 Task: Explore Airbnb accommodation in Kyonju, South Korea from 7th December, 2023 to 14th December, 2023 for 1 adult. Place can be shared room with 1  bedroom having 1 bed and 1 bathroom. Property type can be hotel. Booking option can be shelf check-in. Look for 3 properties as per requirement.
Action: Mouse moved to (446, 71)
Screenshot: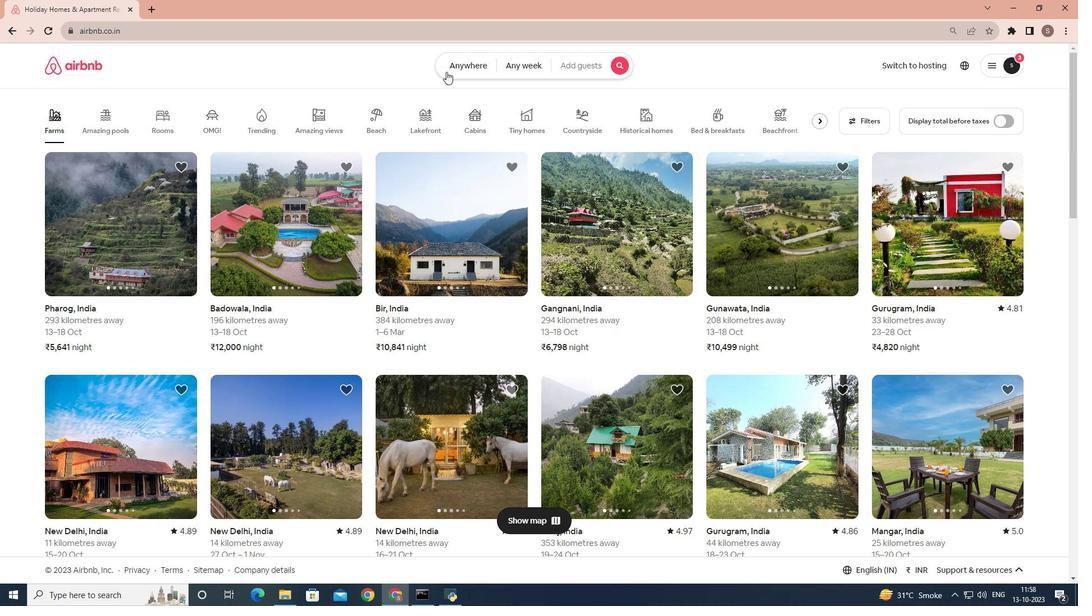 
Action: Mouse pressed left at (446, 71)
Screenshot: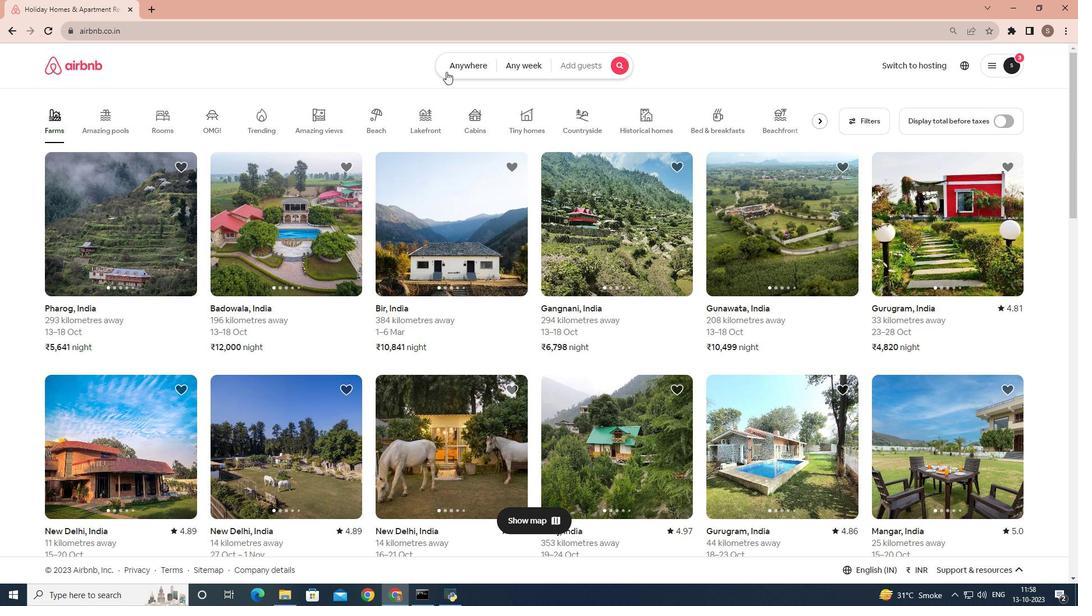 
Action: Mouse moved to (374, 115)
Screenshot: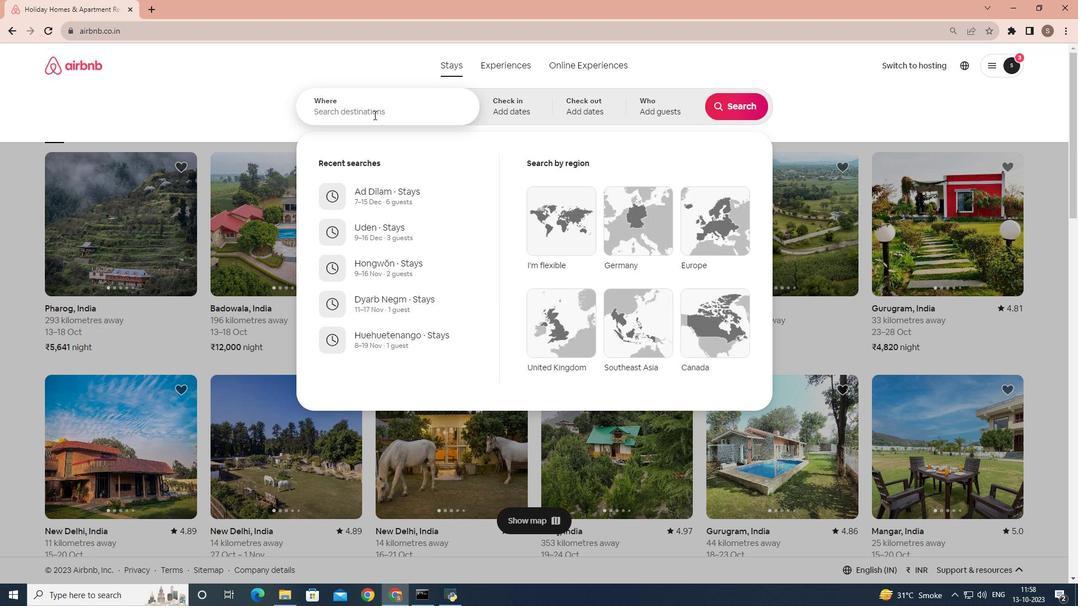 
Action: Mouse pressed left at (374, 115)
Screenshot: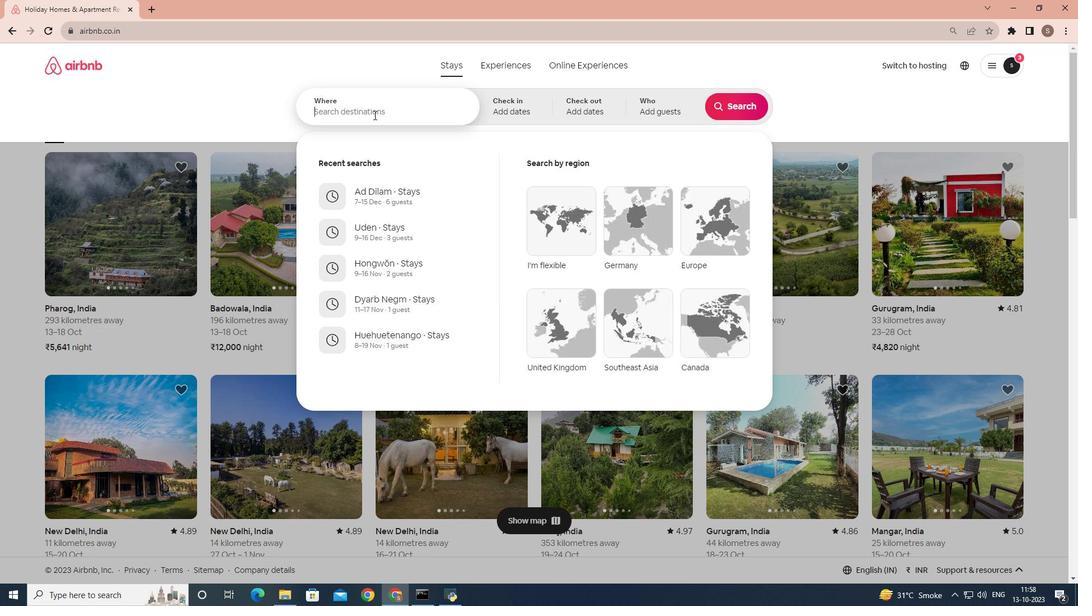 
Action: Key pressed <Key.shift>Kyonju,<Key.space><Key.shift>South<Key.space><Key.shift>Korea
Screenshot: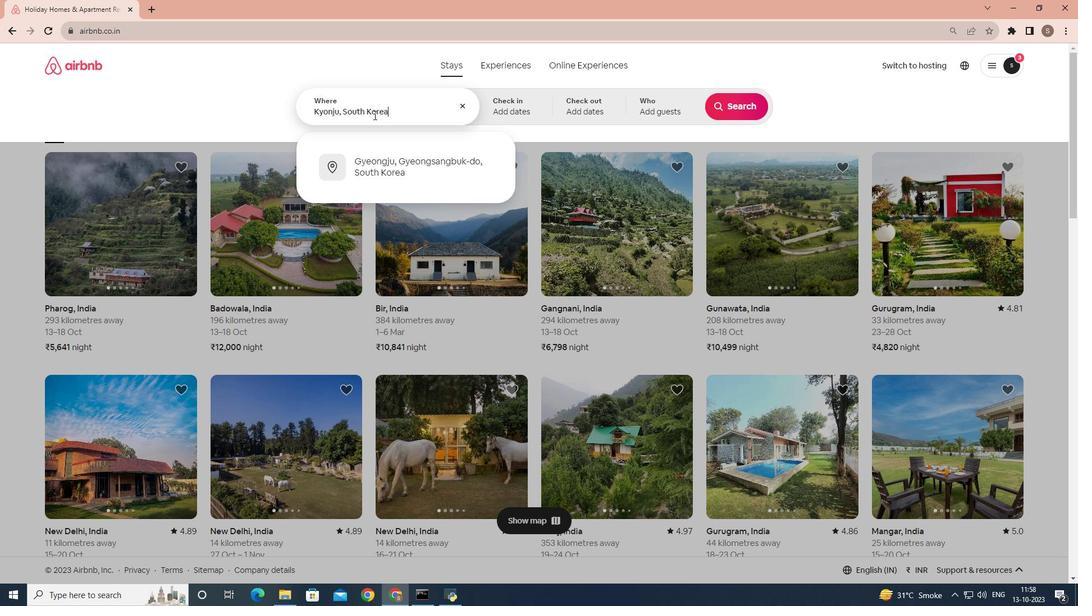 
Action: Mouse moved to (502, 108)
Screenshot: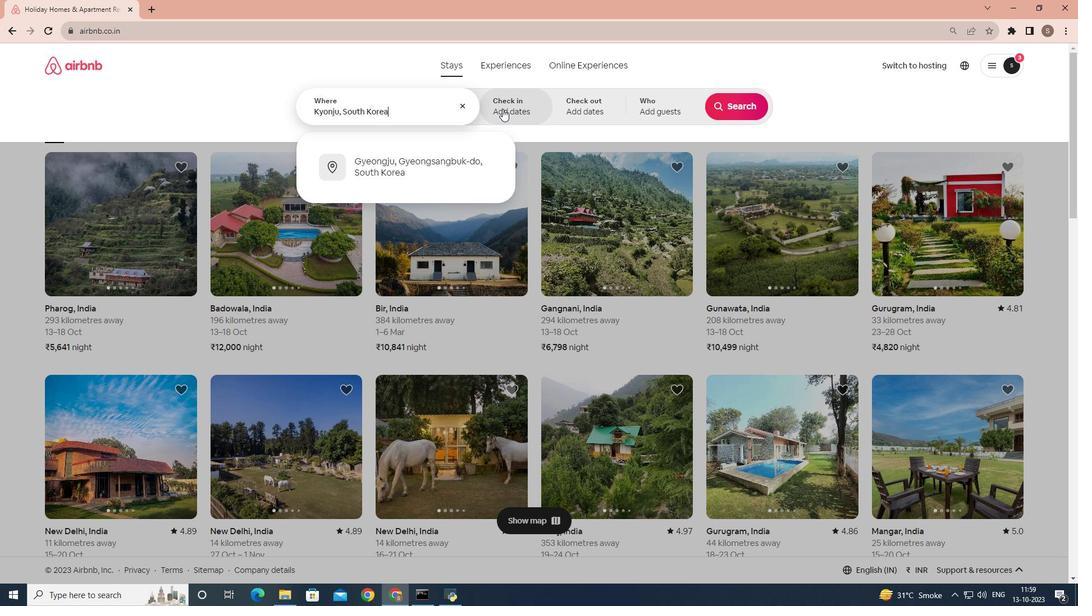 
Action: Mouse pressed left at (502, 108)
Screenshot: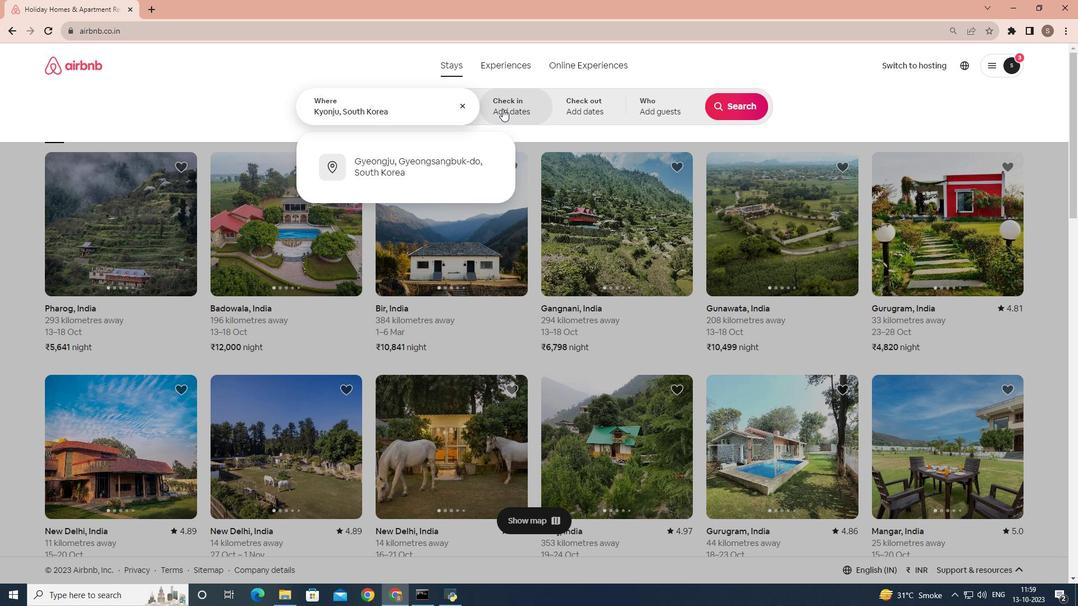 
Action: Mouse moved to (736, 194)
Screenshot: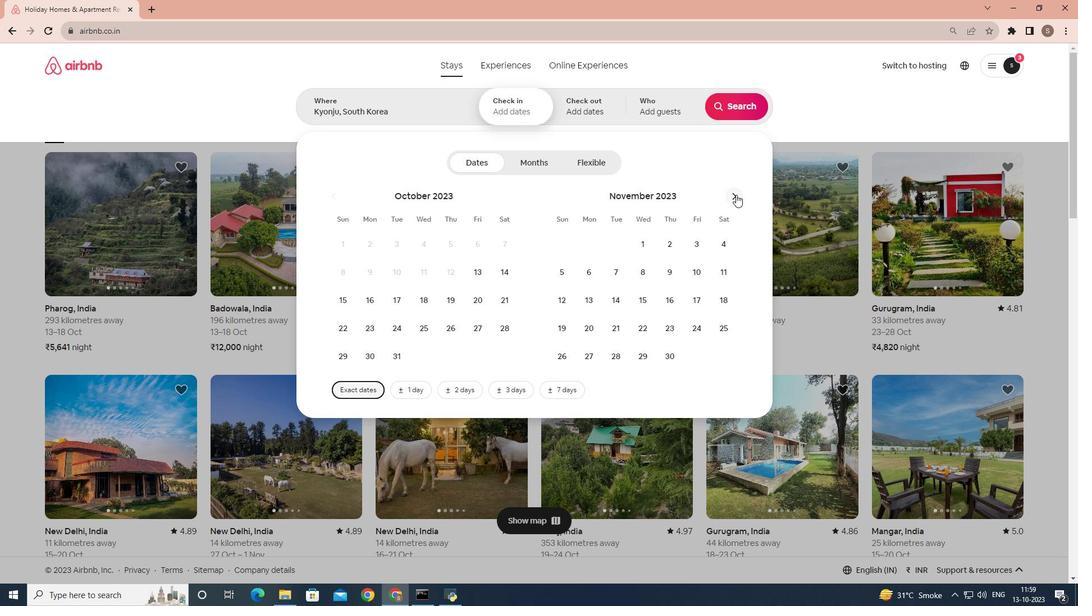 
Action: Mouse pressed left at (736, 194)
Screenshot: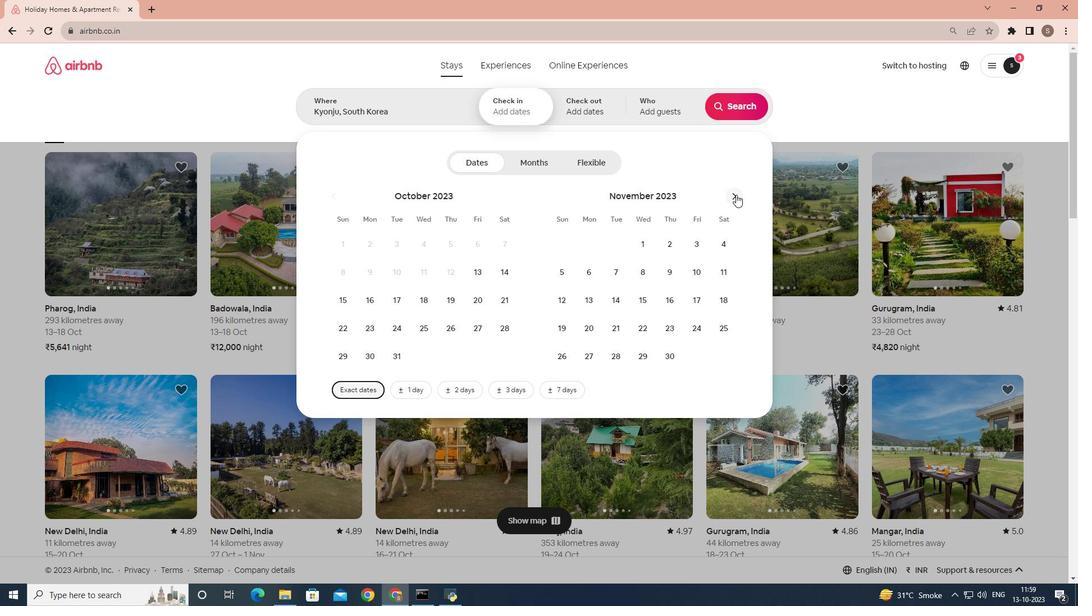 
Action: Mouse moved to (680, 274)
Screenshot: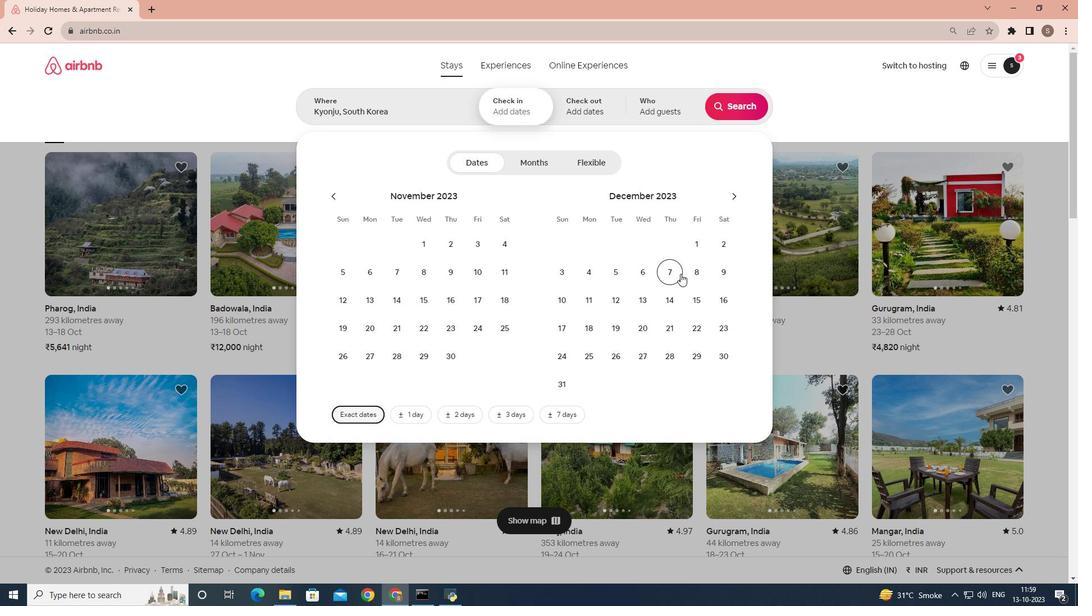 
Action: Mouse pressed left at (680, 274)
Screenshot: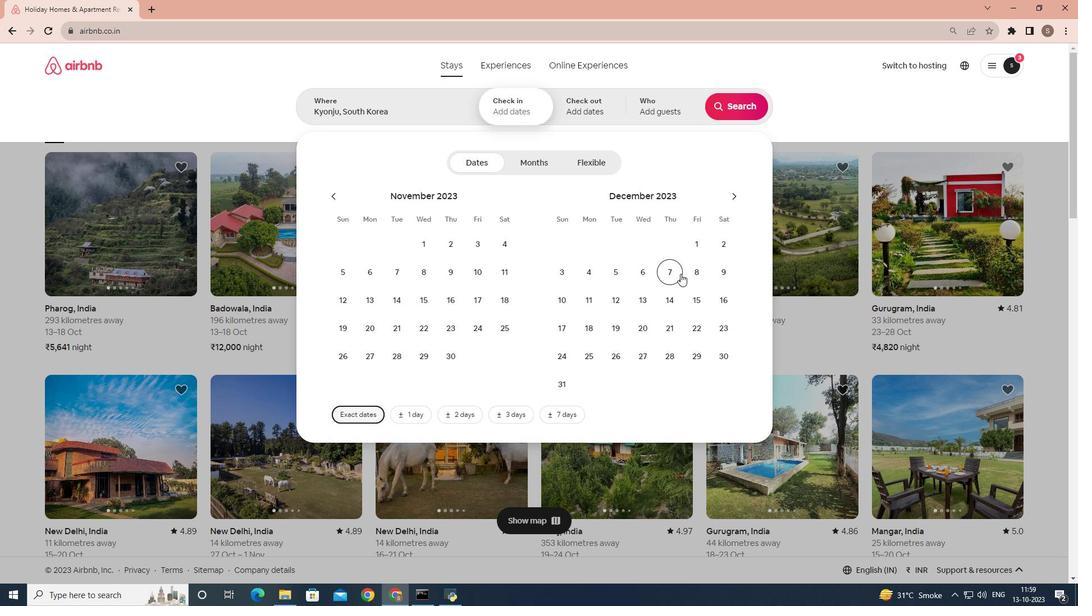 
Action: Mouse moved to (669, 308)
Screenshot: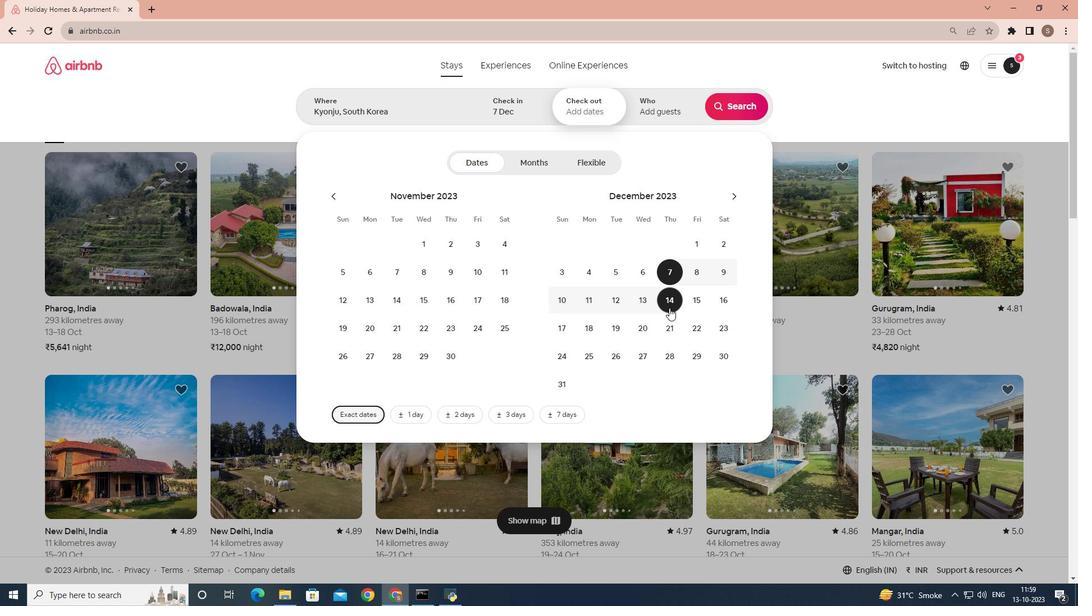
Action: Mouse pressed left at (669, 308)
Screenshot: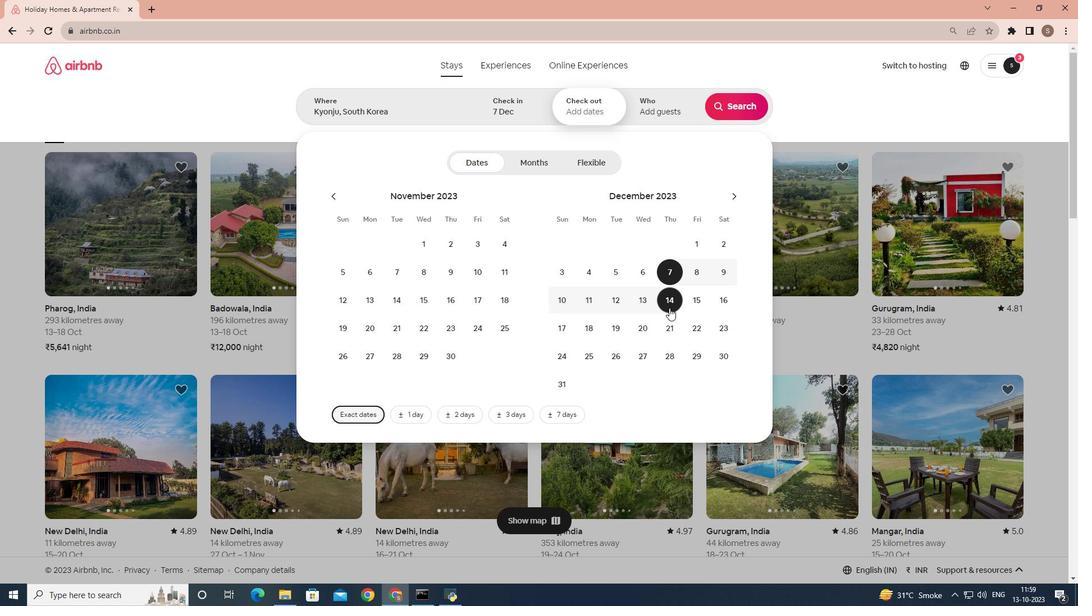 
Action: Mouse moved to (654, 109)
Screenshot: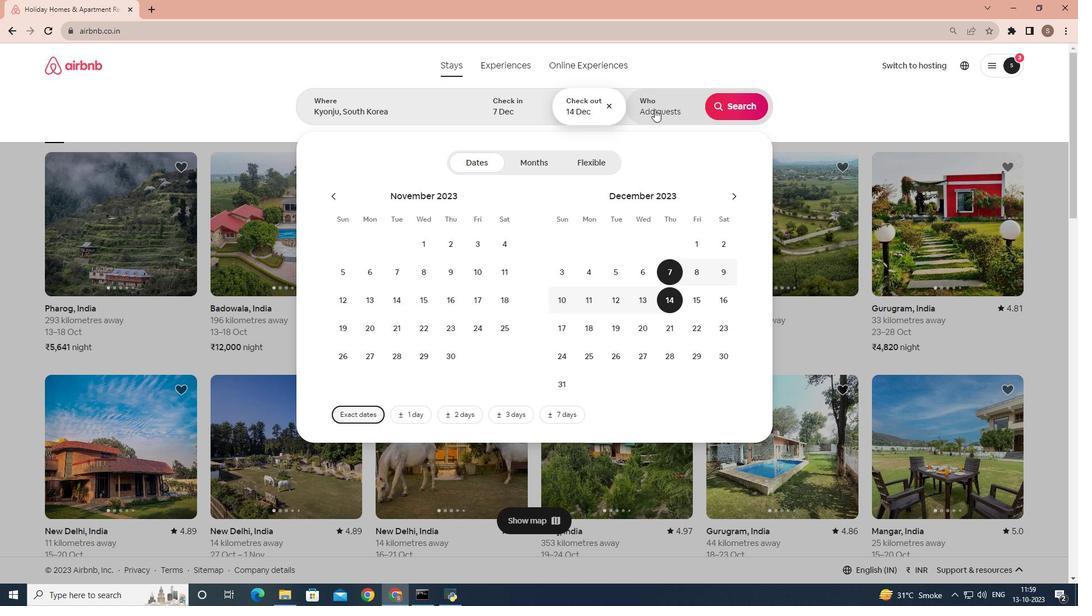 
Action: Mouse pressed left at (654, 109)
Screenshot: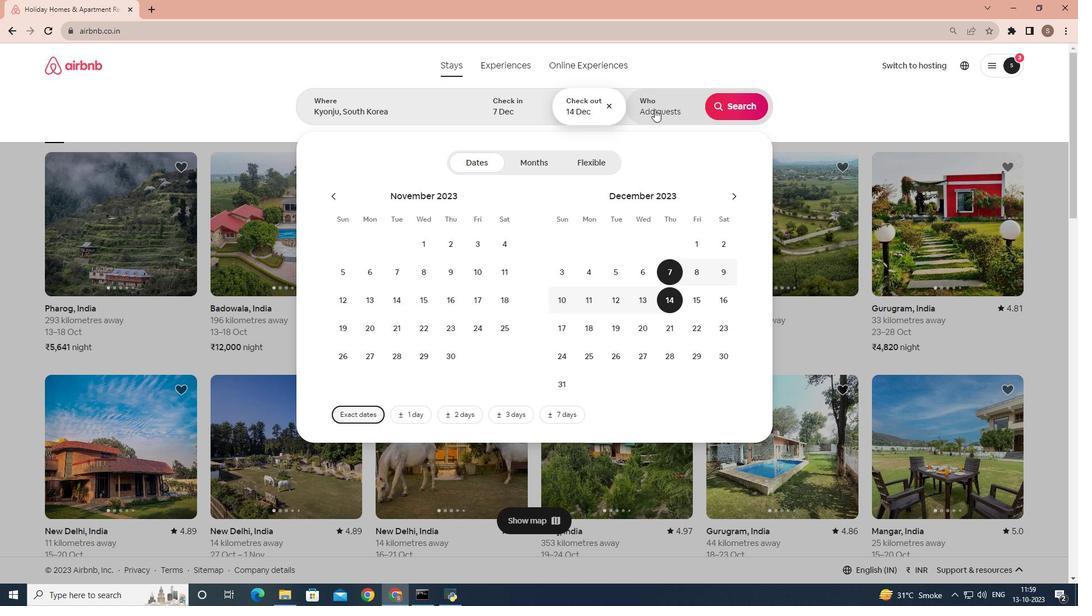
Action: Mouse moved to (735, 165)
Screenshot: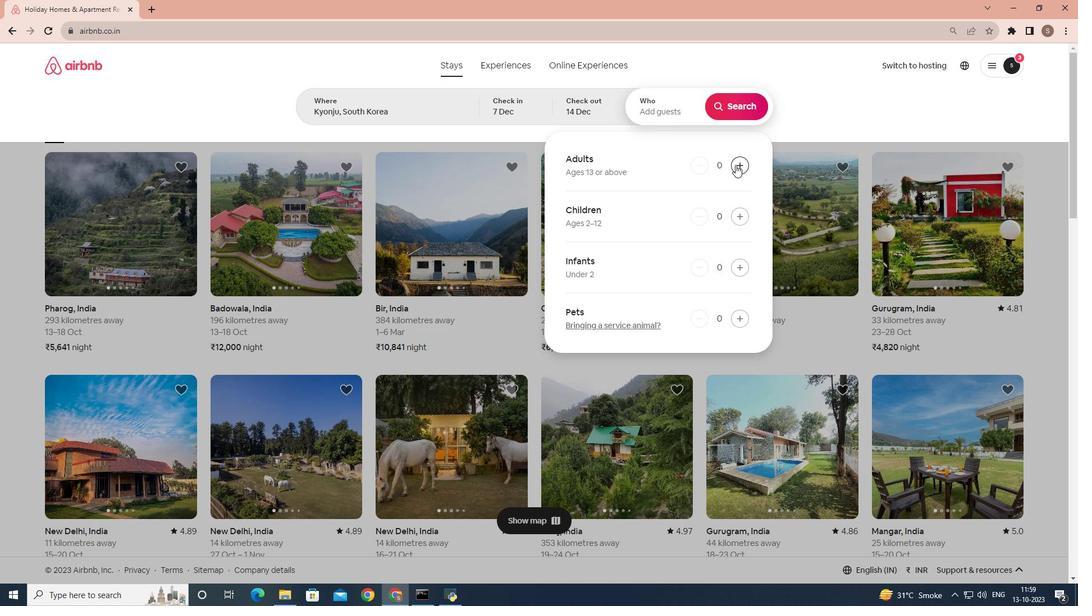 
Action: Mouse pressed left at (735, 165)
Screenshot: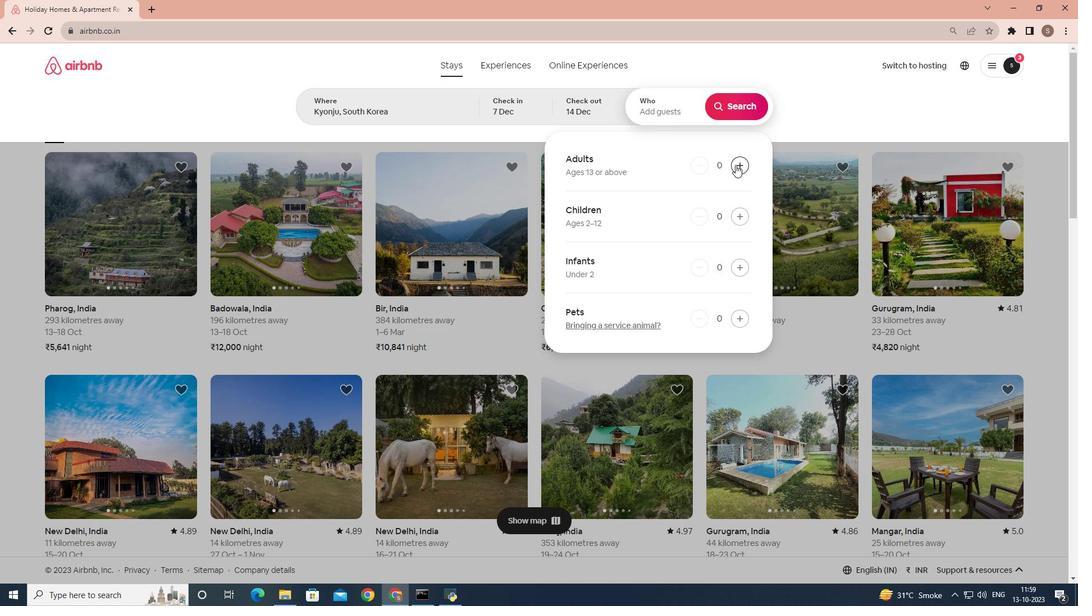 
Action: Mouse moved to (731, 108)
Screenshot: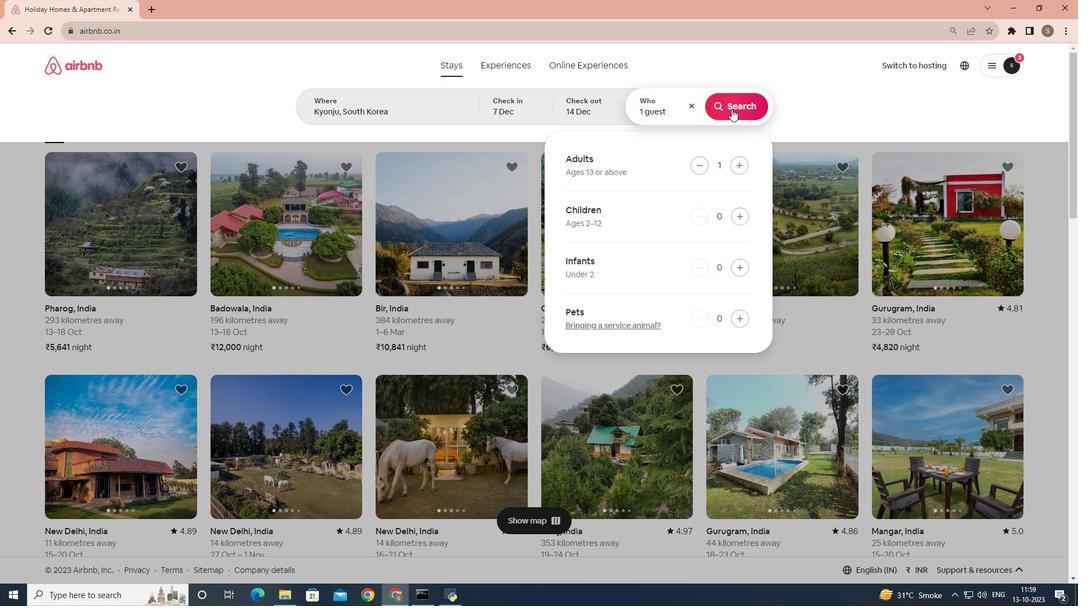 
Action: Mouse pressed left at (731, 108)
Screenshot: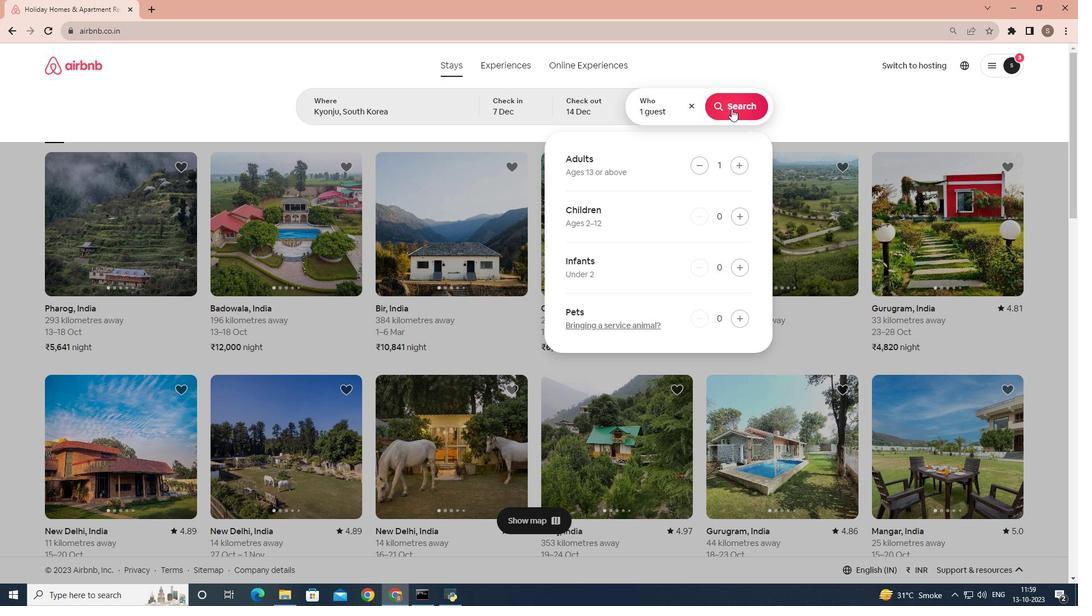 
Action: Mouse moved to (889, 101)
Screenshot: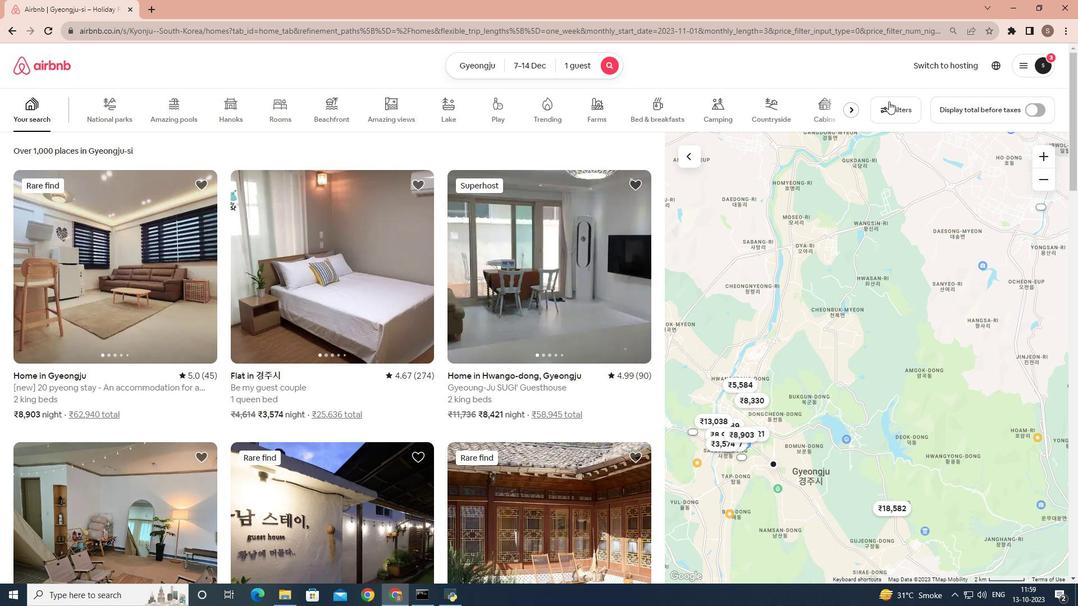 
Action: Mouse pressed left at (889, 101)
Screenshot: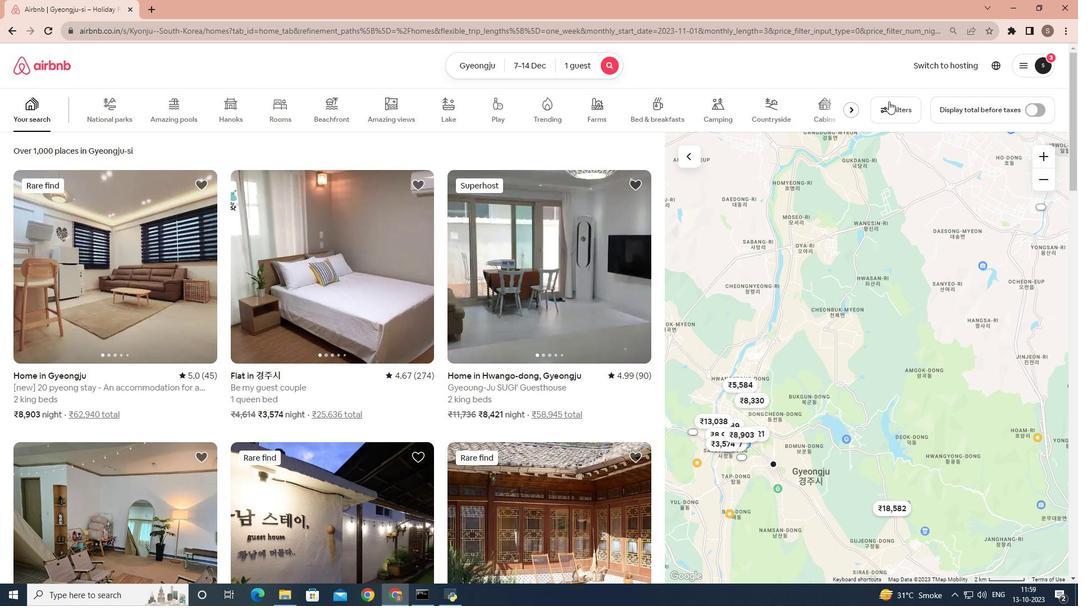 
Action: Mouse moved to (522, 299)
Screenshot: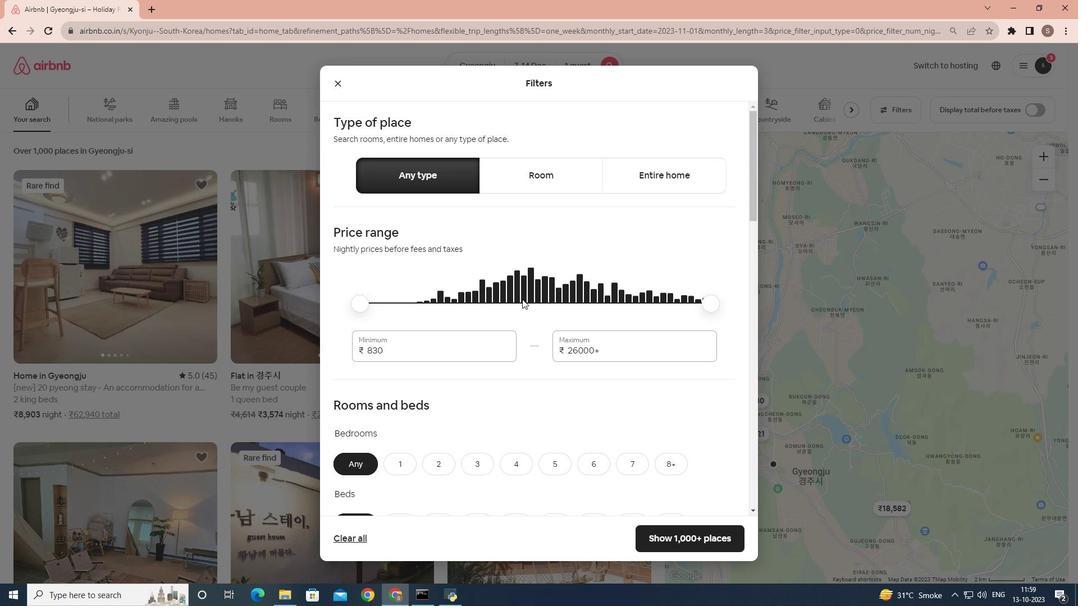 
Action: Mouse scrolled (522, 298) with delta (0, 0)
Screenshot: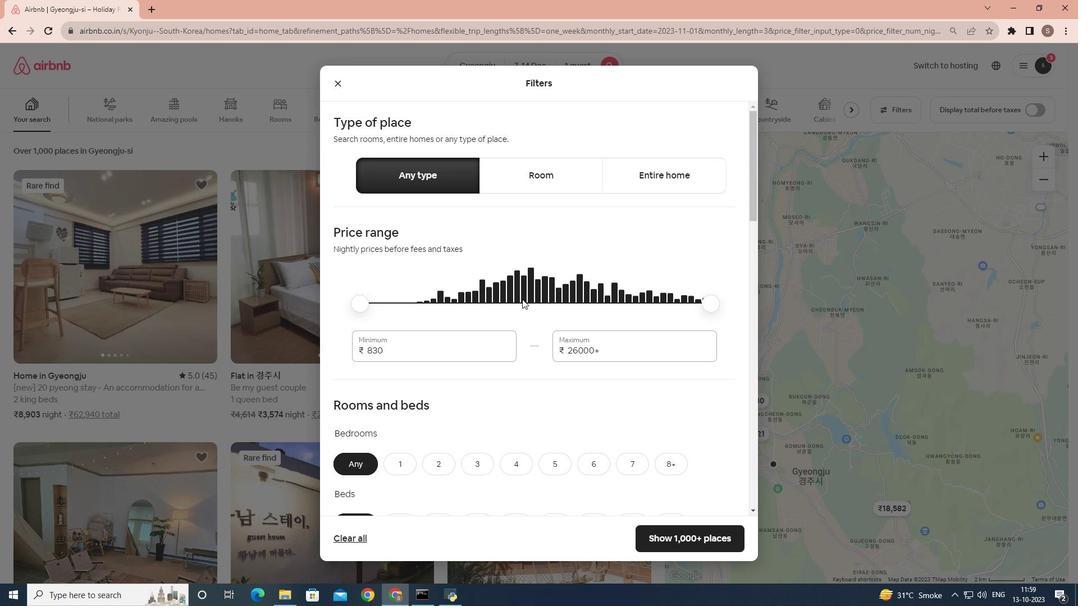 
Action: Mouse moved to (410, 401)
Screenshot: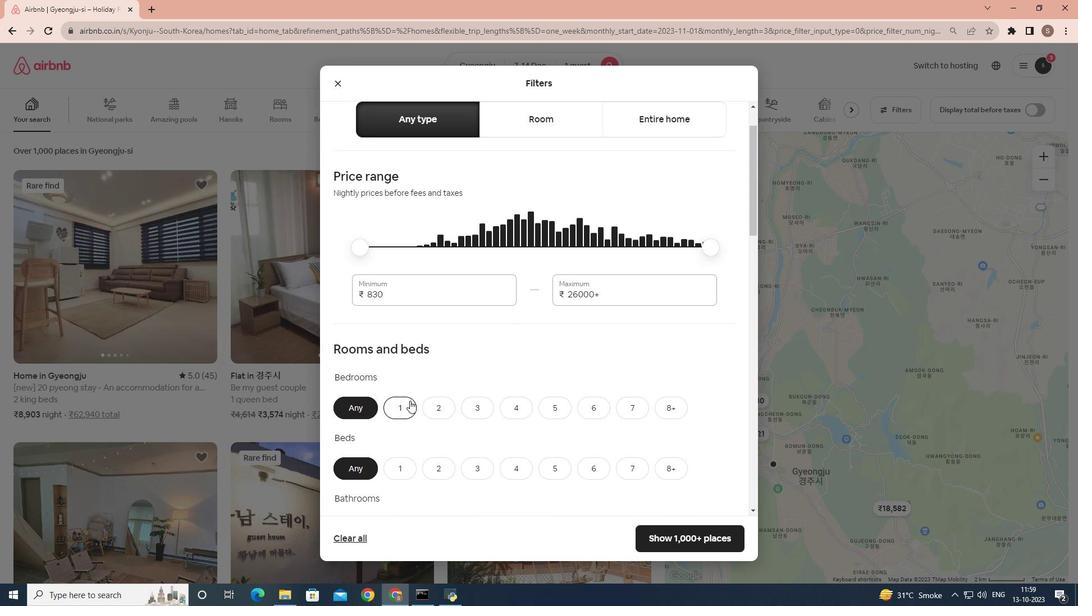 
Action: Mouse pressed left at (410, 401)
Screenshot: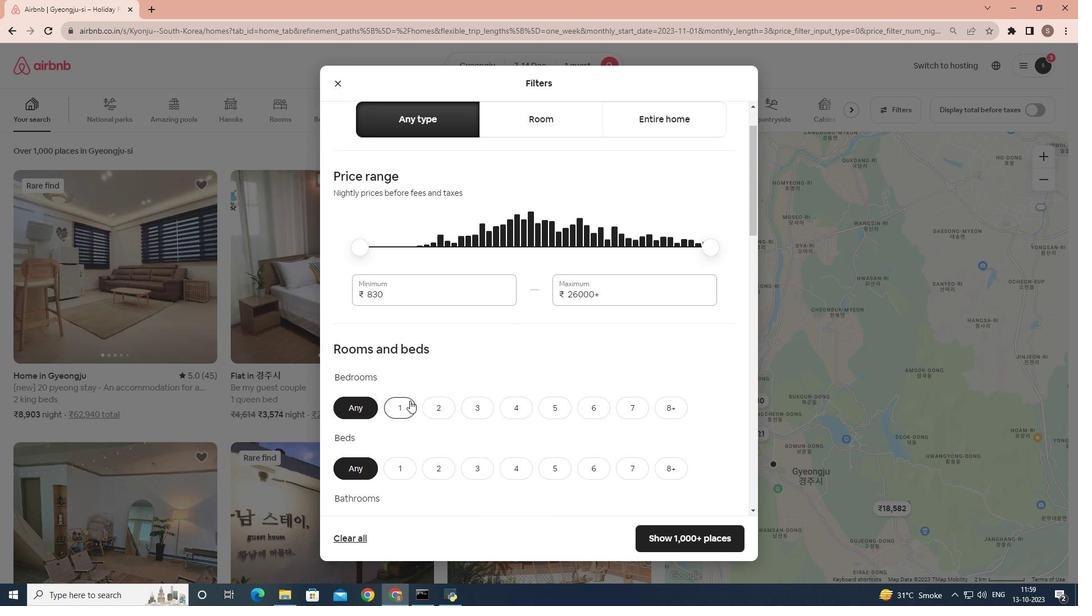 
Action: Mouse moved to (437, 390)
Screenshot: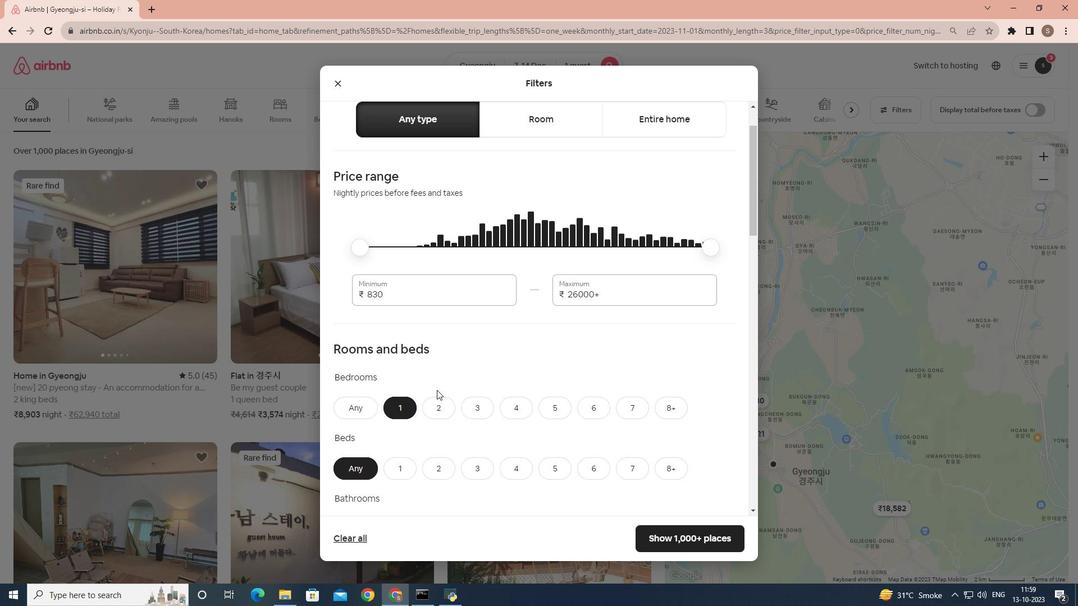 
Action: Mouse scrolled (437, 389) with delta (0, 0)
Screenshot: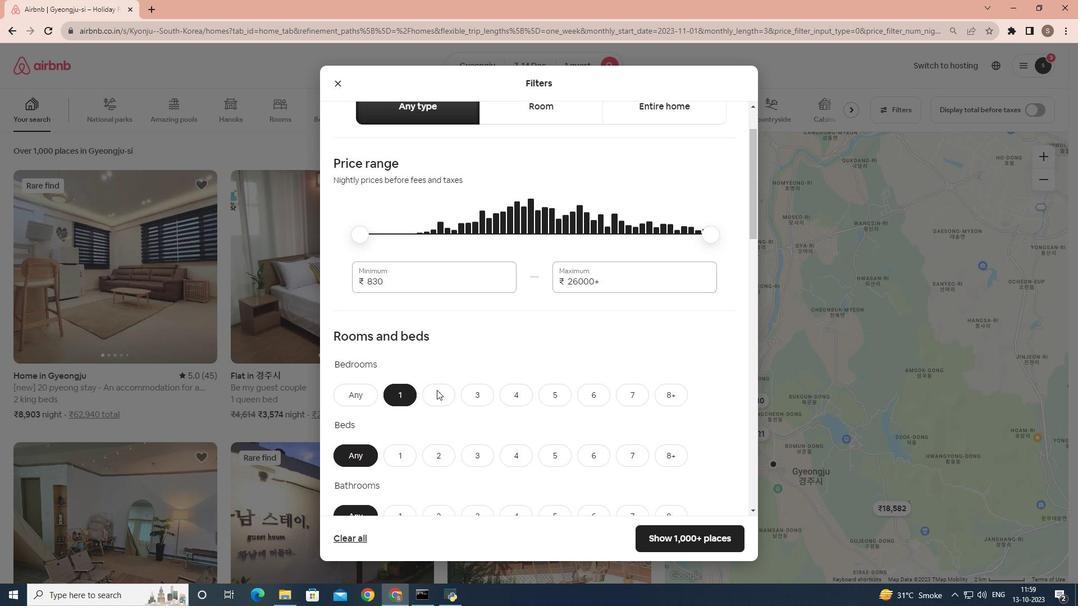 
Action: Mouse scrolled (437, 389) with delta (0, 0)
Screenshot: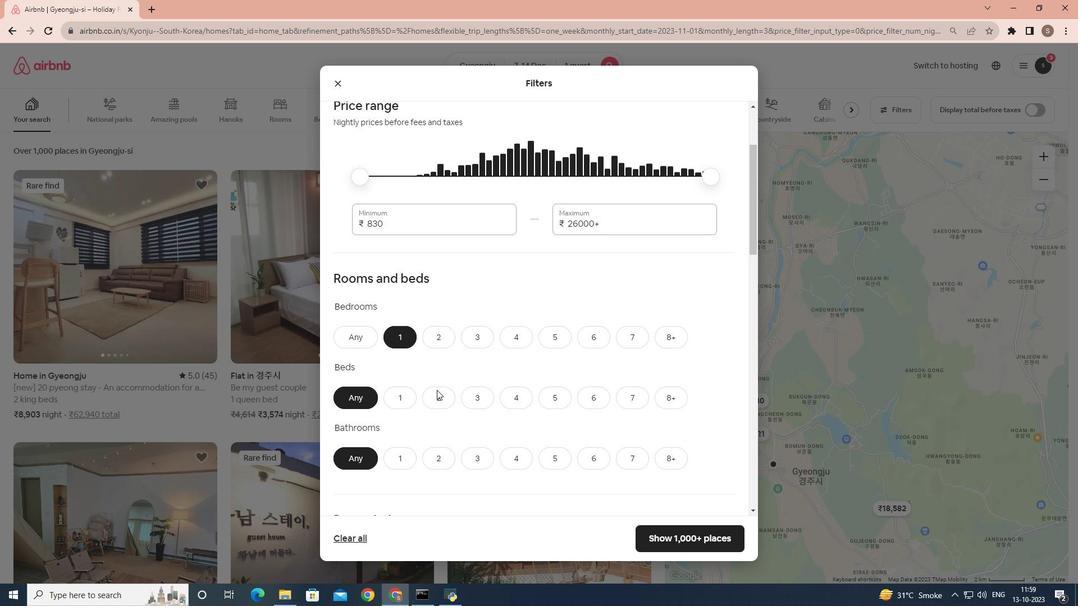 
Action: Mouse scrolled (437, 389) with delta (0, 0)
Screenshot: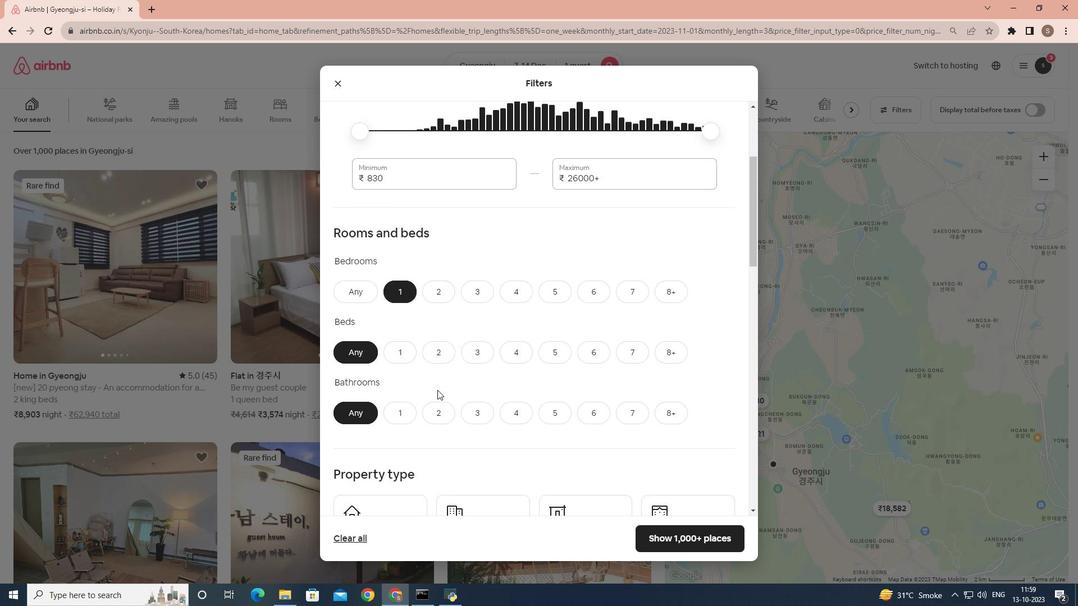 
Action: Mouse moved to (394, 306)
Screenshot: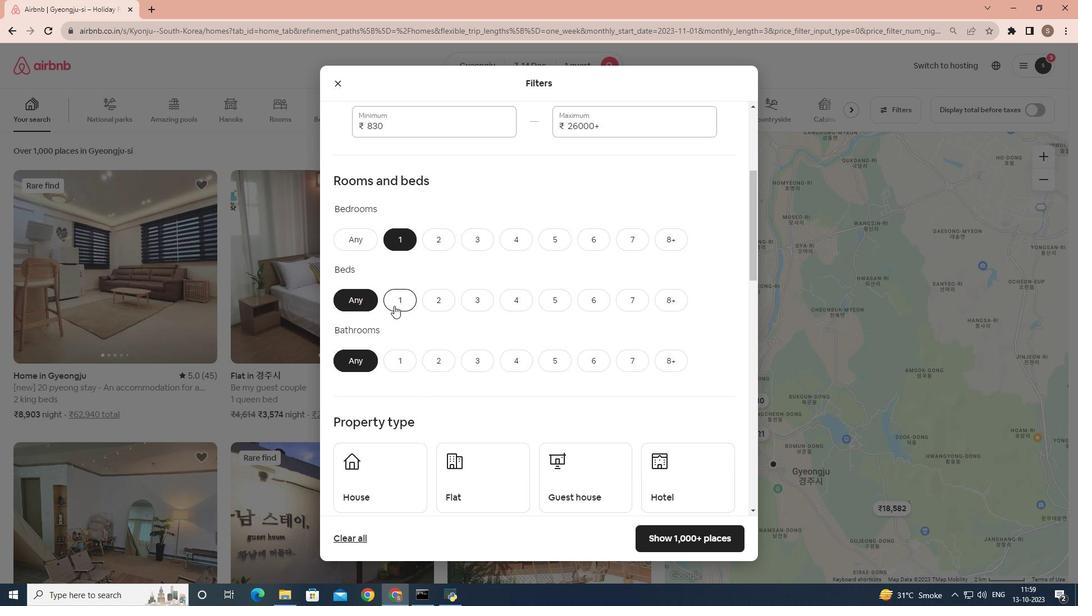 
Action: Mouse pressed left at (394, 306)
Screenshot: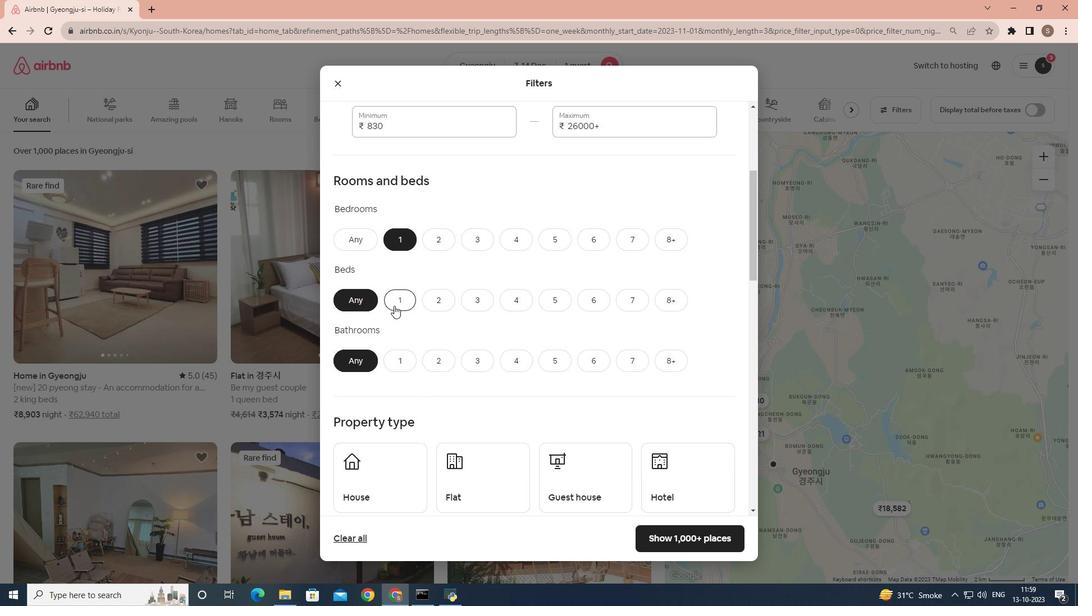 
Action: Mouse scrolled (394, 305) with delta (0, 0)
Screenshot: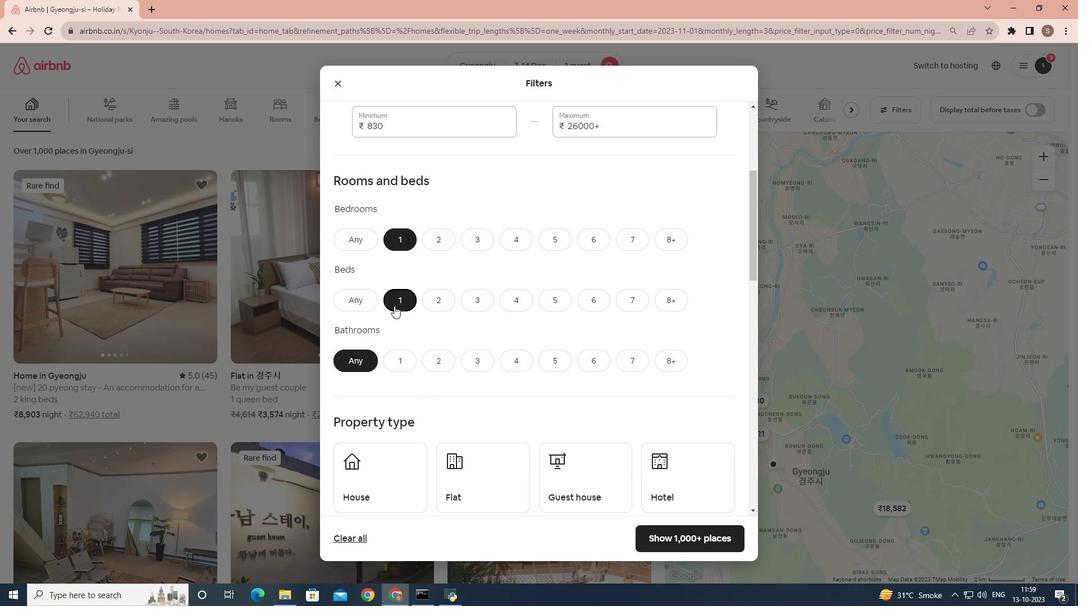 
Action: Mouse moved to (400, 307)
Screenshot: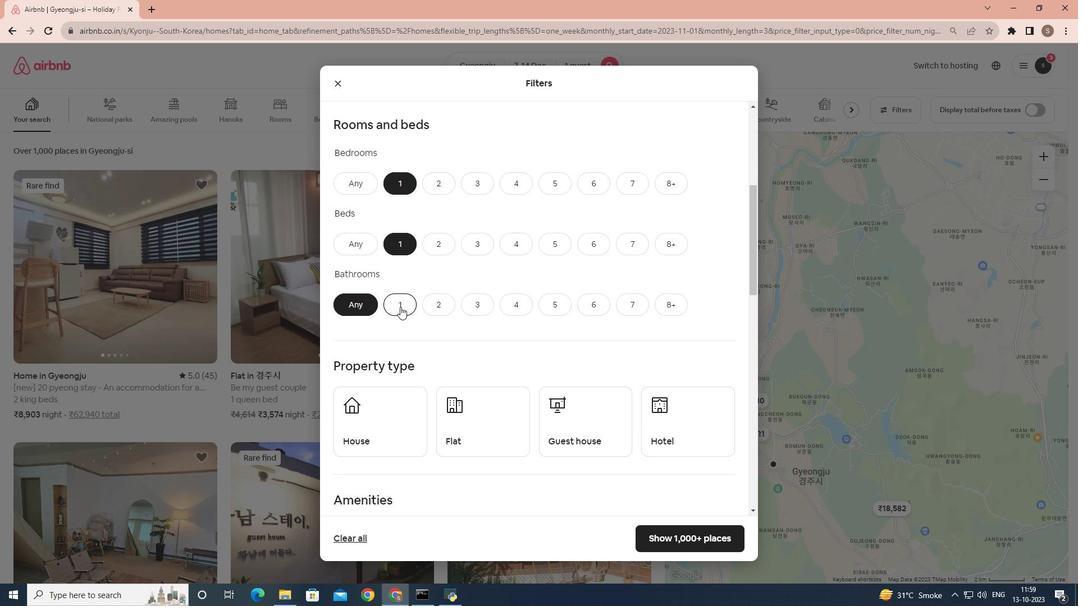 
Action: Mouse pressed left at (400, 307)
Screenshot: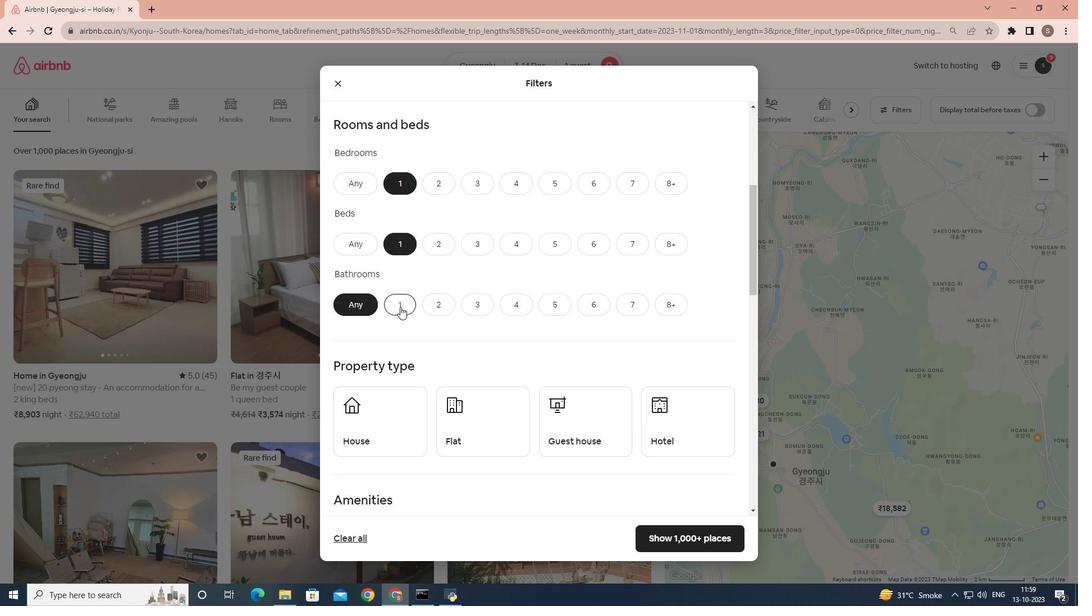 
Action: Mouse moved to (460, 305)
Screenshot: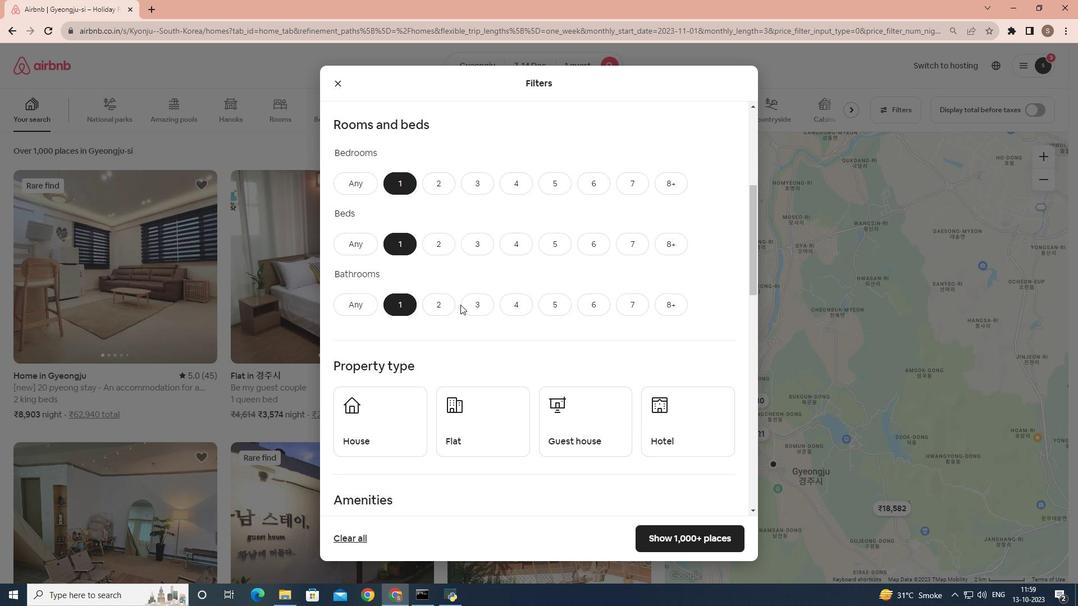 
Action: Mouse scrolled (460, 304) with delta (0, 0)
Screenshot: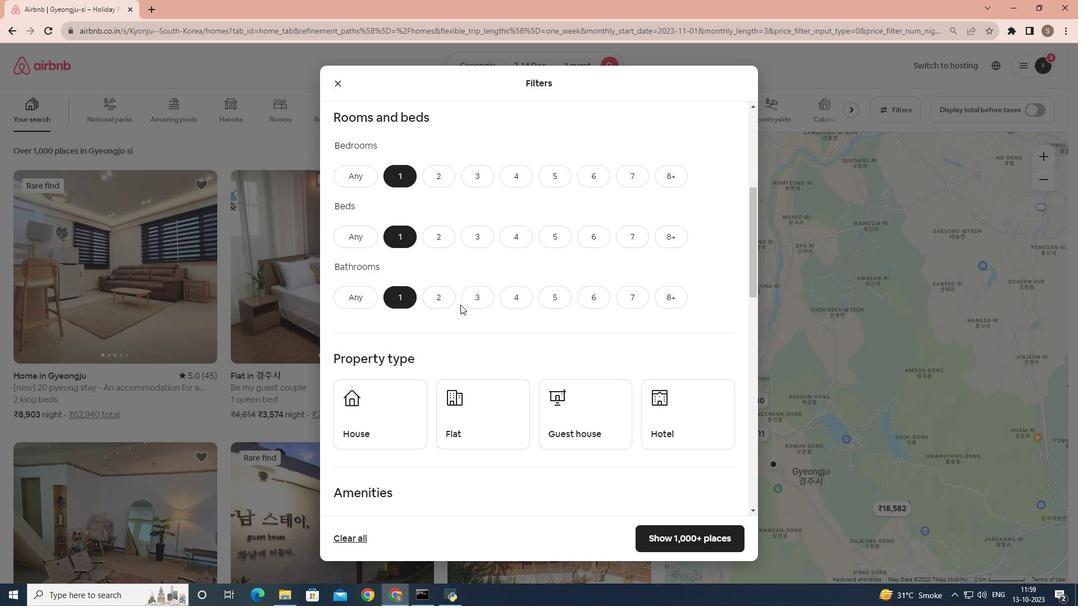 
Action: Mouse moved to (461, 304)
Screenshot: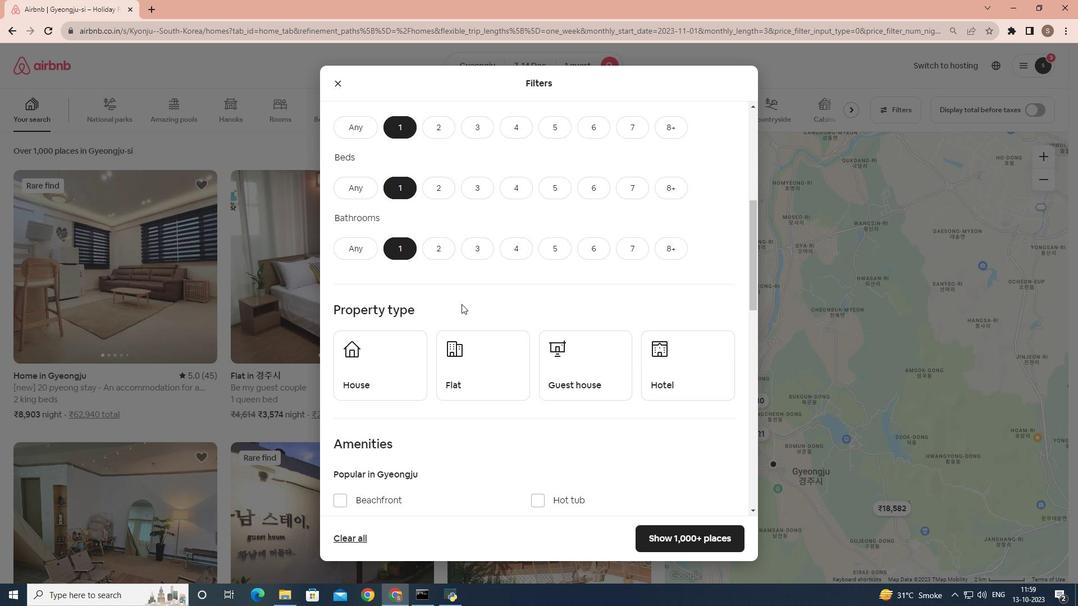 
Action: Mouse scrolled (461, 303) with delta (0, 0)
Screenshot: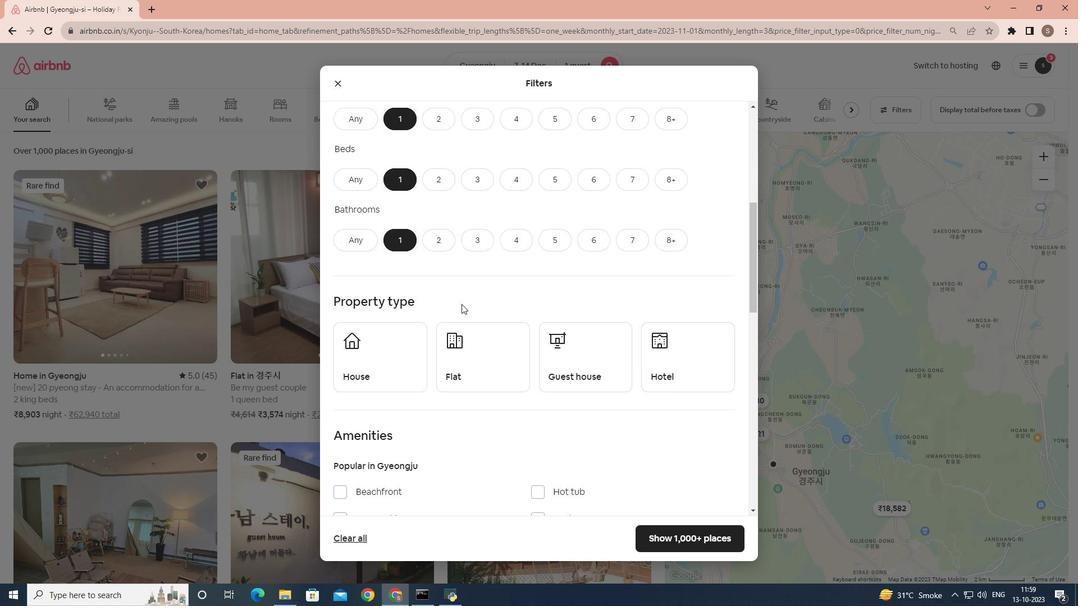 
Action: Mouse moved to (683, 320)
Screenshot: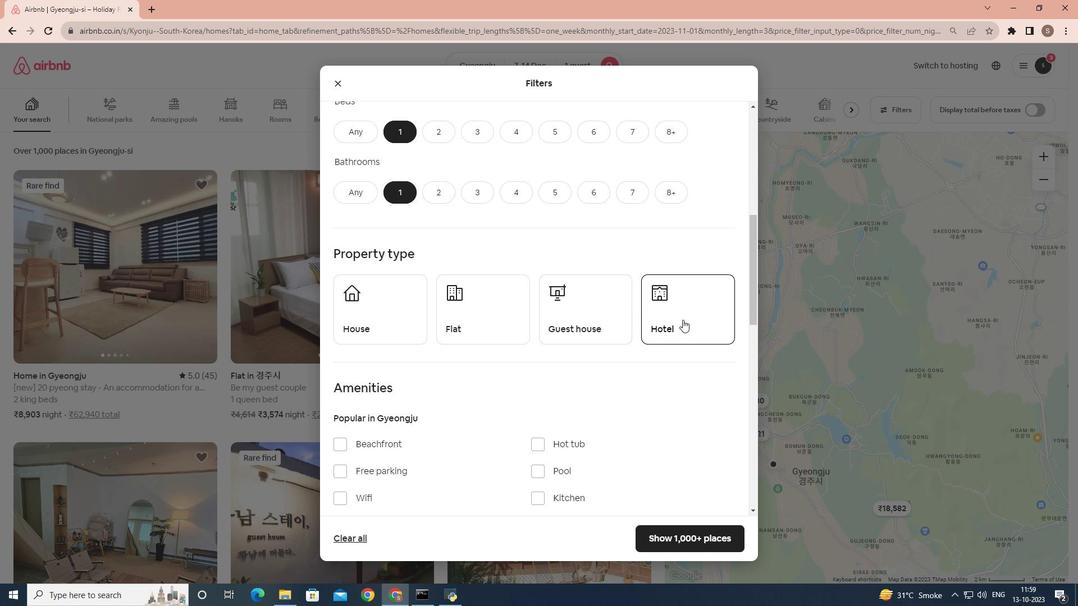 
Action: Mouse pressed left at (683, 320)
Screenshot: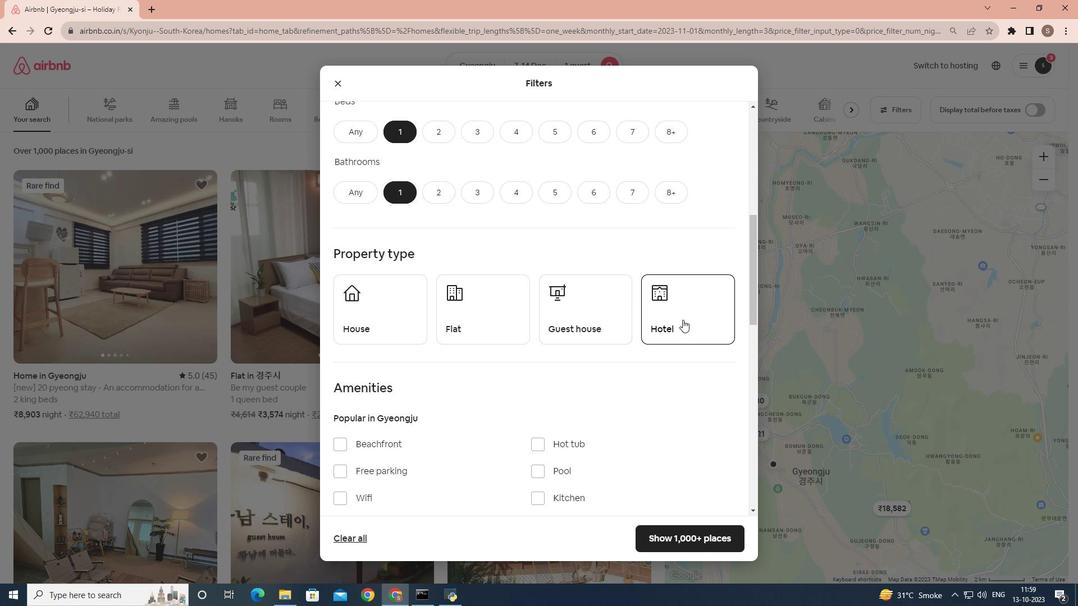 
Action: Mouse moved to (611, 321)
Screenshot: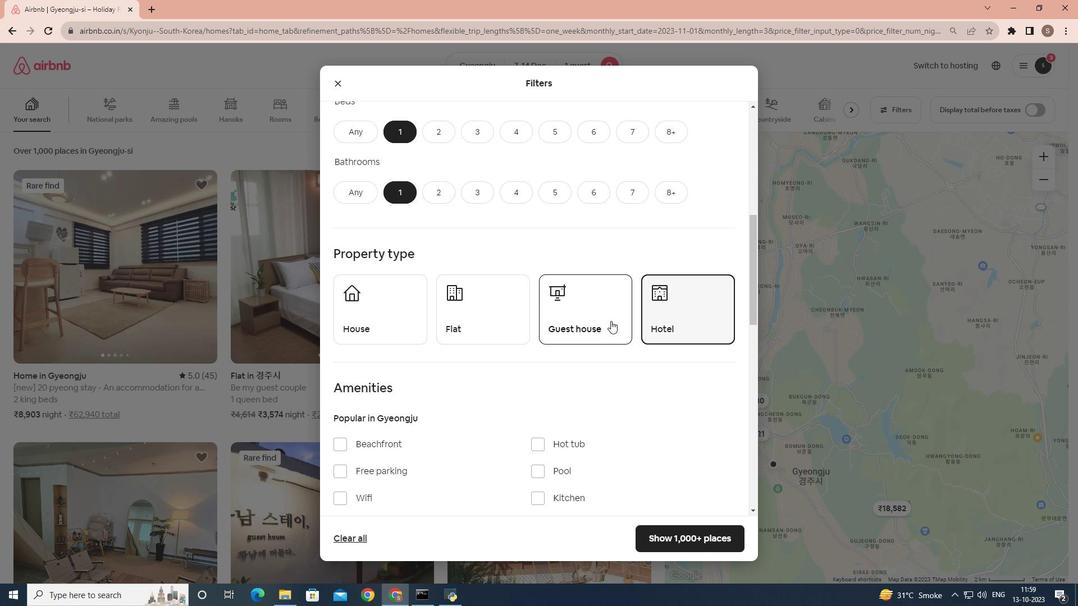 
Action: Mouse scrolled (611, 320) with delta (0, 0)
Screenshot: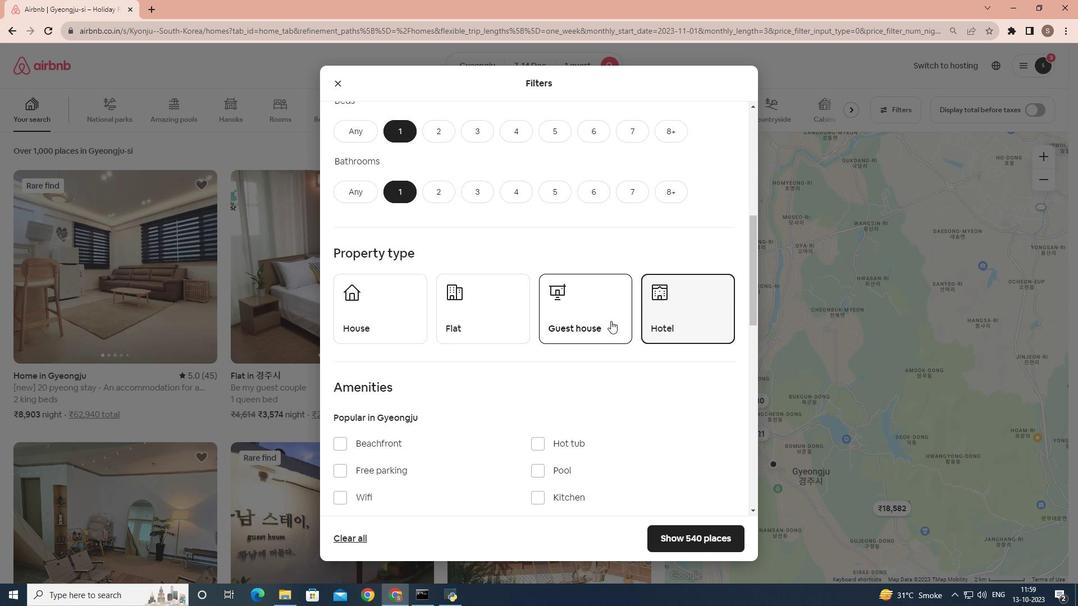 
Action: Mouse scrolled (611, 320) with delta (0, 0)
Screenshot: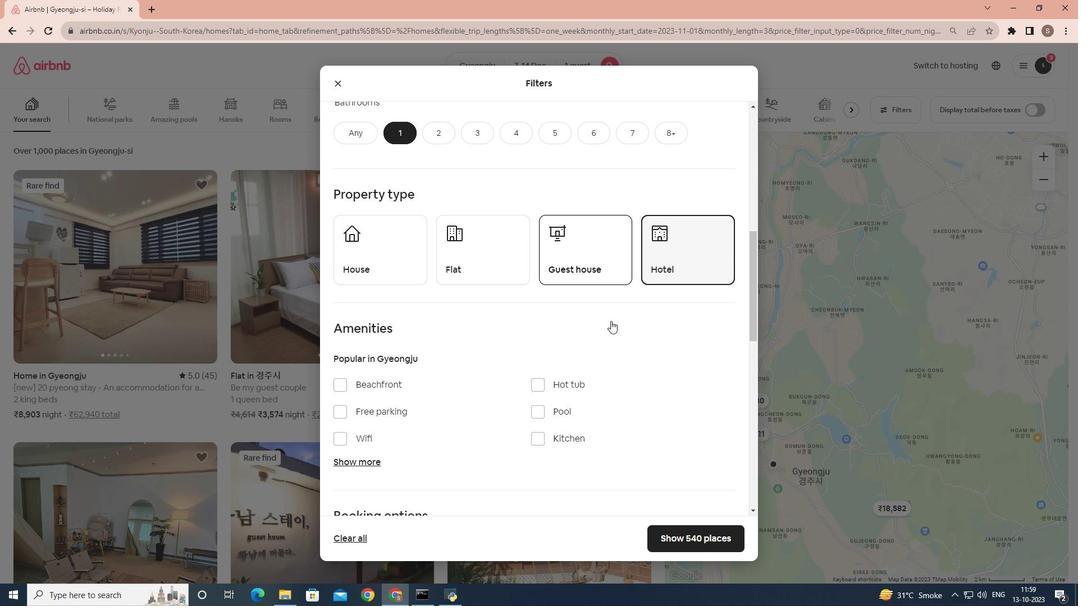 
Action: Mouse scrolled (611, 320) with delta (0, 0)
Screenshot: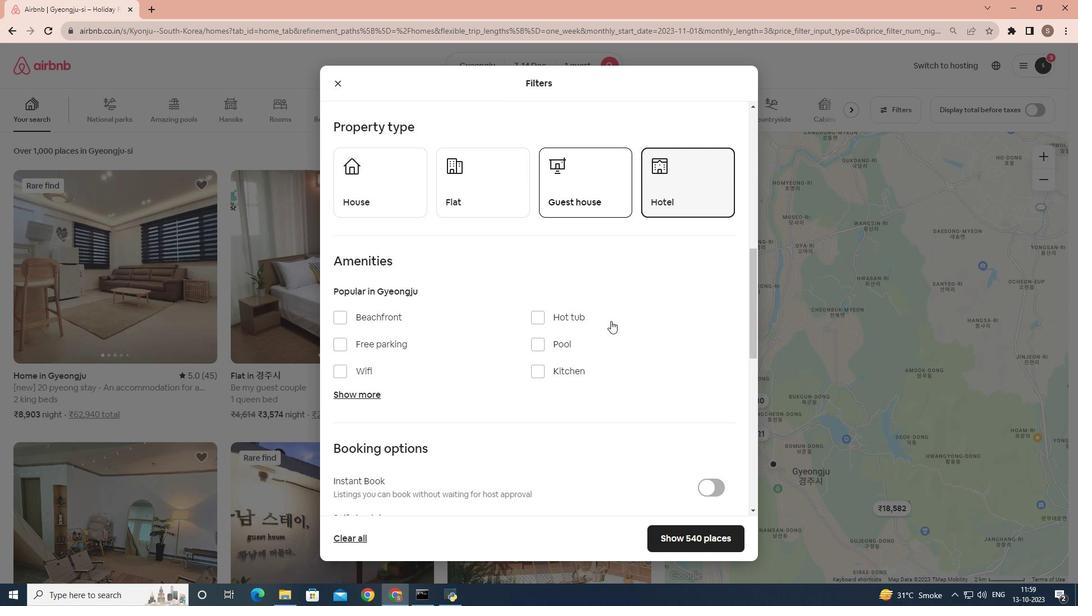 
Action: Mouse moved to (658, 379)
Screenshot: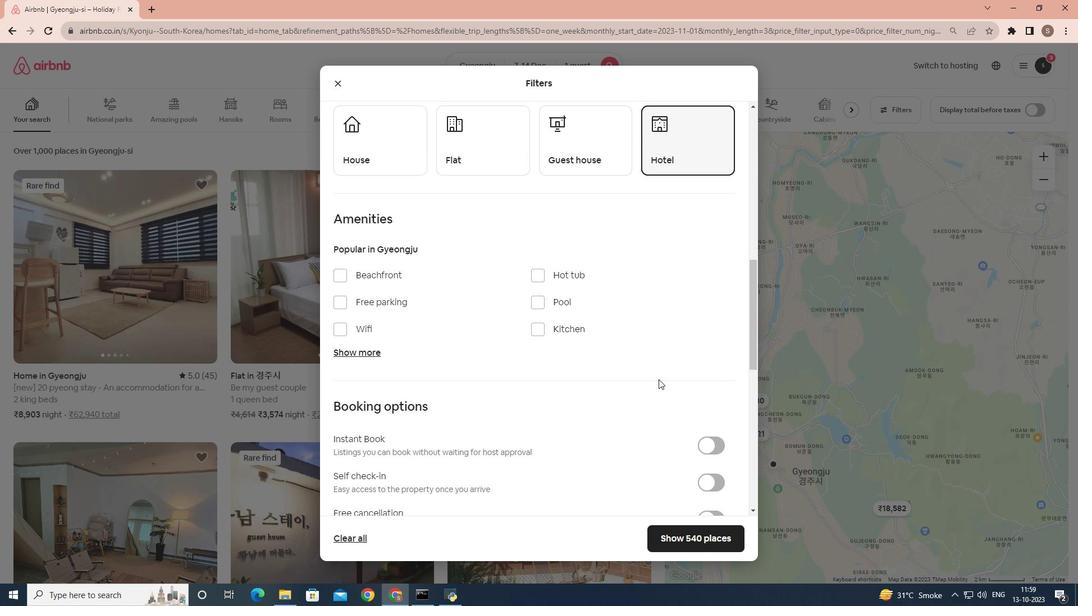
Action: Mouse scrolled (658, 379) with delta (0, 0)
Screenshot: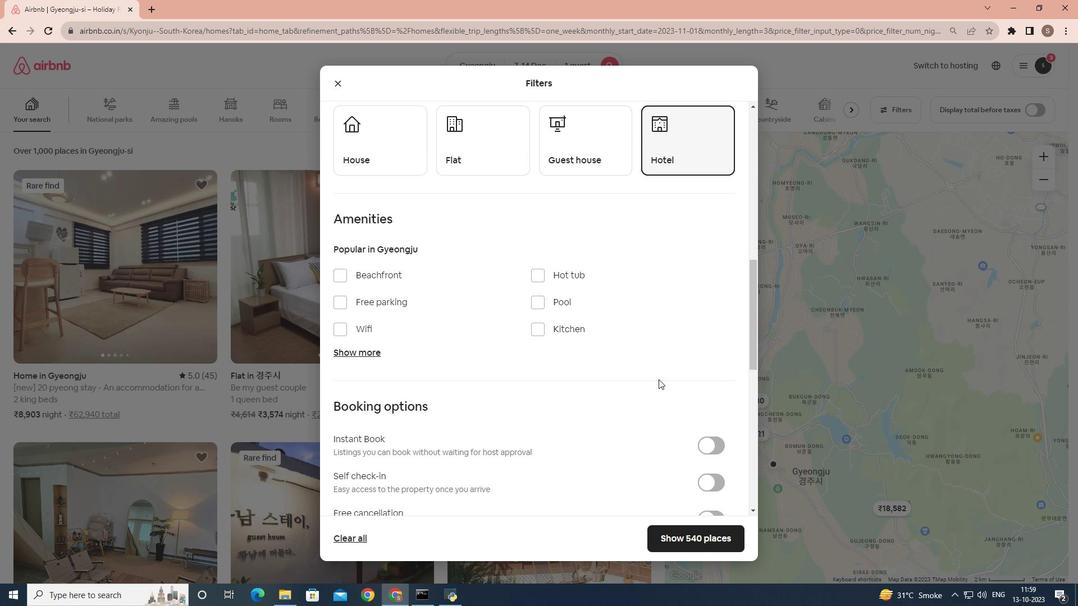 
Action: Mouse moved to (714, 429)
Screenshot: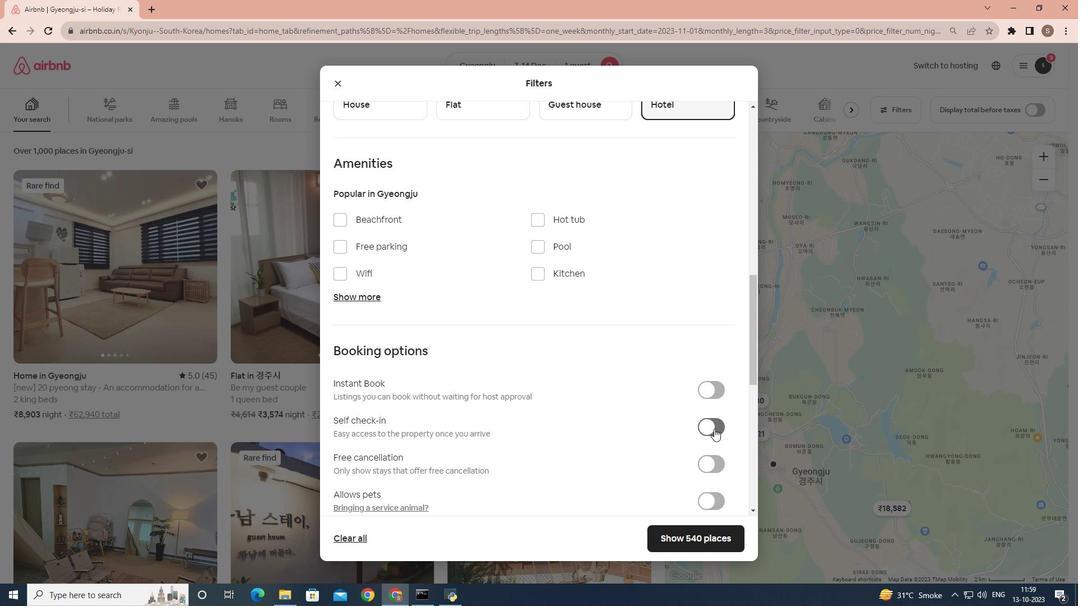 
Action: Mouse pressed left at (714, 429)
Screenshot: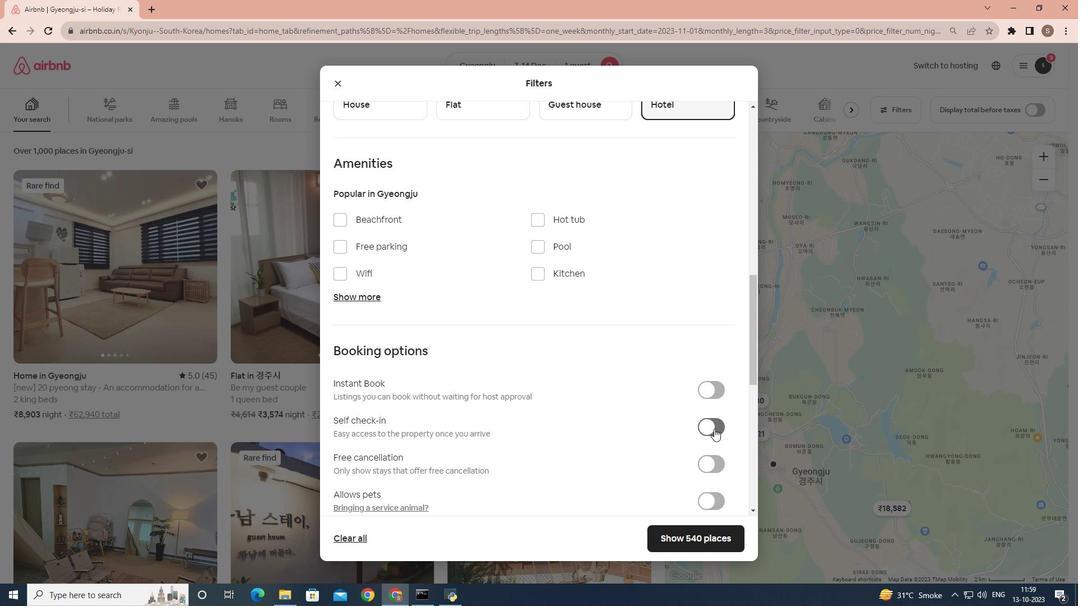 
Action: Mouse moved to (698, 543)
Screenshot: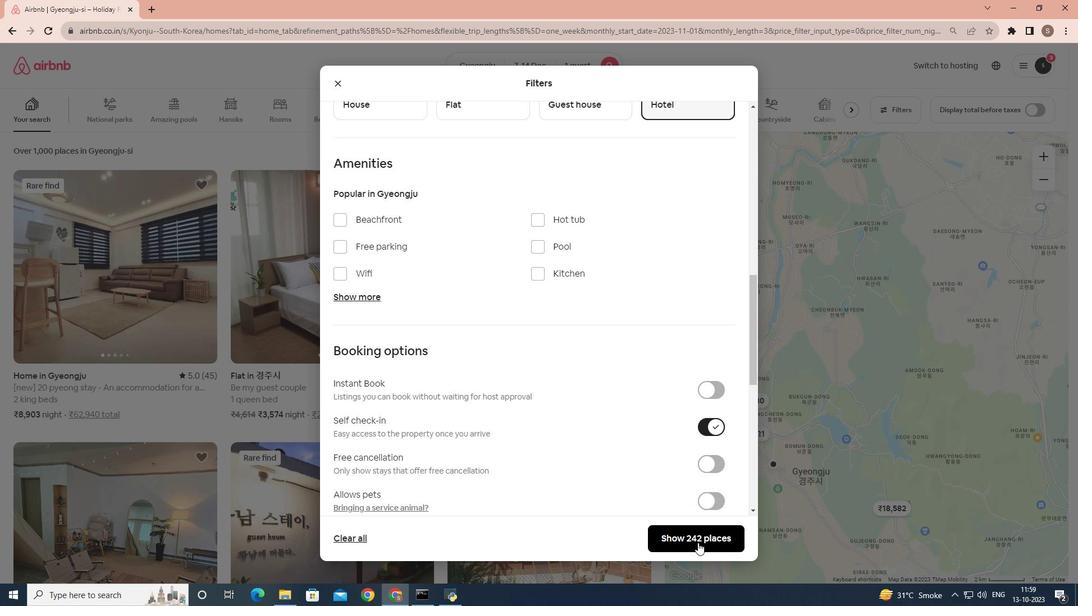 
Action: Mouse pressed left at (698, 543)
Screenshot: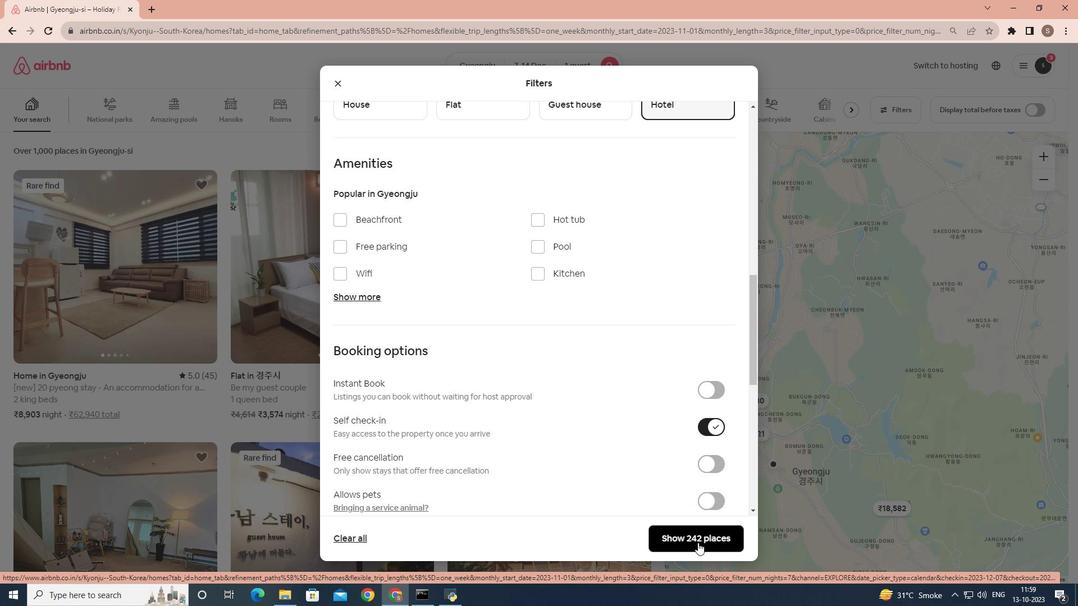 
Action: Mouse moved to (125, 254)
Screenshot: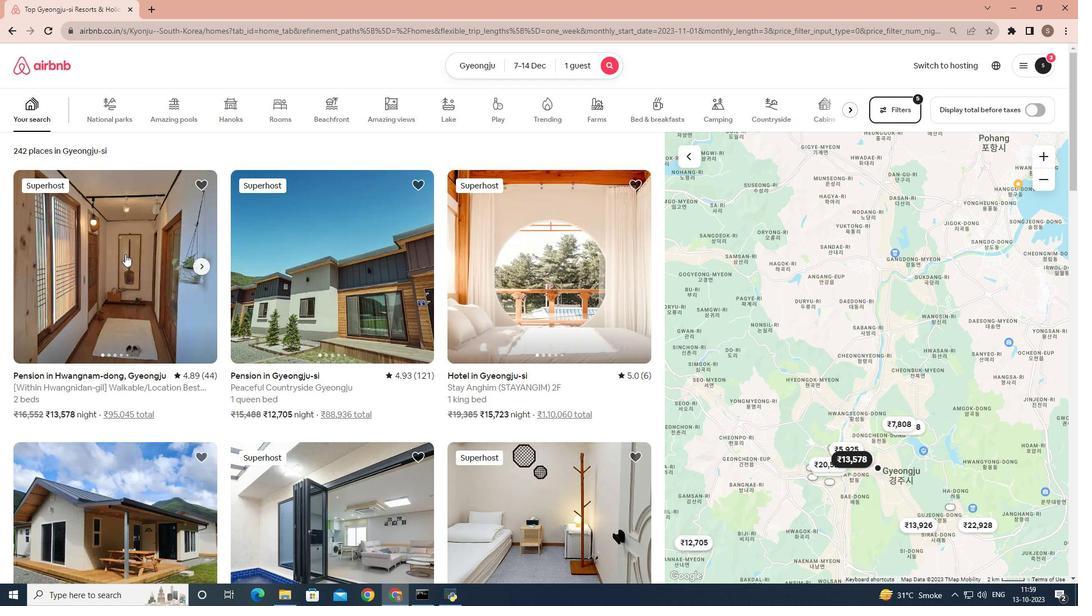 
Action: Mouse pressed left at (125, 254)
Screenshot: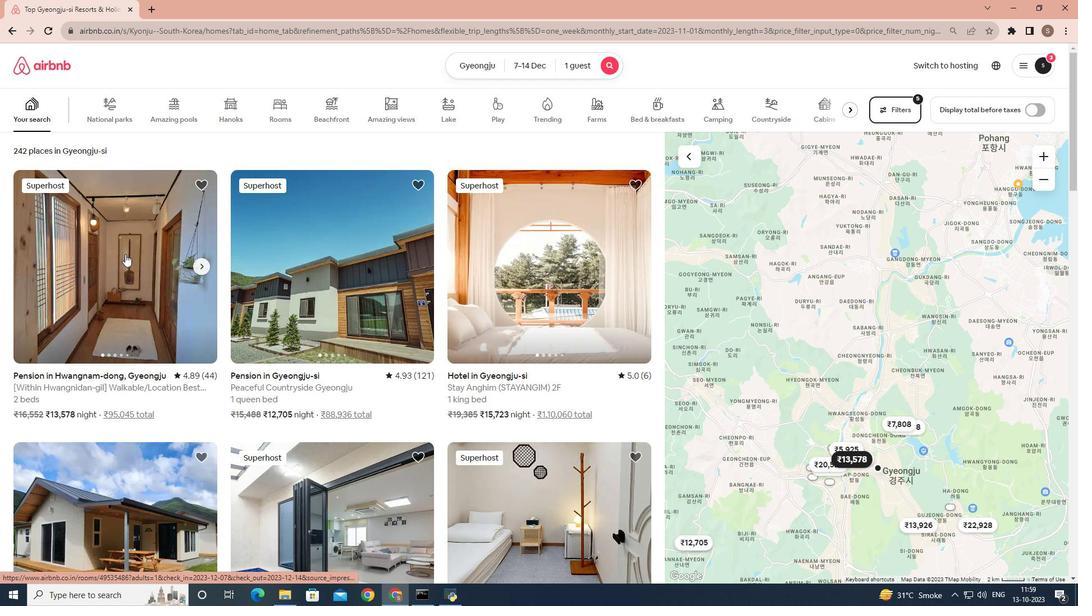 
Action: Mouse moved to (770, 412)
Screenshot: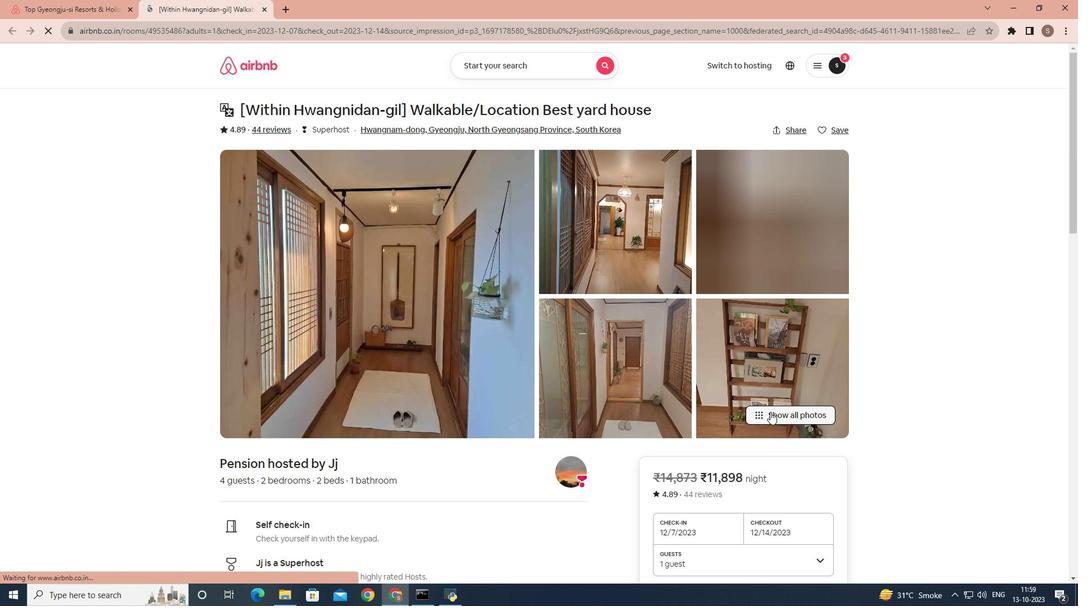 
Action: Mouse pressed left at (770, 412)
Screenshot: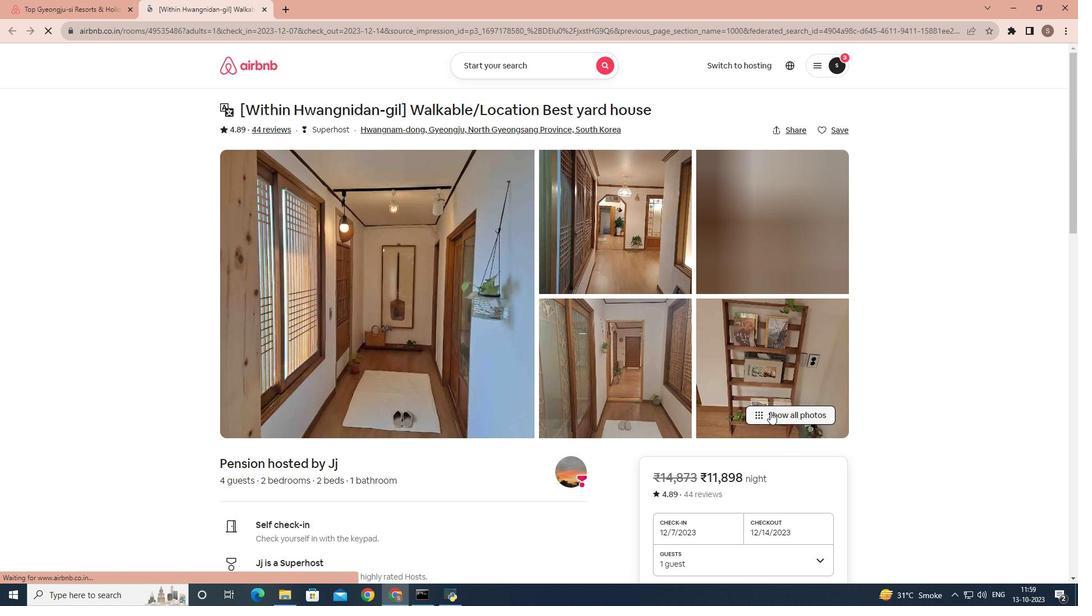 
Action: Mouse moved to (659, 391)
Screenshot: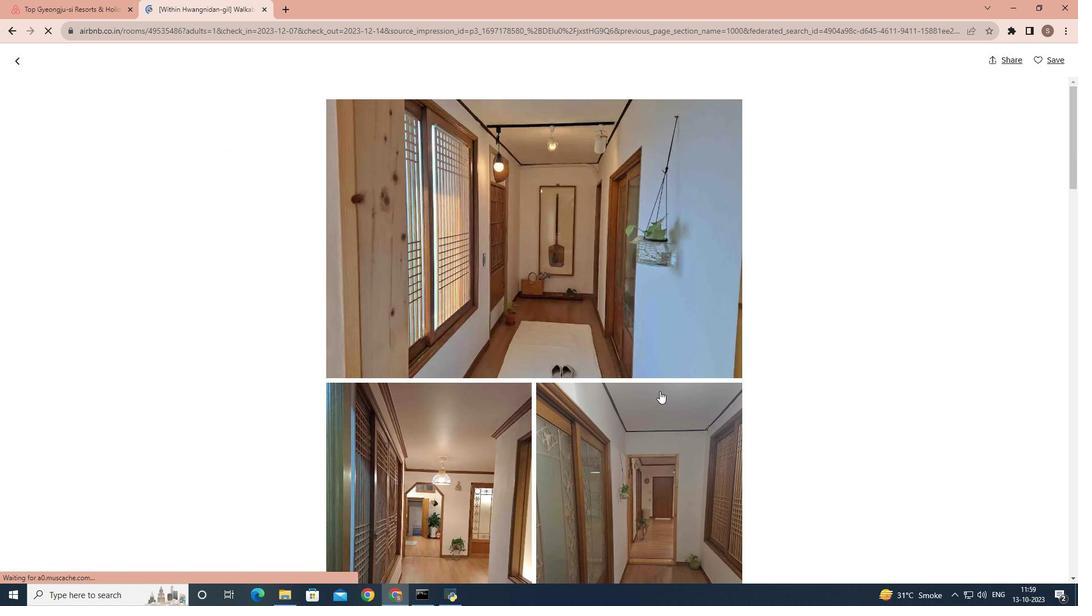 
Action: Mouse scrolled (659, 390) with delta (0, 0)
Screenshot: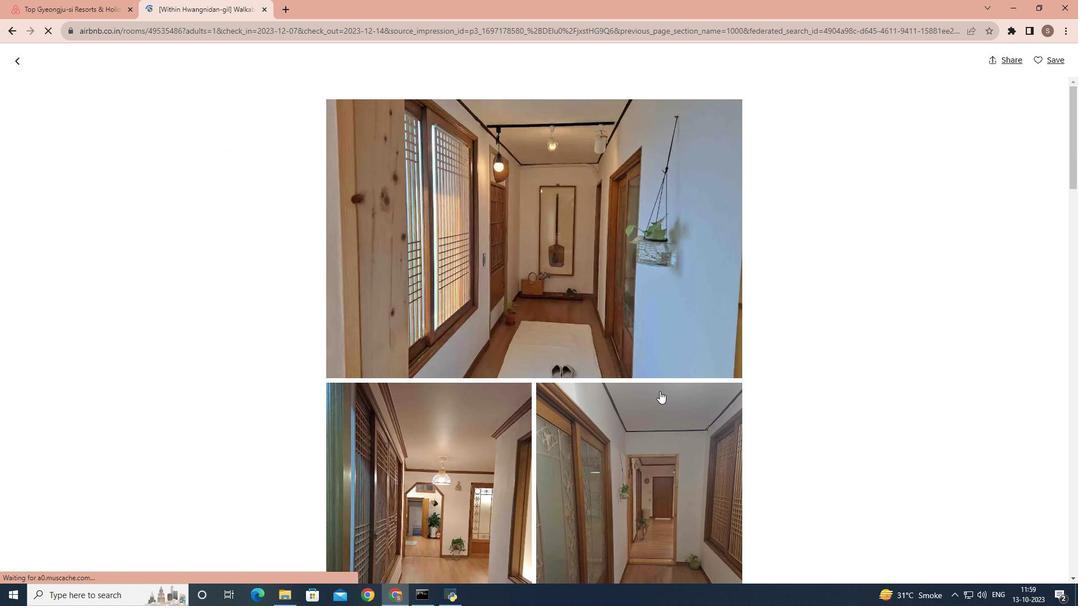 
Action: Mouse scrolled (659, 390) with delta (0, 0)
Screenshot: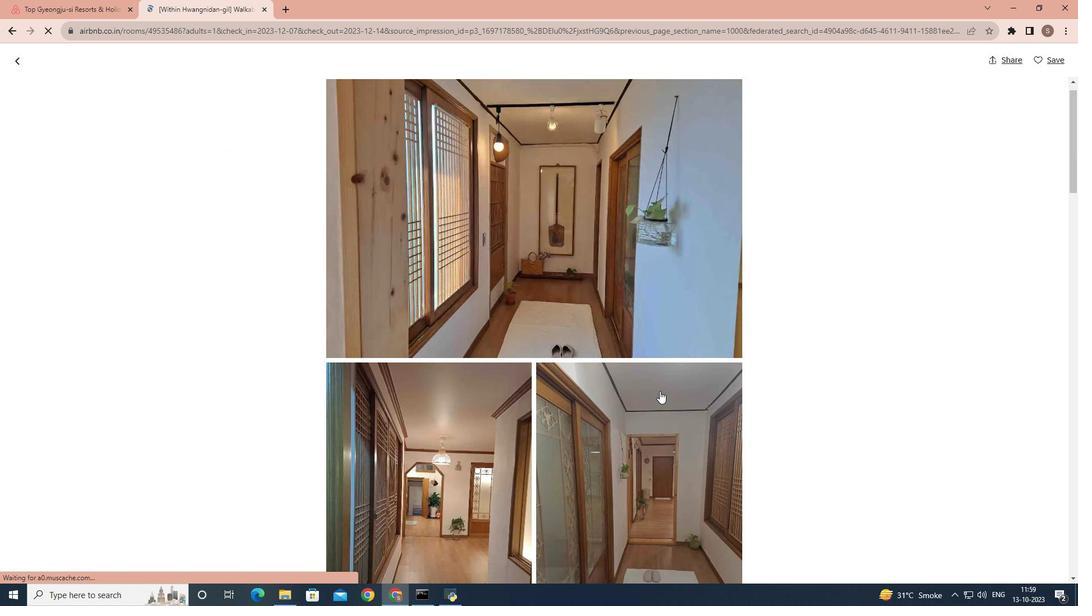 
Action: Mouse scrolled (659, 390) with delta (0, 0)
Screenshot: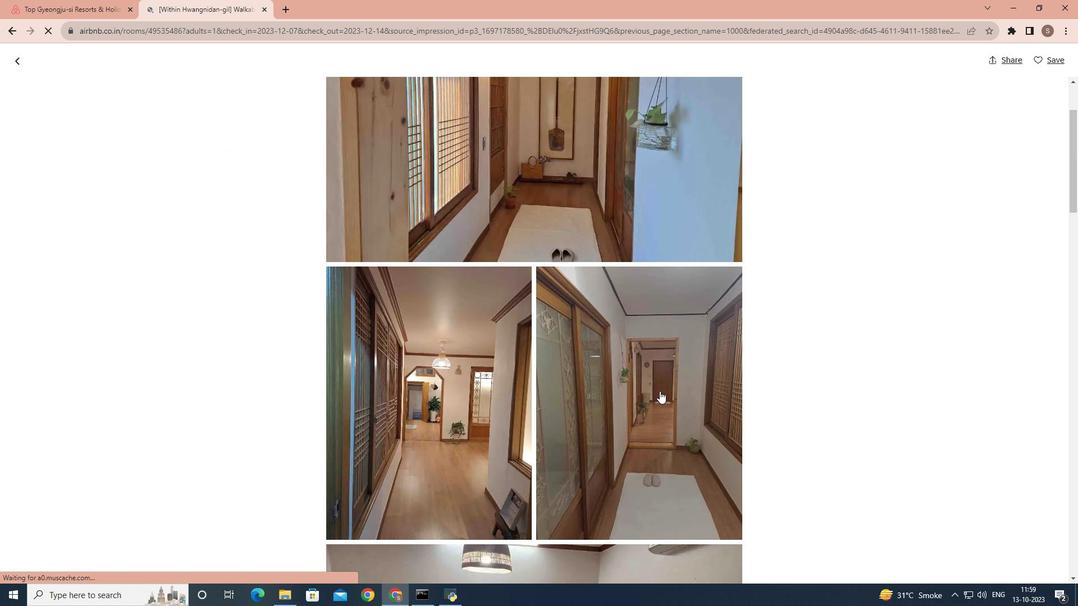 
Action: Mouse scrolled (659, 390) with delta (0, 0)
Screenshot: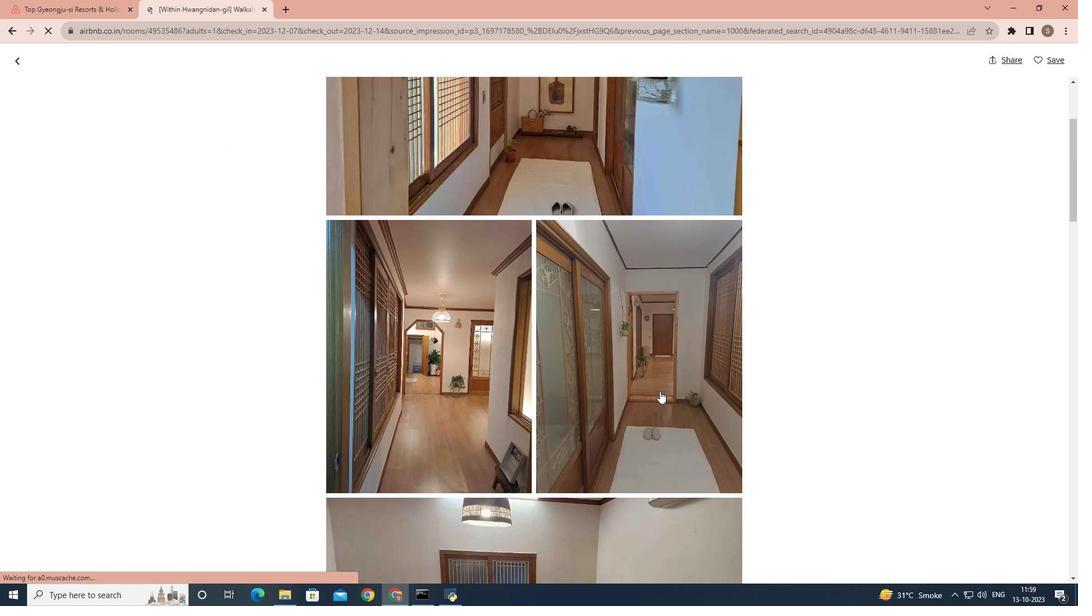 
Action: Mouse scrolled (659, 390) with delta (0, 0)
Screenshot: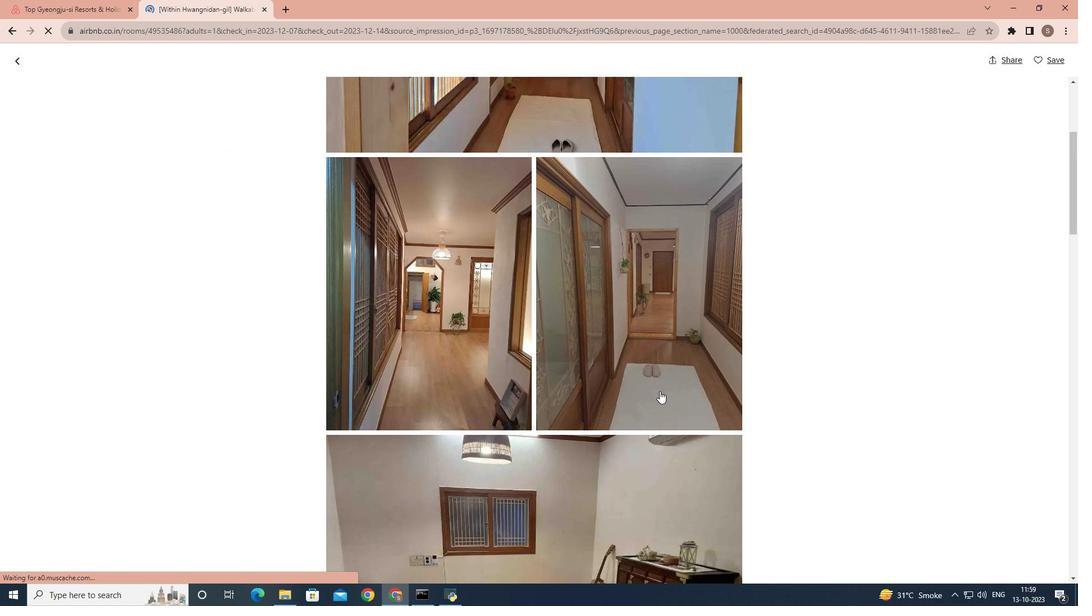 
Action: Mouse scrolled (659, 390) with delta (0, 0)
Screenshot: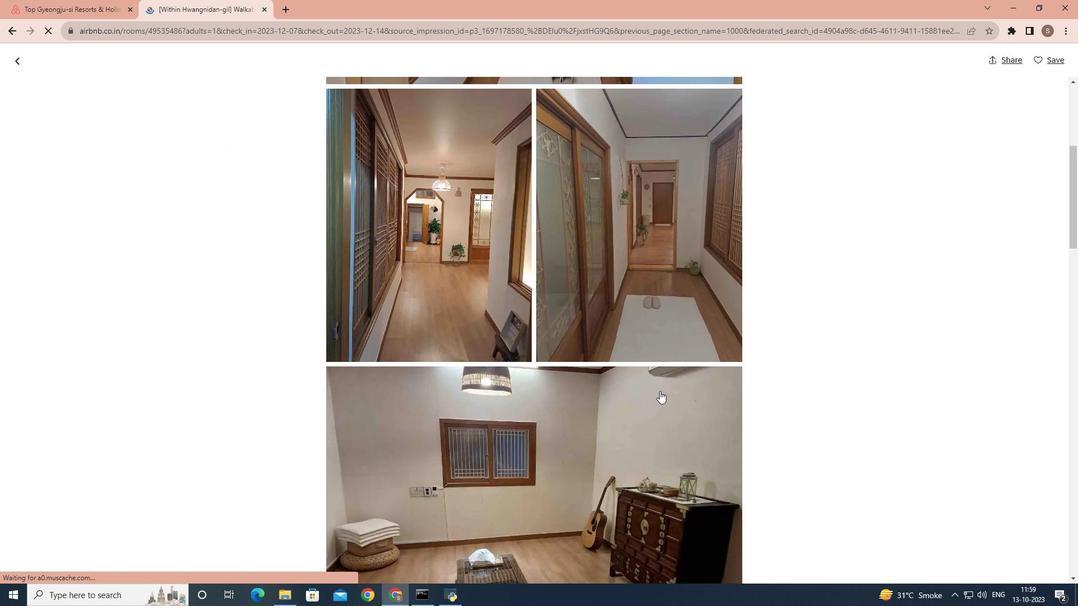 
Action: Mouse scrolled (659, 390) with delta (0, 0)
Screenshot: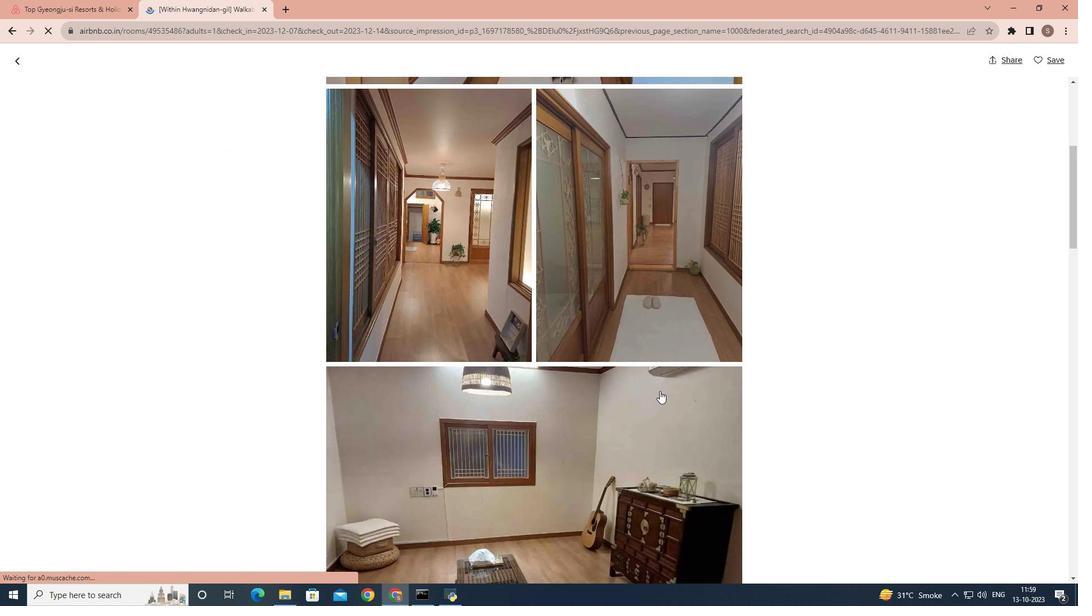 
Action: Mouse scrolled (659, 390) with delta (0, 0)
Screenshot: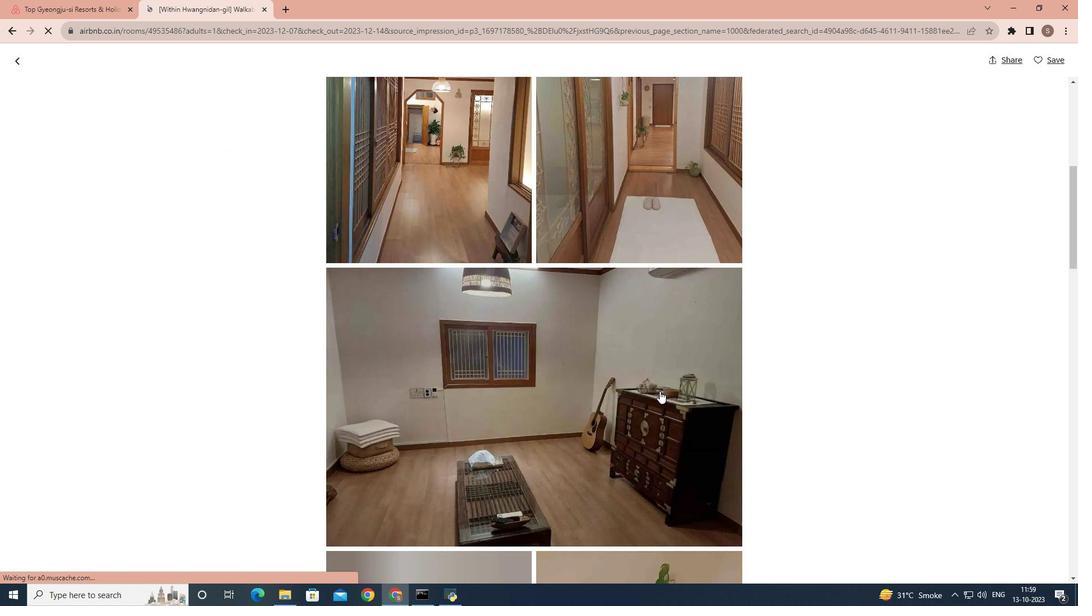 
Action: Mouse scrolled (659, 390) with delta (0, 0)
Screenshot: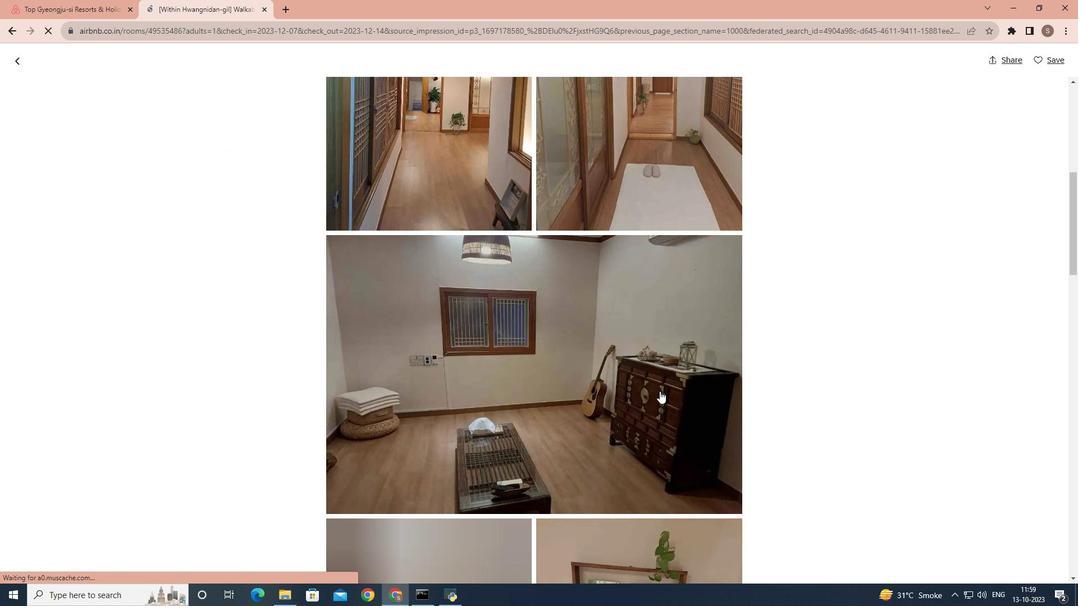 
Action: Mouse scrolled (659, 390) with delta (0, 0)
Screenshot: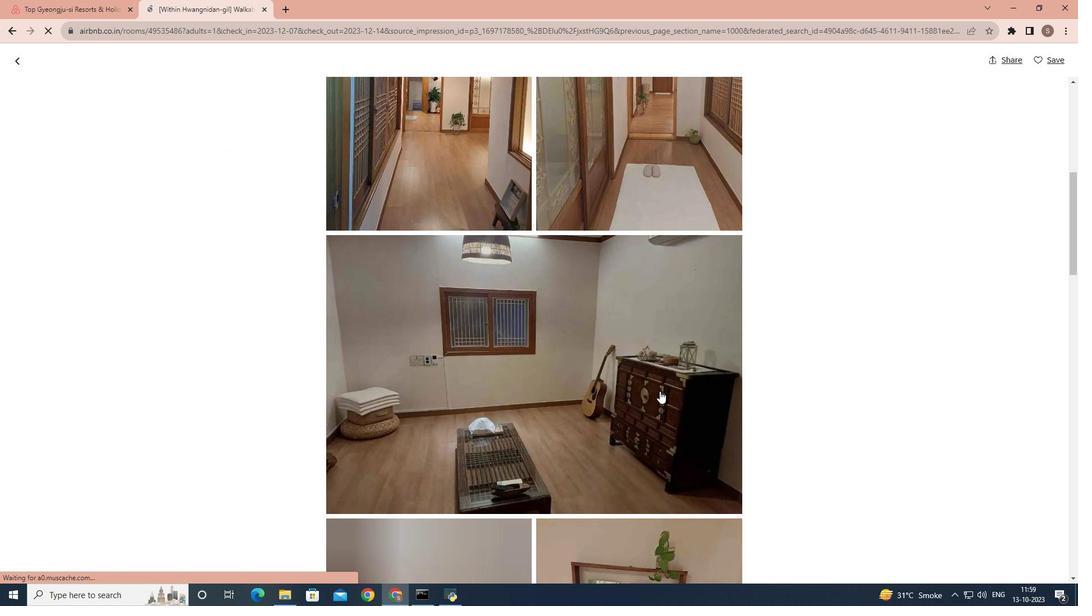 
Action: Mouse scrolled (659, 392) with delta (0, 0)
Screenshot: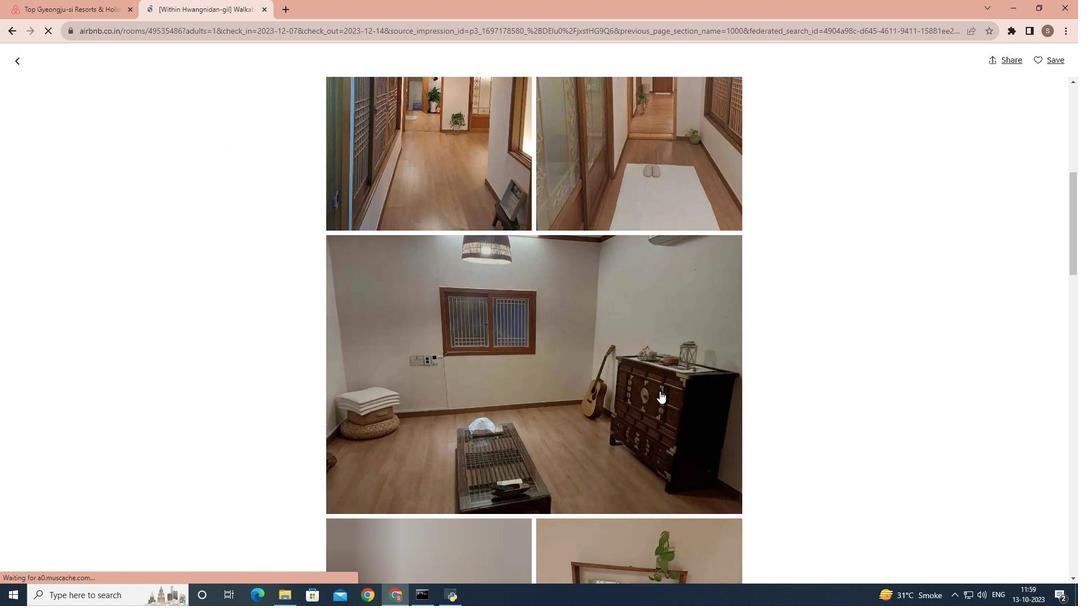 
Action: Mouse scrolled (659, 390) with delta (0, 0)
Screenshot: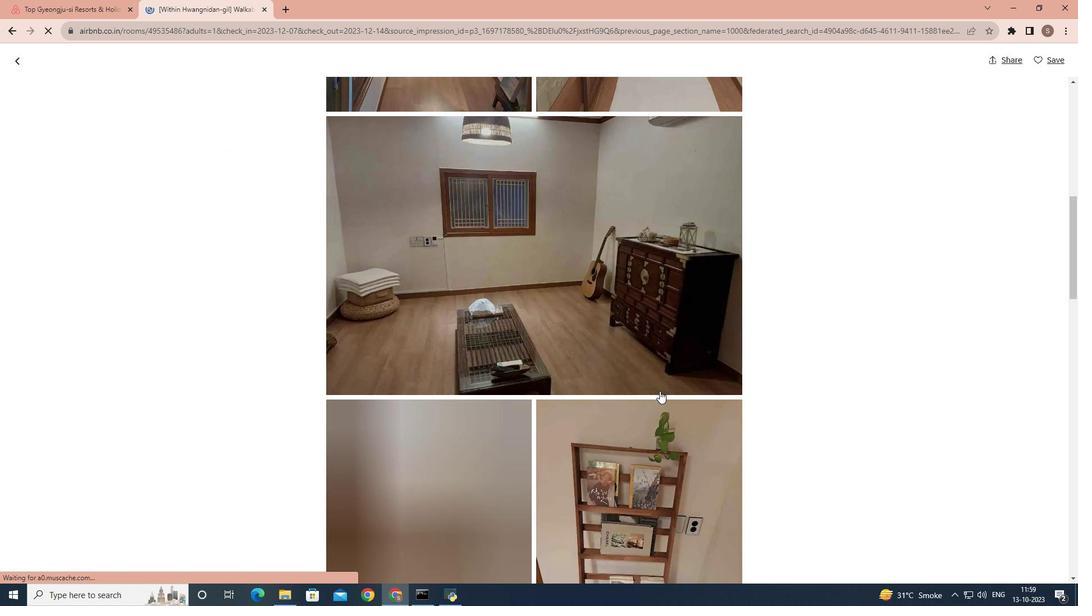 
Action: Mouse scrolled (659, 390) with delta (0, 0)
Screenshot: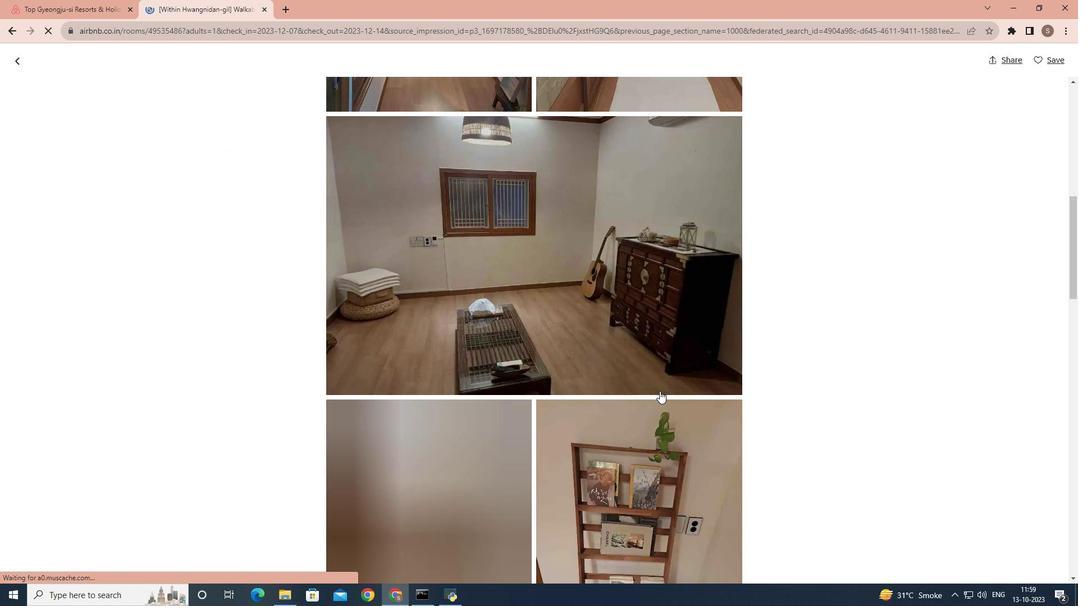 
Action: Mouse scrolled (659, 390) with delta (0, 0)
Screenshot: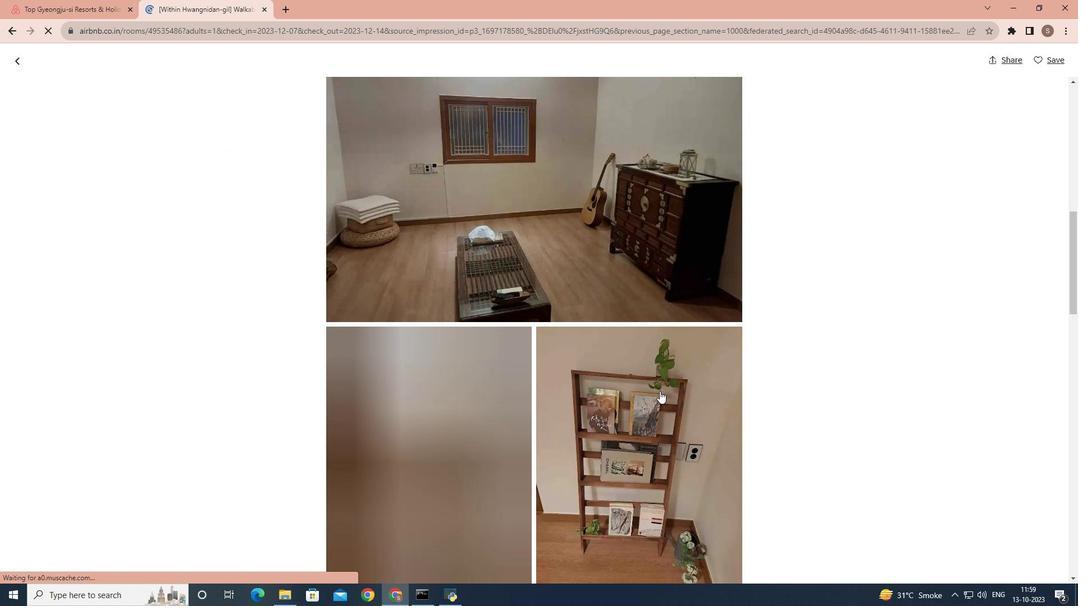 
Action: Mouse scrolled (659, 390) with delta (0, 0)
Screenshot: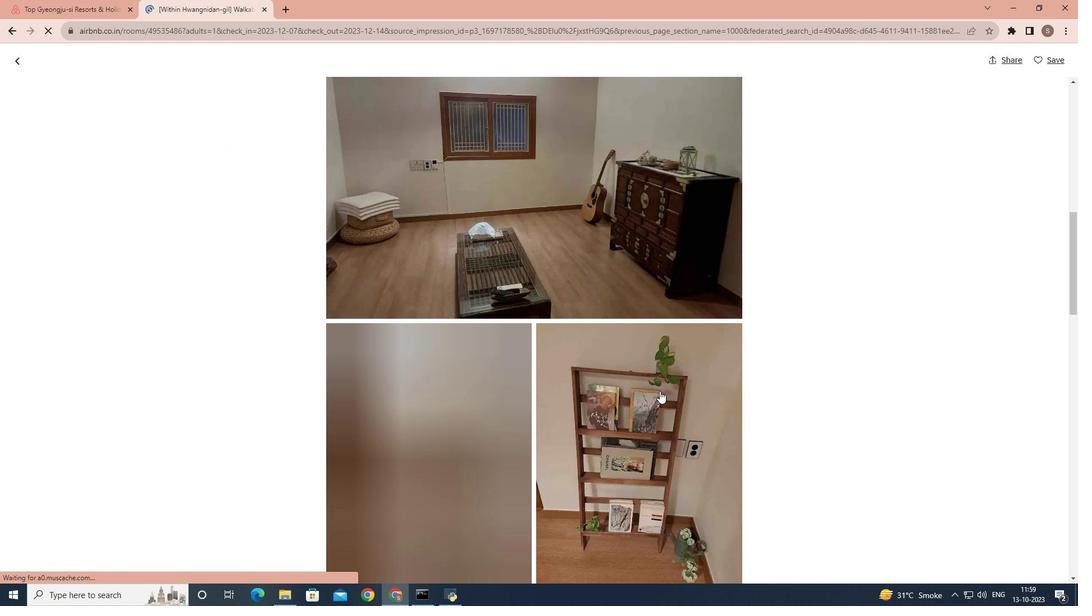 
Action: Mouse scrolled (659, 390) with delta (0, 0)
Screenshot: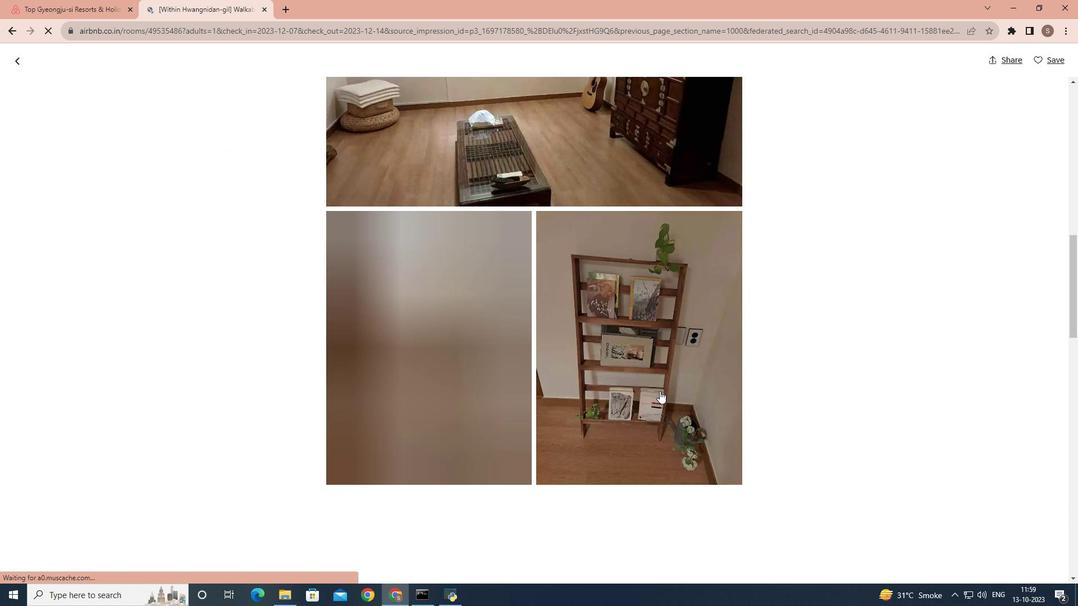 
Action: Mouse scrolled (659, 390) with delta (0, 0)
Screenshot: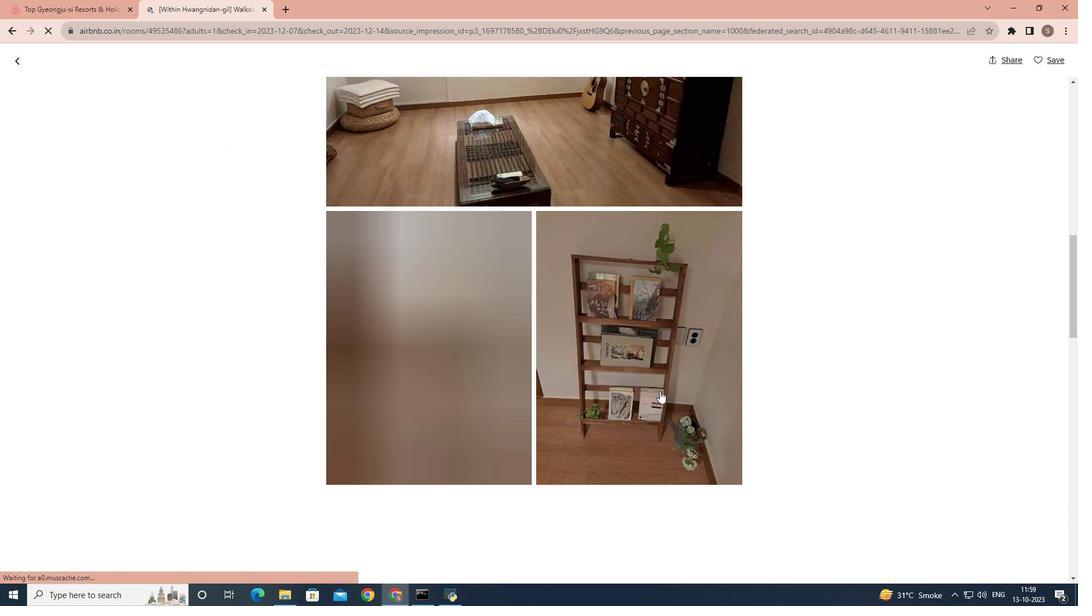 
Action: Mouse scrolled (659, 390) with delta (0, 0)
Screenshot: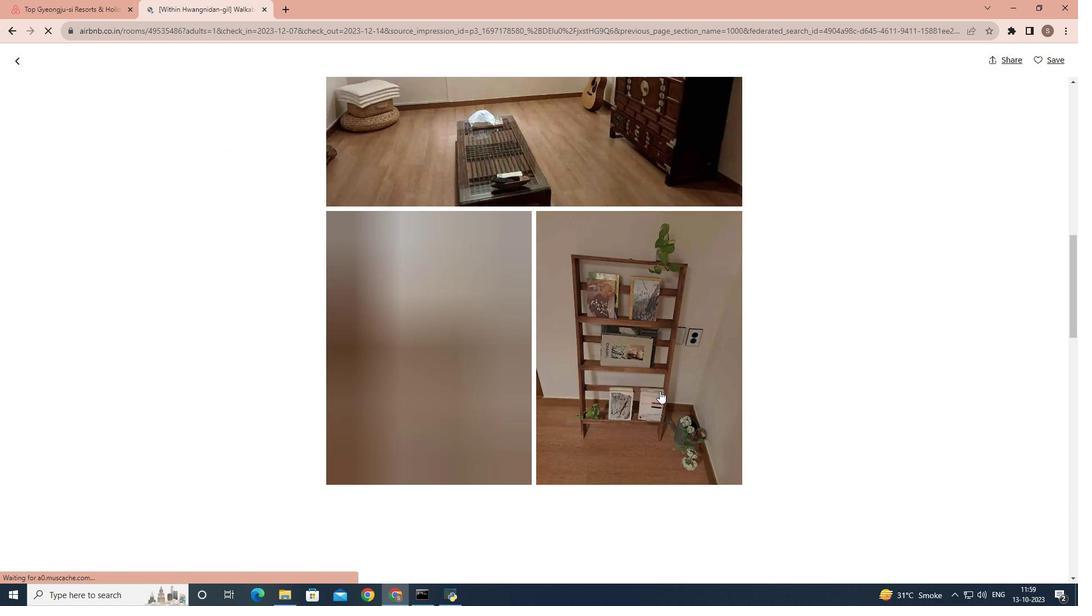 
Action: Mouse scrolled (659, 390) with delta (0, 0)
Screenshot: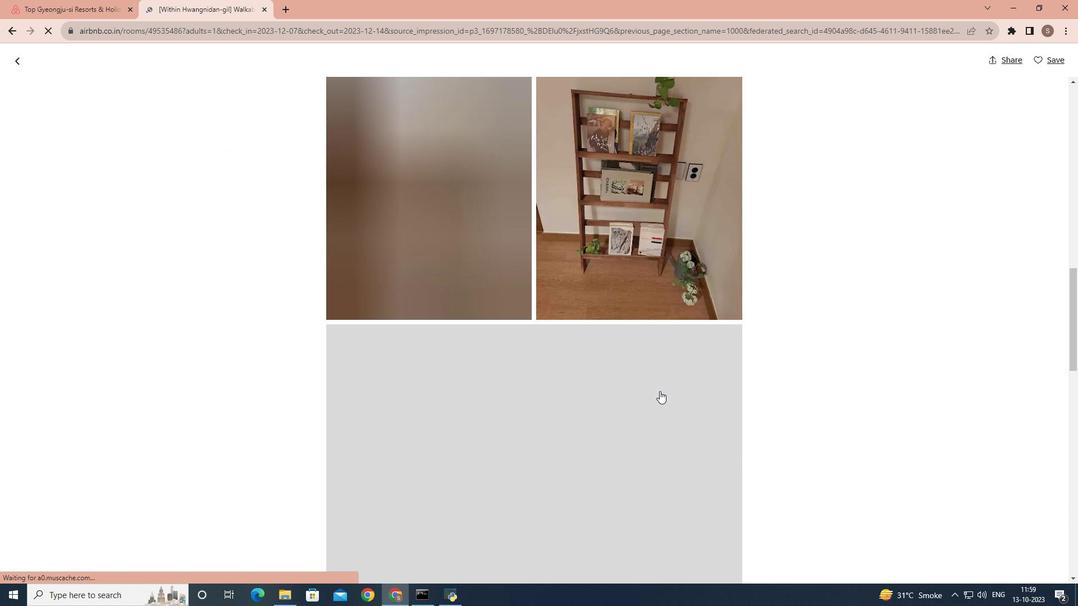 
Action: Mouse scrolled (659, 390) with delta (0, 0)
Screenshot: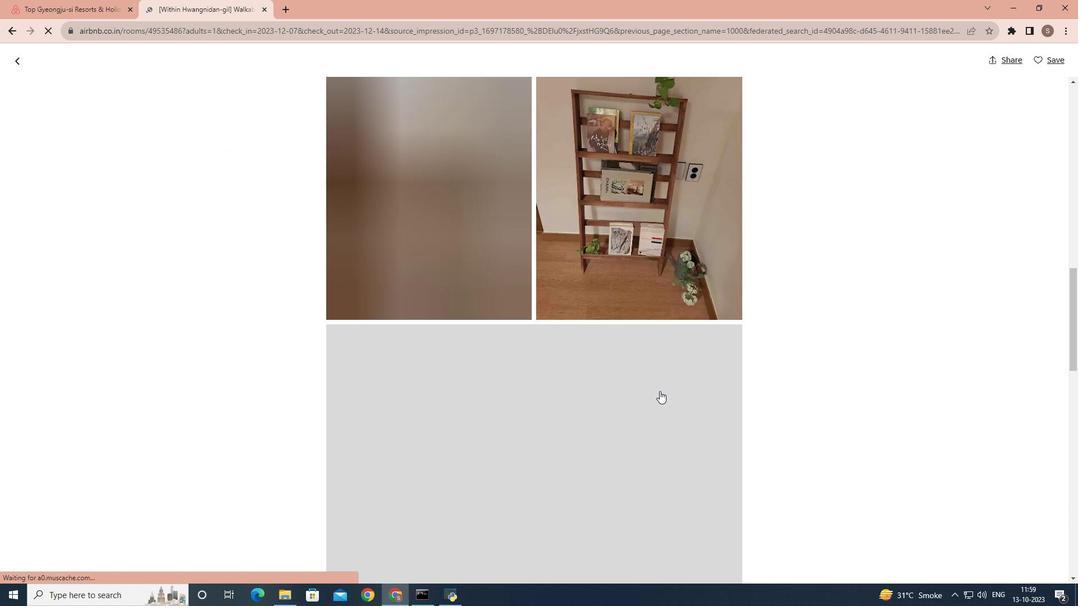 
Action: Mouse scrolled (659, 390) with delta (0, 0)
Screenshot: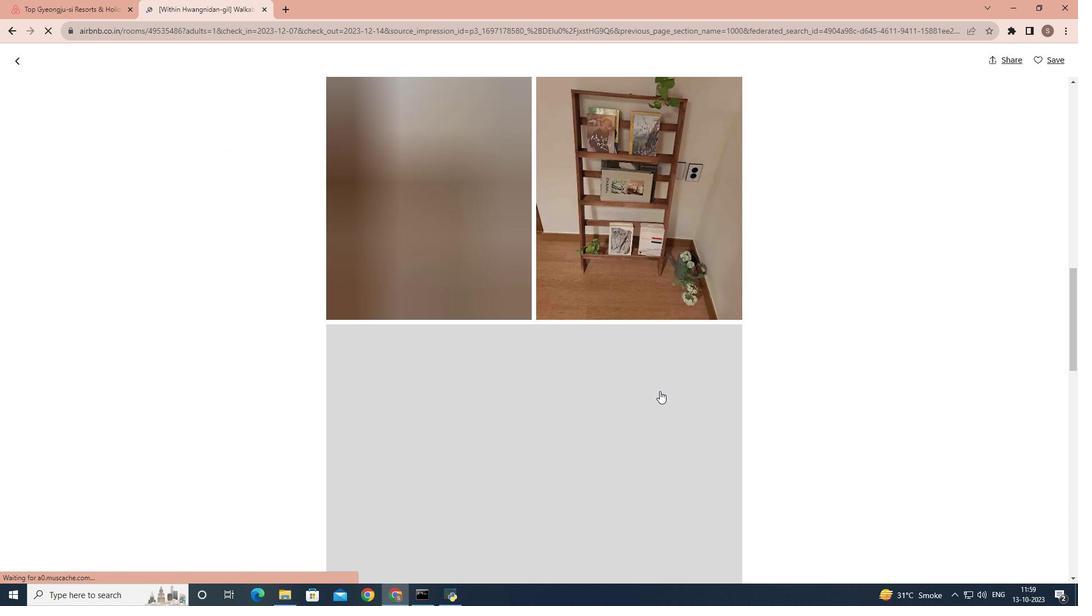 
Action: Mouse scrolled (659, 390) with delta (0, 0)
Screenshot: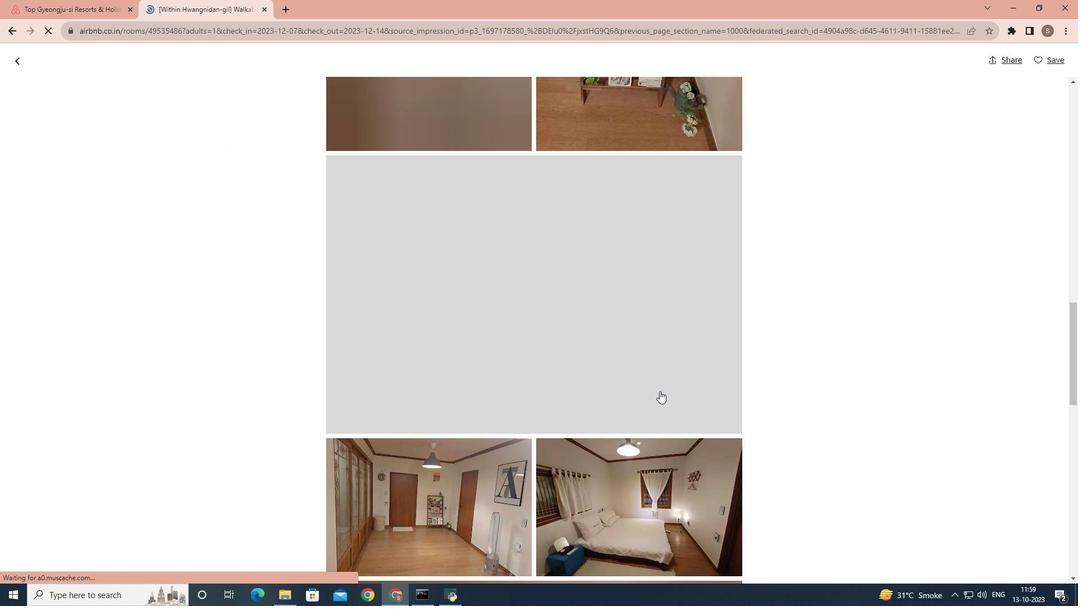 
Action: Mouse scrolled (659, 390) with delta (0, 0)
Screenshot: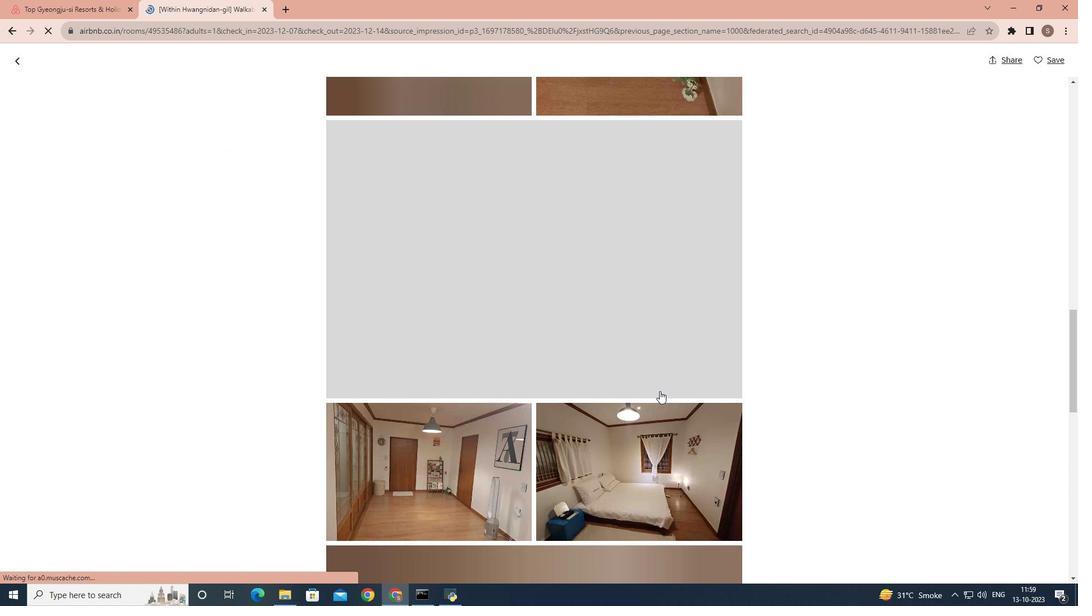 
Action: Mouse scrolled (659, 390) with delta (0, 0)
Screenshot: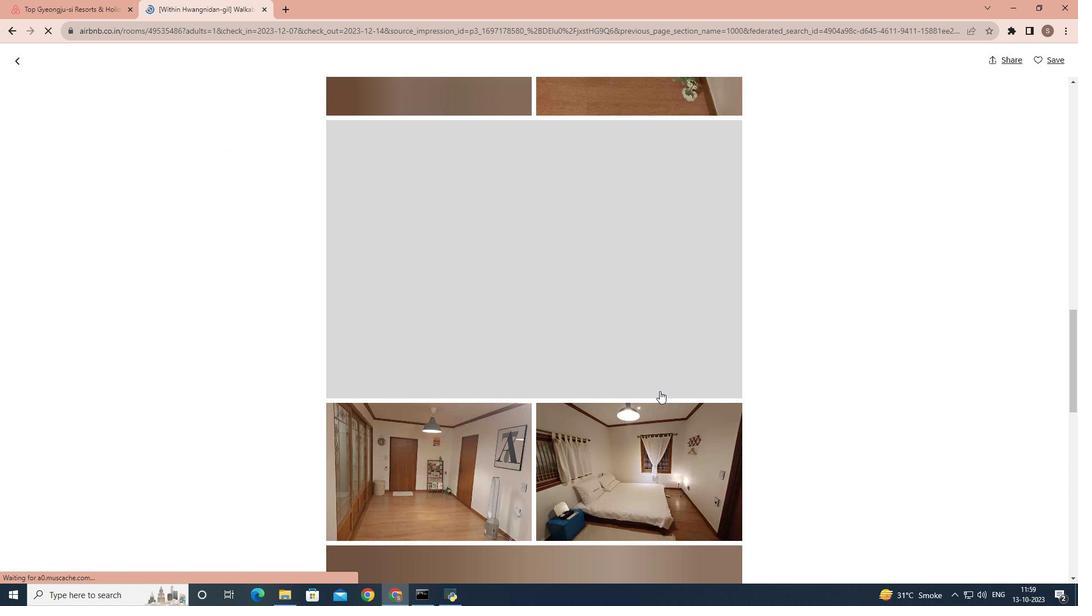 
Action: Mouse scrolled (659, 390) with delta (0, 0)
Screenshot: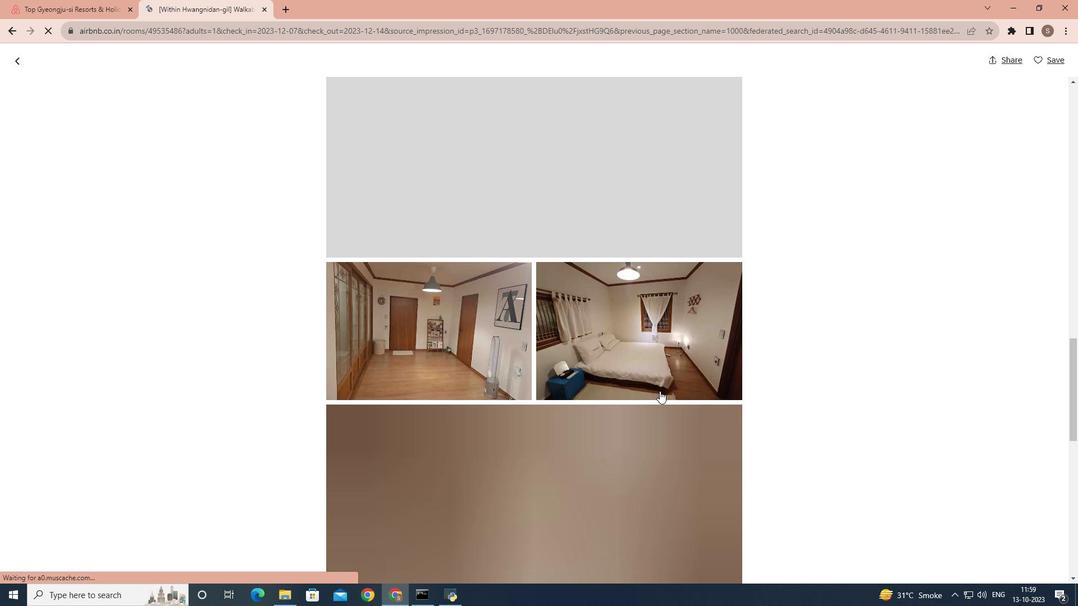 
Action: Mouse scrolled (659, 390) with delta (0, 0)
Screenshot: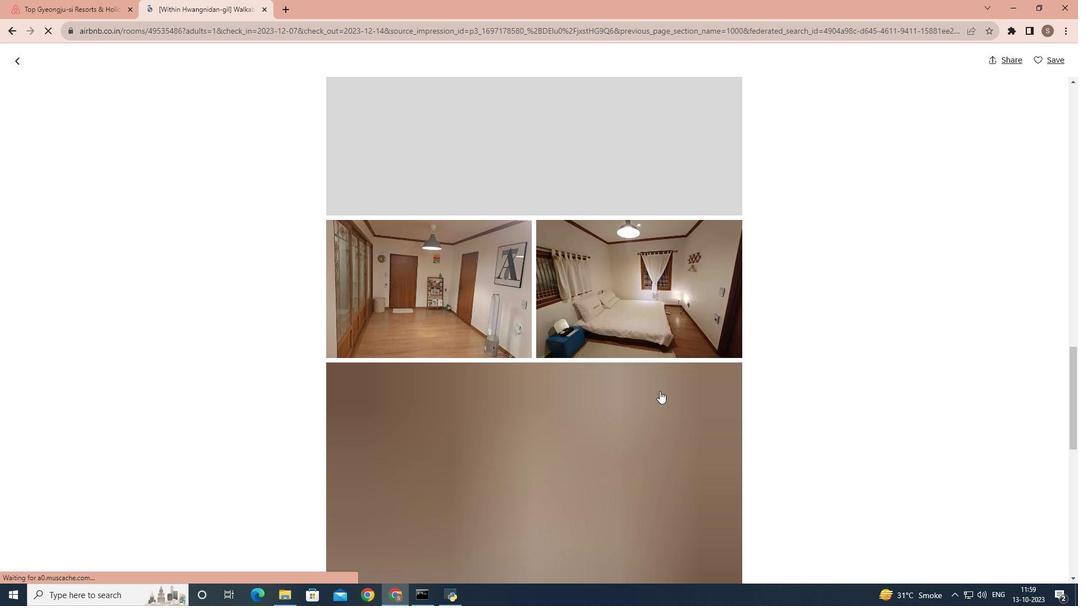 
Action: Mouse scrolled (659, 390) with delta (0, 0)
Screenshot: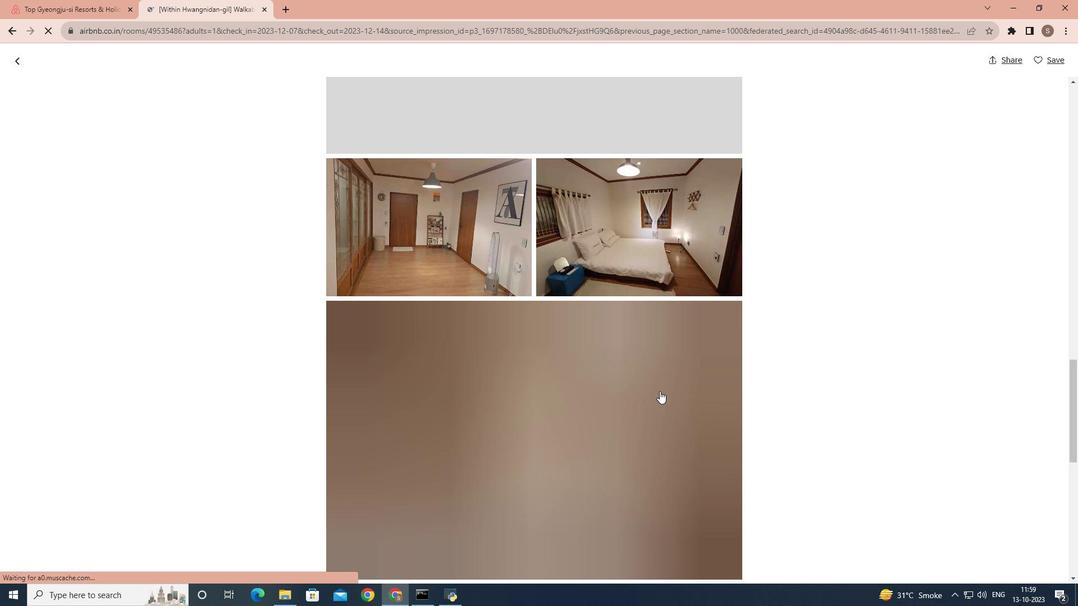 
Action: Mouse scrolled (659, 390) with delta (0, 0)
Screenshot: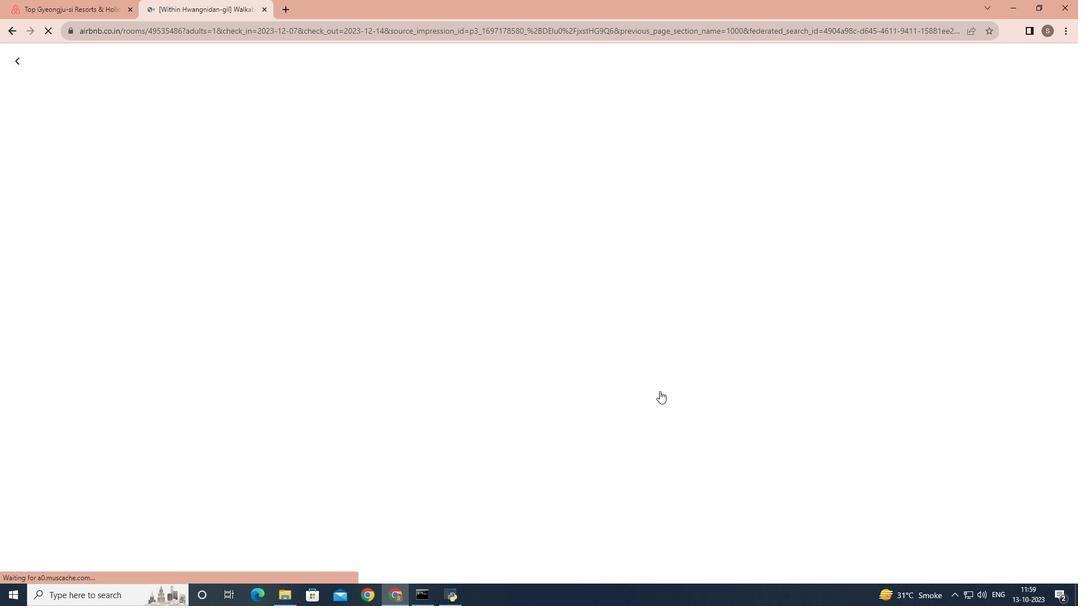 
Action: Mouse scrolled (659, 390) with delta (0, 0)
Screenshot: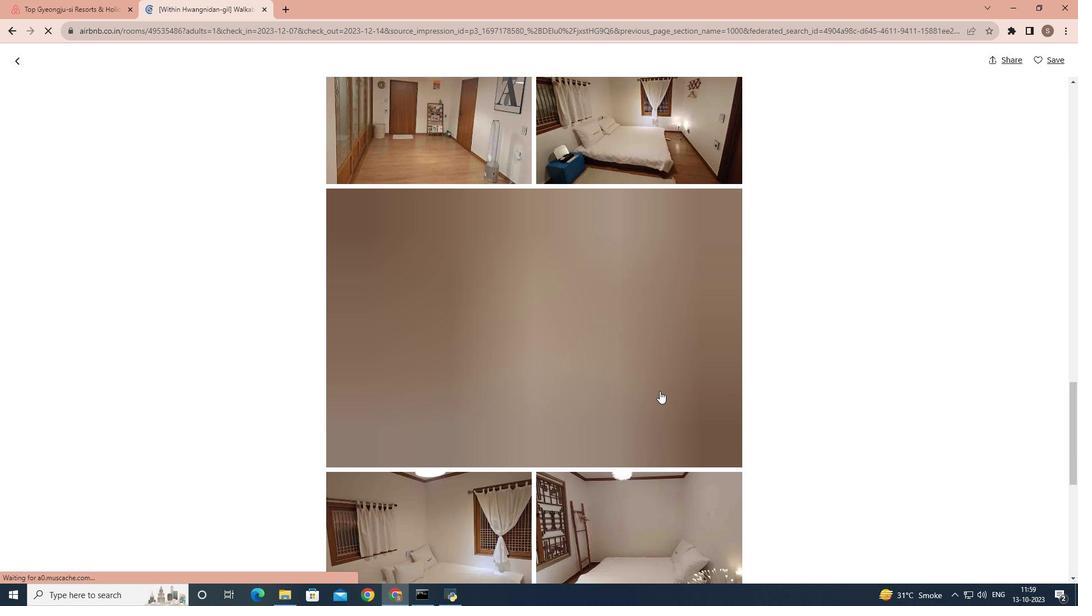 
Action: Mouse scrolled (659, 390) with delta (0, 0)
Screenshot: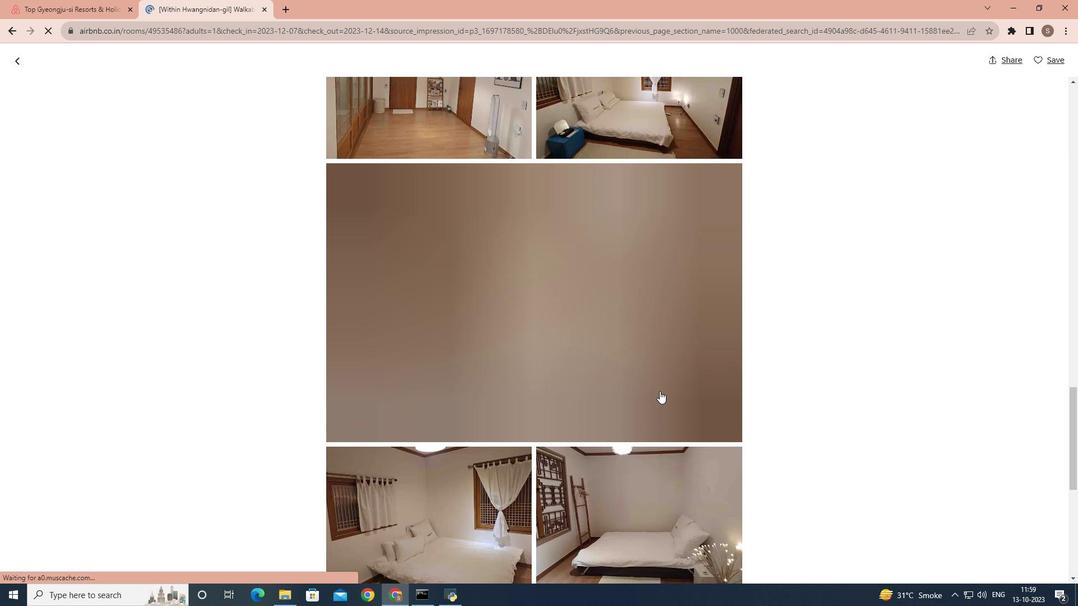 
Action: Mouse scrolled (659, 390) with delta (0, 0)
Screenshot: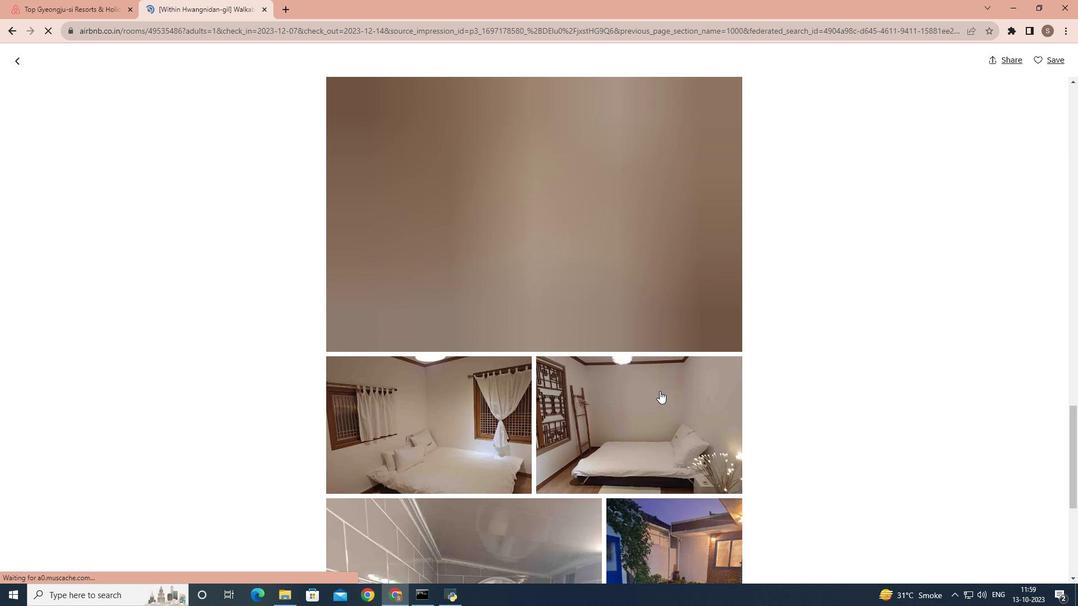 
Action: Mouse scrolled (659, 390) with delta (0, 0)
Screenshot: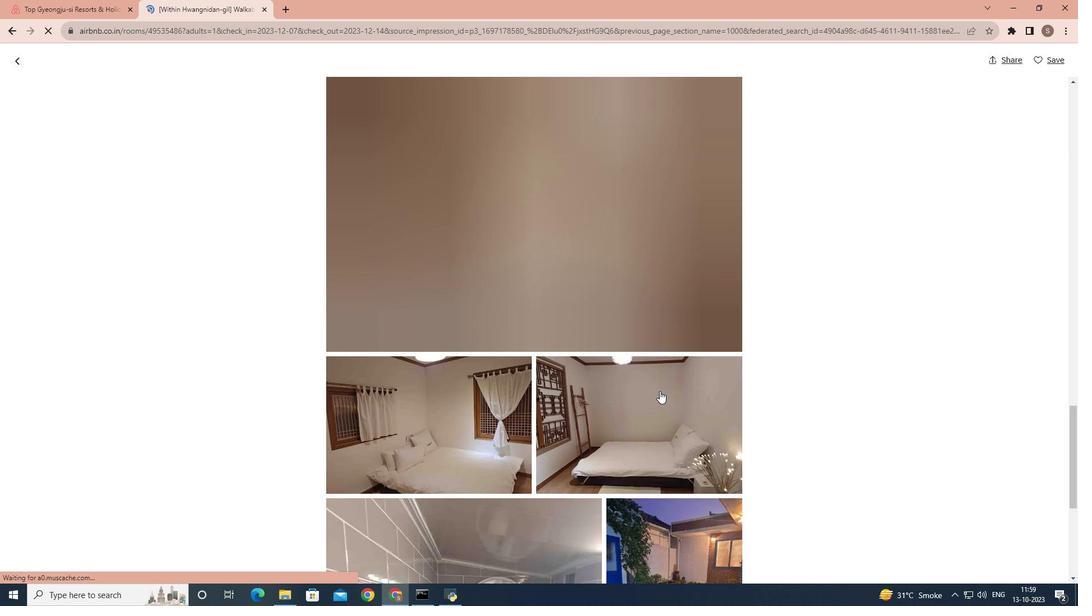 
Action: Mouse scrolled (659, 390) with delta (0, 0)
Screenshot: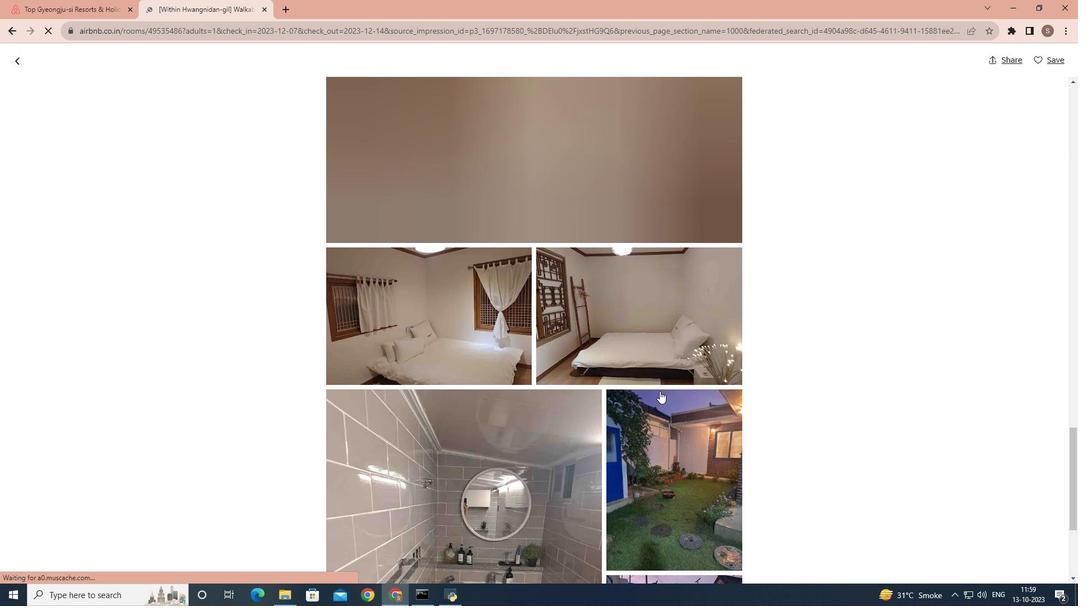 
Action: Mouse scrolled (659, 390) with delta (0, 0)
Screenshot: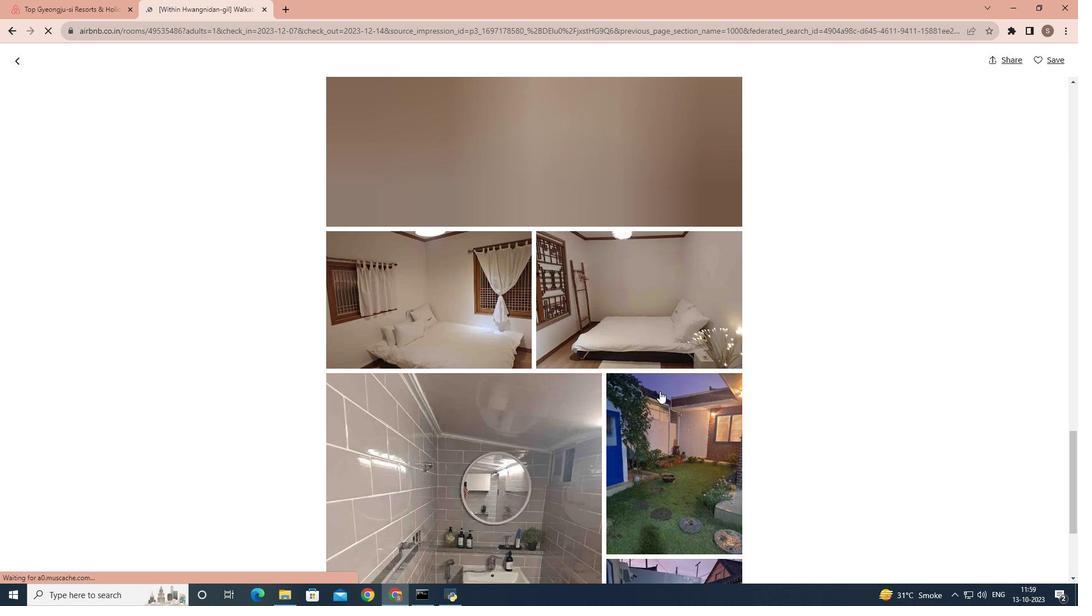 
Action: Mouse scrolled (659, 390) with delta (0, 0)
Screenshot: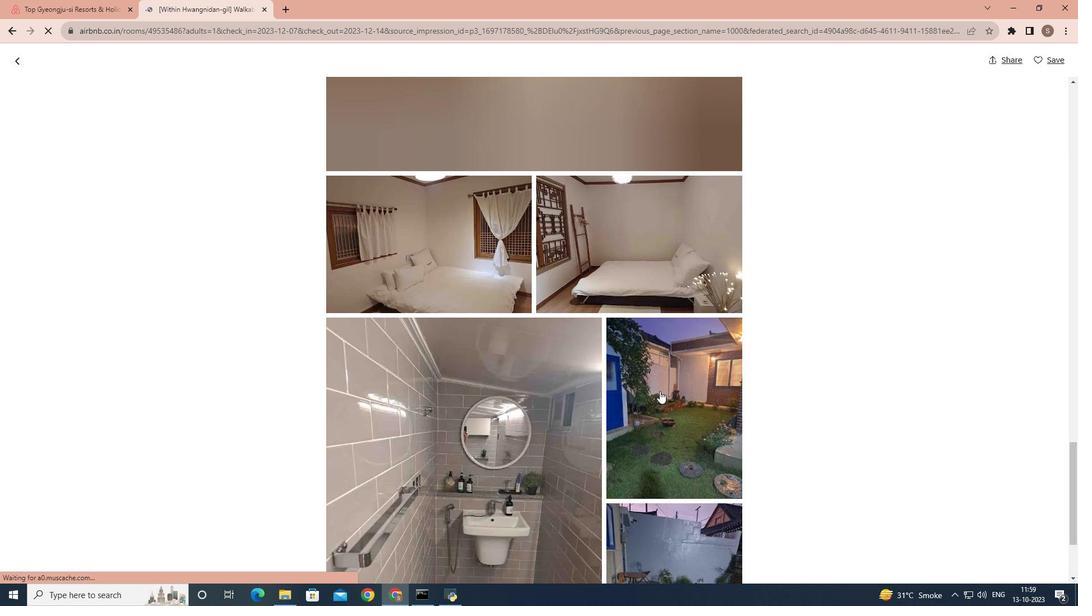 
Action: Mouse scrolled (659, 390) with delta (0, 0)
Screenshot: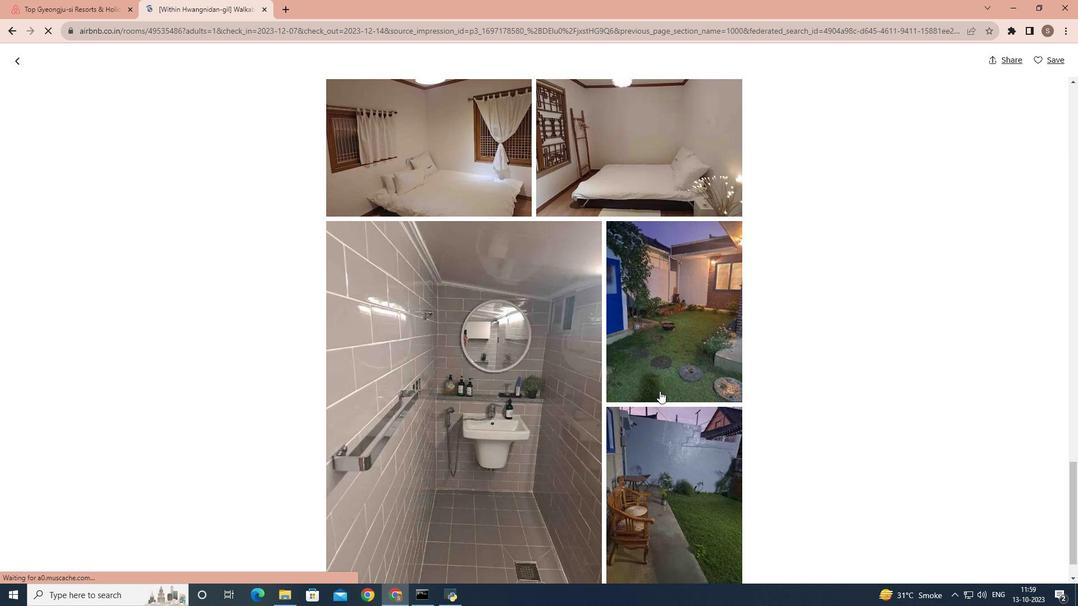 
Action: Mouse scrolled (659, 390) with delta (0, 0)
Screenshot: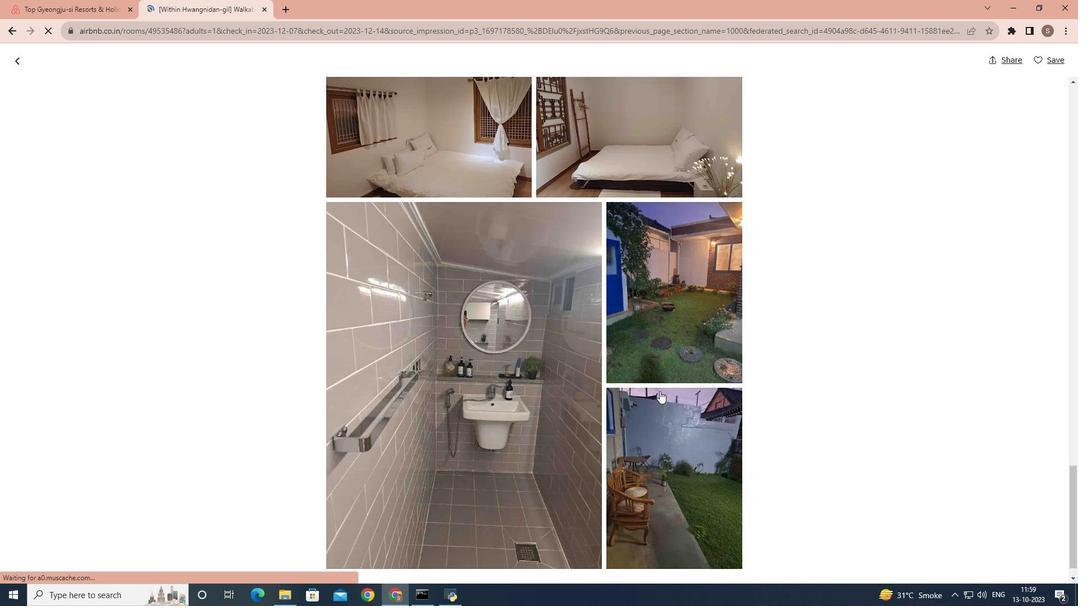 
Action: Mouse scrolled (659, 390) with delta (0, 0)
Screenshot: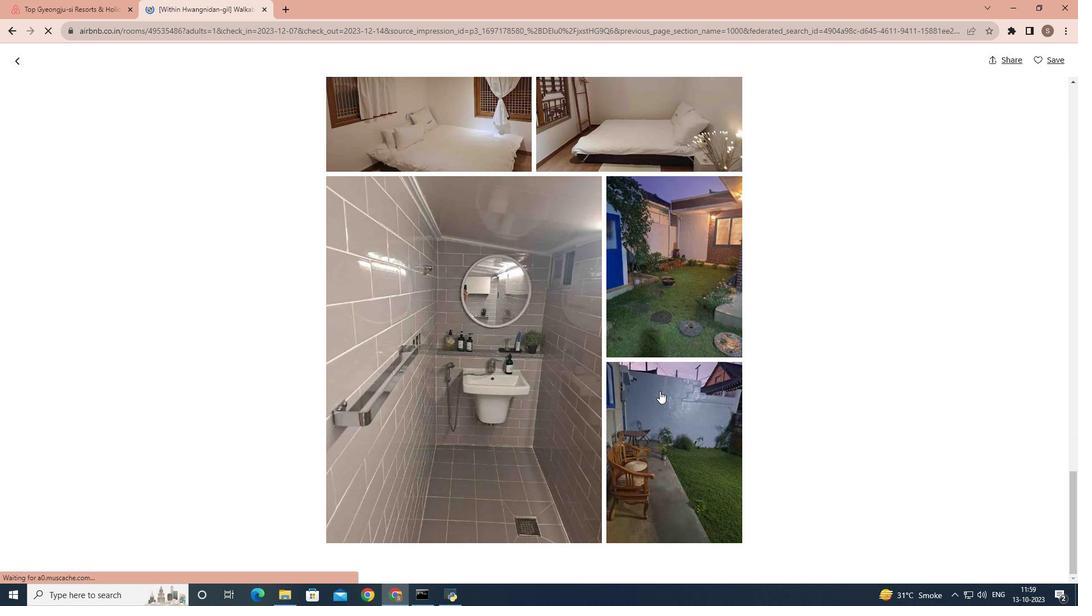 
Action: Mouse scrolled (659, 390) with delta (0, 0)
Screenshot: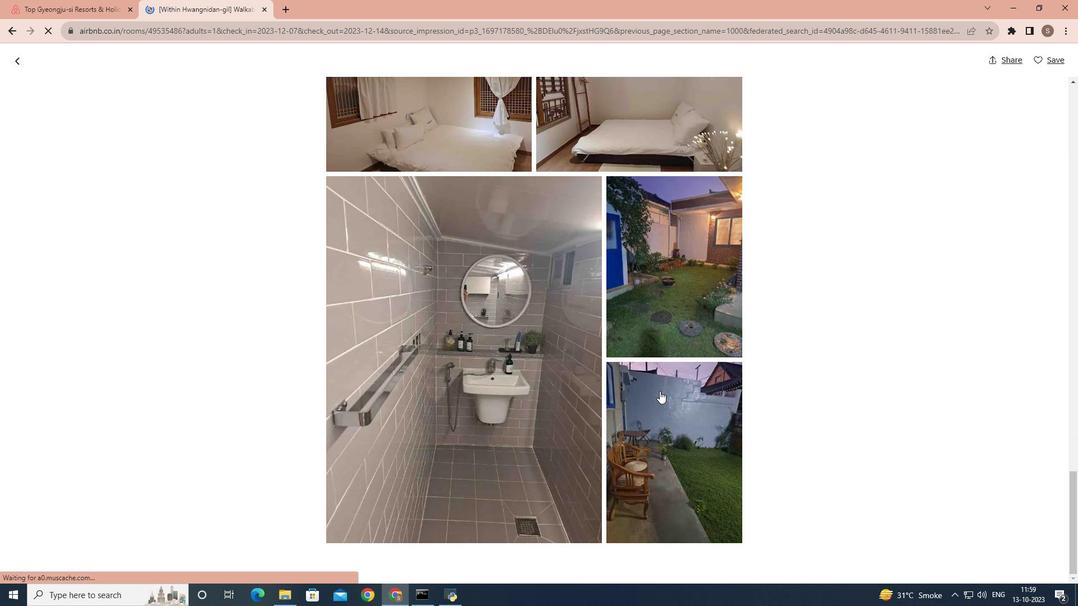 
Action: Mouse scrolled (659, 390) with delta (0, 0)
Screenshot: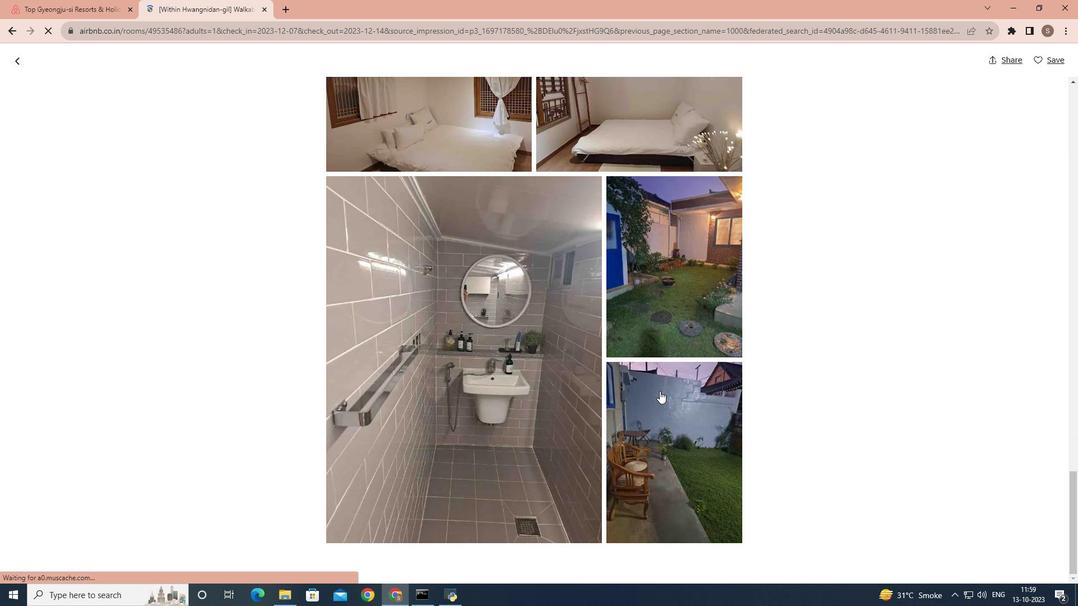 
Action: Mouse scrolled (659, 390) with delta (0, 0)
Screenshot: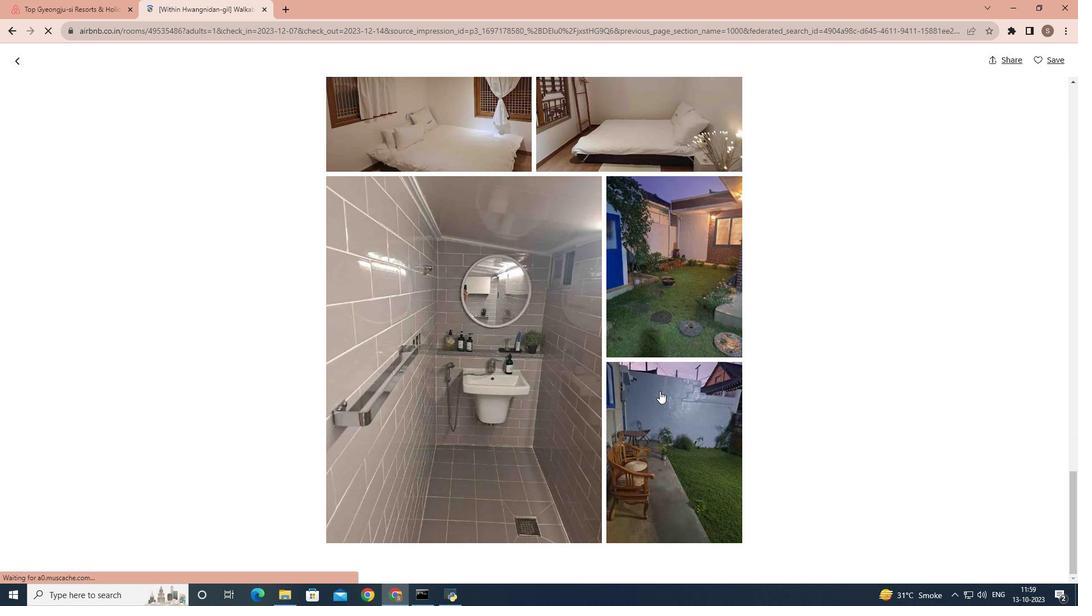 
Action: Mouse scrolled (659, 390) with delta (0, 0)
Screenshot: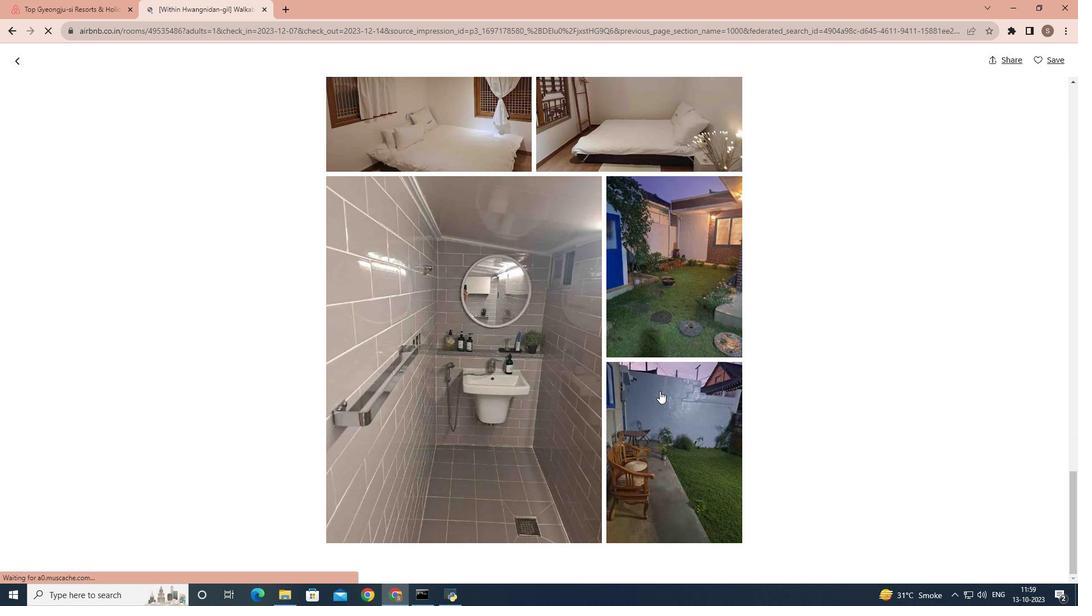 
Action: Mouse scrolled (659, 390) with delta (0, 0)
Screenshot: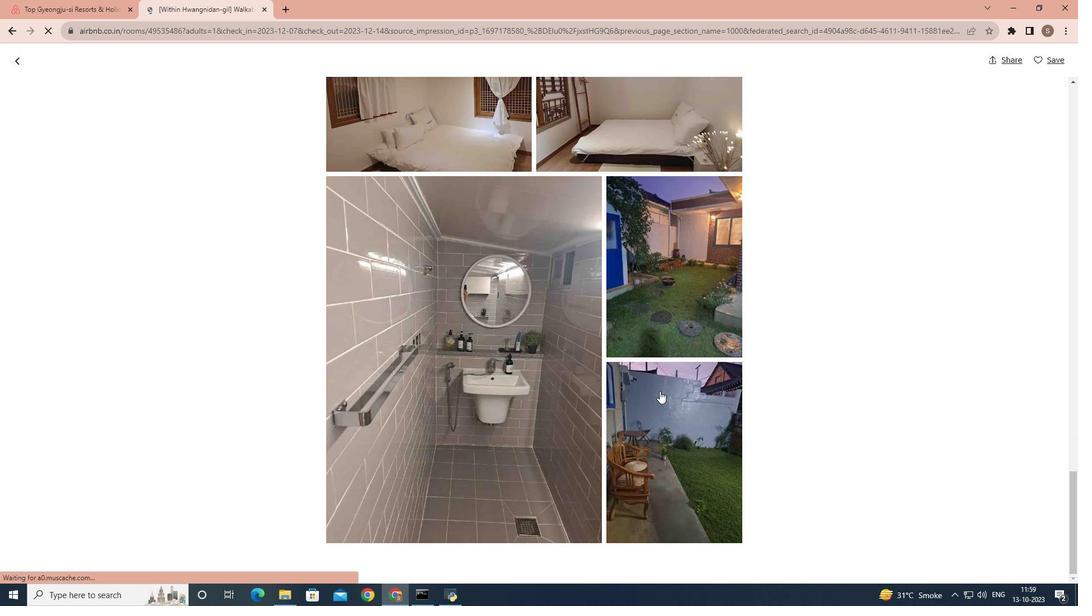 
Action: Mouse scrolled (659, 390) with delta (0, 0)
Screenshot: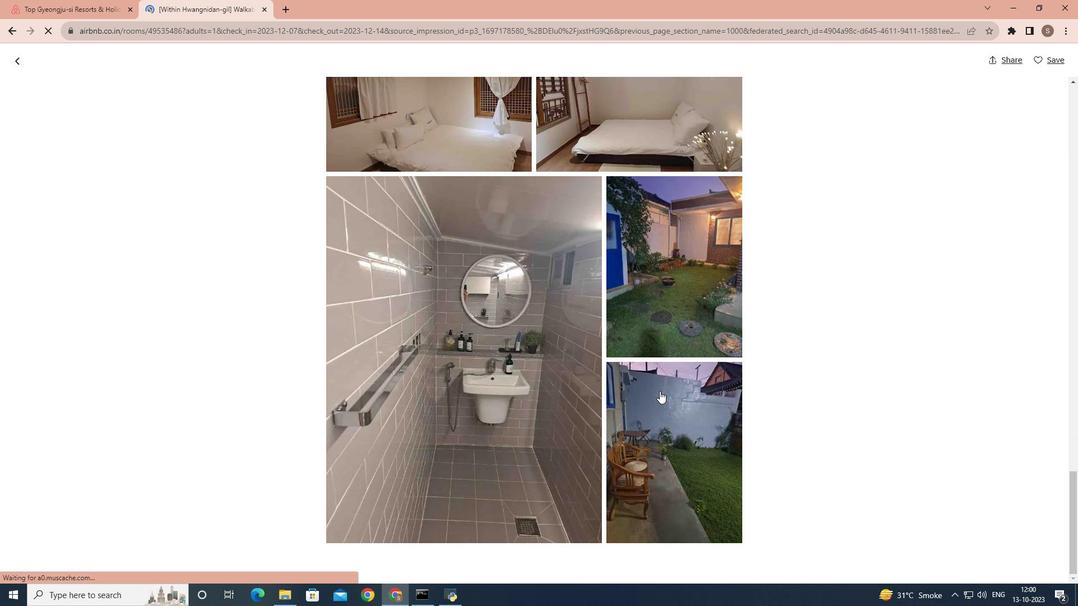 
Action: Mouse scrolled (659, 390) with delta (0, 0)
Screenshot: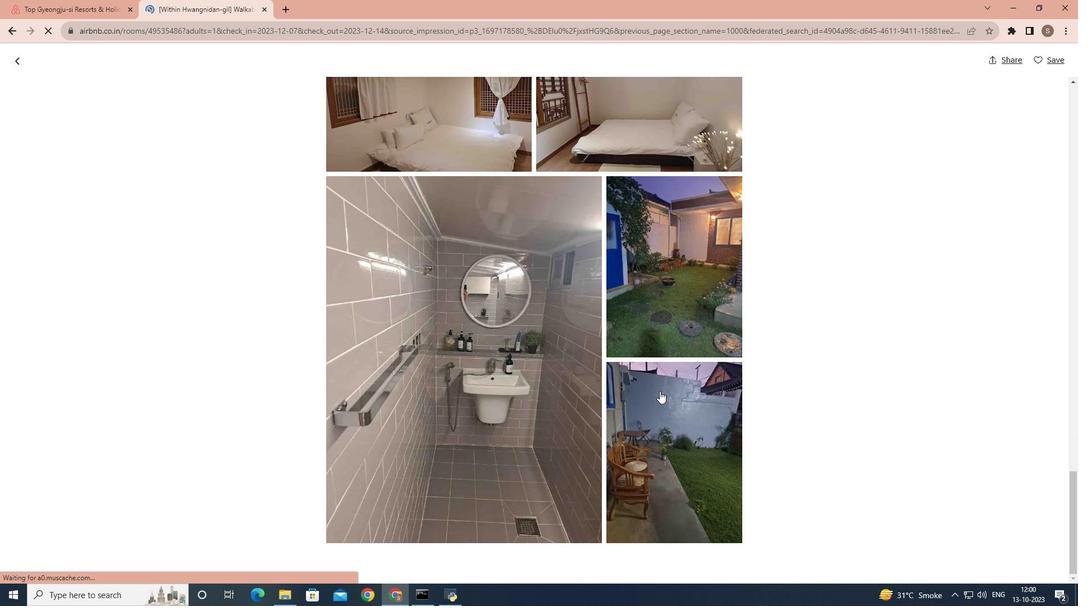 
Action: Mouse scrolled (659, 390) with delta (0, 0)
Screenshot: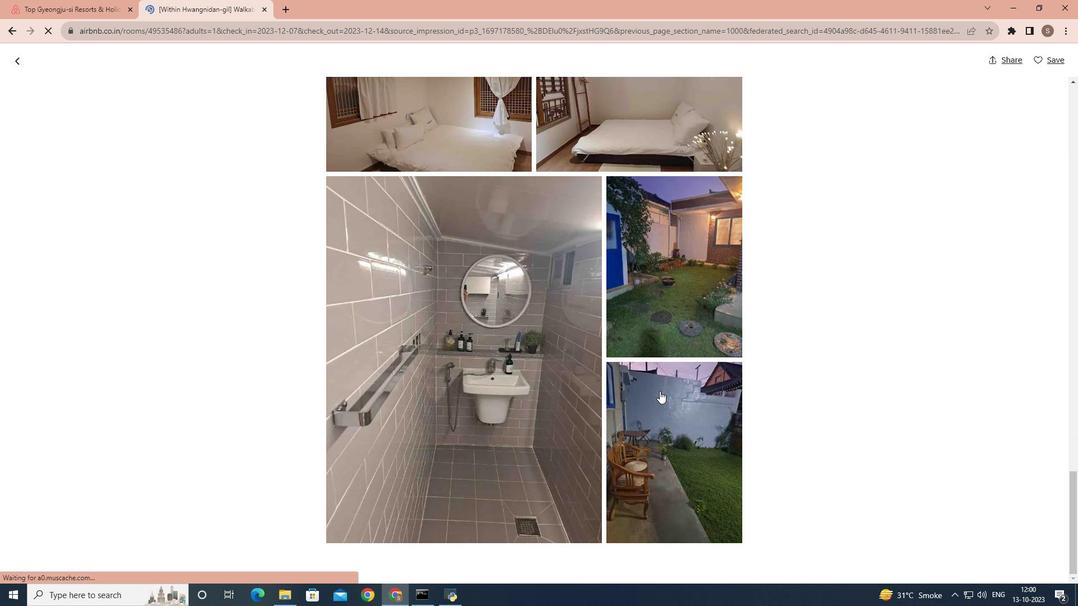 
Action: Mouse moved to (19, 61)
Screenshot: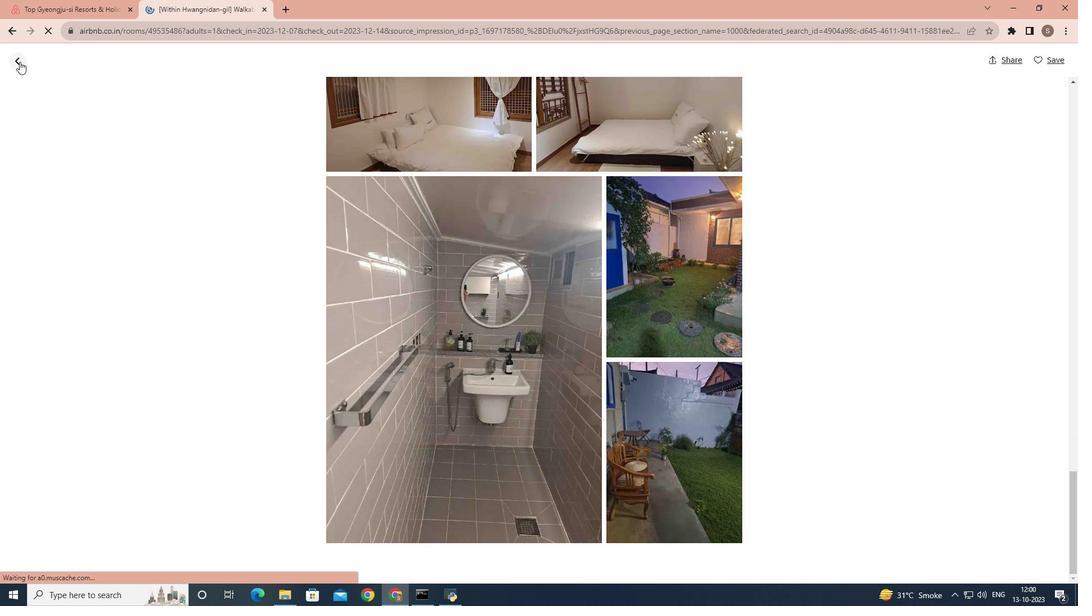 
Action: Mouse pressed left at (19, 61)
Screenshot: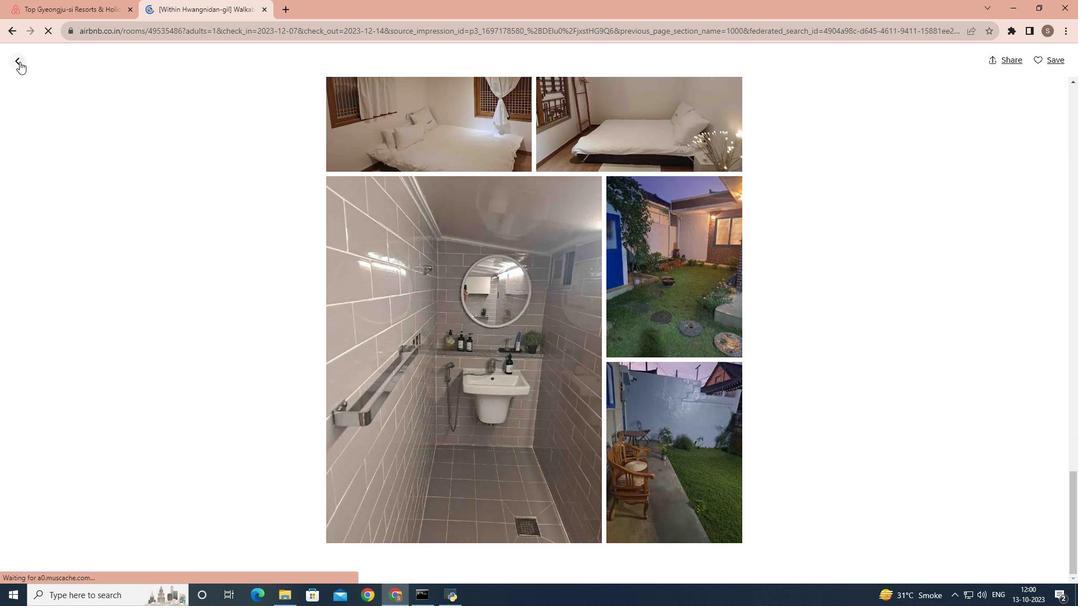 
Action: Mouse moved to (317, 199)
Screenshot: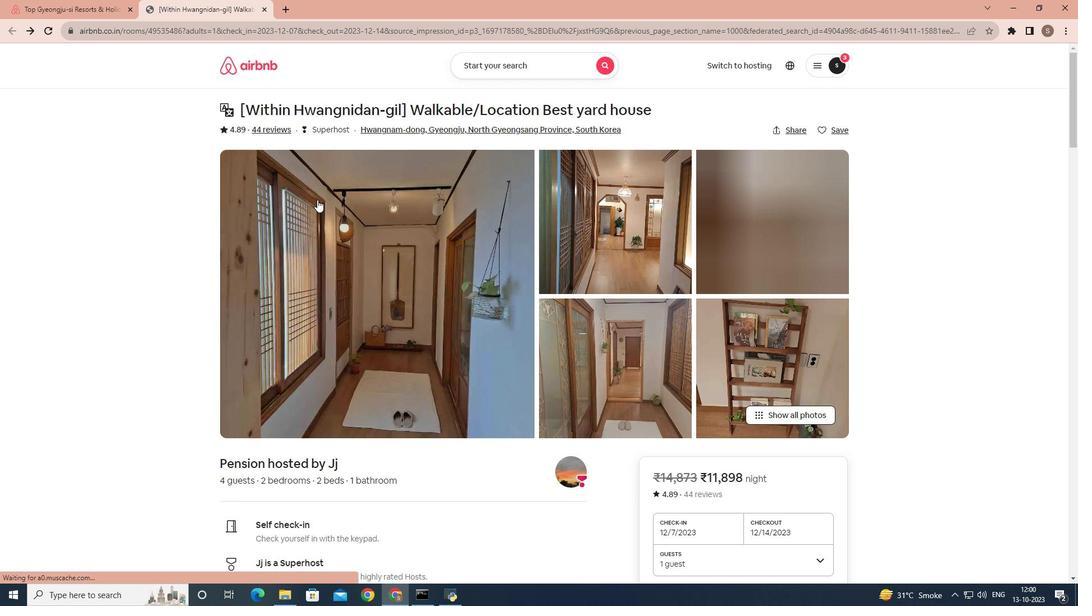 
Action: Mouse scrolled (317, 199) with delta (0, 0)
Screenshot: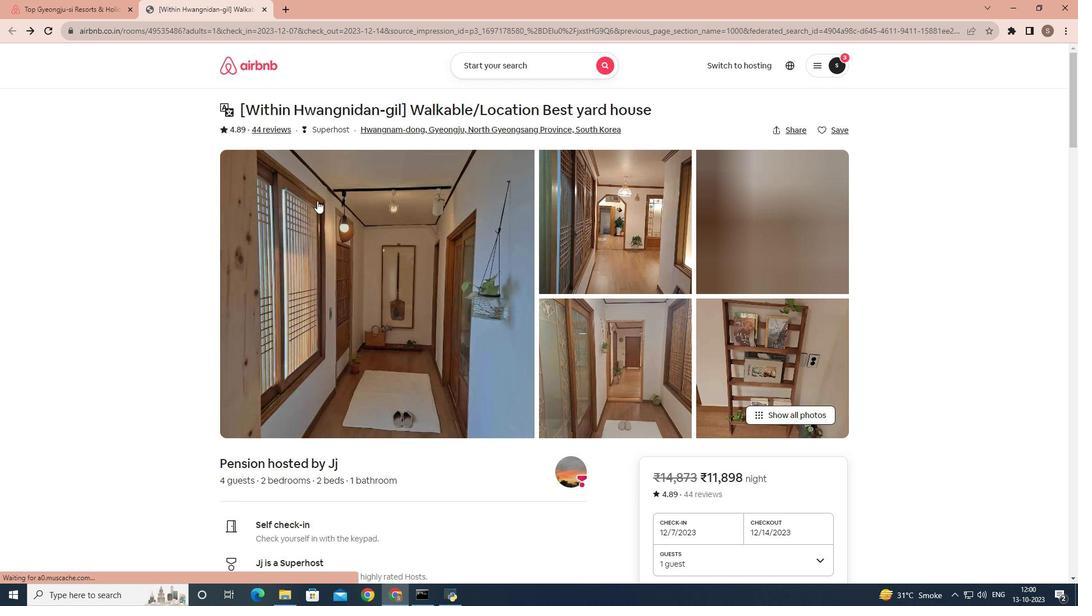 
Action: Mouse moved to (317, 201)
Screenshot: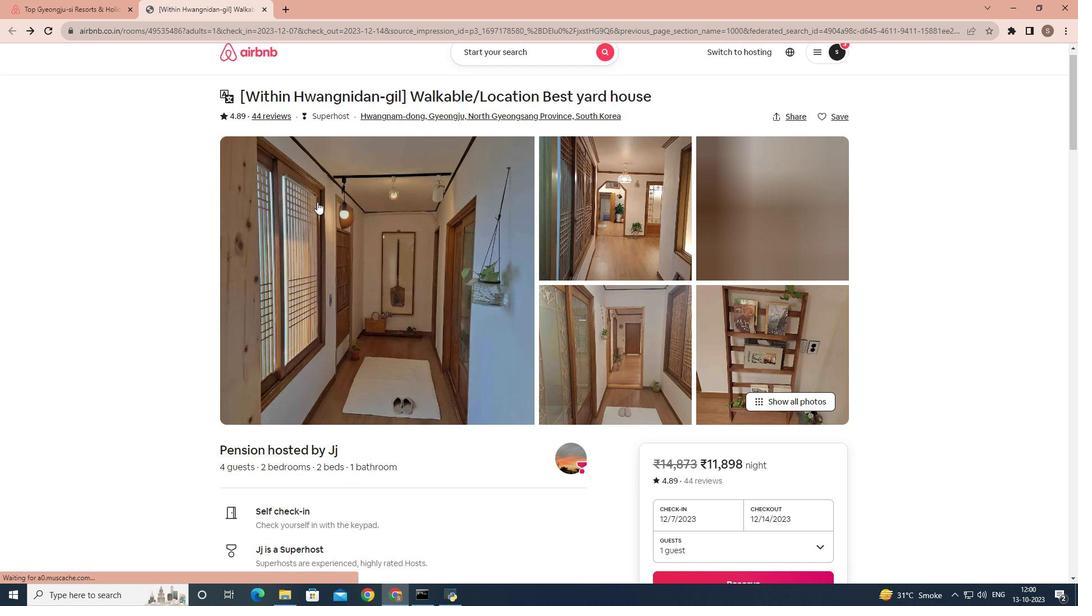 
Action: Mouse scrolled (317, 200) with delta (0, 0)
Screenshot: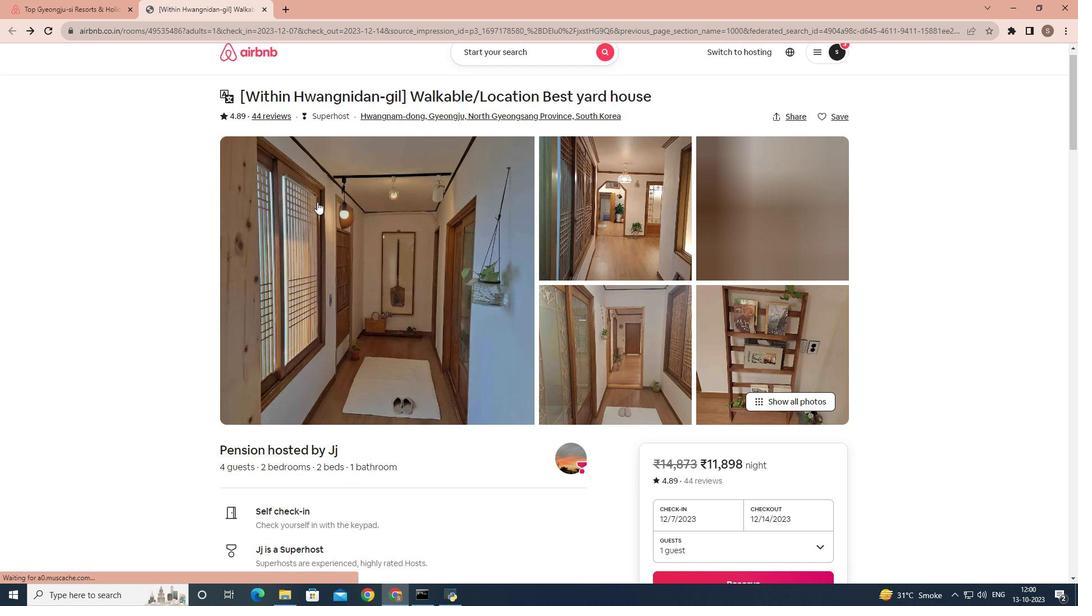 
Action: Mouse moved to (317, 202)
Screenshot: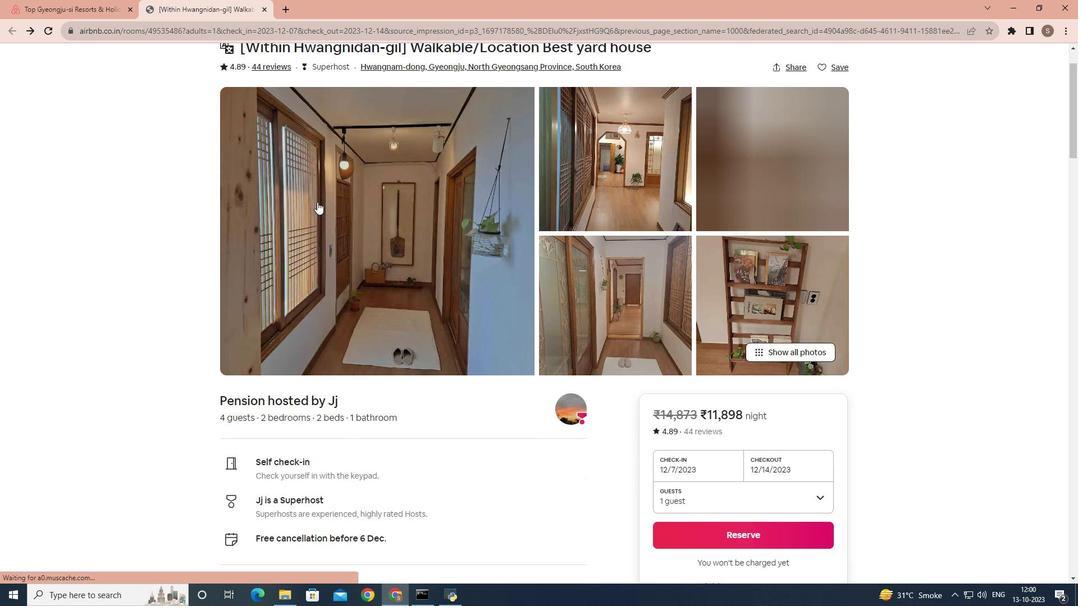 
Action: Mouse scrolled (317, 201) with delta (0, 0)
Screenshot: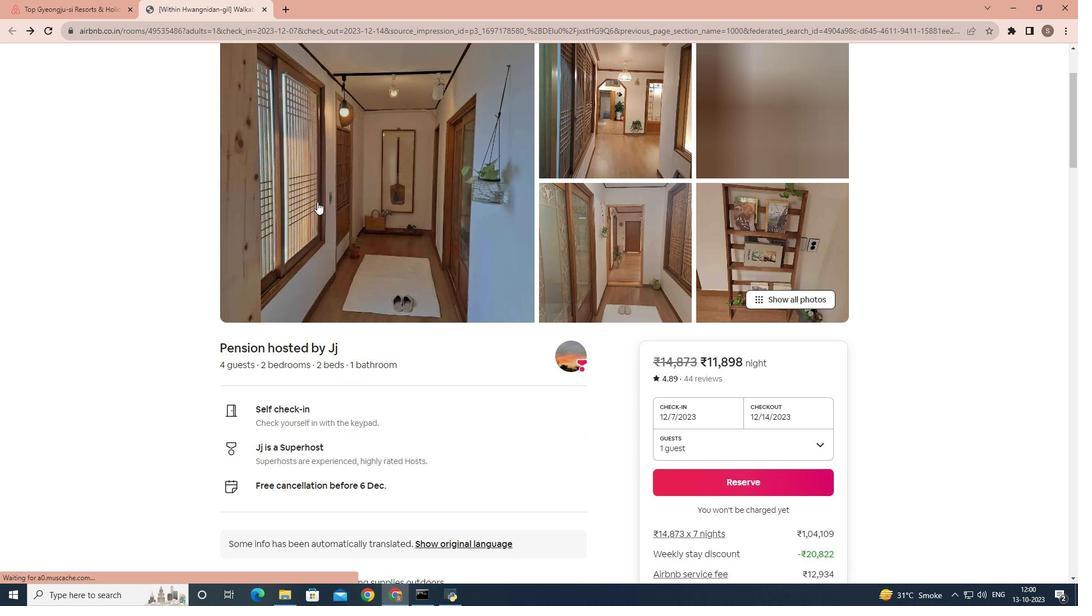
Action: Mouse scrolled (317, 201) with delta (0, 0)
Screenshot: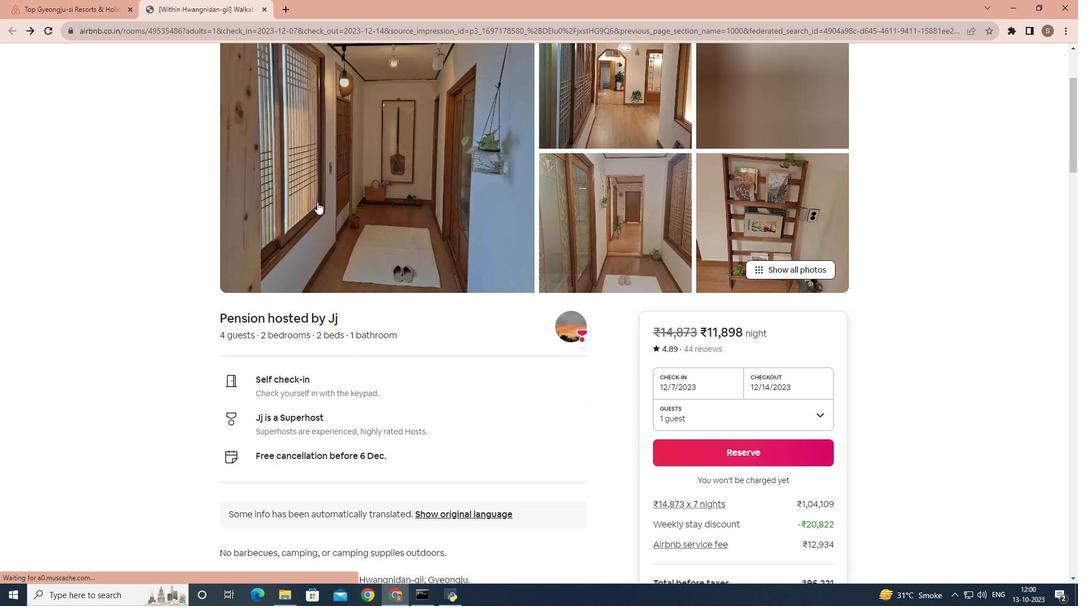 
Action: Mouse scrolled (317, 201) with delta (0, 0)
Screenshot: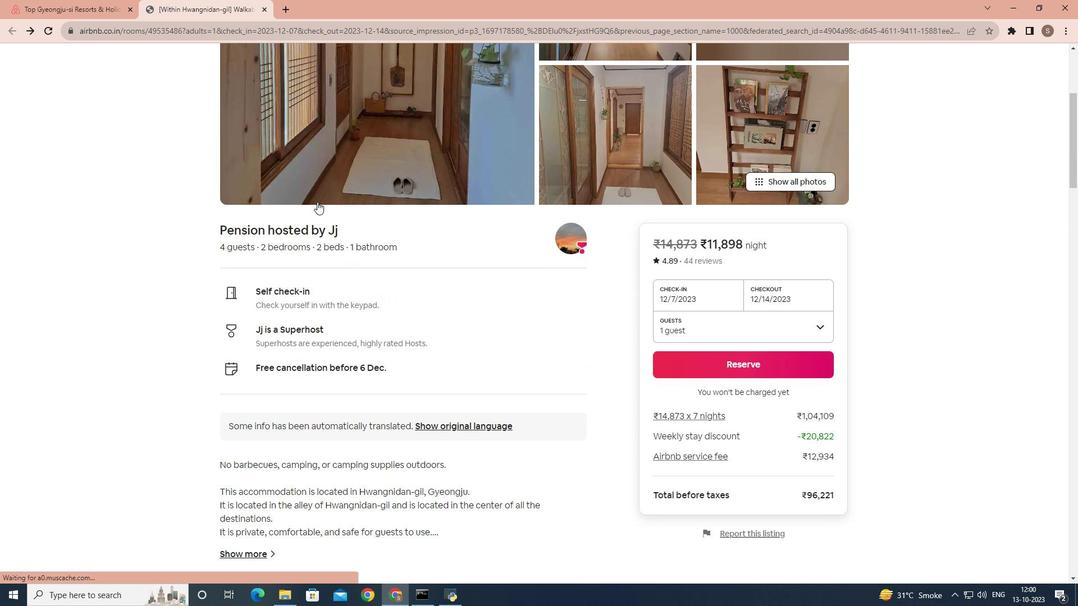 
Action: Mouse scrolled (317, 201) with delta (0, 0)
Screenshot: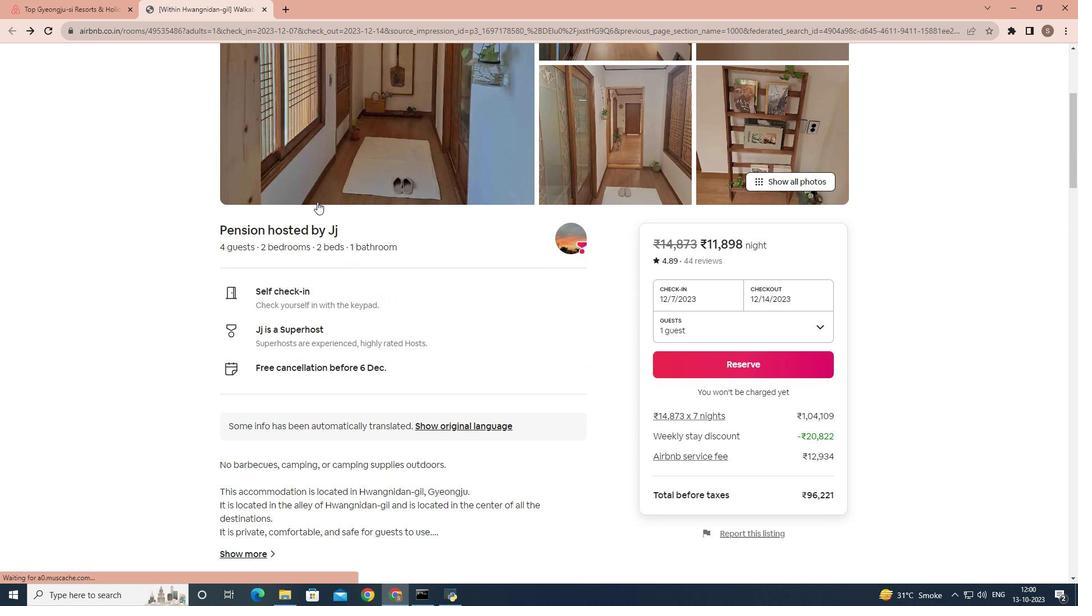 
Action: Mouse scrolled (317, 201) with delta (0, 0)
Screenshot: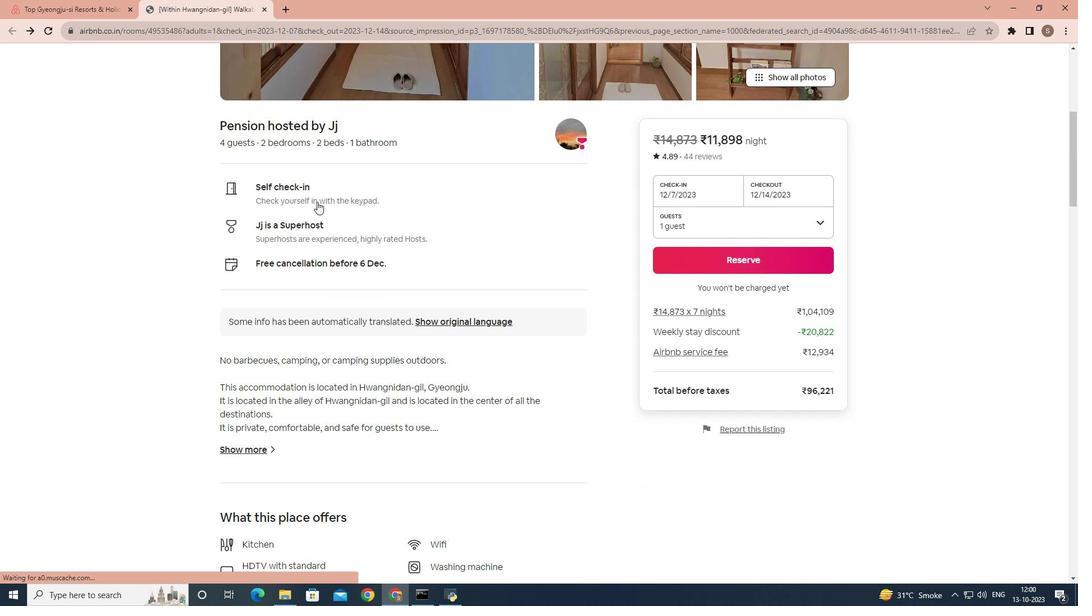 
Action: Mouse scrolled (317, 201) with delta (0, 0)
Screenshot: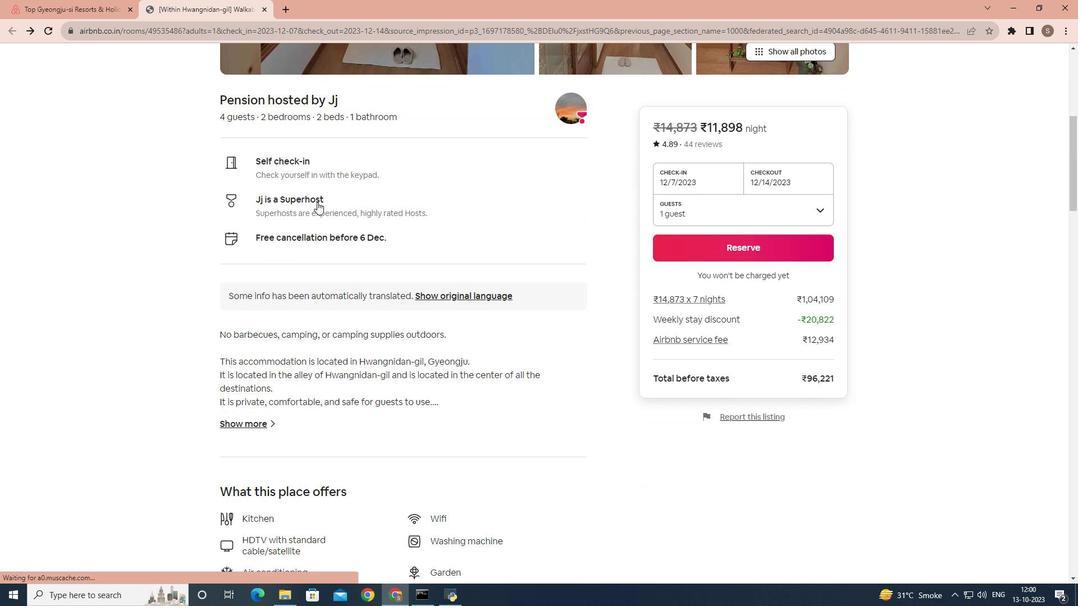 
Action: Mouse moved to (303, 214)
Screenshot: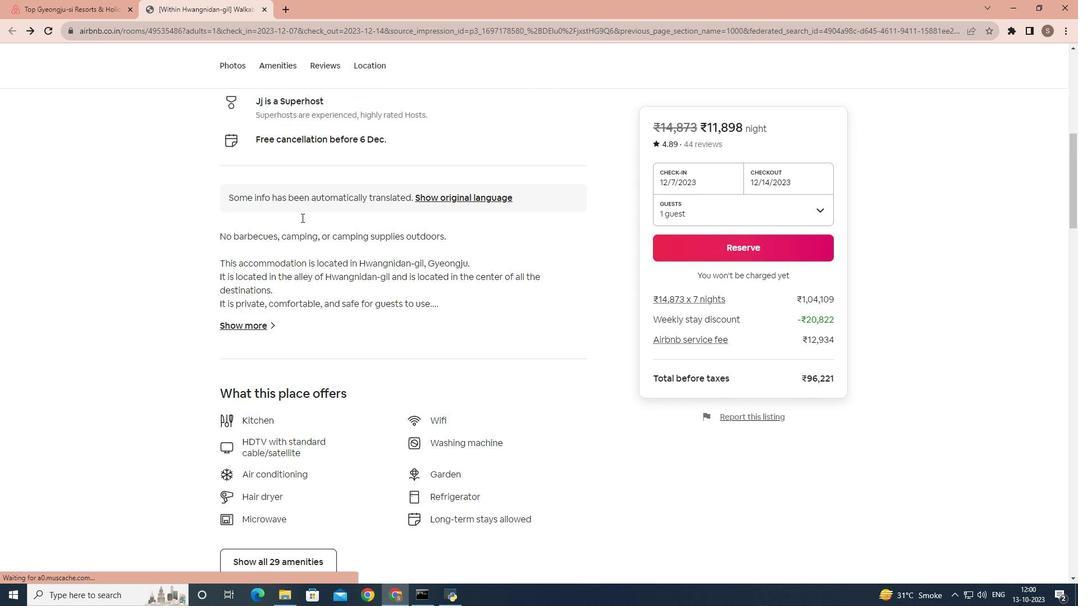 
Action: Mouse scrolled (303, 214) with delta (0, 0)
Screenshot: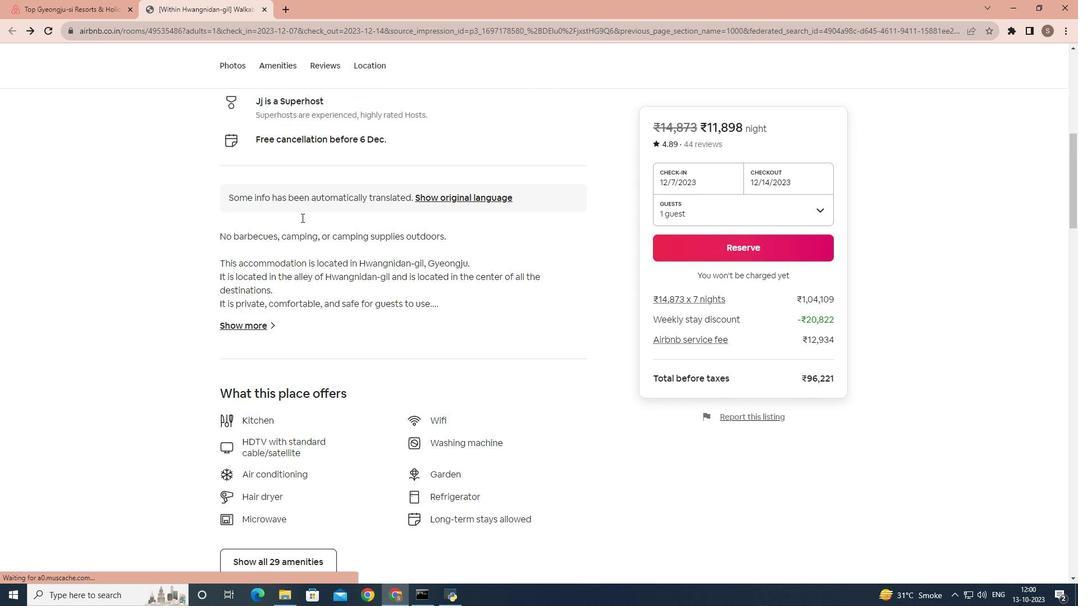 
Action: Mouse moved to (302, 216)
Screenshot: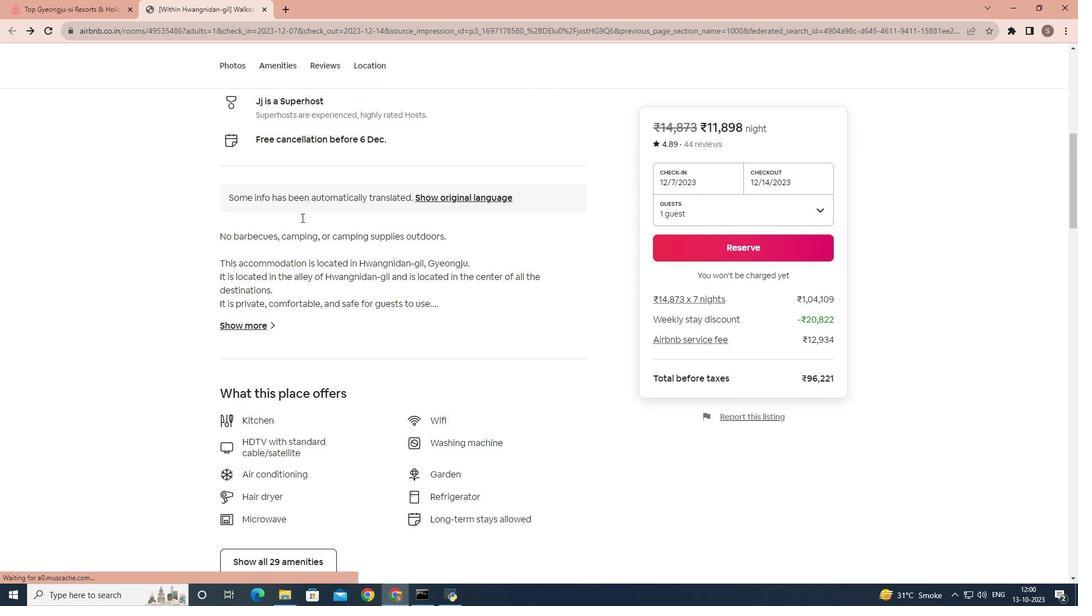
Action: Mouse scrolled (302, 215) with delta (0, 0)
Screenshot: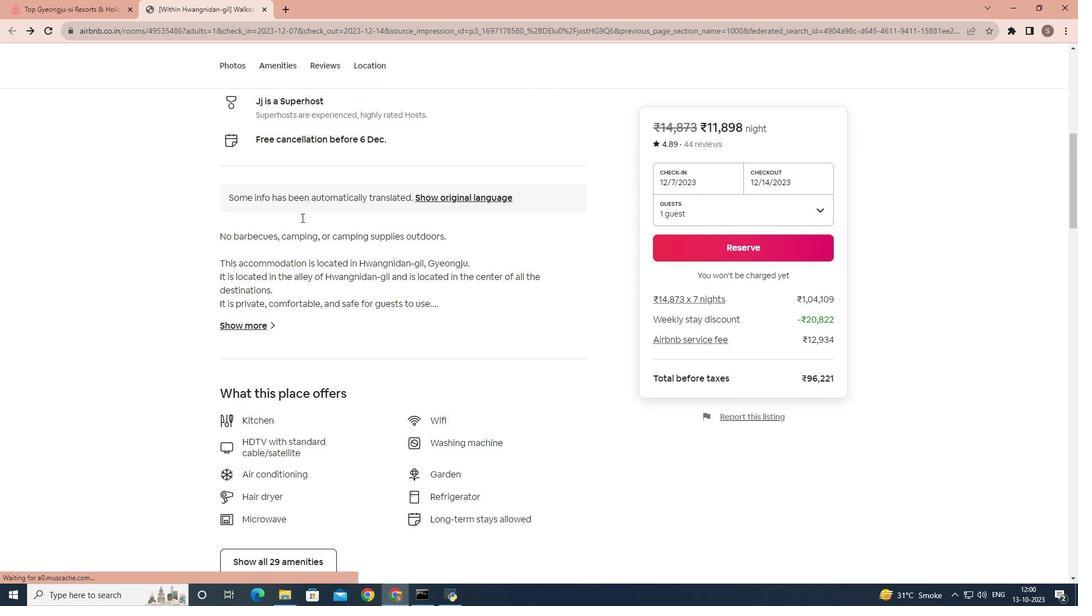 
Action: Mouse moved to (247, 226)
Screenshot: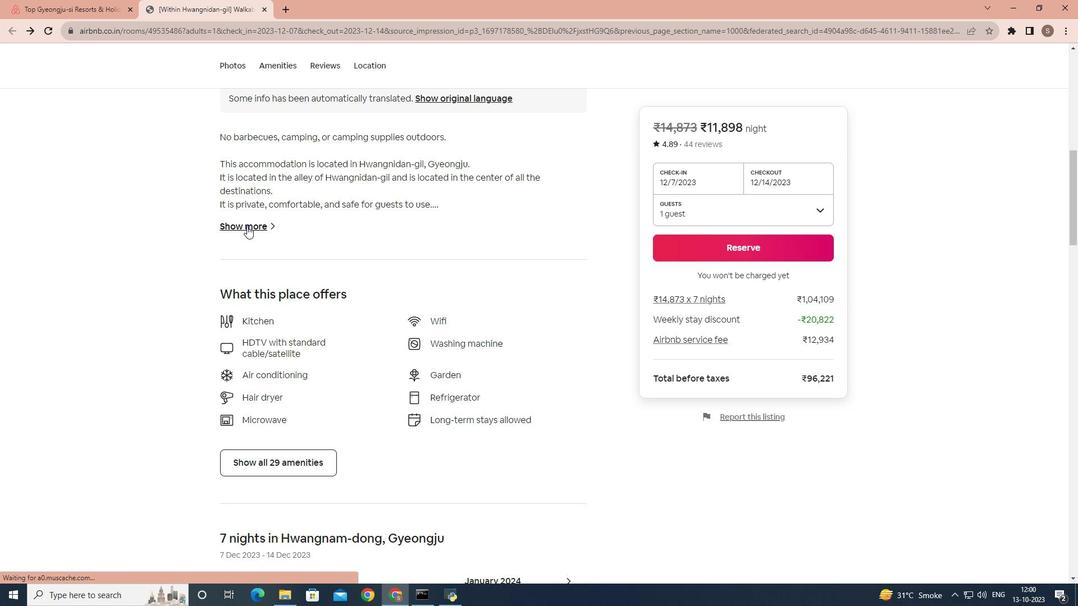
Action: Mouse pressed left at (247, 226)
Screenshot: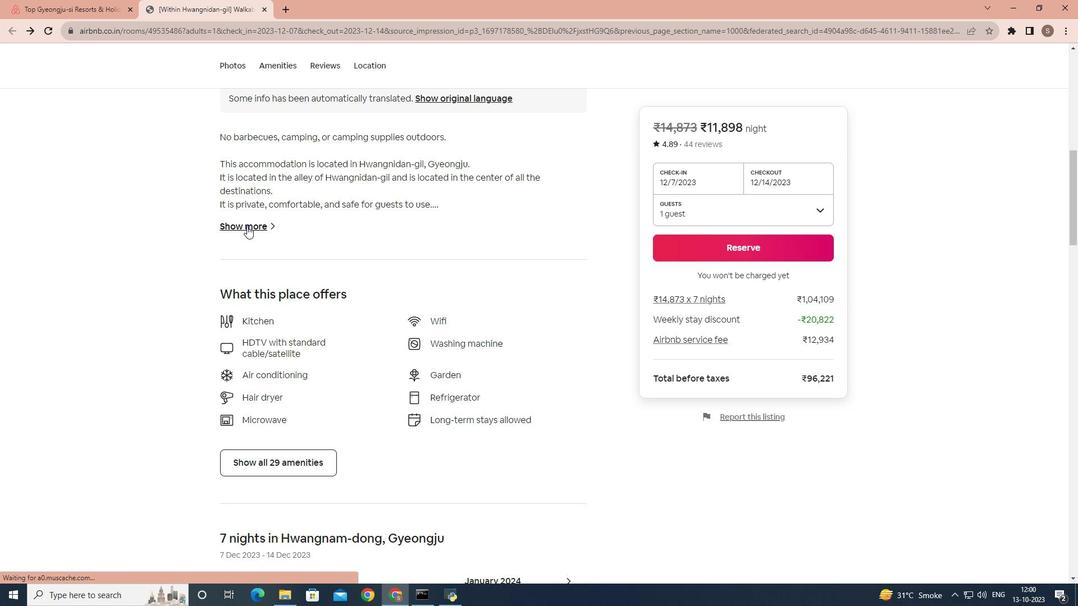 
Action: Mouse moved to (469, 302)
Screenshot: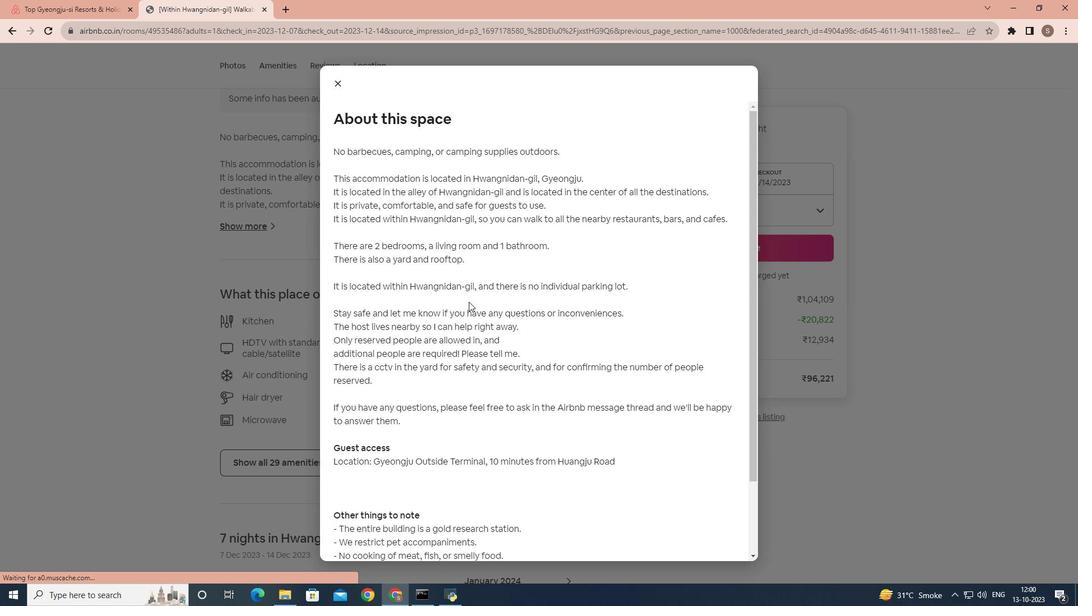 
Action: Mouse scrolled (469, 301) with delta (0, 0)
Screenshot: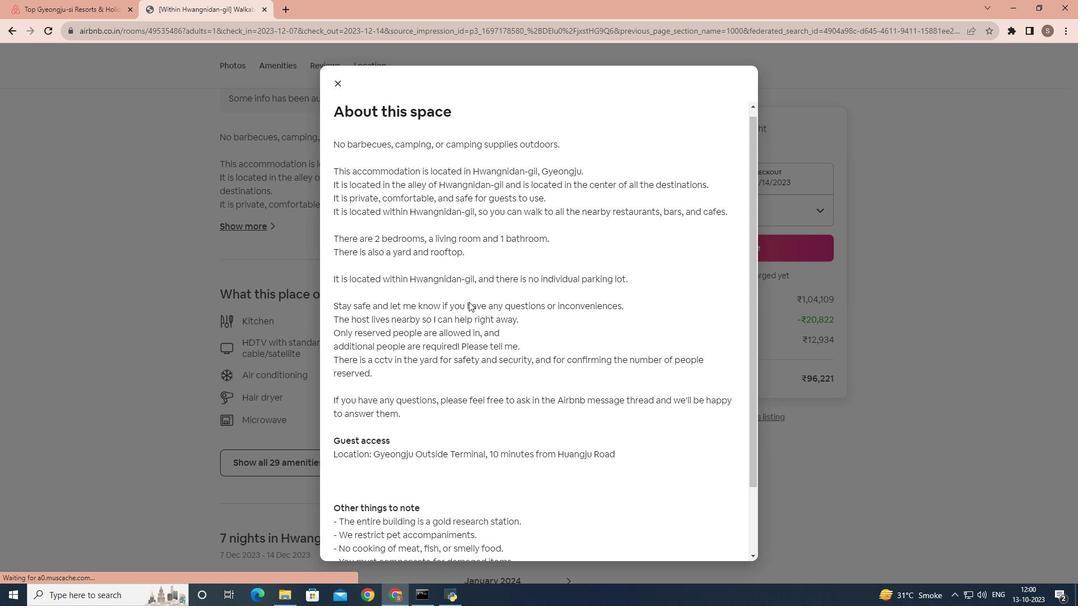 
Action: Mouse scrolled (469, 301) with delta (0, 0)
Screenshot: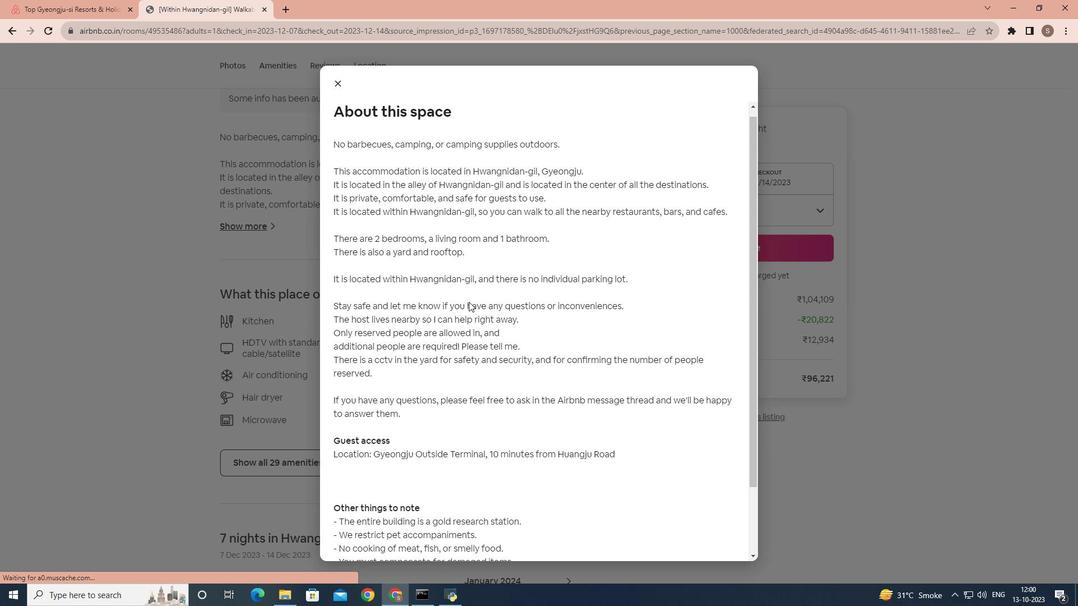 
Action: Mouse scrolled (469, 301) with delta (0, 0)
Screenshot: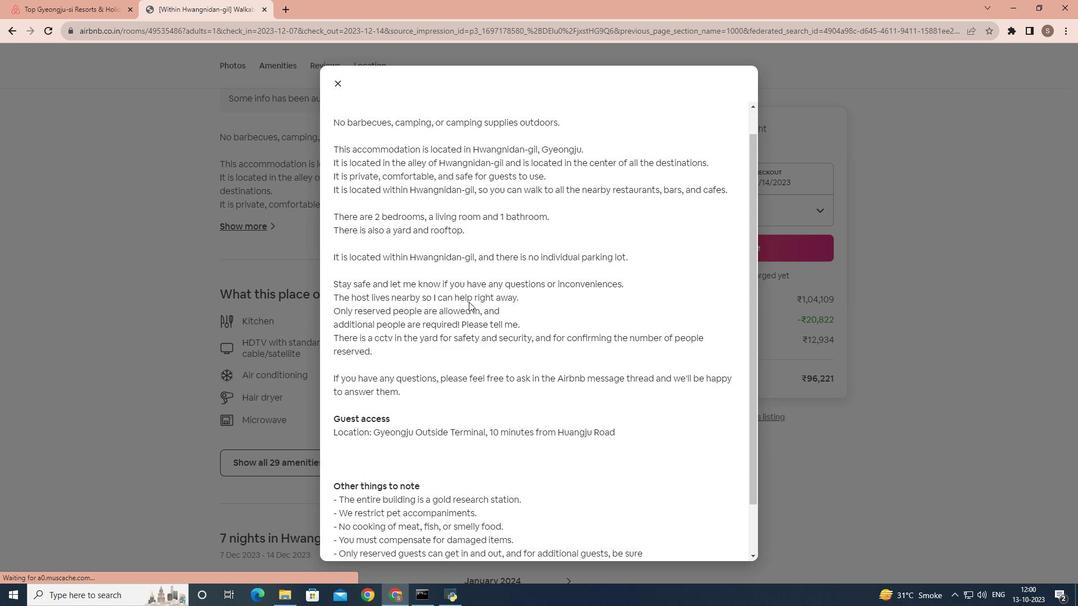
Action: Mouse scrolled (469, 301) with delta (0, 0)
Screenshot: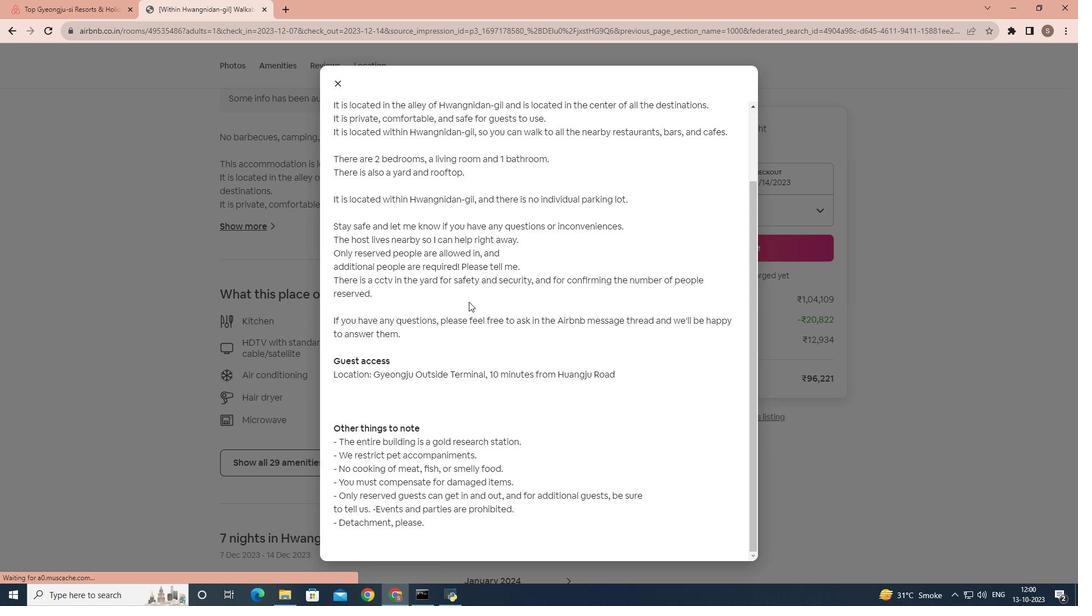 
Action: Mouse scrolled (469, 301) with delta (0, 0)
Screenshot: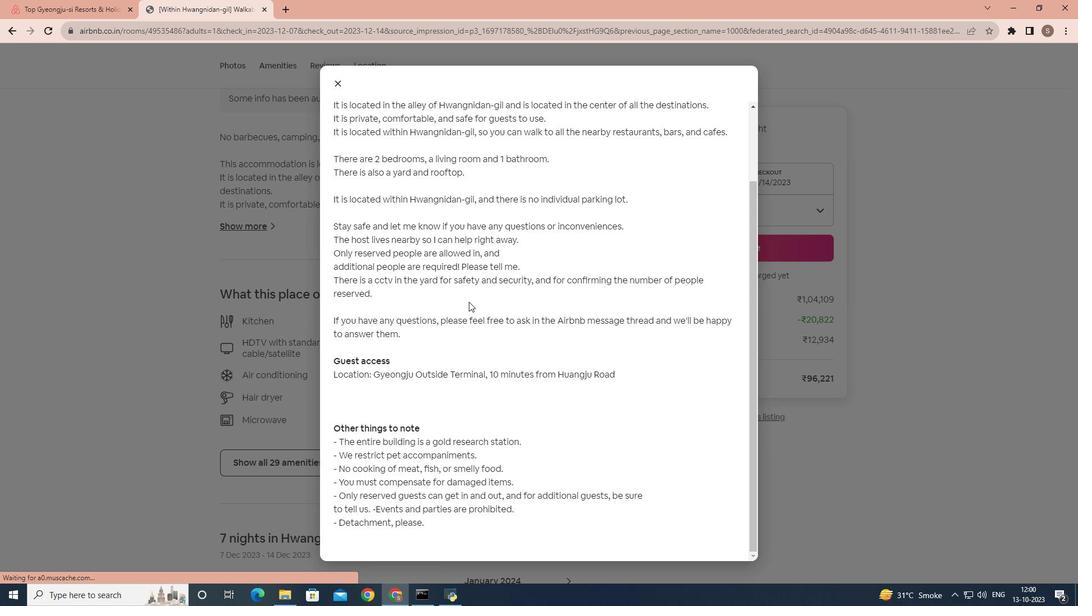 
Action: Mouse moved to (341, 80)
Screenshot: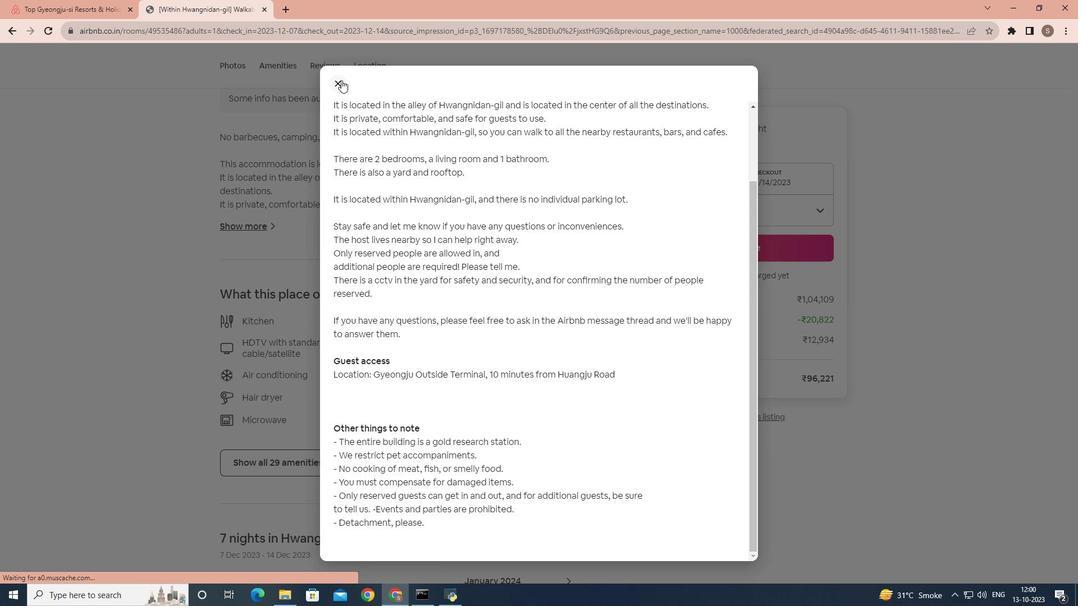 
Action: Mouse pressed left at (341, 80)
Screenshot: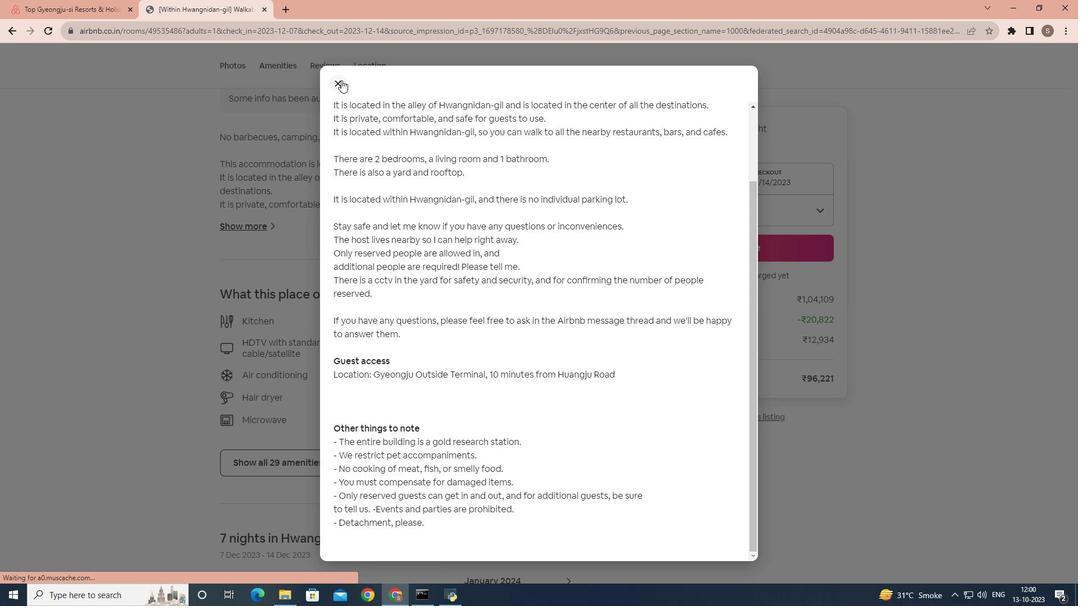 
Action: Mouse moved to (343, 217)
Screenshot: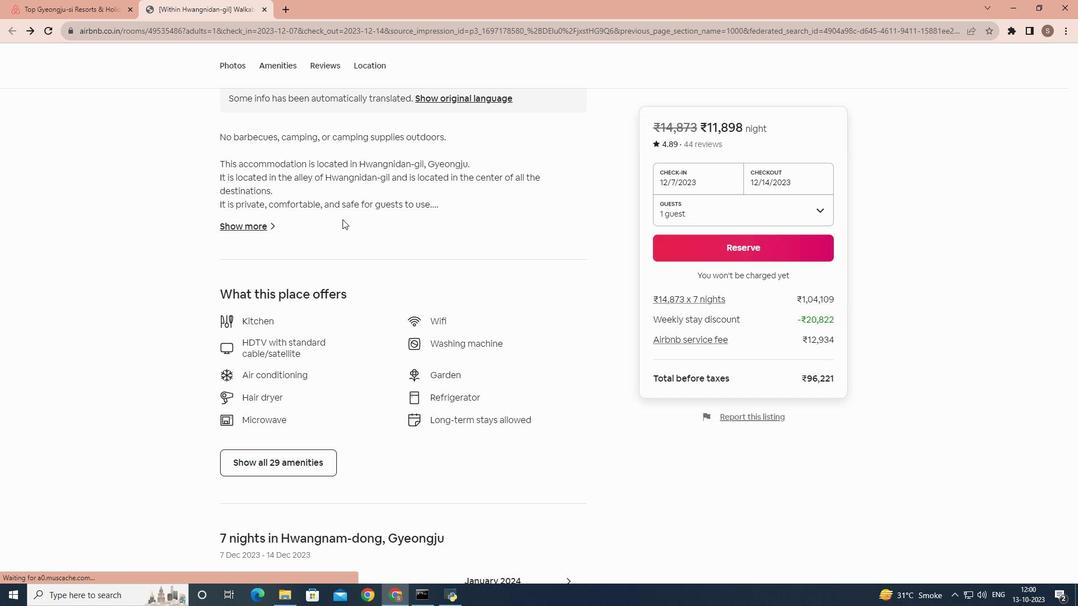 
Action: Mouse scrolled (343, 217) with delta (0, 0)
Screenshot: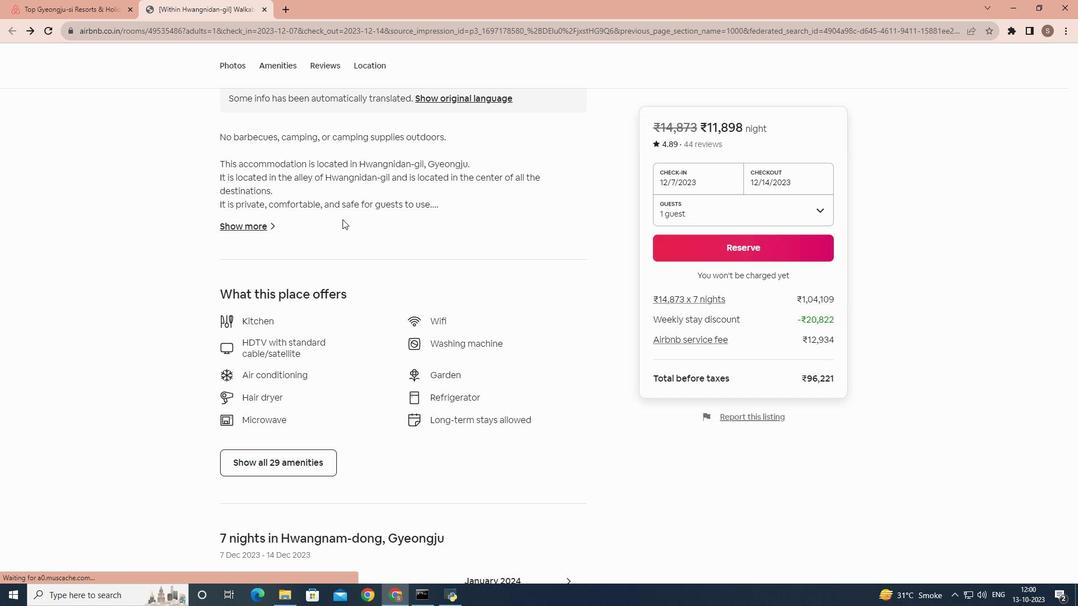 
Action: Mouse moved to (341, 225)
Screenshot: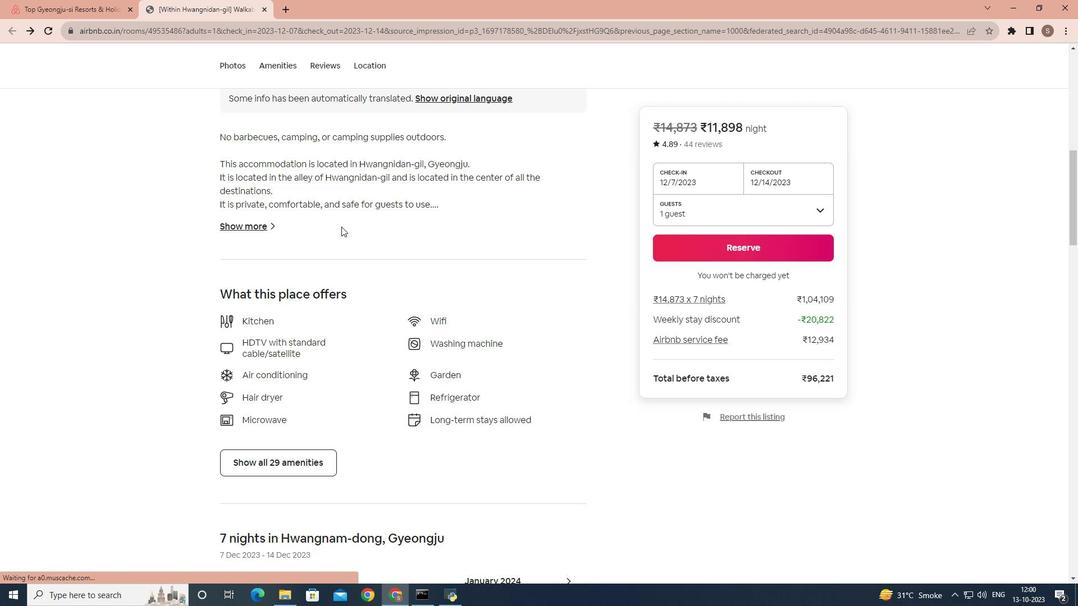
Action: Mouse scrolled (341, 224) with delta (0, 0)
Screenshot: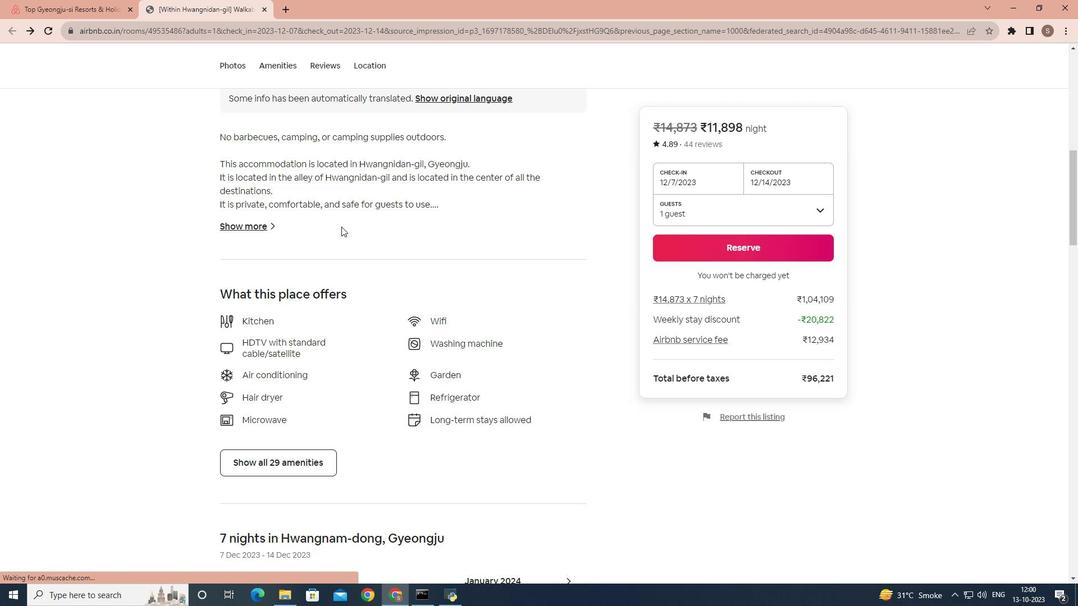 
Action: Mouse moved to (341, 226)
Screenshot: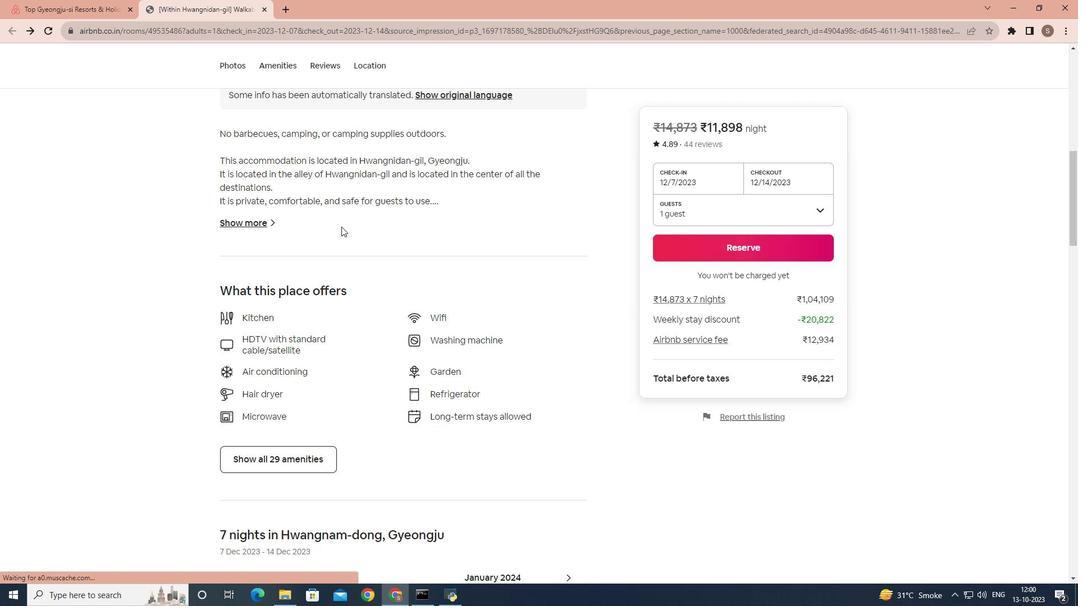 
Action: Mouse scrolled (341, 226) with delta (0, 0)
Screenshot: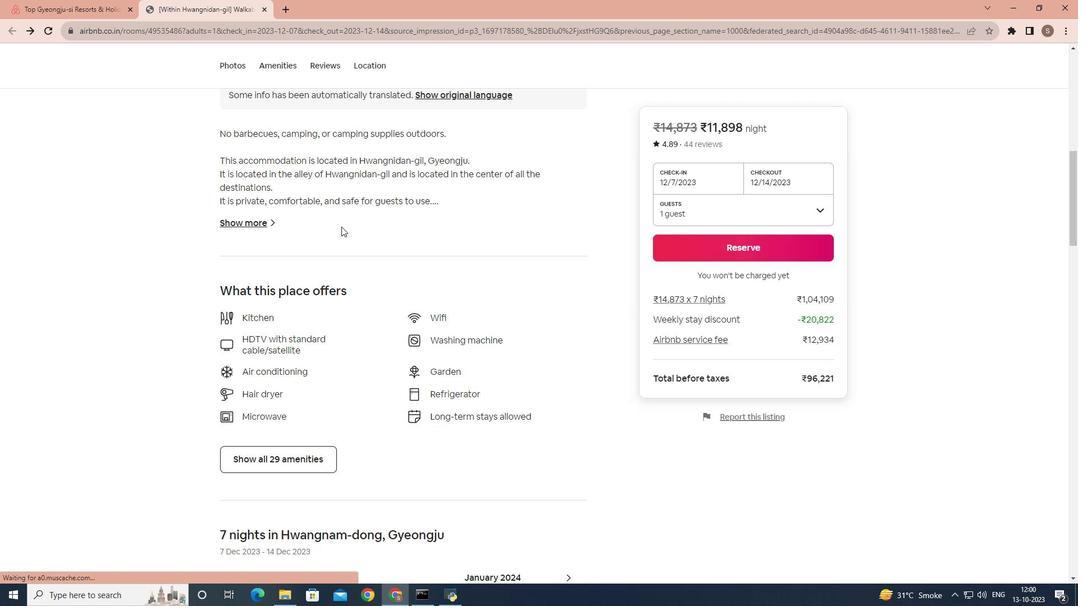 
Action: Mouse scrolled (341, 226) with delta (0, 0)
Screenshot: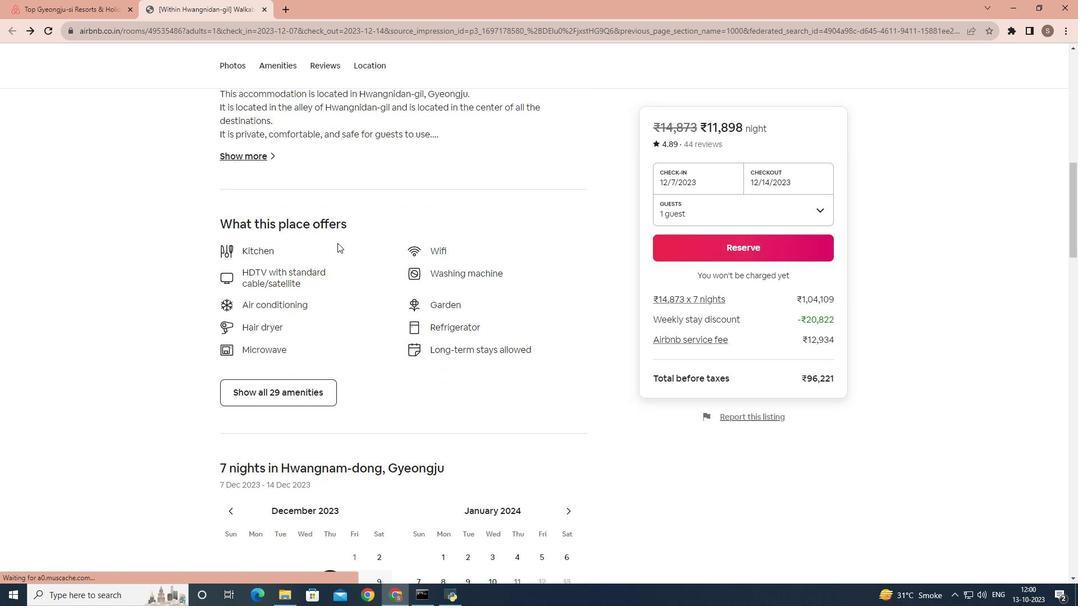 
Action: Mouse moved to (341, 228)
Screenshot: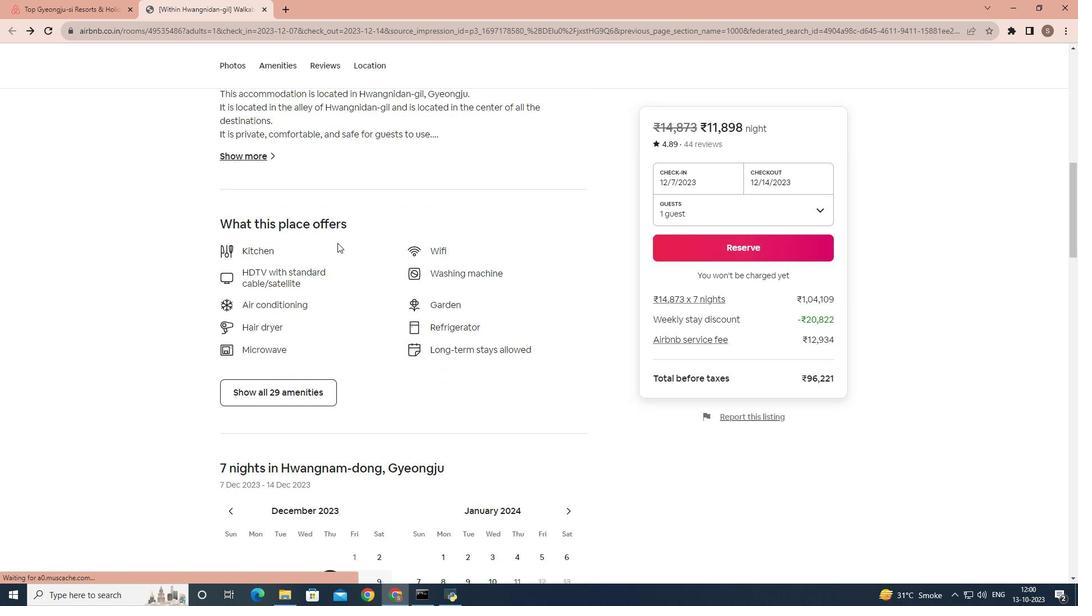 
Action: Mouse scrolled (341, 228) with delta (0, 0)
Screenshot: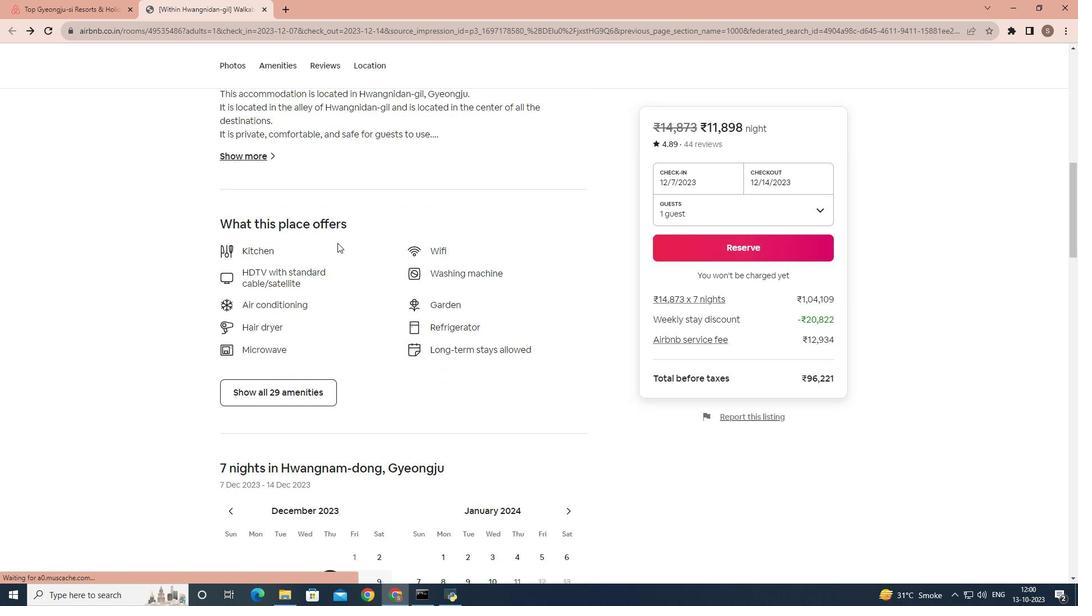 
Action: Mouse moved to (322, 281)
Screenshot: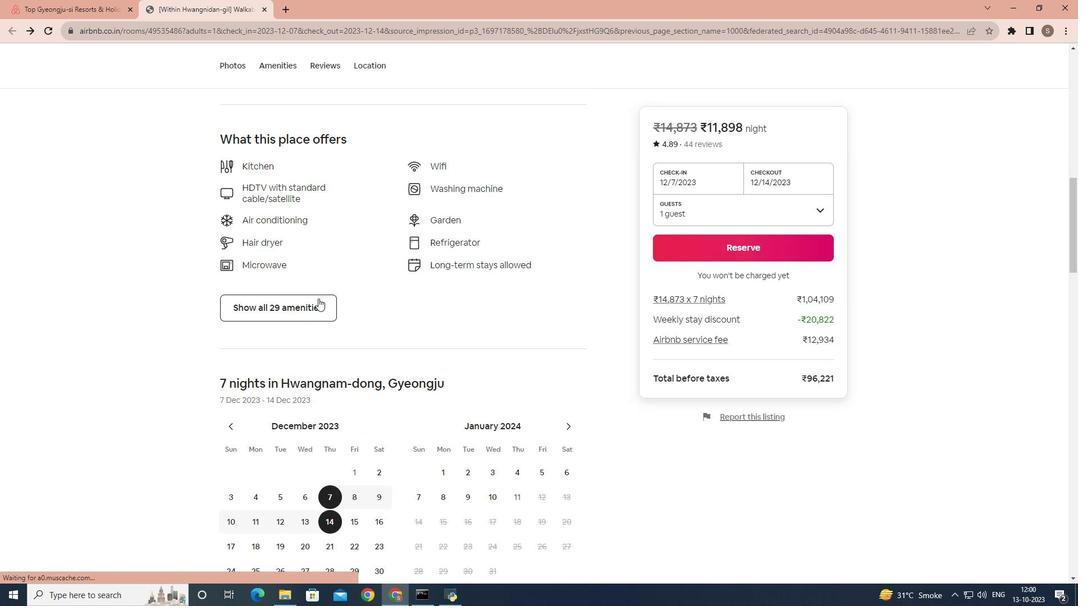 
Action: Mouse scrolled (322, 280) with delta (0, 0)
Screenshot: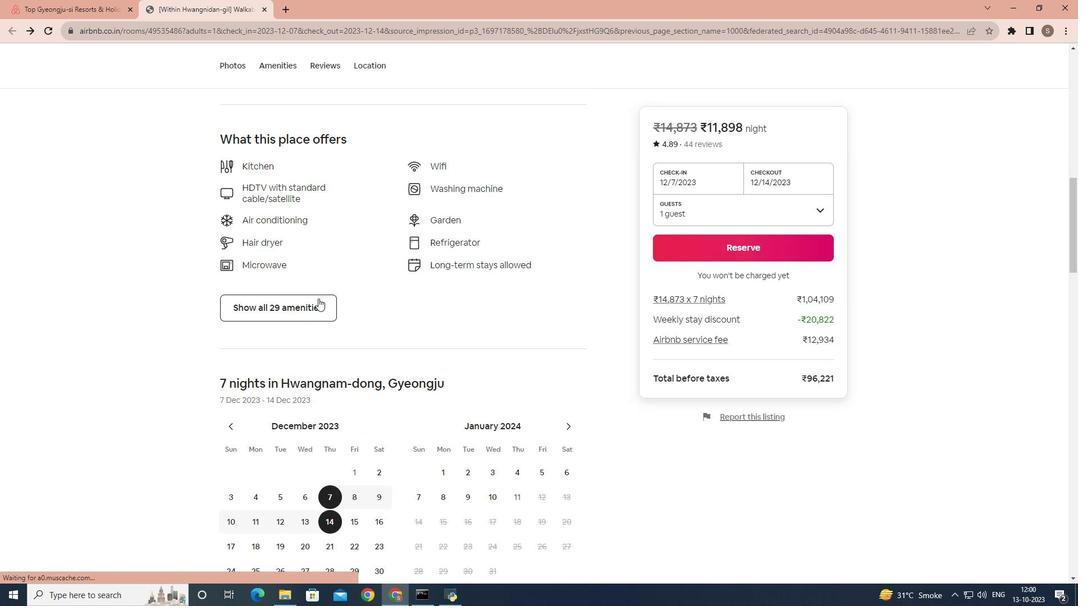 
Action: Mouse moved to (318, 233)
Screenshot: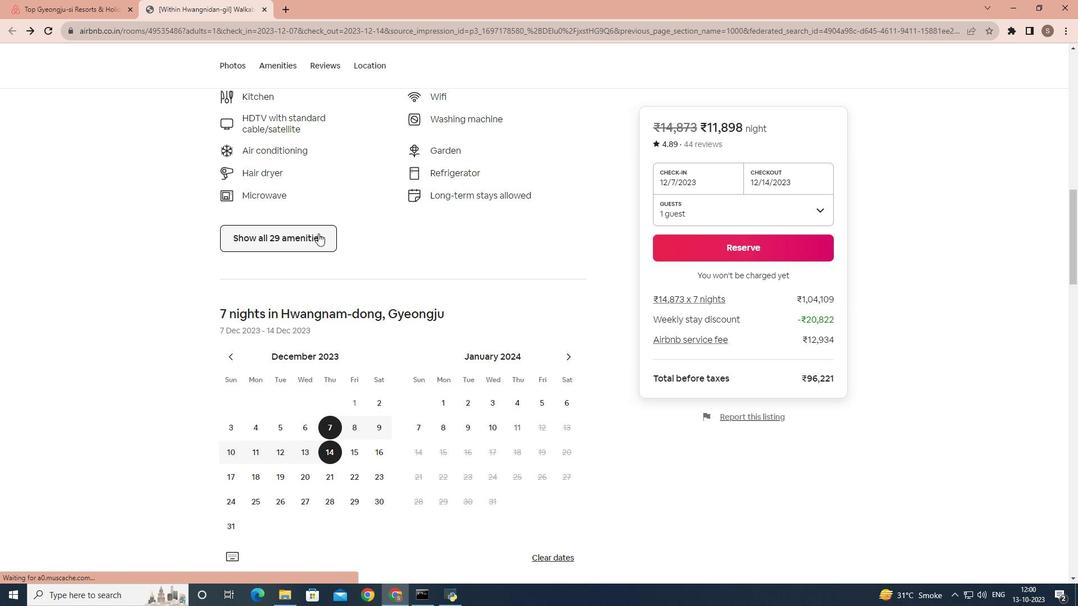 
Action: Mouse pressed left at (318, 233)
Screenshot: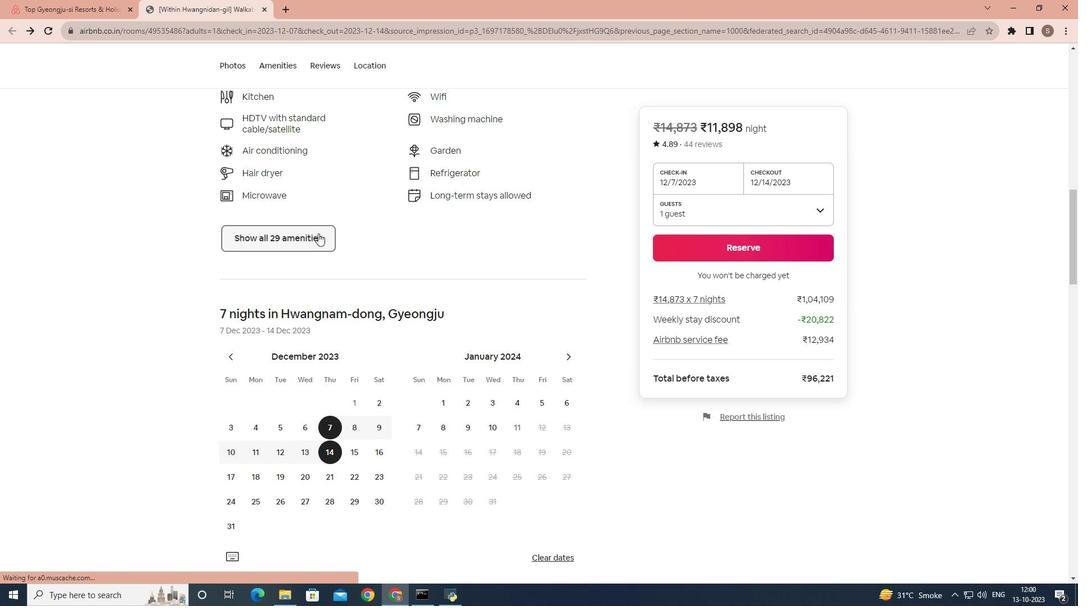 
Action: Mouse moved to (416, 247)
Screenshot: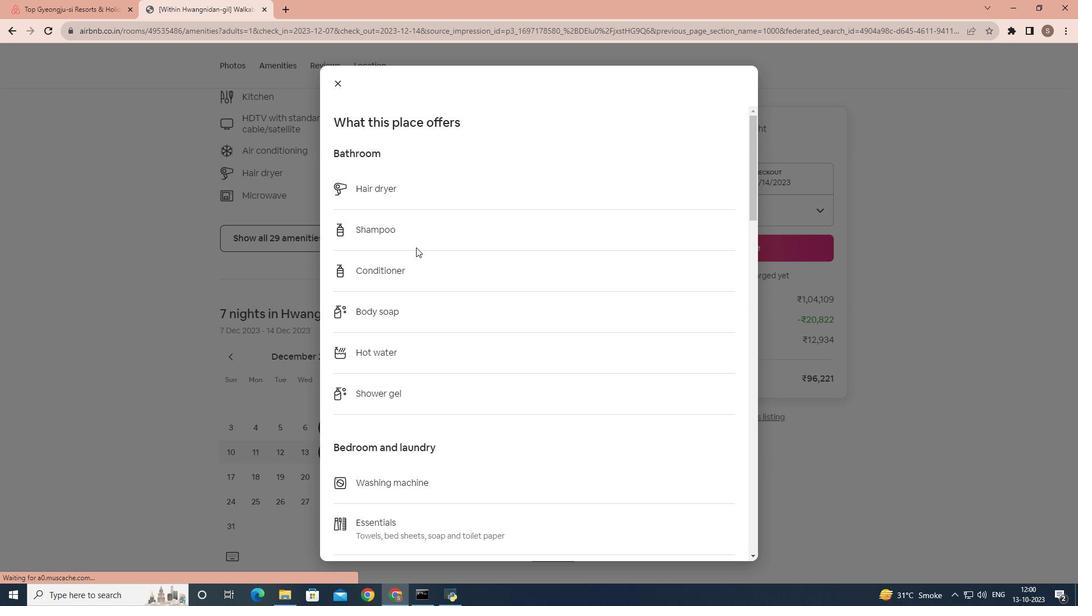 
Action: Mouse scrolled (416, 247) with delta (0, 0)
Screenshot: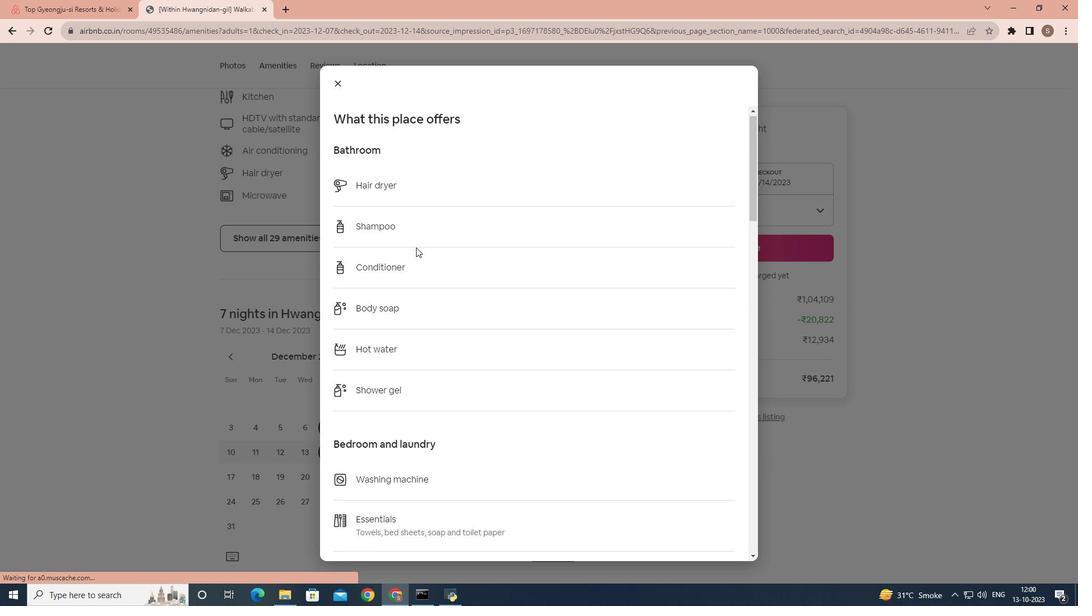 
Action: Mouse scrolled (416, 247) with delta (0, 0)
Screenshot: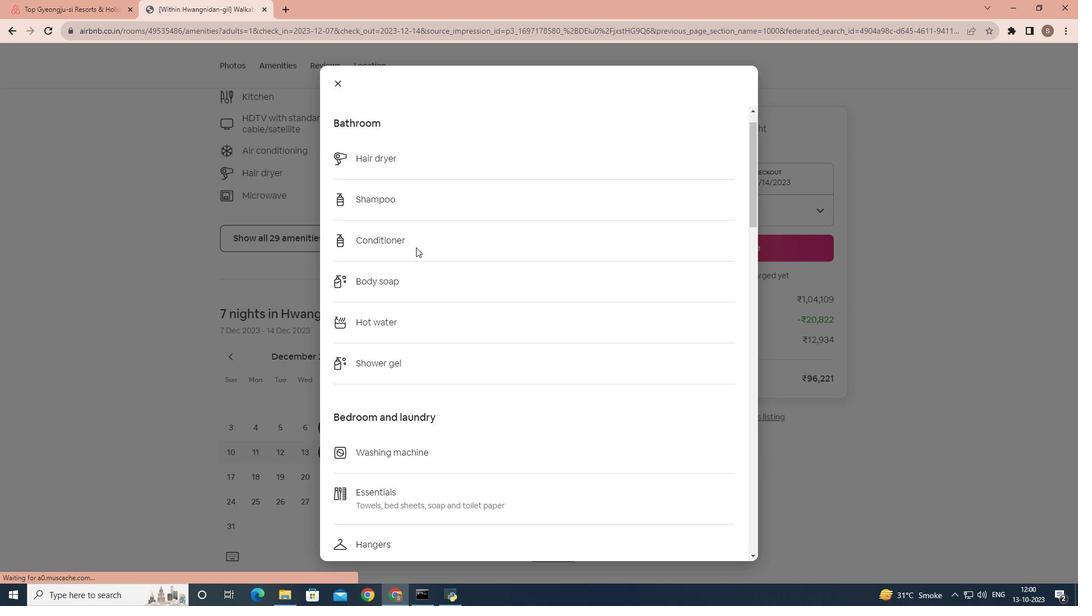 
Action: Mouse scrolled (416, 247) with delta (0, 0)
Screenshot: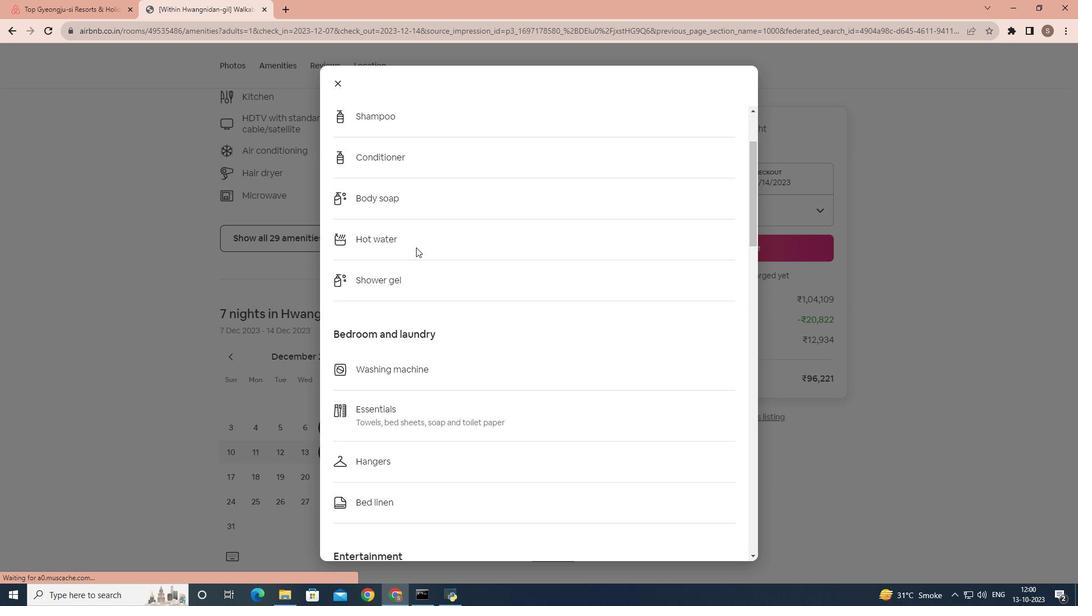 
Action: Mouse scrolled (416, 247) with delta (0, 0)
Screenshot: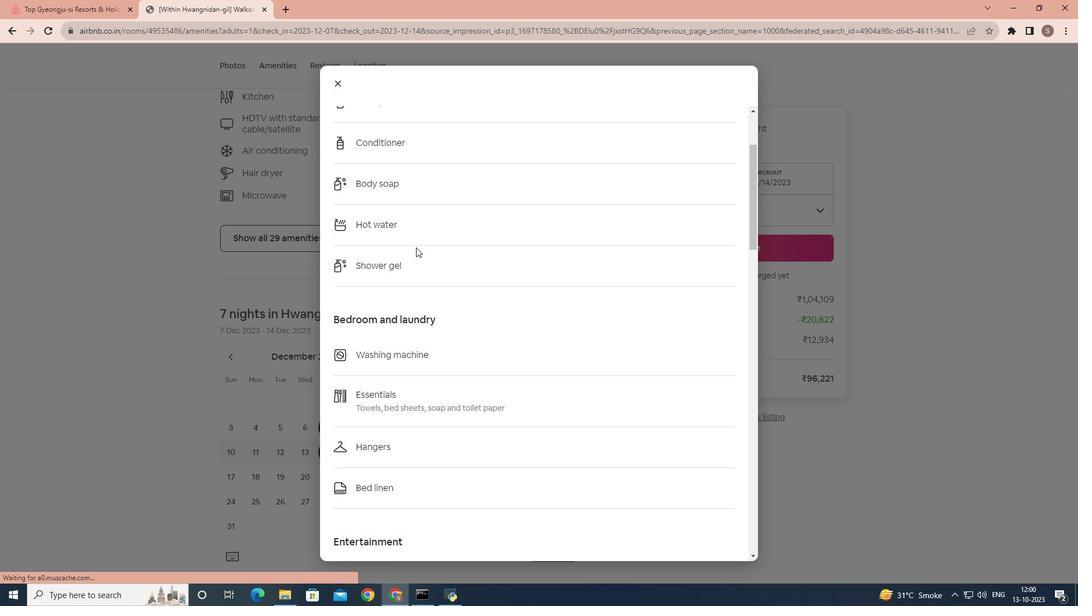 
Action: Mouse scrolled (416, 247) with delta (0, 0)
Screenshot: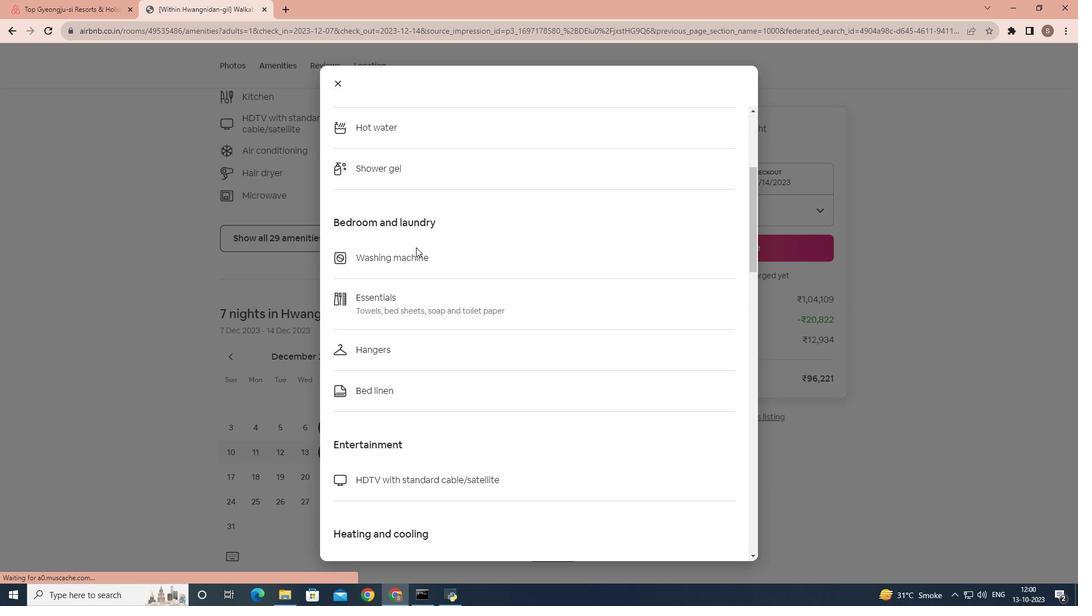 
Action: Mouse scrolled (416, 247) with delta (0, 0)
Screenshot: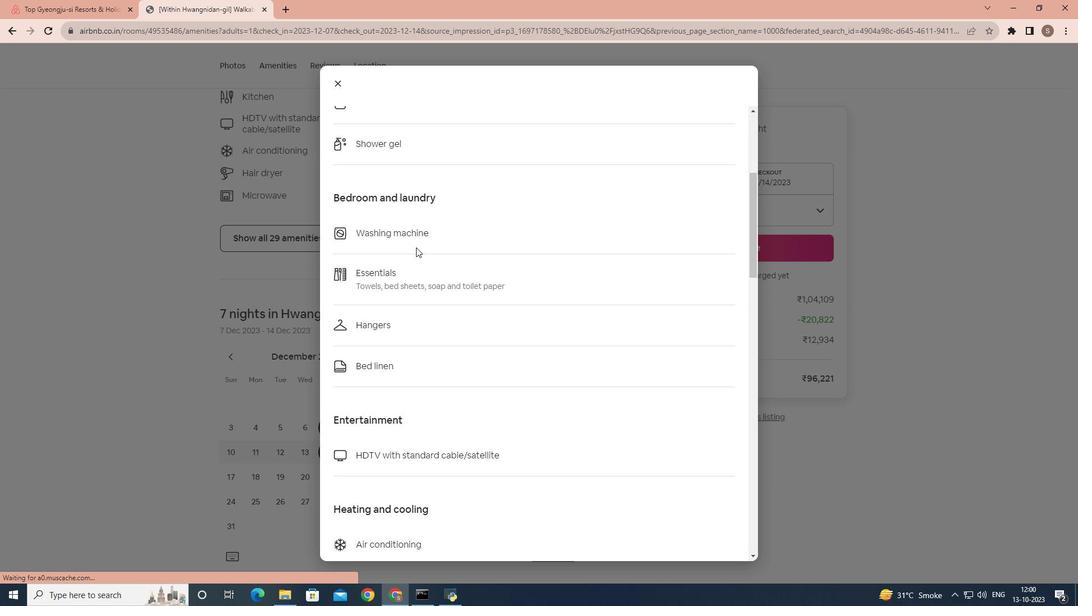 
Action: Mouse scrolled (416, 247) with delta (0, 0)
Screenshot: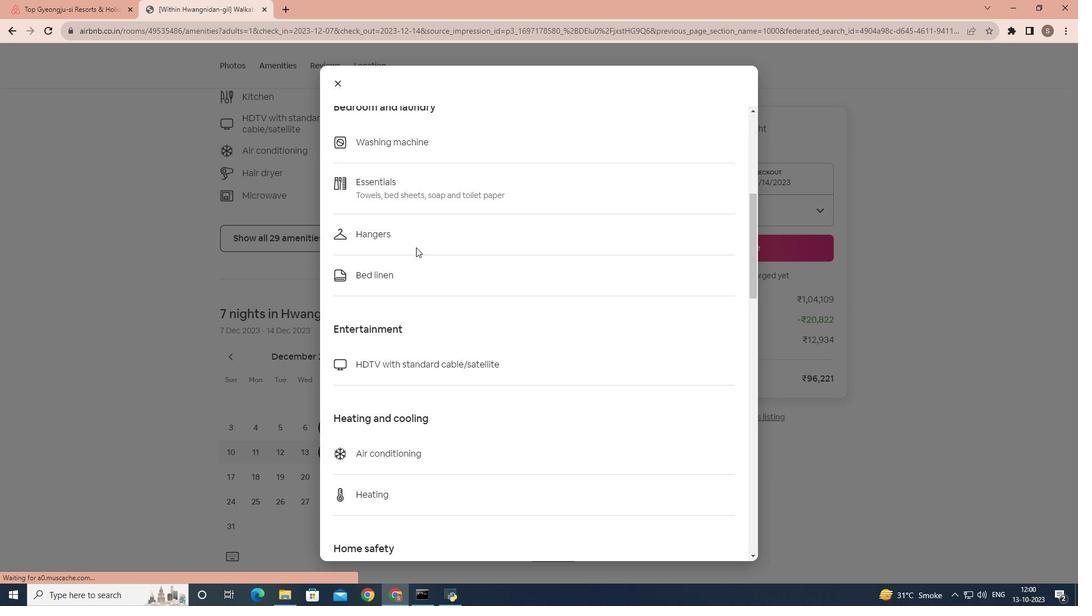 
Action: Mouse scrolled (416, 247) with delta (0, 0)
Screenshot: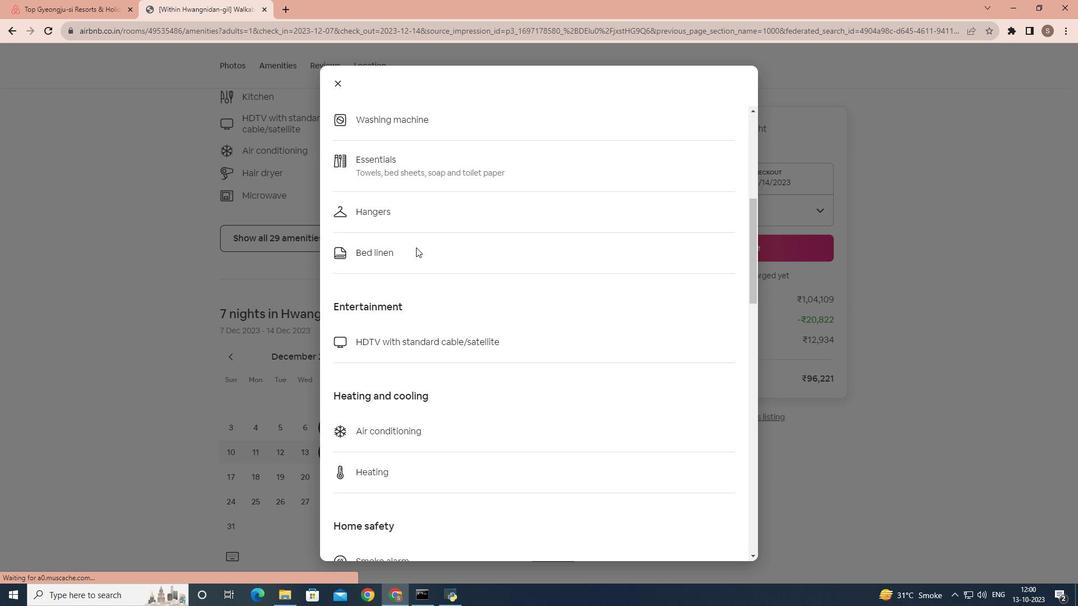 
Action: Mouse scrolled (416, 247) with delta (0, 0)
Screenshot: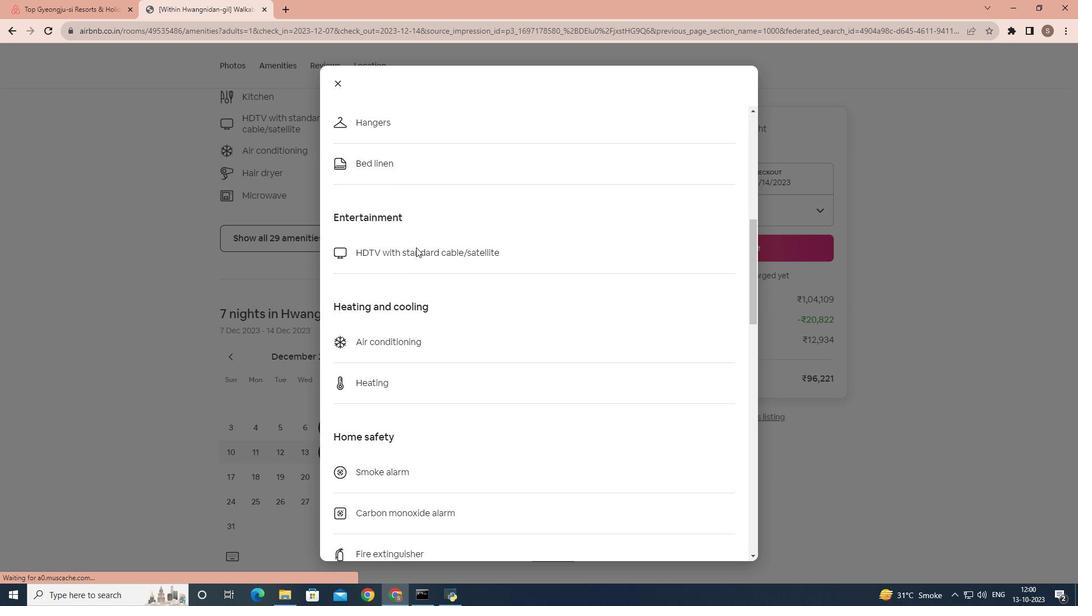 
Action: Mouse scrolled (416, 247) with delta (0, 0)
Screenshot: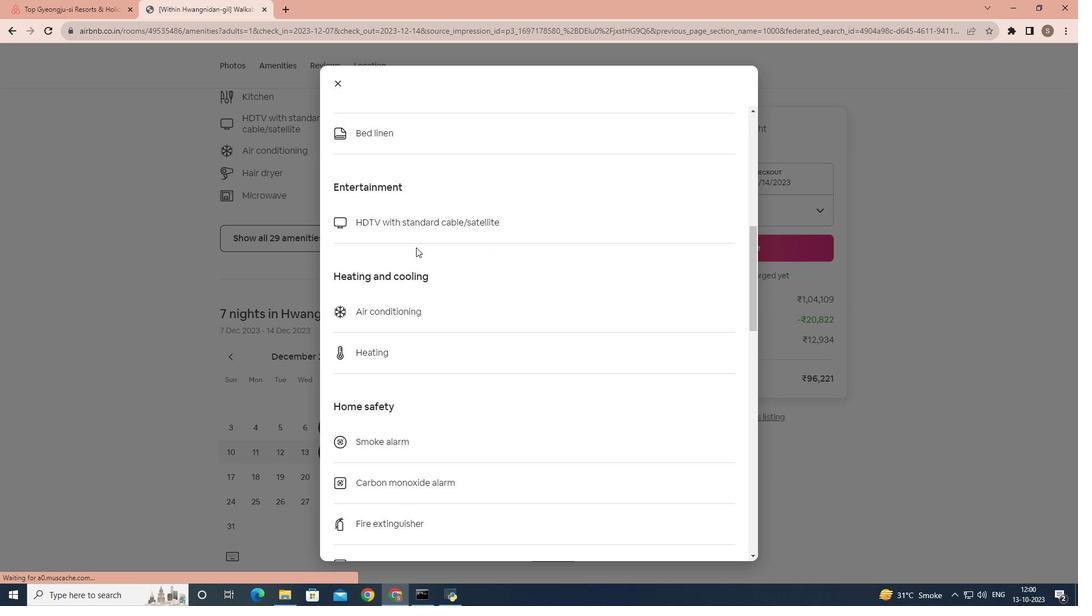 
Action: Mouse scrolled (416, 247) with delta (0, 0)
Screenshot: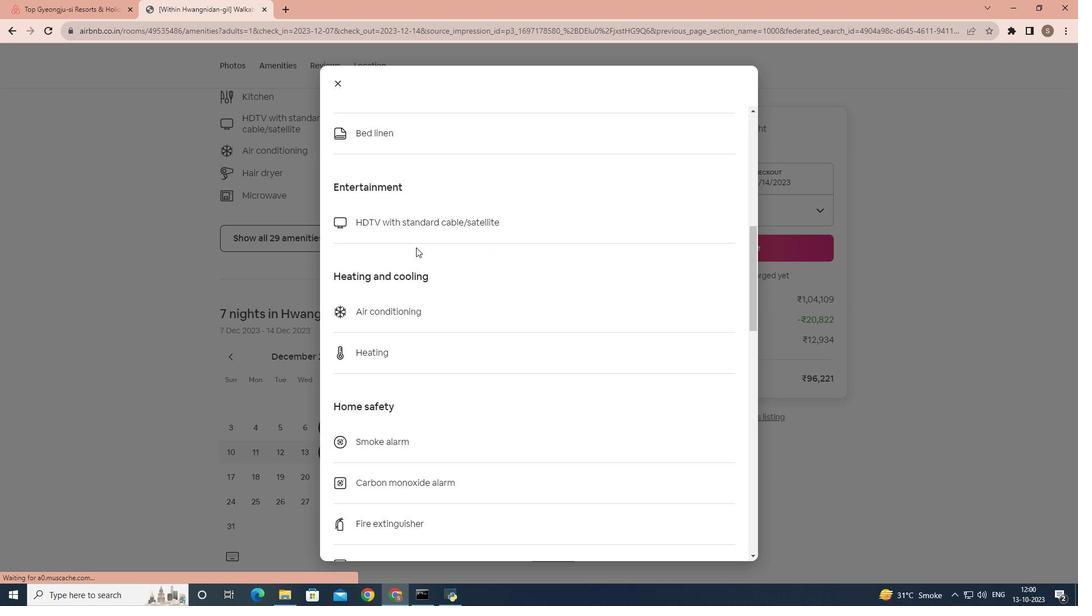 
Action: Mouse scrolled (416, 247) with delta (0, 0)
Screenshot: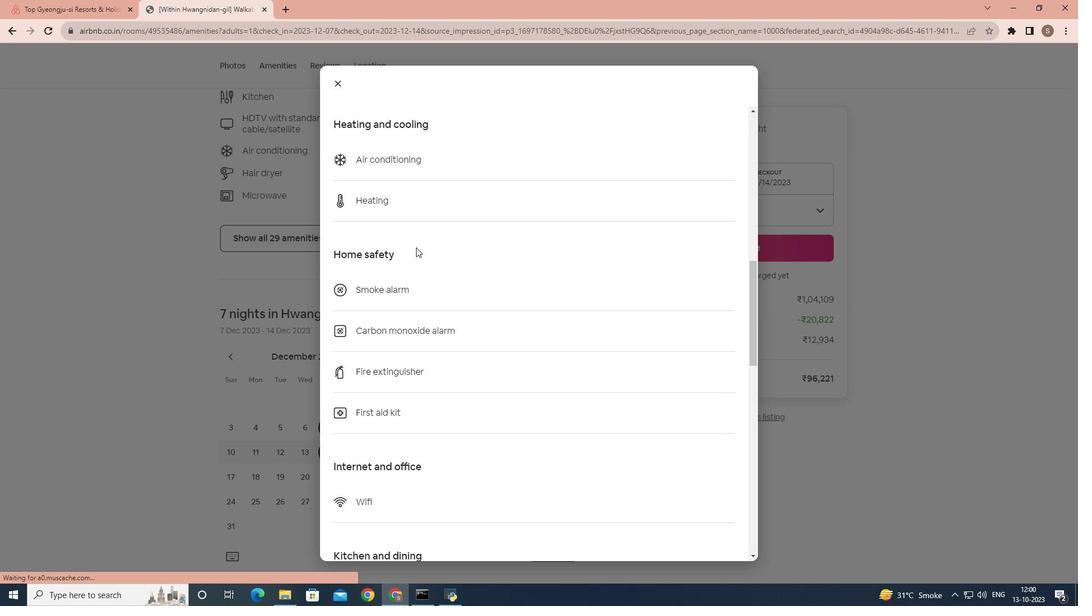 
Action: Mouse scrolled (416, 247) with delta (0, 0)
Screenshot: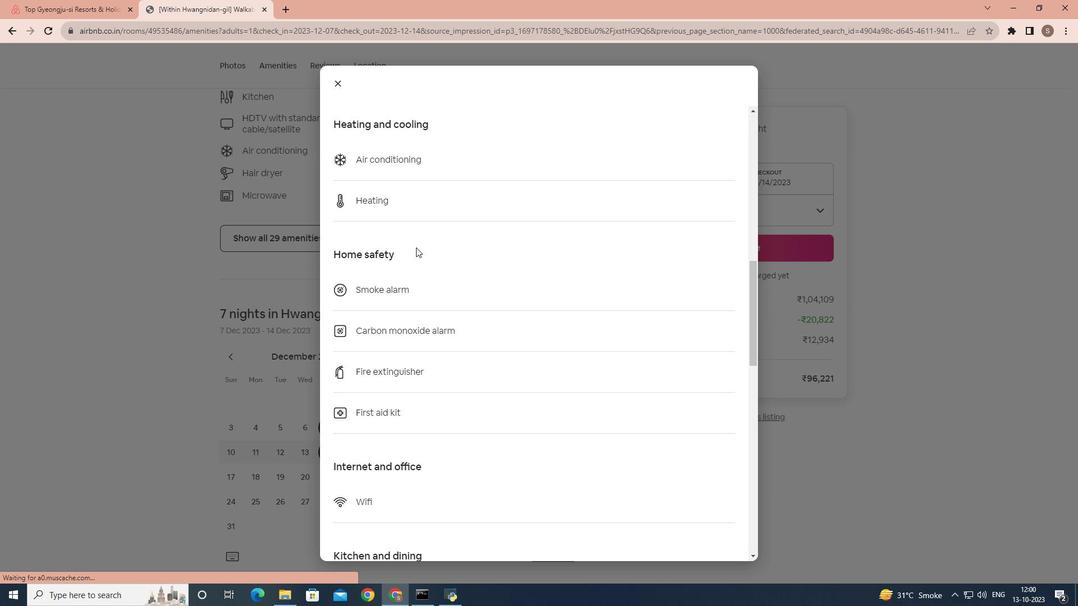 
Action: Mouse scrolled (416, 247) with delta (0, 0)
Screenshot: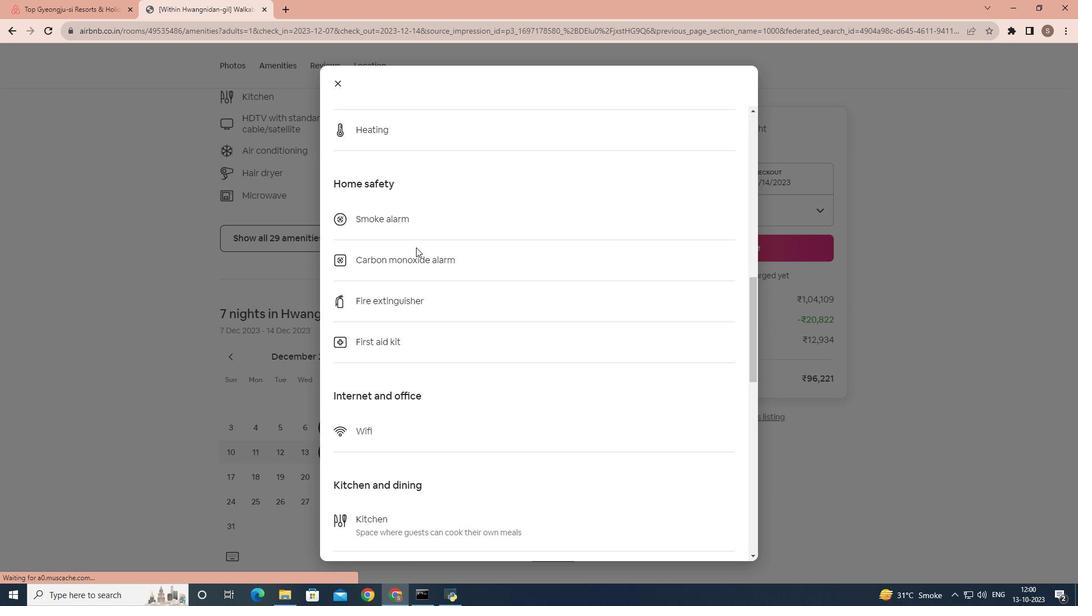 
Action: Mouse scrolled (416, 247) with delta (0, 0)
Screenshot: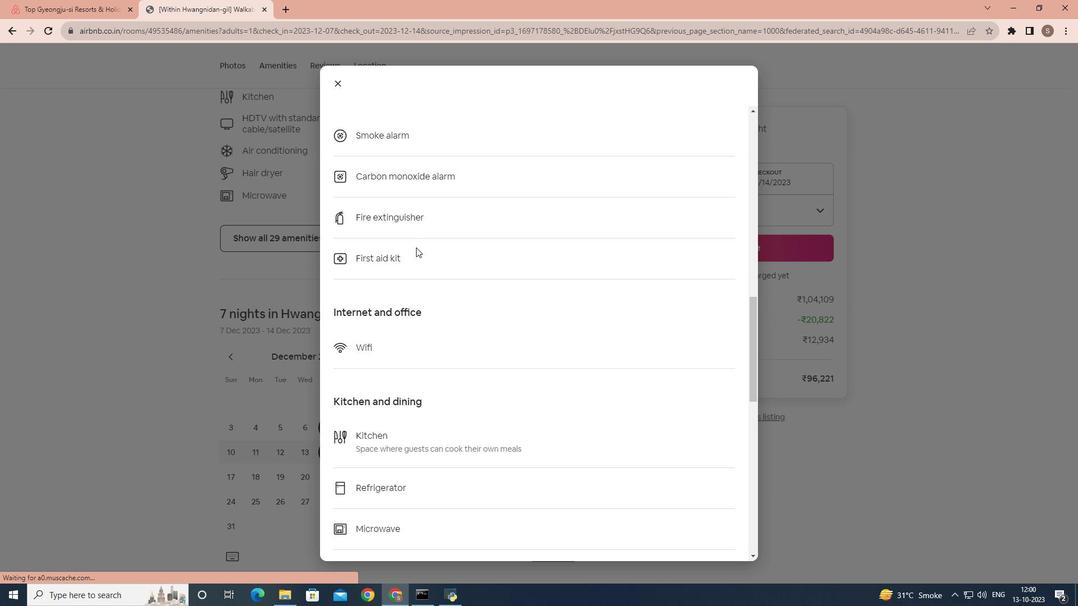 
Action: Mouse scrolled (416, 247) with delta (0, 0)
Screenshot: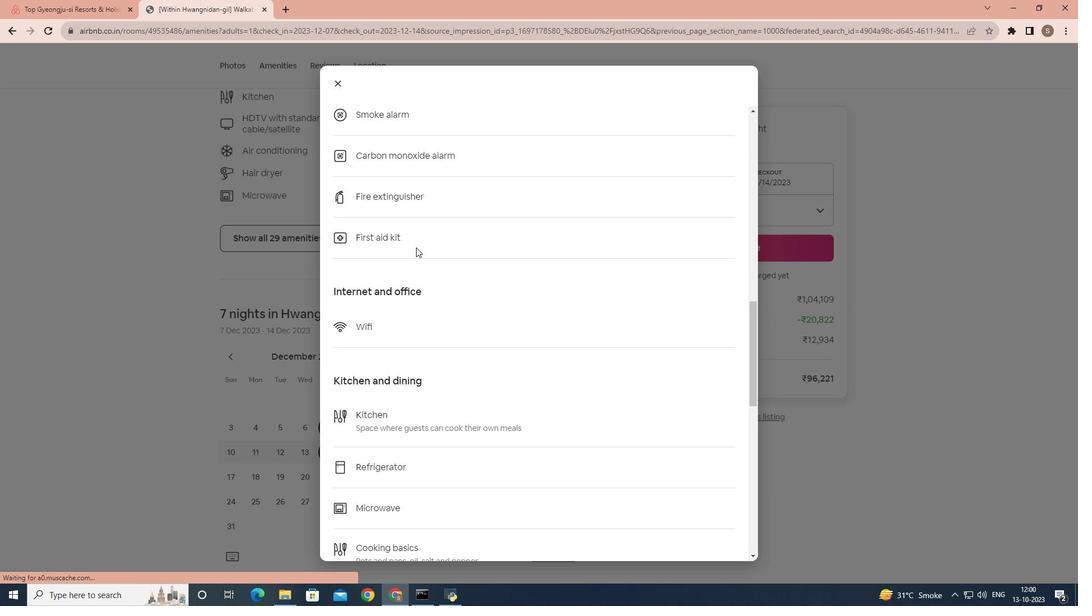 
Action: Mouse scrolled (416, 247) with delta (0, 0)
Screenshot: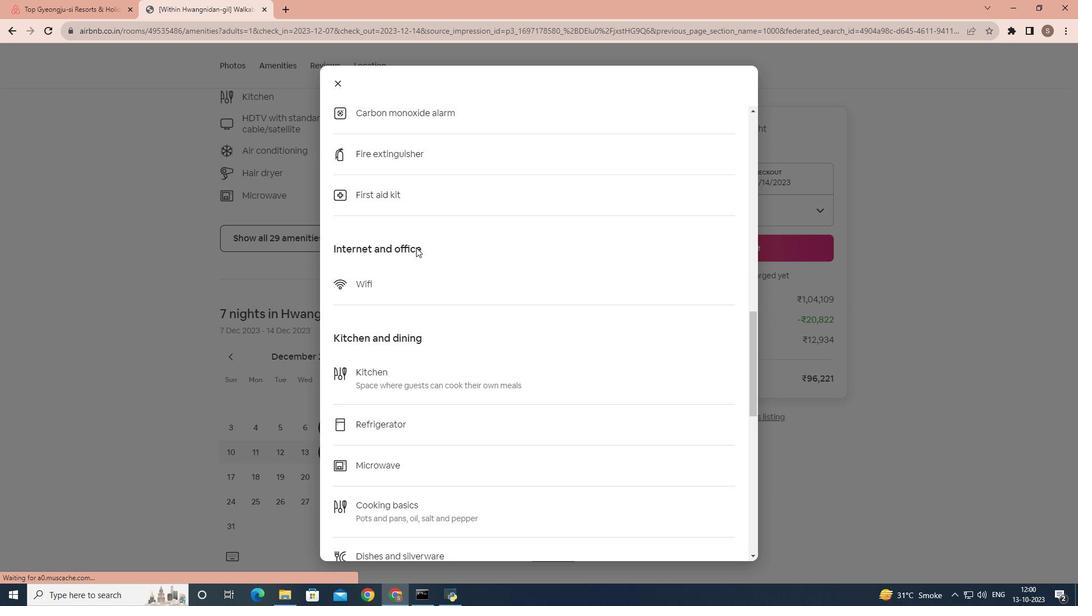 
Action: Mouse scrolled (416, 247) with delta (0, 0)
Screenshot: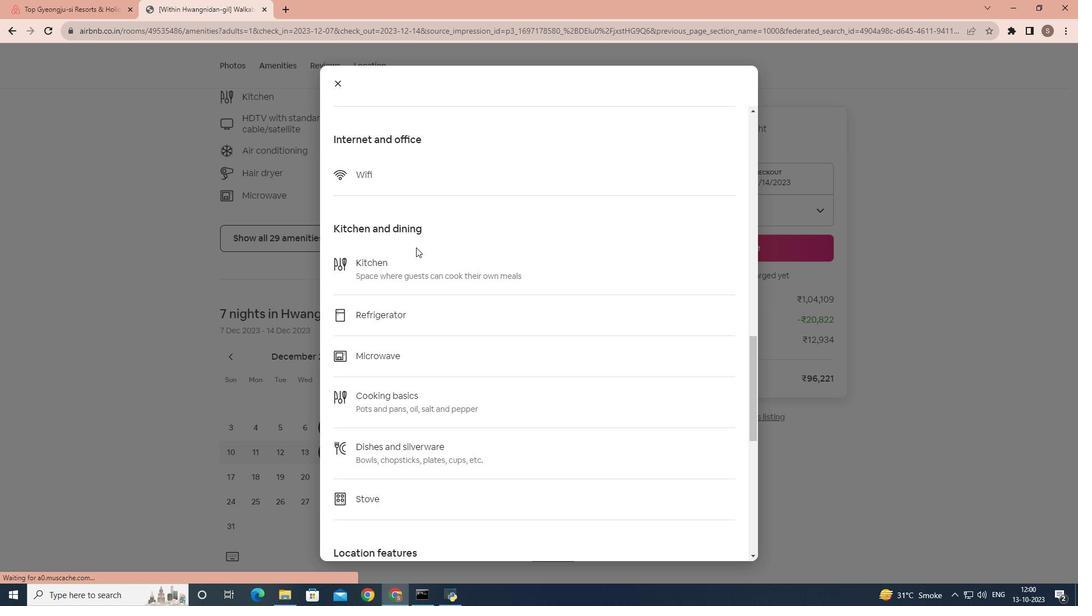 
Action: Mouse scrolled (416, 247) with delta (0, 0)
Screenshot: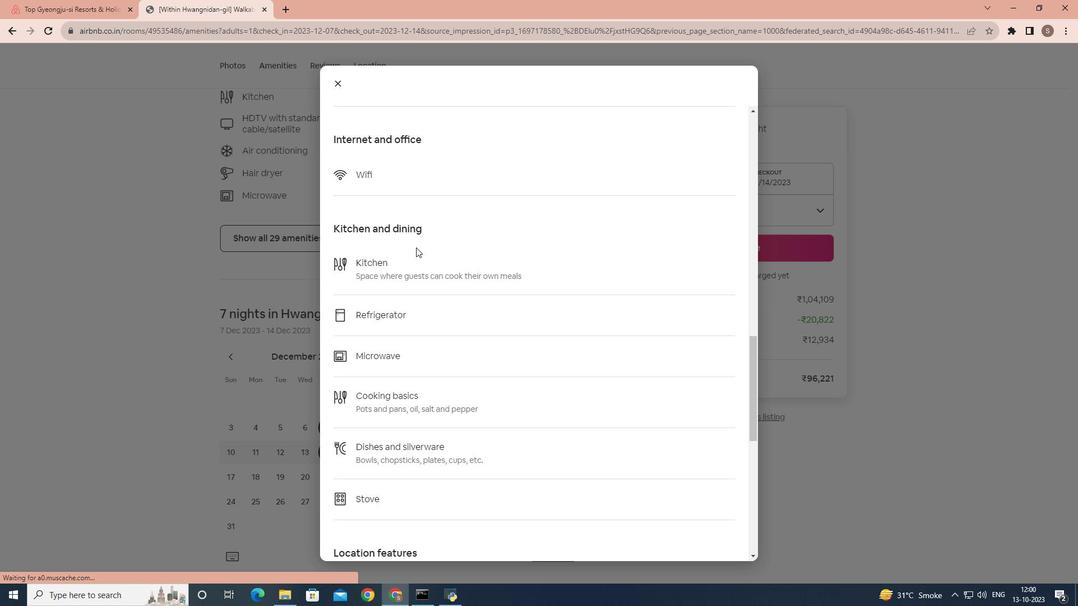 
Action: Mouse scrolled (416, 247) with delta (0, 0)
Screenshot: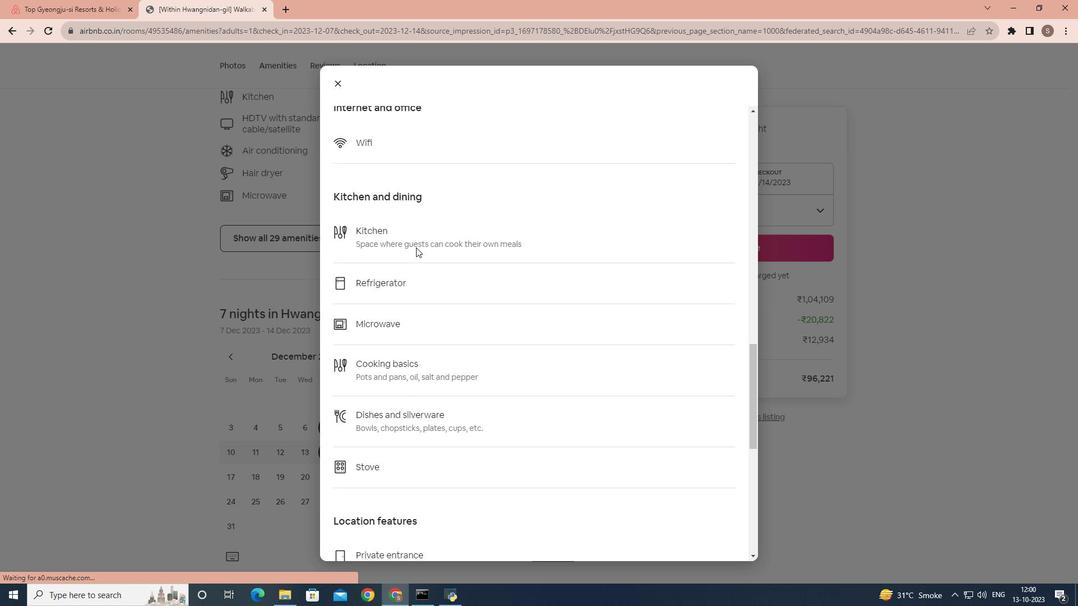 
Action: Mouse scrolled (416, 247) with delta (0, 0)
Screenshot: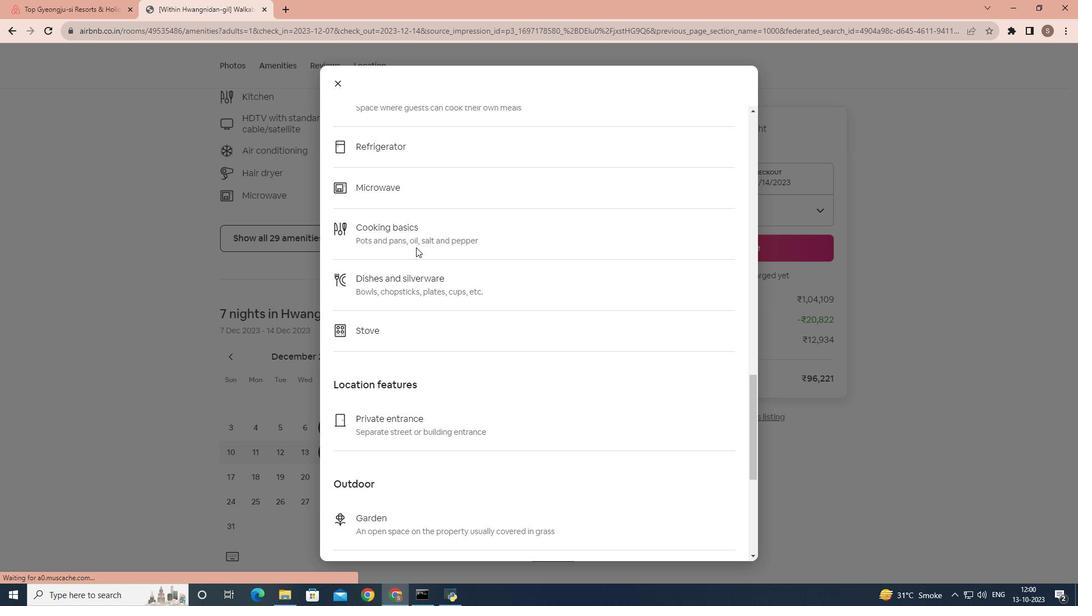 
Action: Mouse scrolled (416, 247) with delta (0, 0)
Screenshot: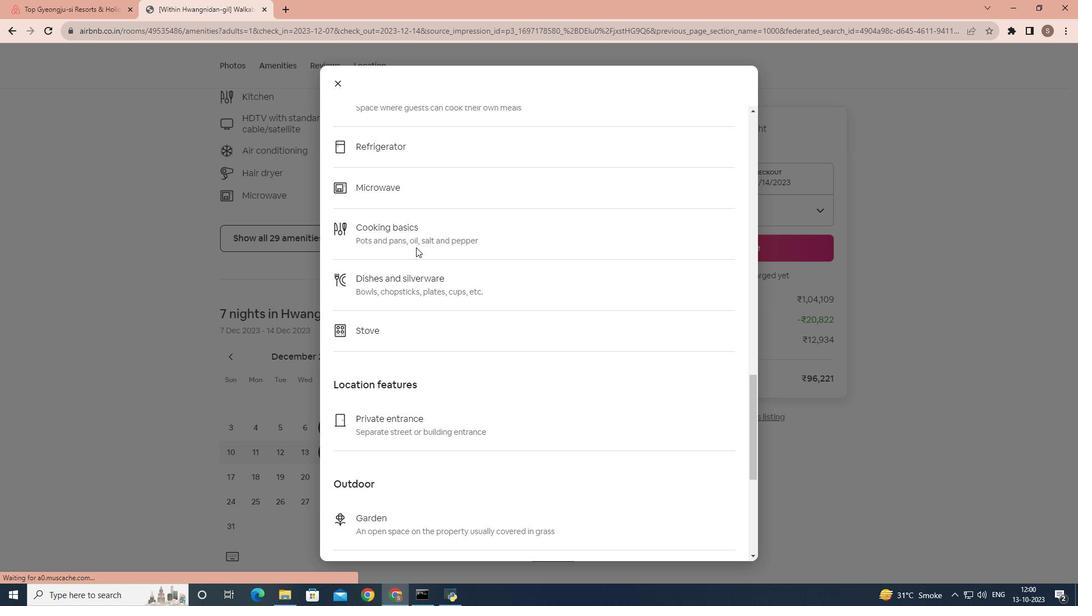 
Action: Mouse scrolled (416, 247) with delta (0, 0)
Screenshot: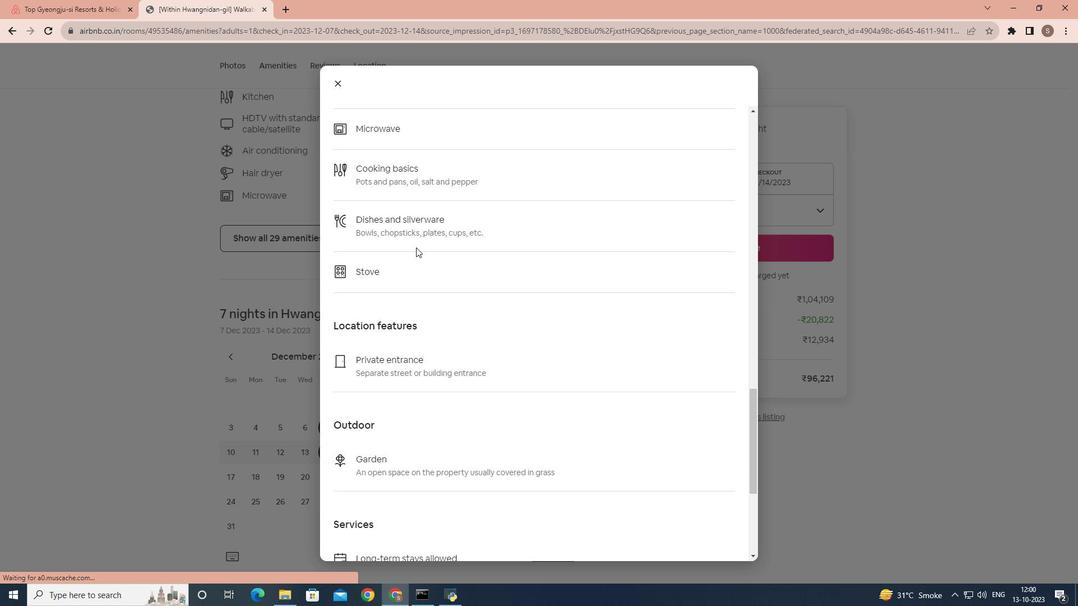 
Action: Mouse scrolled (416, 247) with delta (0, 0)
Screenshot: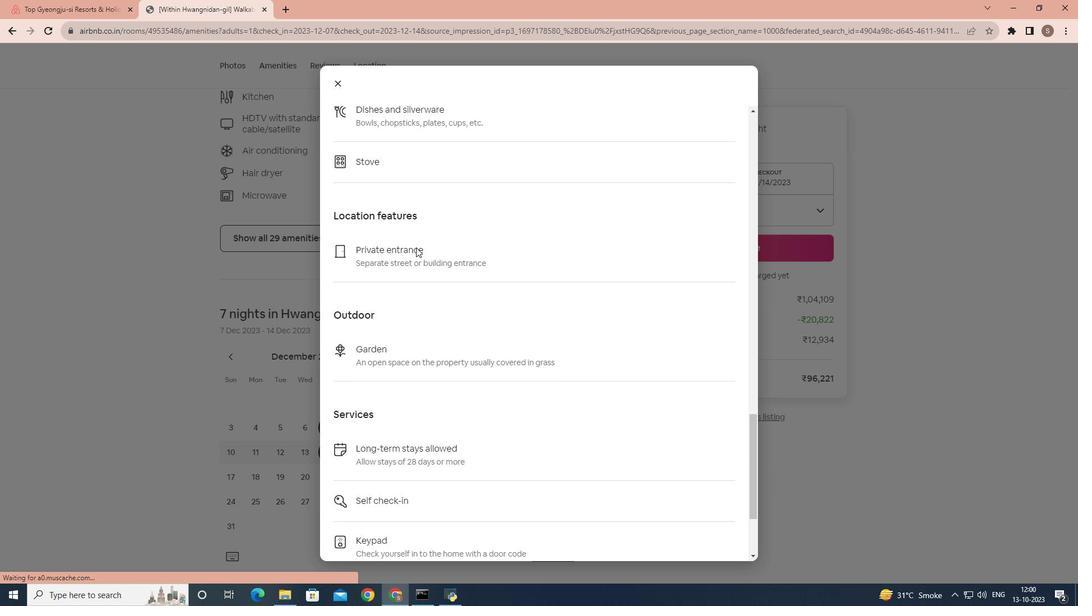 
Action: Mouse scrolled (416, 247) with delta (0, 0)
Screenshot: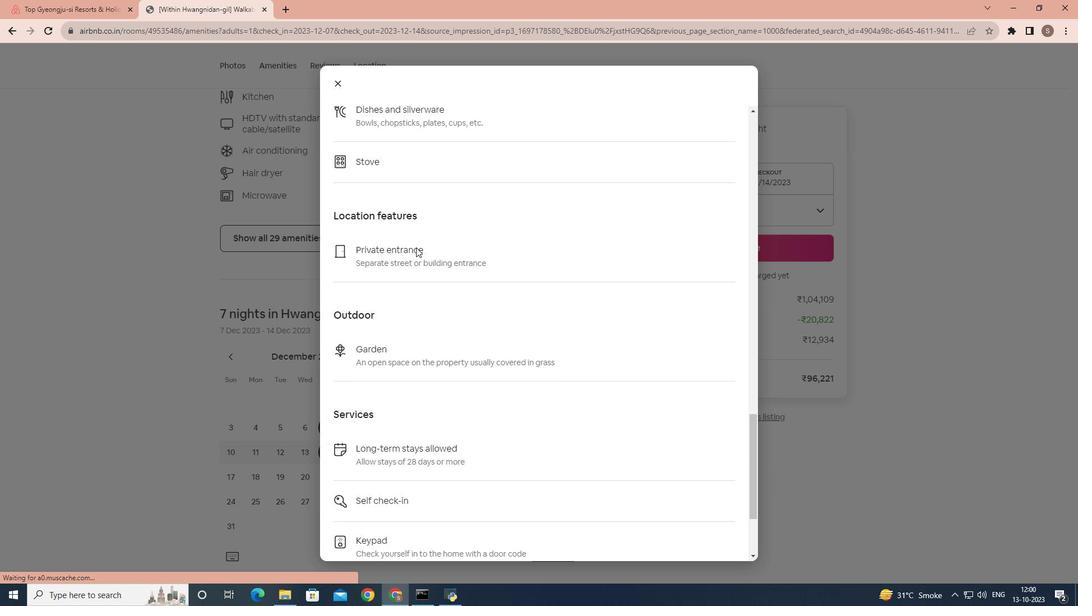 
Action: Mouse scrolled (416, 247) with delta (0, 0)
Screenshot: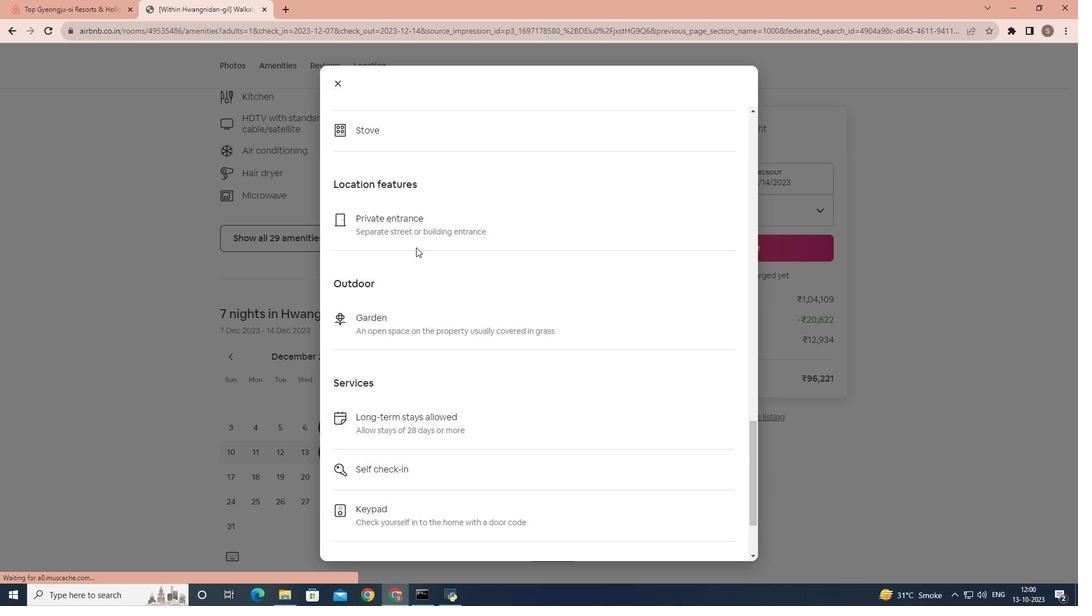 
Action: Mouse scrolled (416, 247) with delta (0, 0)
Screenshot: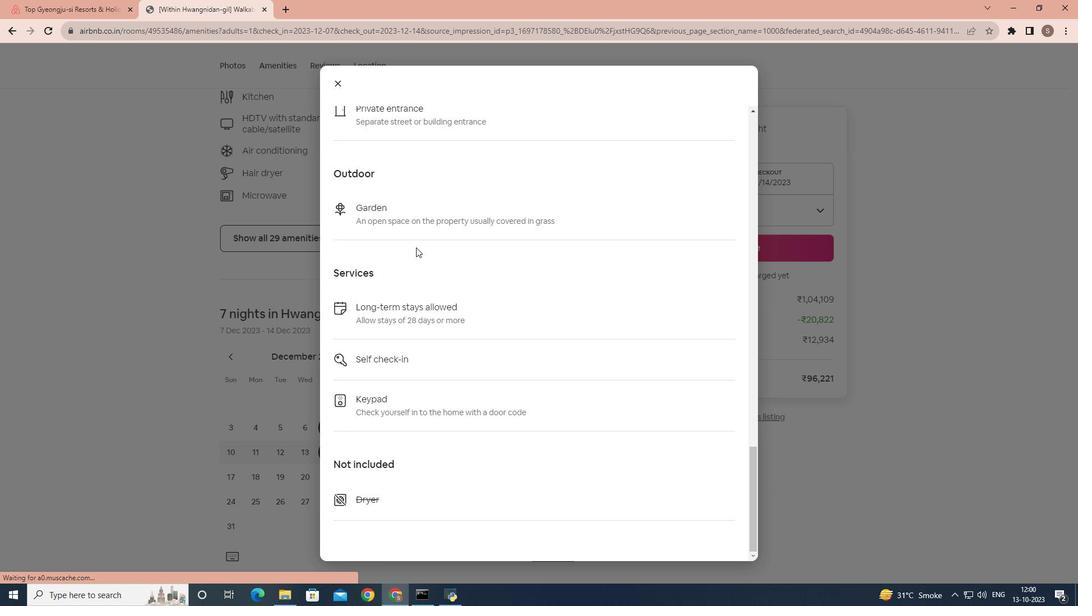 
Action: Mouse scrolled (416, 247) with delta (0, 0)
Screenshot: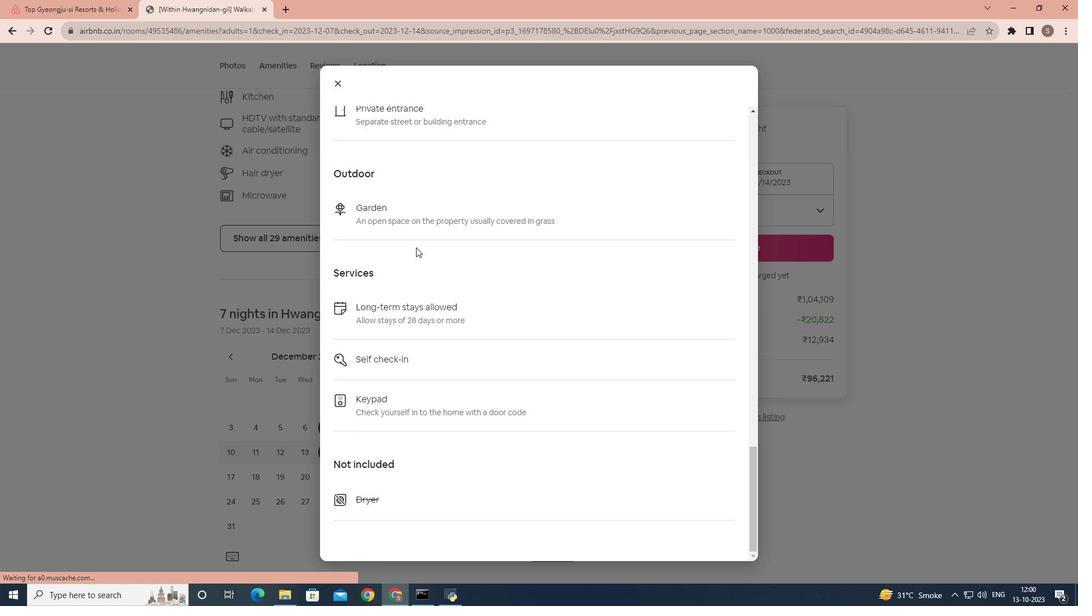 
Action: Mouse scrolled (416, 247) with delta (0, 0)
Screenshot: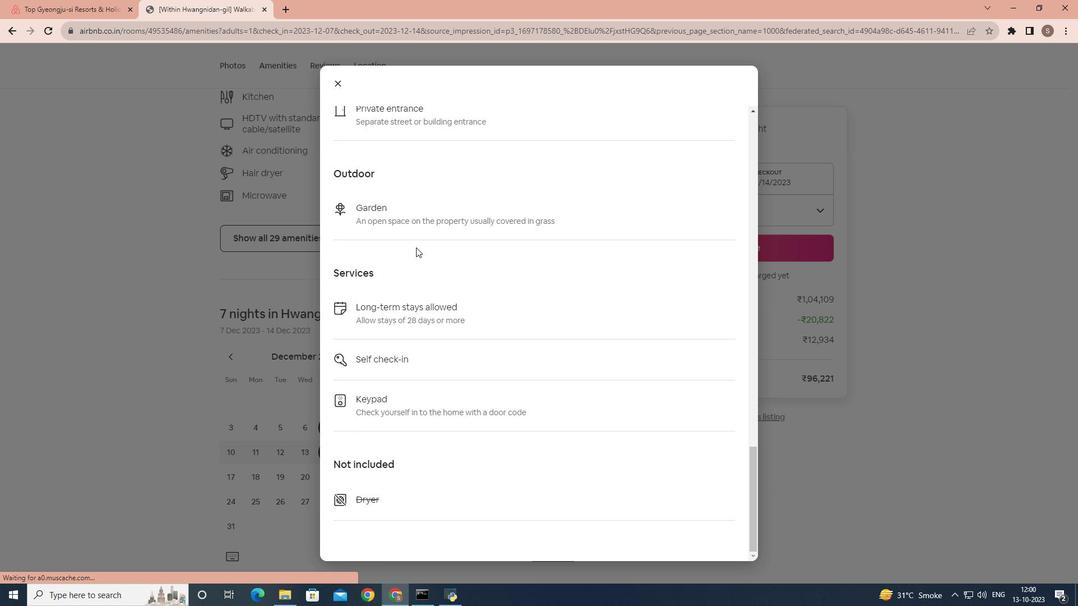 
Action: Mouse scrolled (416, 247) with delta (0, 0)
Screenshot: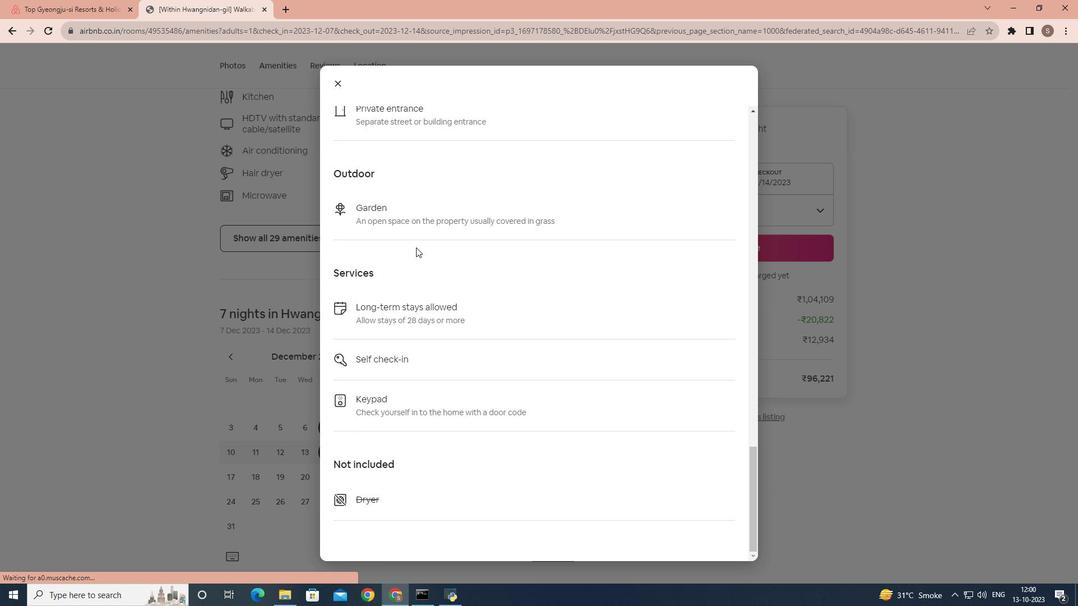 
Action: Mouse scrolled (416, 247) with delta (0, 0)
Screenshot: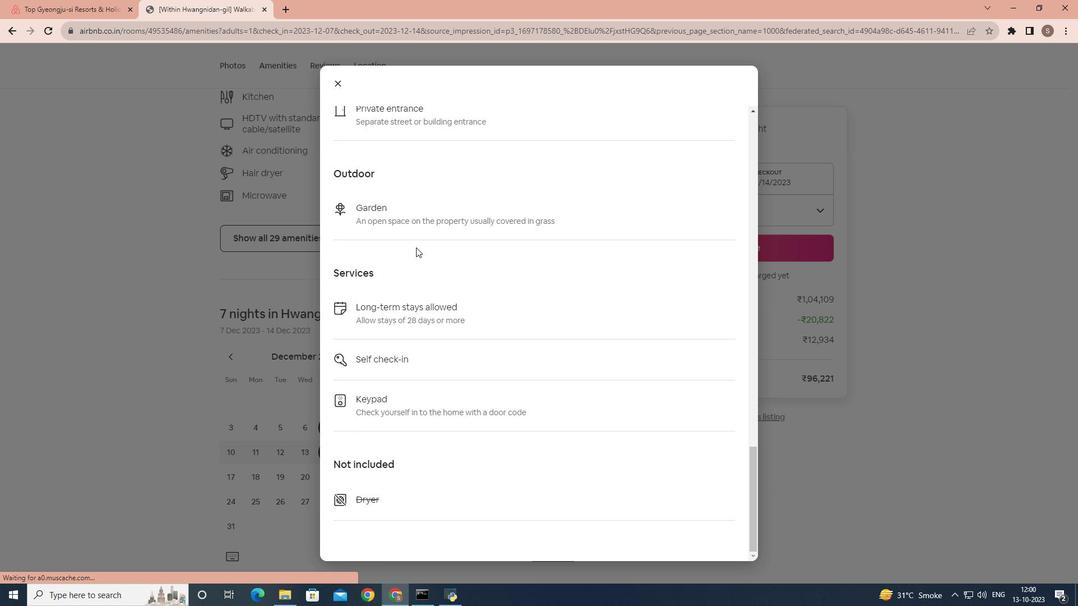 
Action: Mouse scrolled (416, 247) with delta (0, 0)
Screenshot: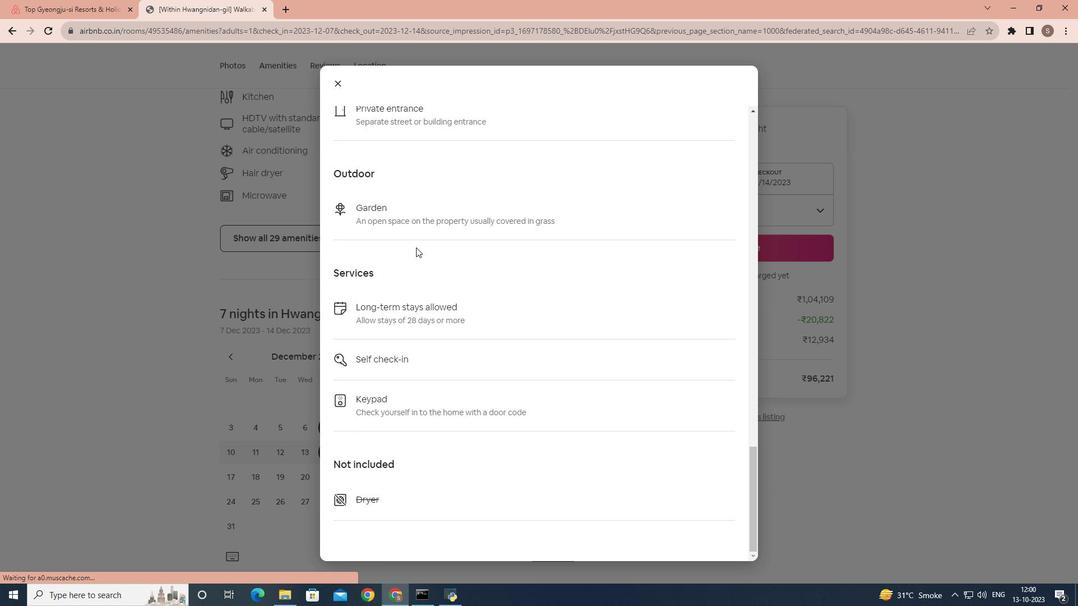 
Action: Mouse moved to (339, 83)
Screenshot: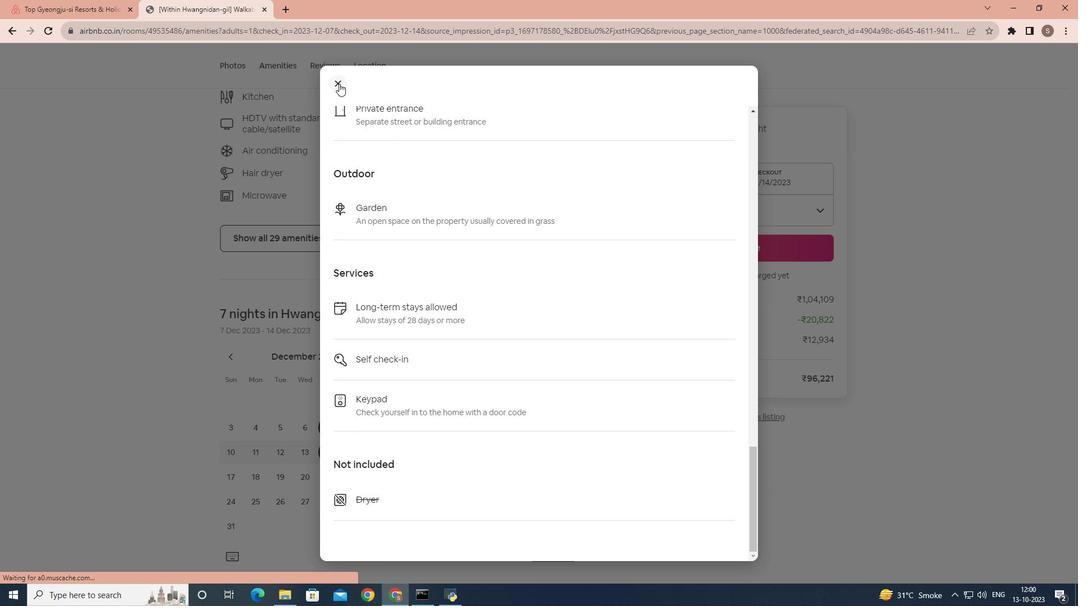 
Action: Mouse pressed left at (339, 83)
Screenshot: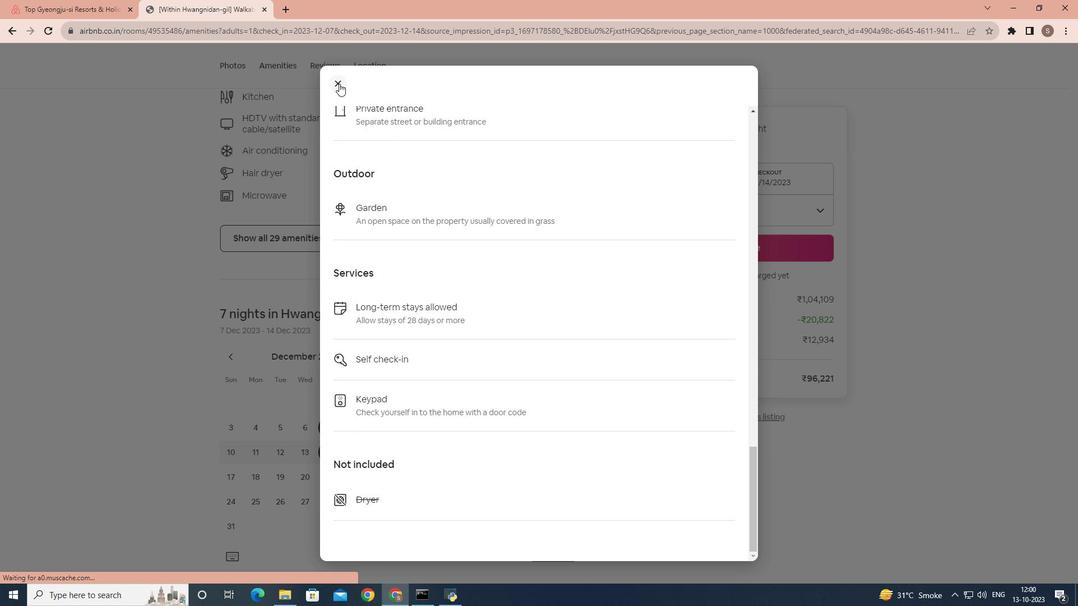 
Action: Mouse moved to (346, 170)
Screenshot: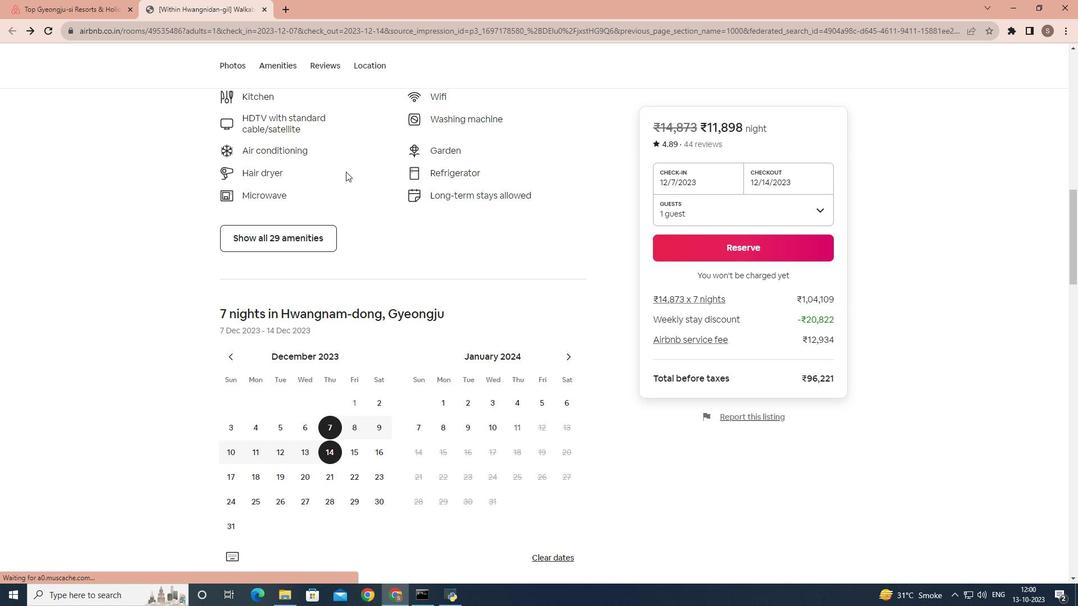 
Action: Mouse scrolled (346, 170) with delta (0, 0)
Screenshot: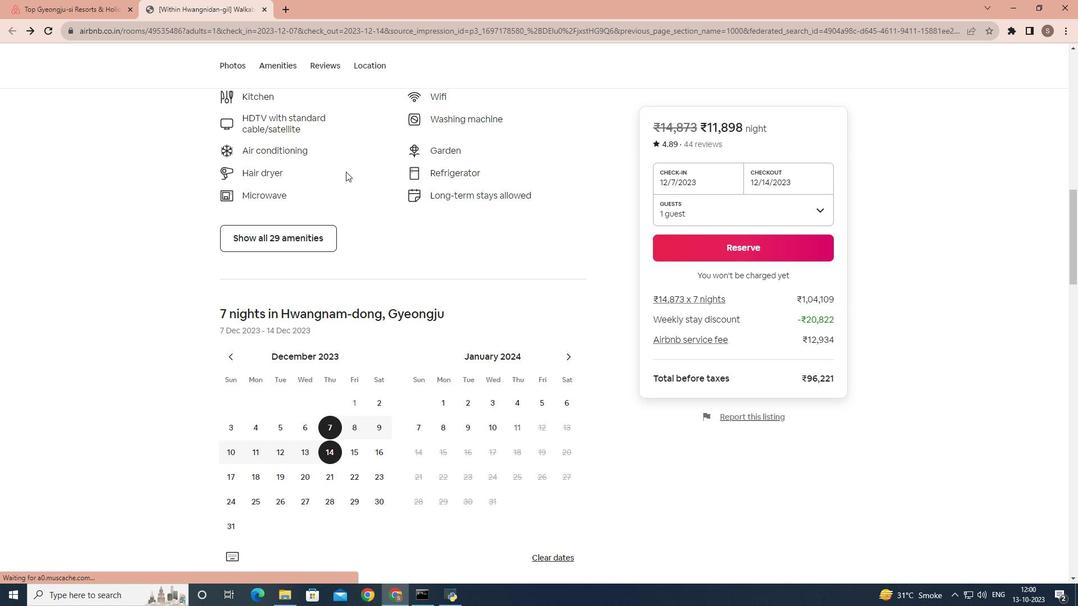
Action: Mouse moved to (346, 171)
Screenshot: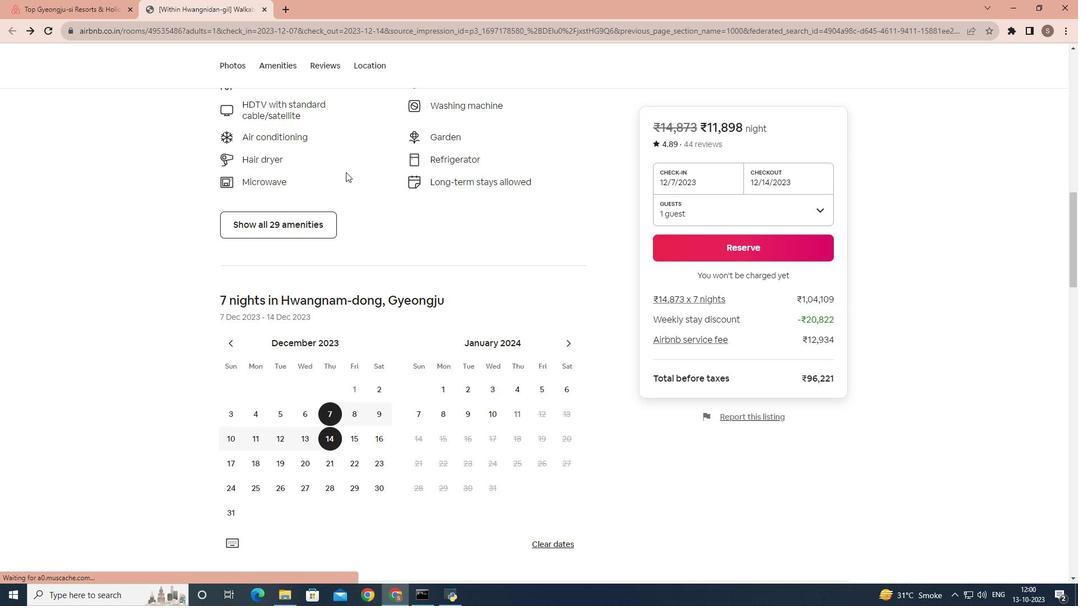 
Action: Mouse scrolled (346, 171) with delta (0, 0)
Screenshot: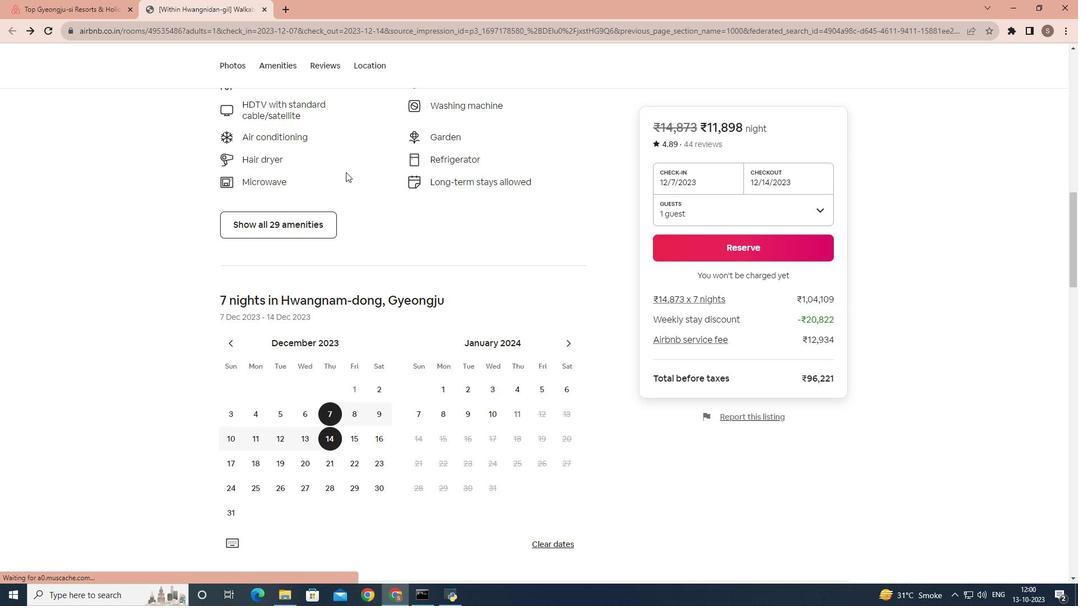 
Action: Mouse moved to (346, 172)
Screenshot: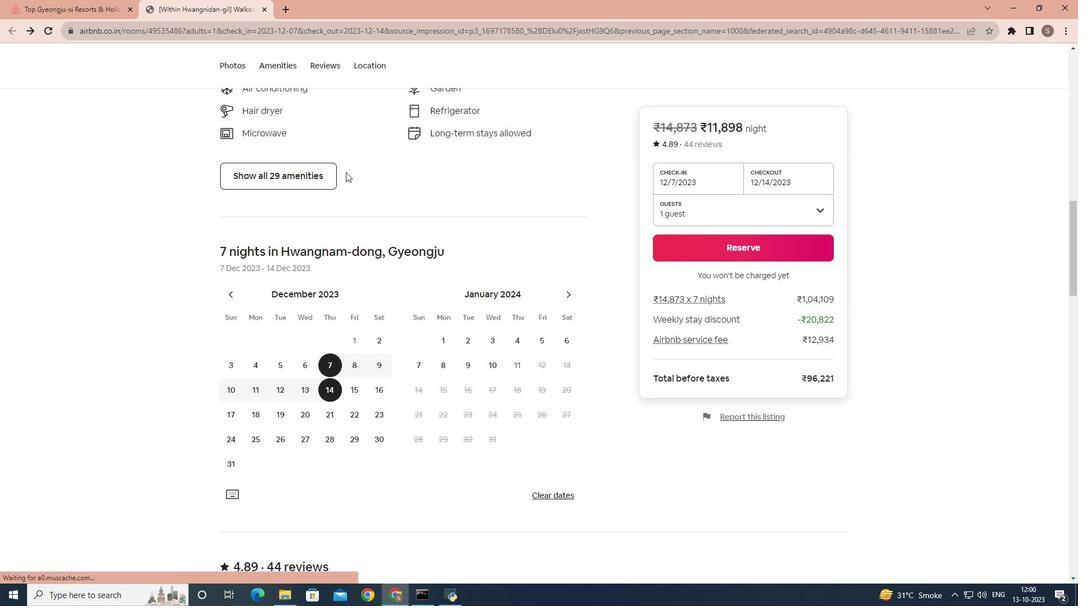 
Action: Mouse scrolled (346, 171) with delta (0, 0)
Screenshot: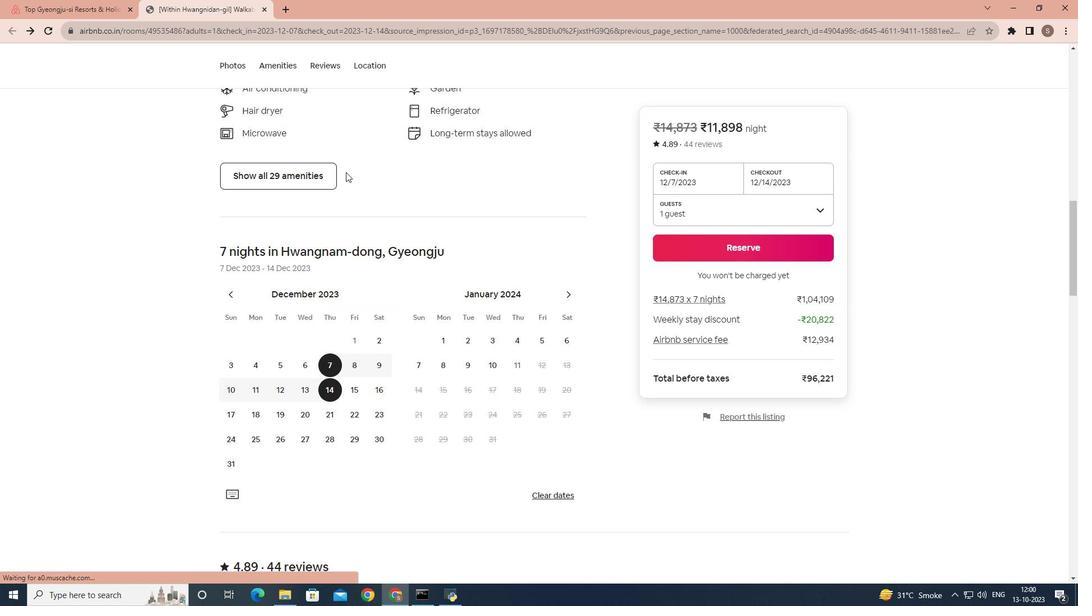 
Action: Mouse scrolled (346, 171) with delta (0, 0)
Screenshot: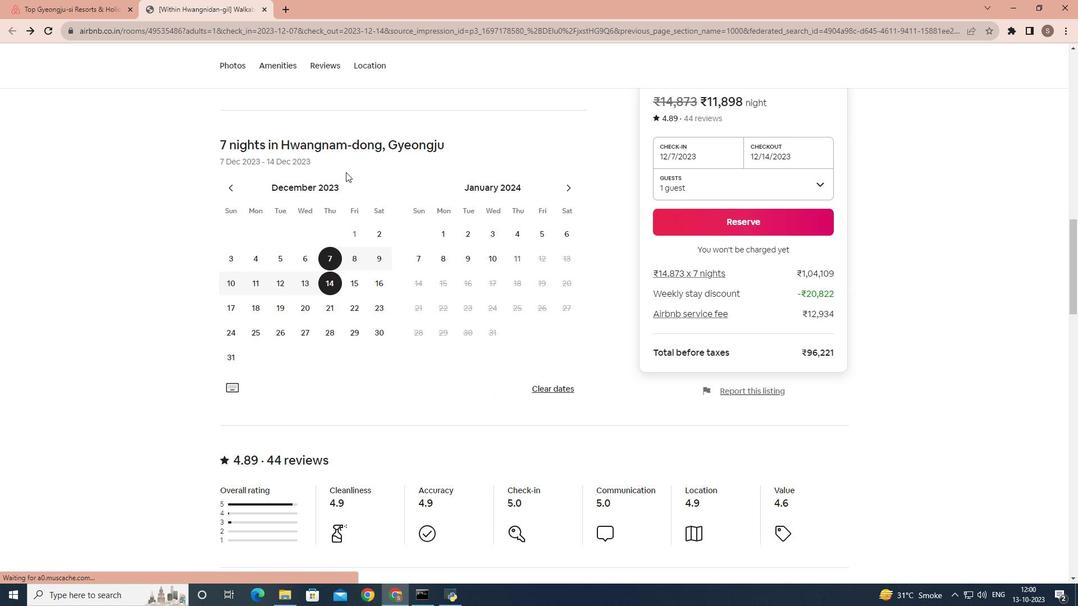 
Action: Mouse scrolled (346, 171) with delta (0, 0)
Screenshot: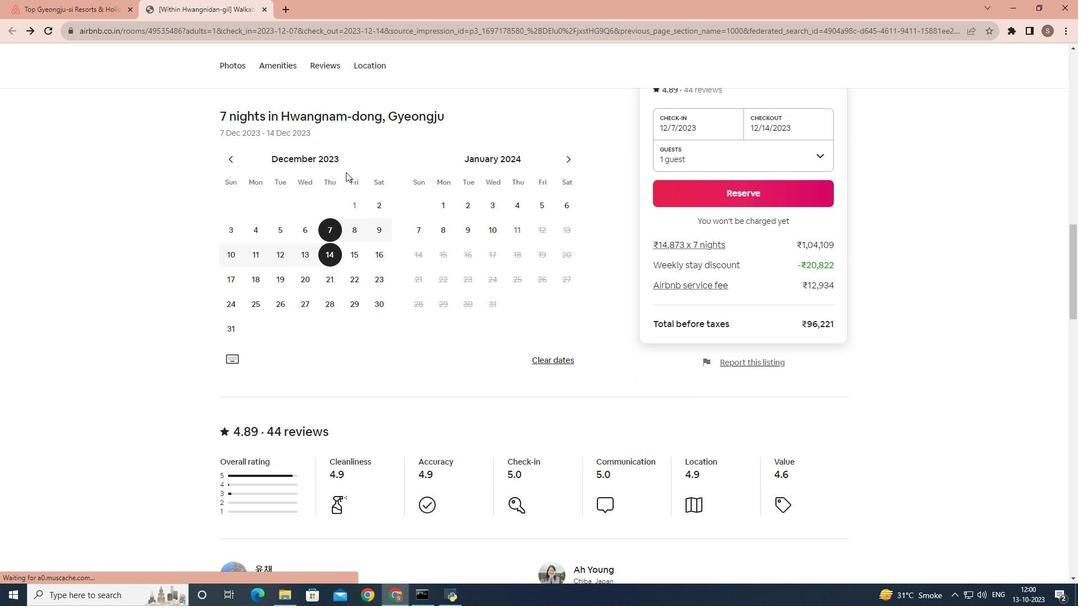 
Action: Mouse scrolled (346, 171) with delta (0, 0)
Screenshot: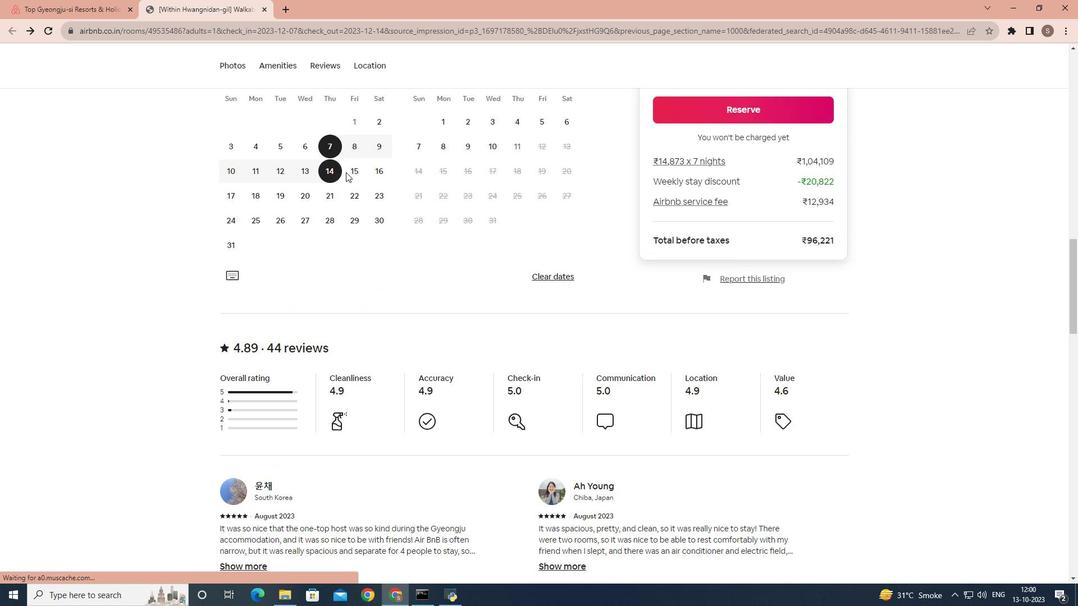 
Action: Mouse scrolled (346, 171) with delta (0, 0)
Screenshot: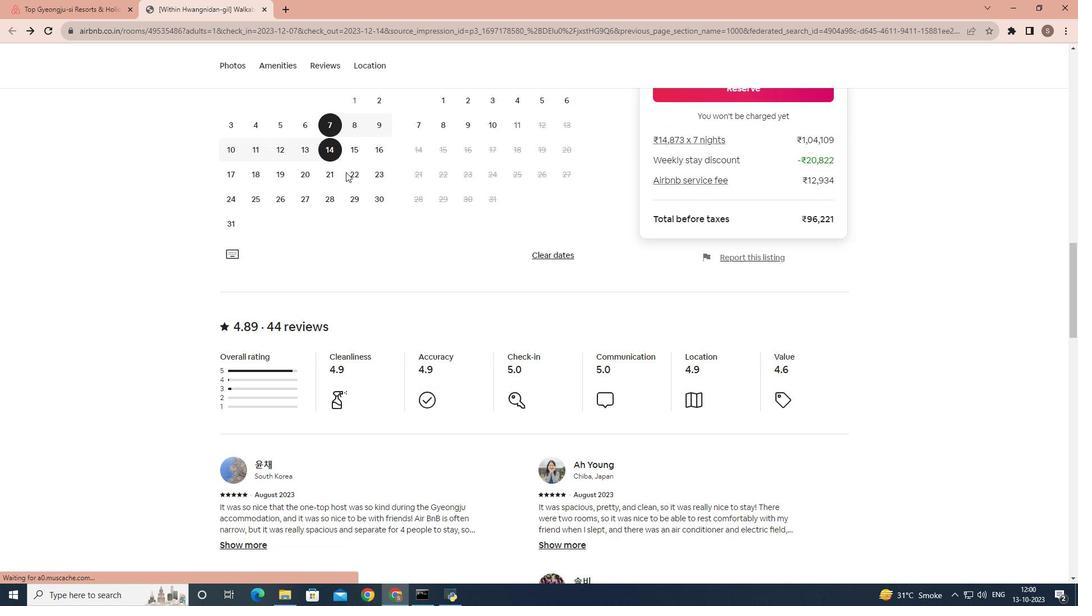 
Action: Mouse scrolled (346, 171) with delta (0, 0)
Screenshot: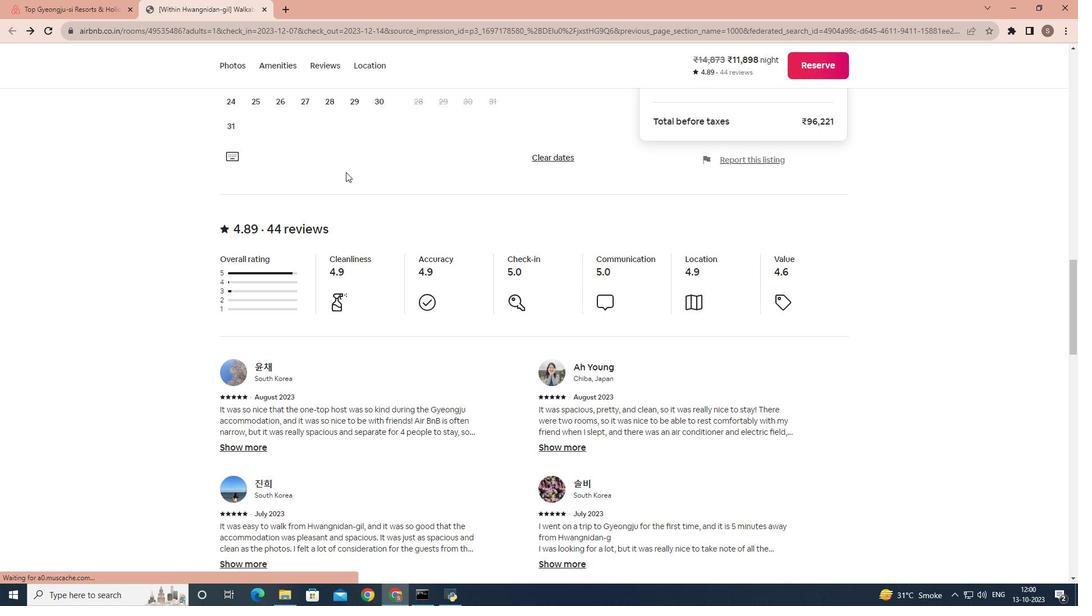 
Action: Mouse scrolled (346, 171) with delta (0, 0)
Screenshot: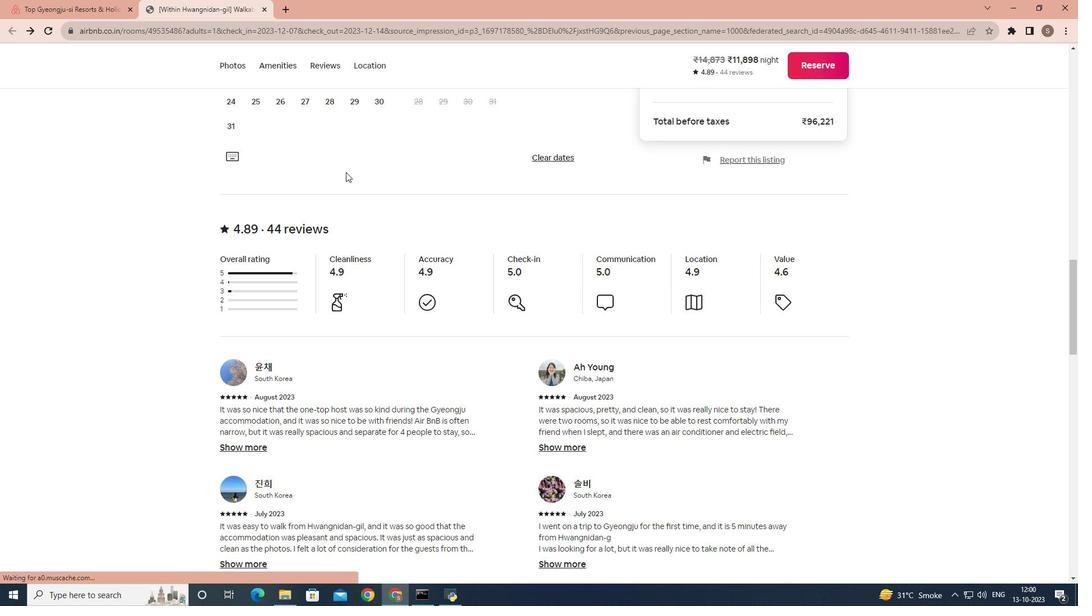 
Action: Mouse scrolled (346, 171) with delta (0, 0)
Screenshot: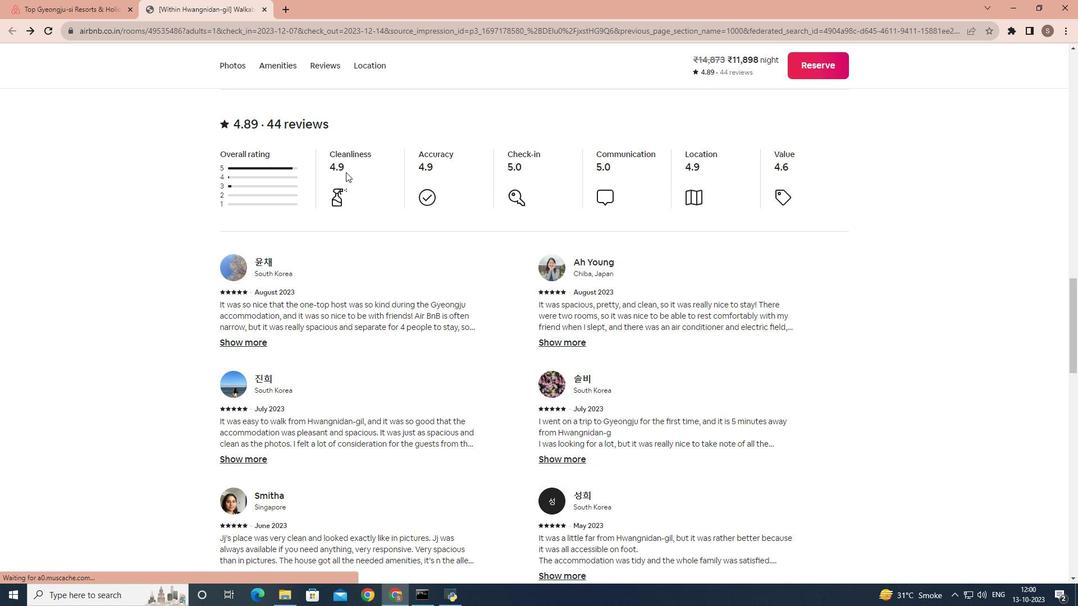 
Action: Mouse scrolled (346, 171) with delta (0, 0)
Screenshot: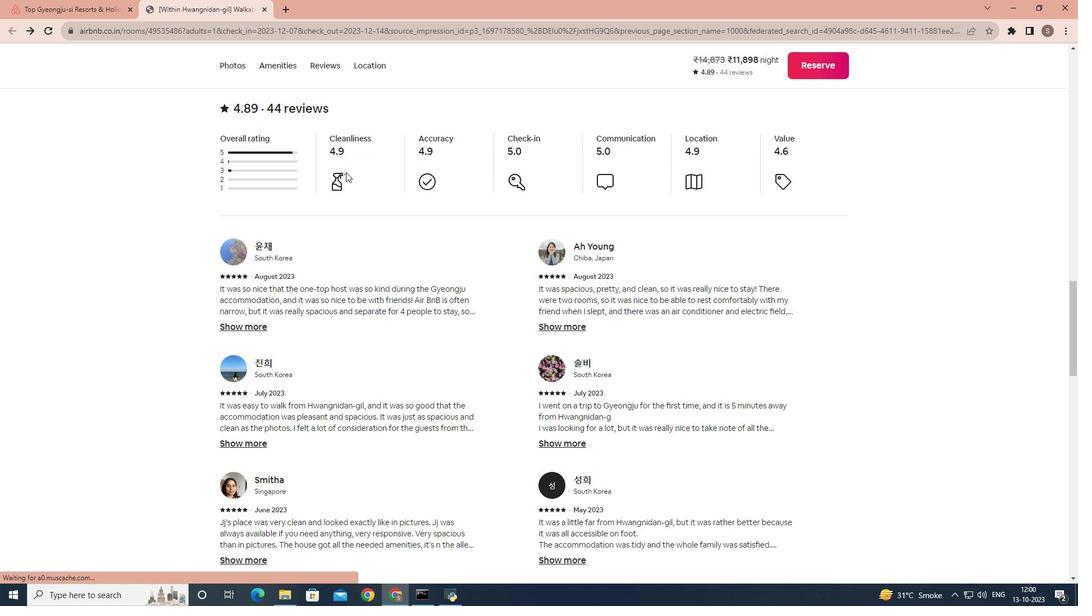 
Action: Mouse scrolled (346, 171) with delta (0, 0)
Screenshot: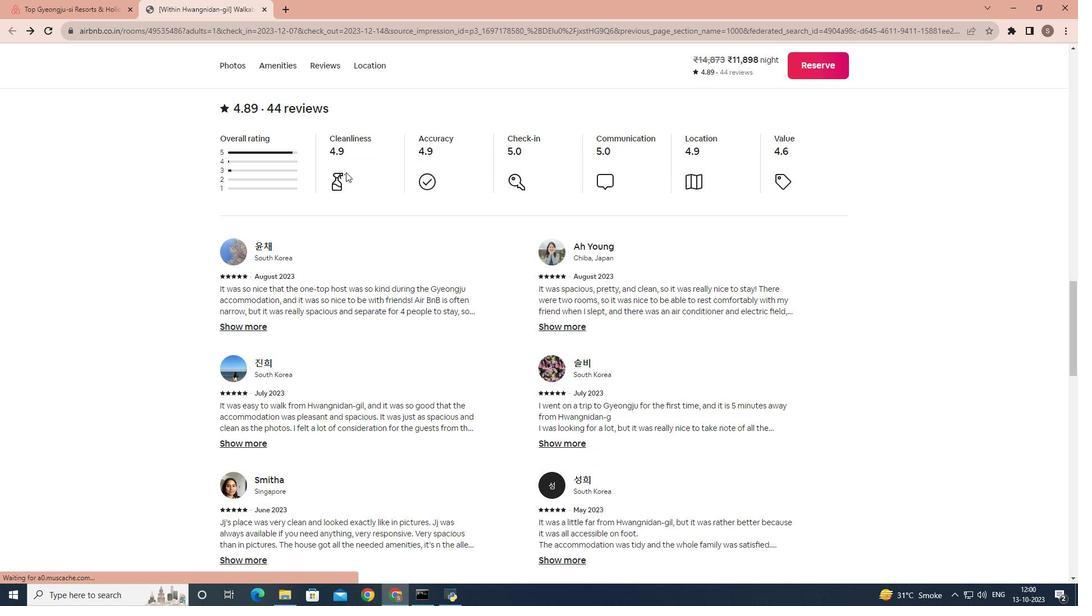 
Action: Mouse scrolled (346, 171) with delta (0, 0)
Screenshot: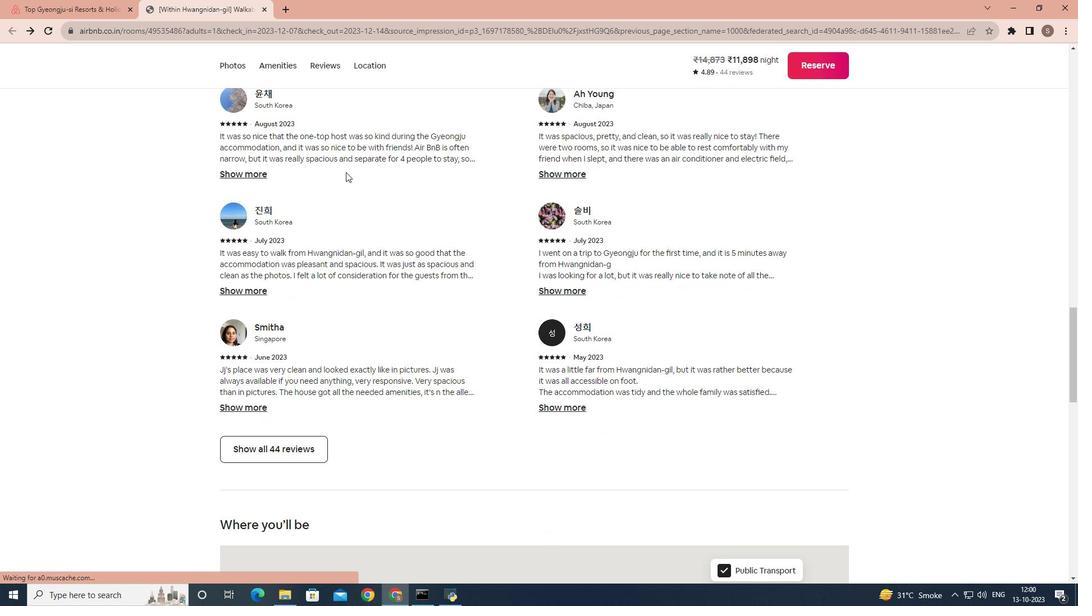 
Action: Mouse scrolled (346, 171) with delta (0, 0)
Screenshot: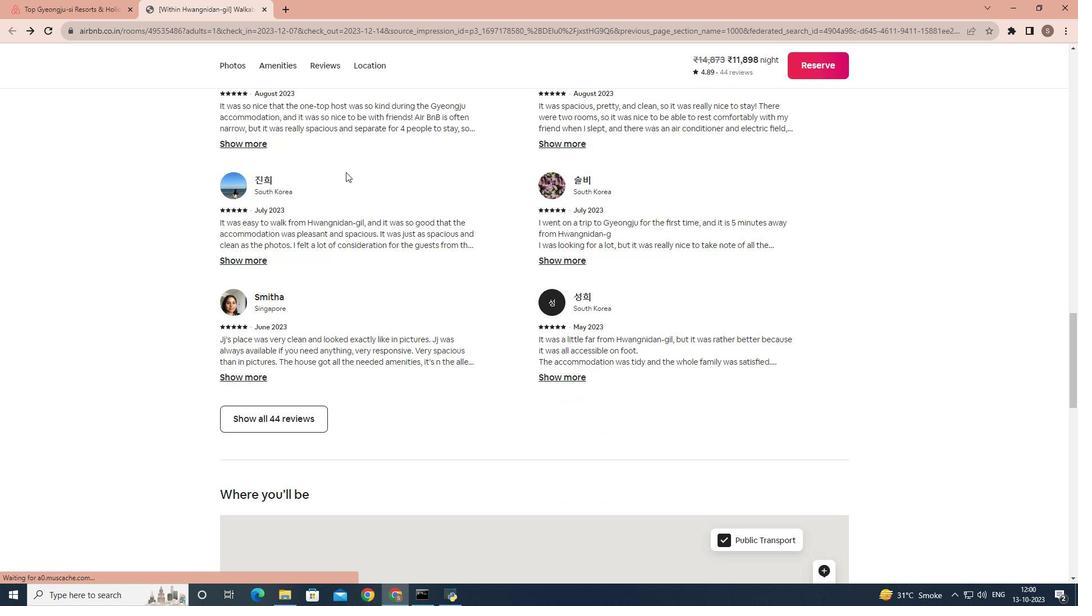 
Action: Mouse moved to (338, 231)
Screenshot: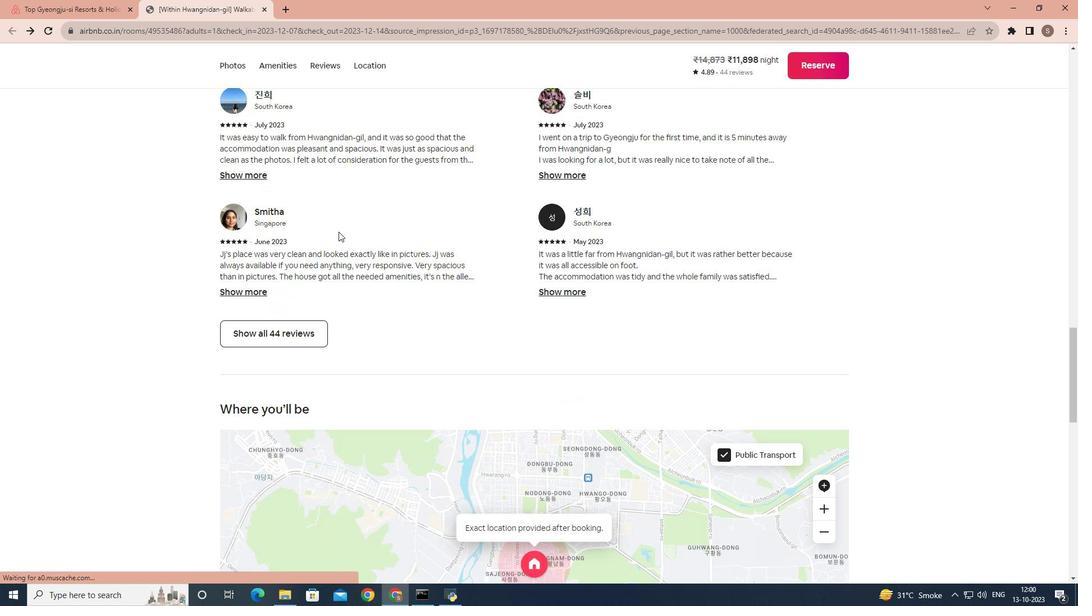 
Action: Mouse scrolled (338, 231) with delta (0, 0)
Screenshot: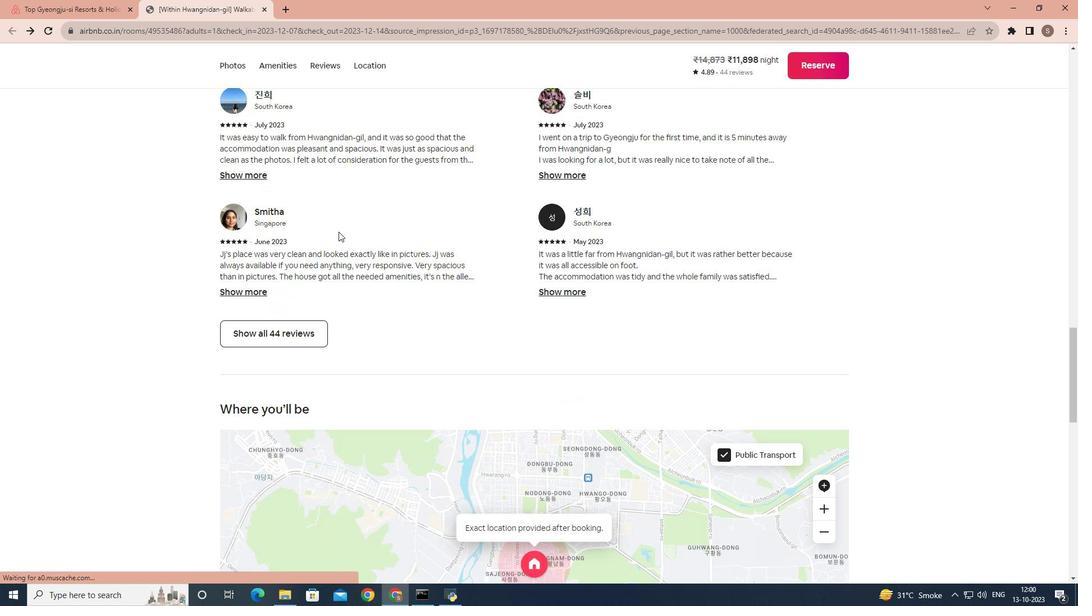 
Action: Mouse scrolled (338, 231) with delta (0, 0)
Screenshot: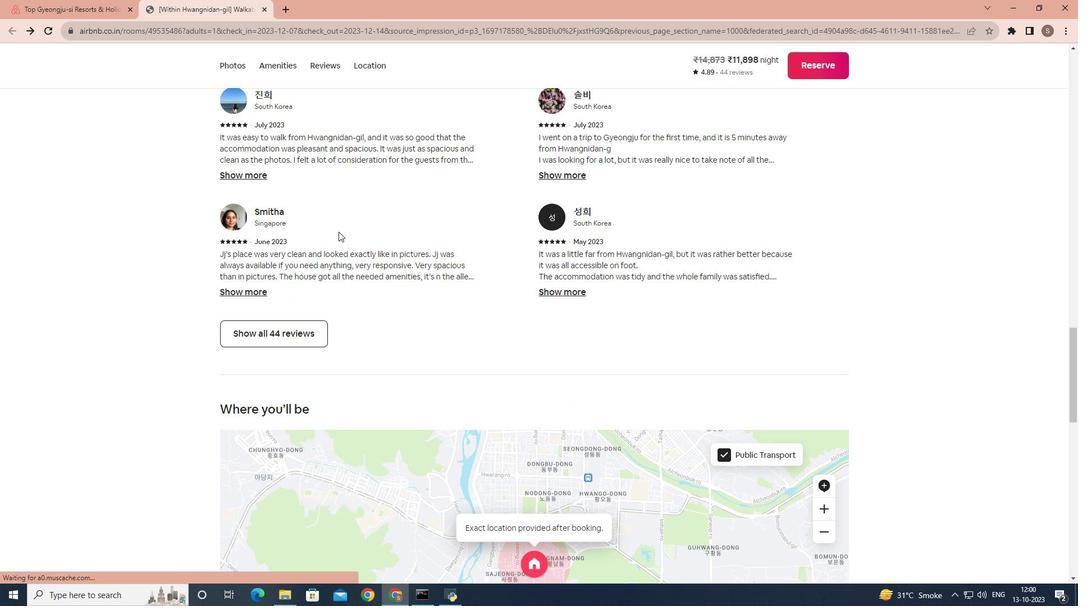 
Action: Mouse moved to (315, 227)
Screenshot: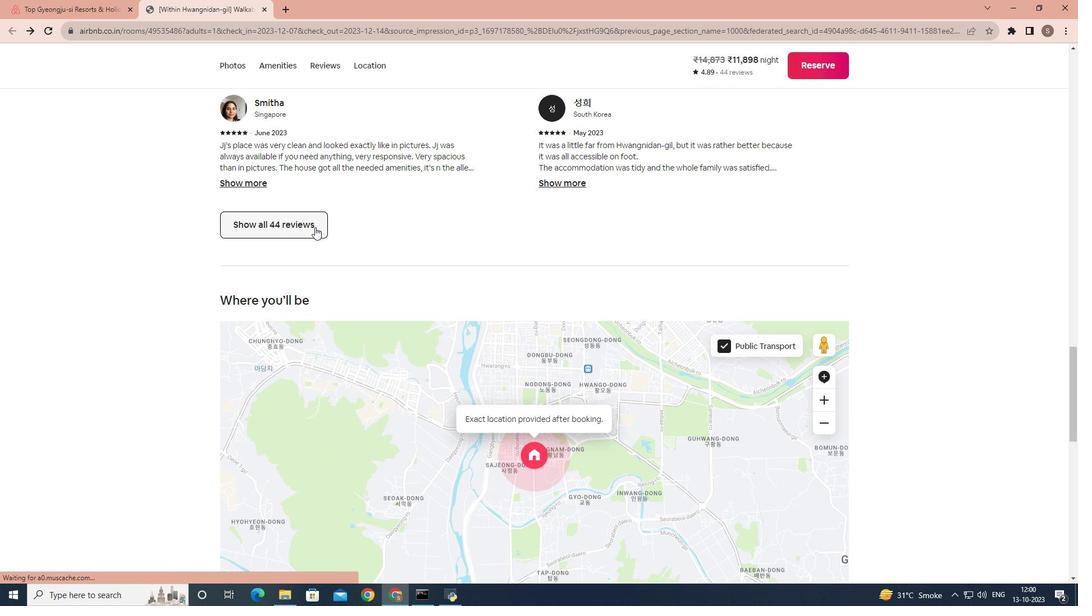 
Action: Mouse pressed left at (315, 227)
Screenshot: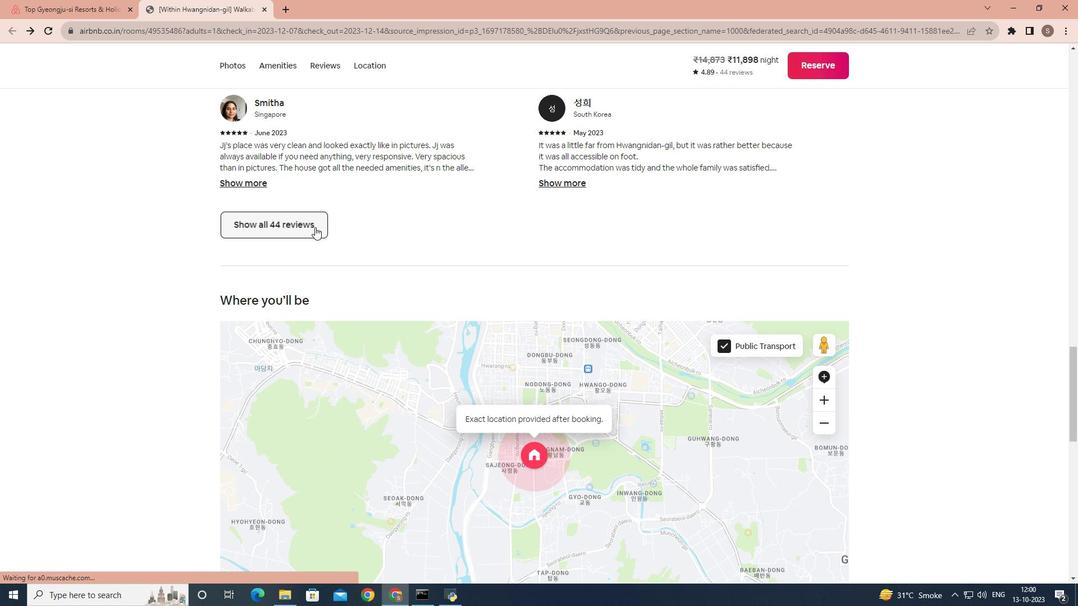 
Action: Mouse moved to (571, 275)
Screenshot: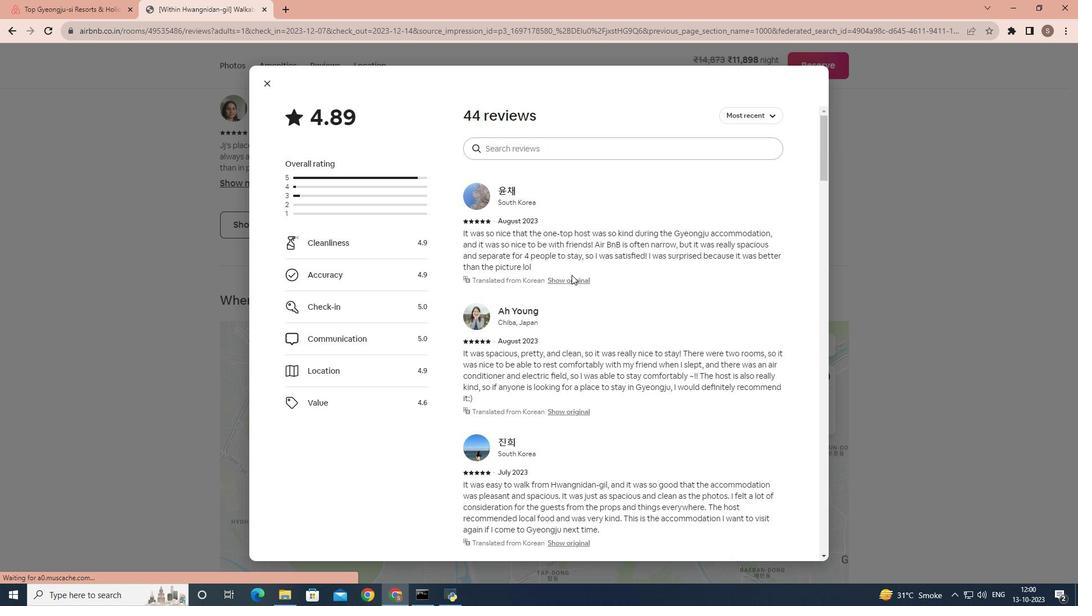 
Action: Mouse scrolled (571, 274) with delta (0, 0)
Screenshot: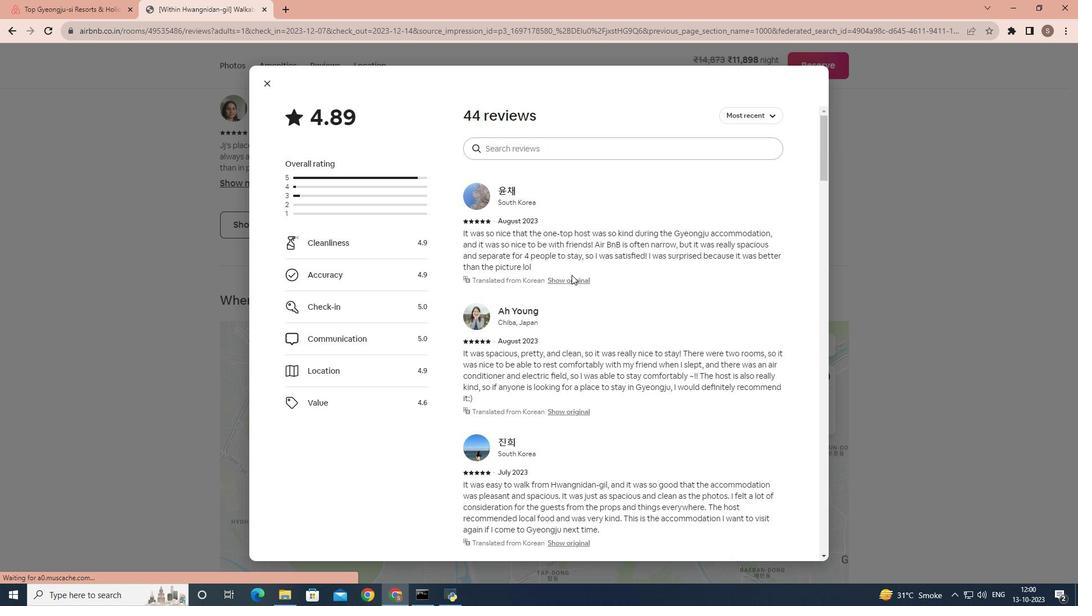 
Action: Mouse scrolled (571, 274) with delta (0, 0)
Screenshot: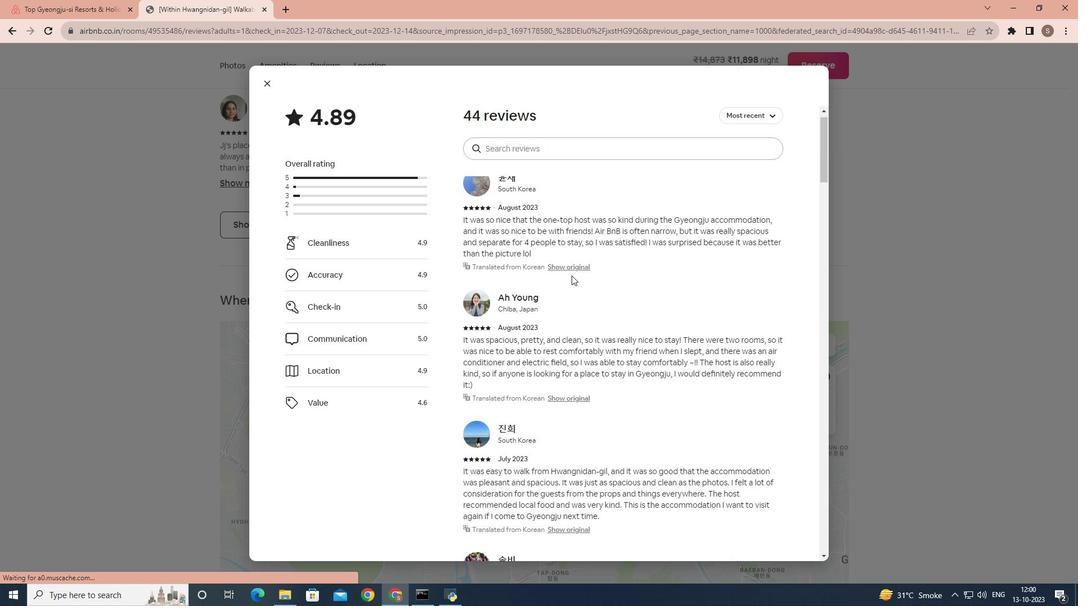 
Action: Mouse moved to (571, 275)
Screenshot: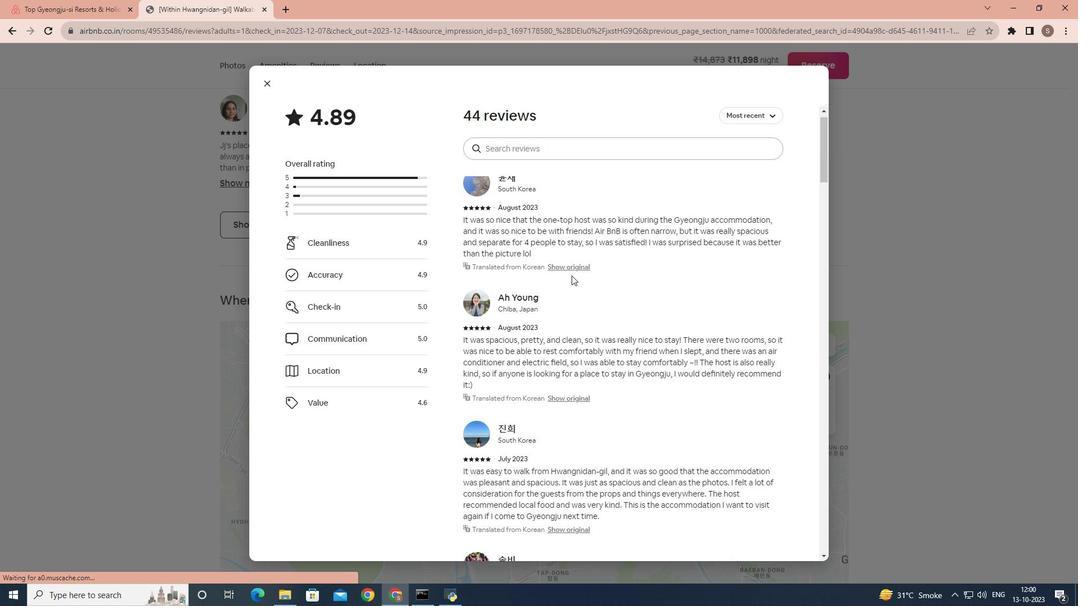 
Action: Mouse scrolled (571, 275) with delta (0, 0)
Screenshot: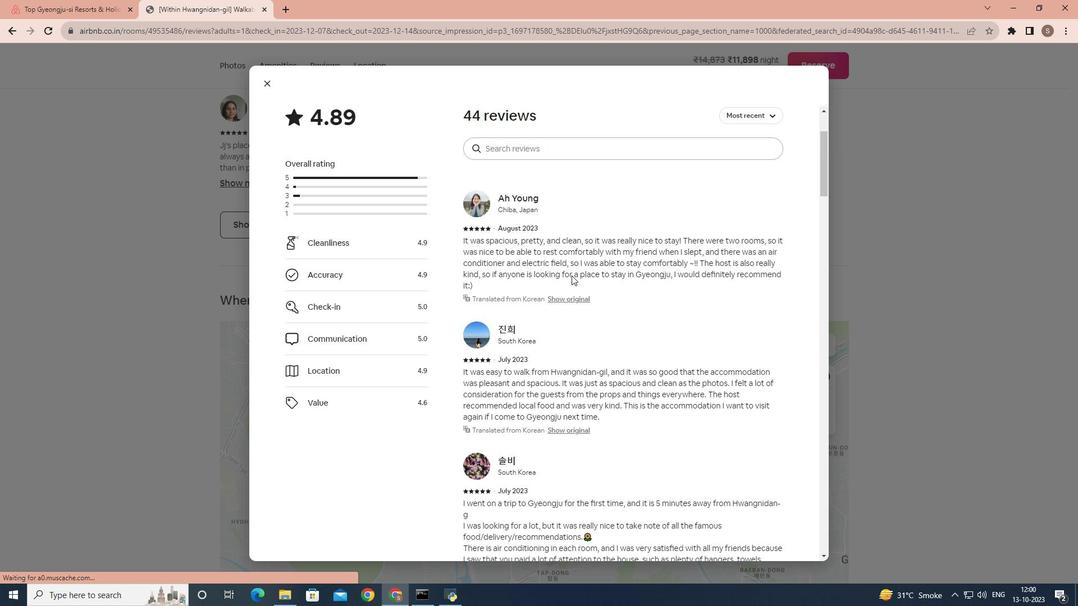 
Action: Mouse scrolled (571, 275) with delta (0, 0)
Screenshot: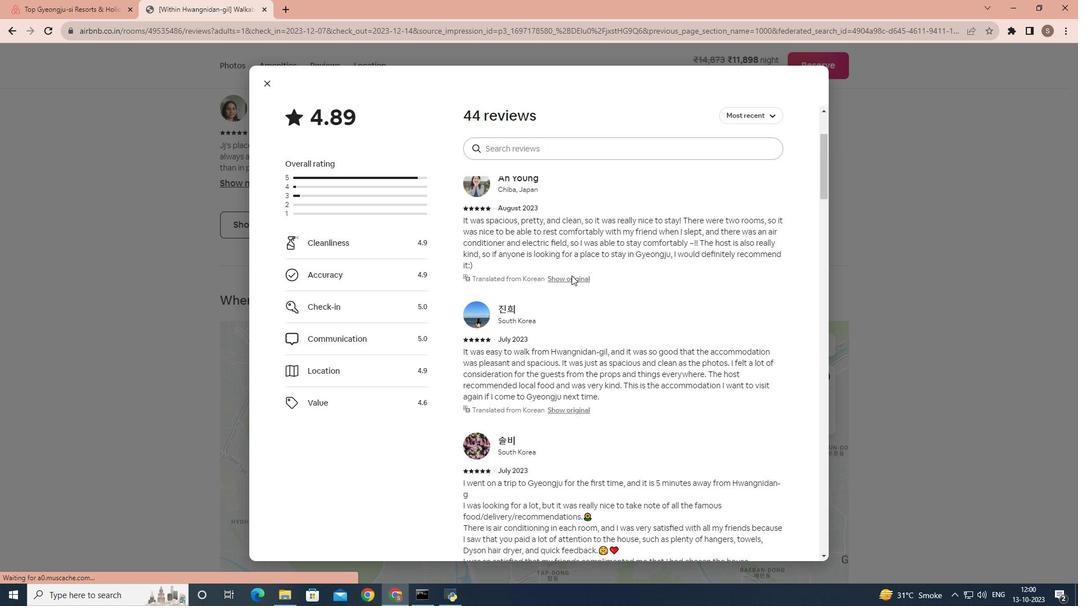 
Action: Mouse scrolled (571, 275) with delta (0, 0)
Screenshot: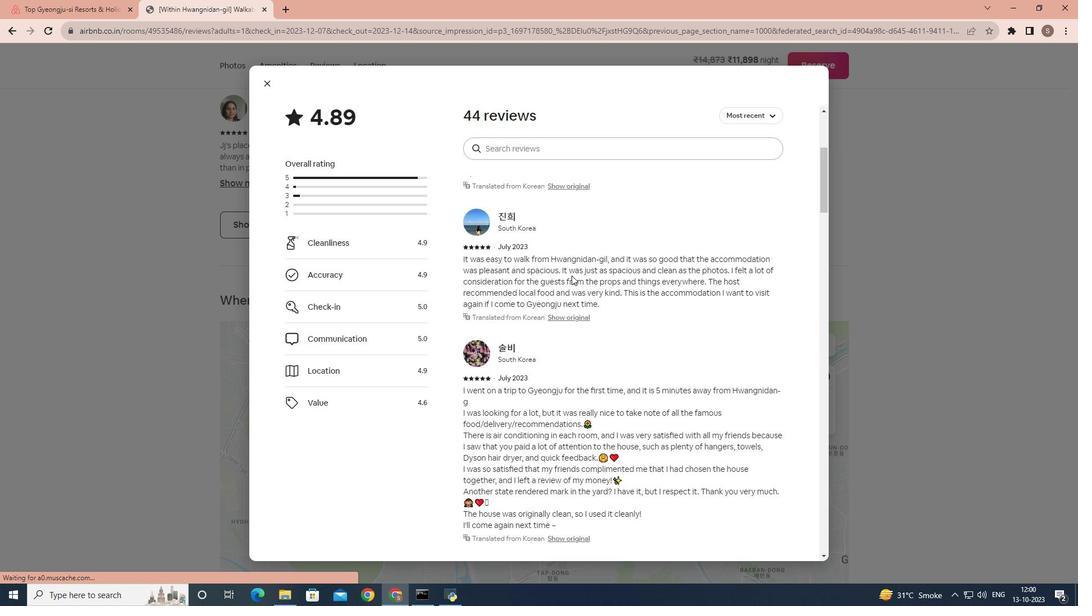 
Action: Mouse scrolled (571, 275) with delta (0, 0)
Screenshot: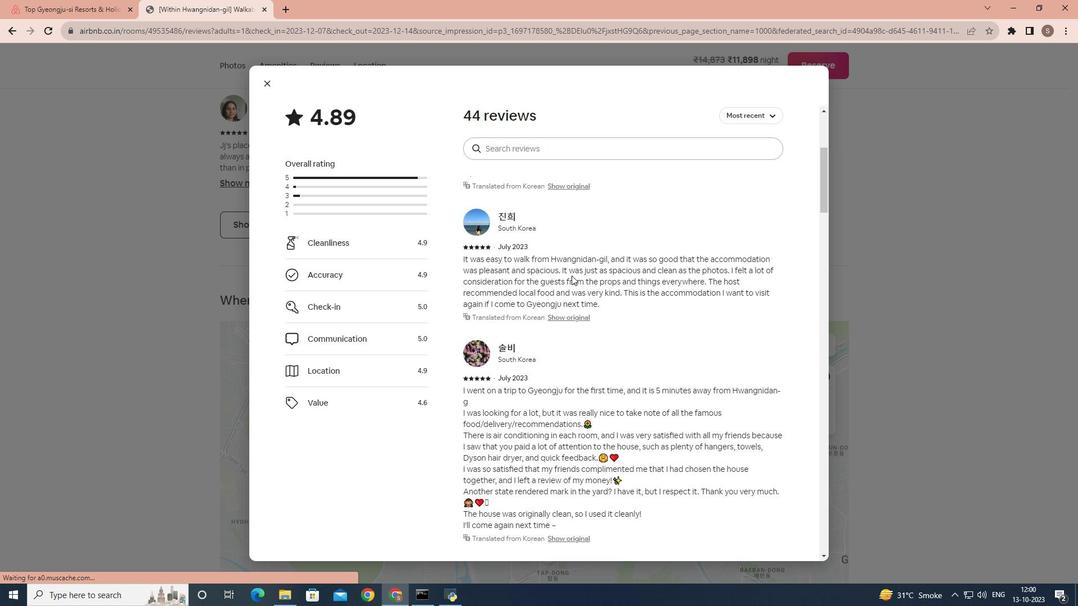 
Action: Mouse scrolled (571, 275) with delta (0, 0)
Screenshot: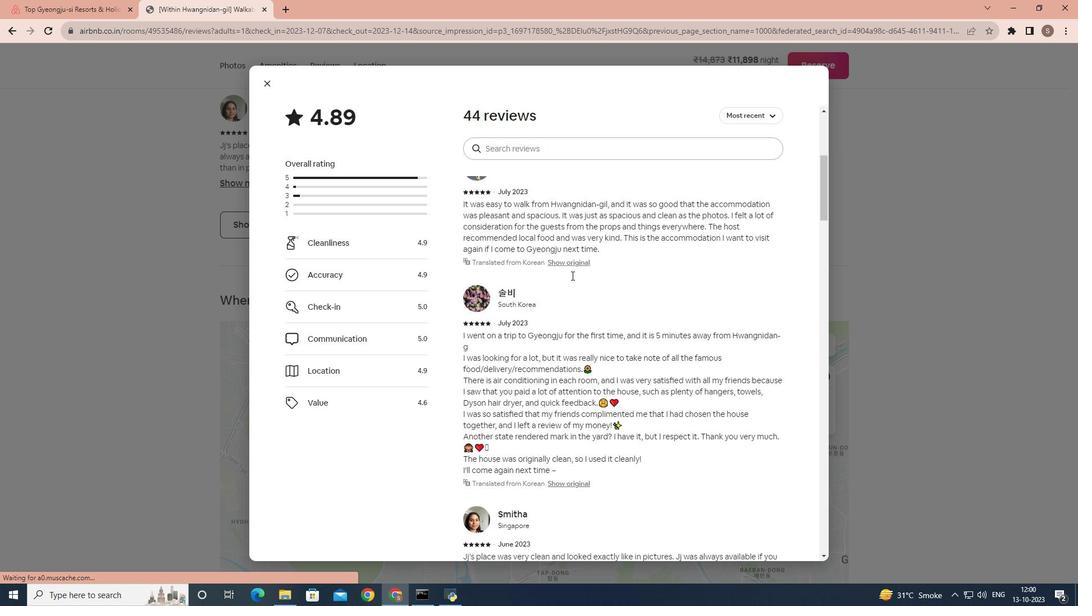 
Action: Mouse scrolled (571, 275) with delta (0, 0)
Screenshot: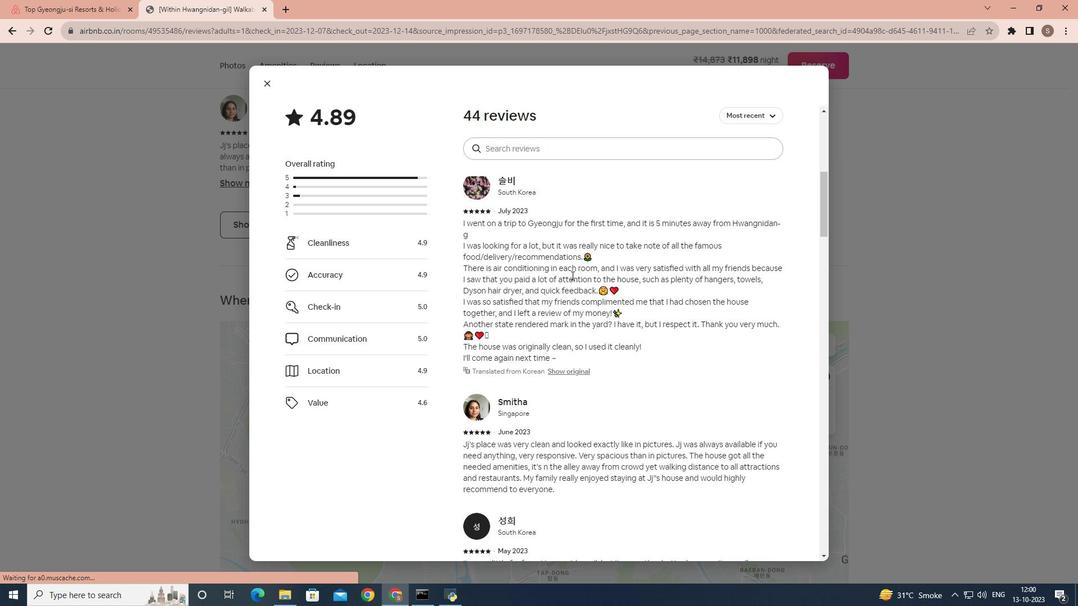
Action: Mouse scrolled (571, 275) with delta (0, 0)
Screenshot: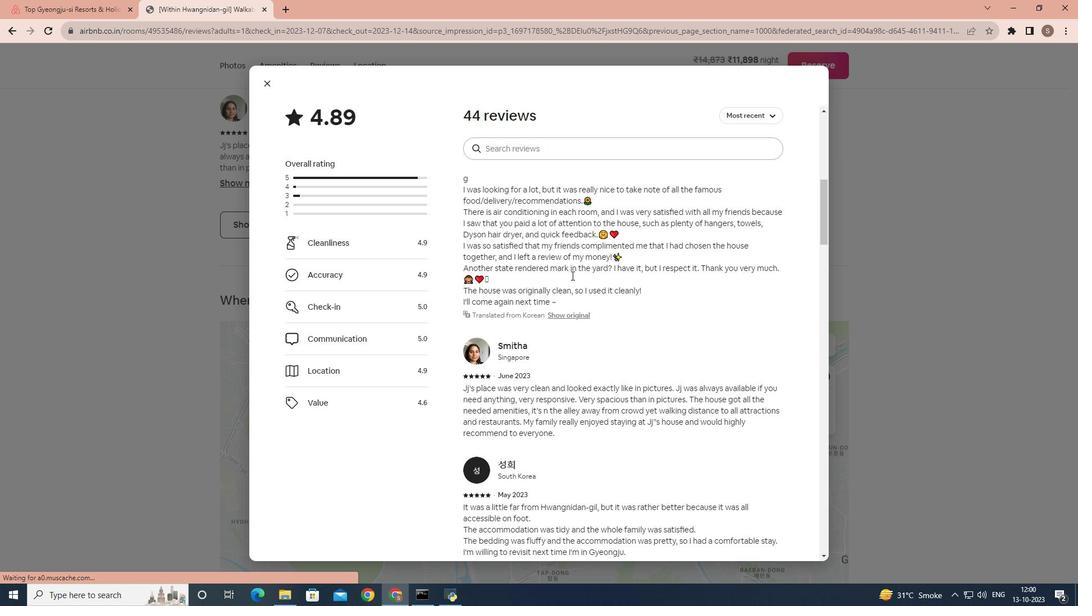 
Action: Mouse scrolled (571, 275) with delta (0, 0)
Screenshot: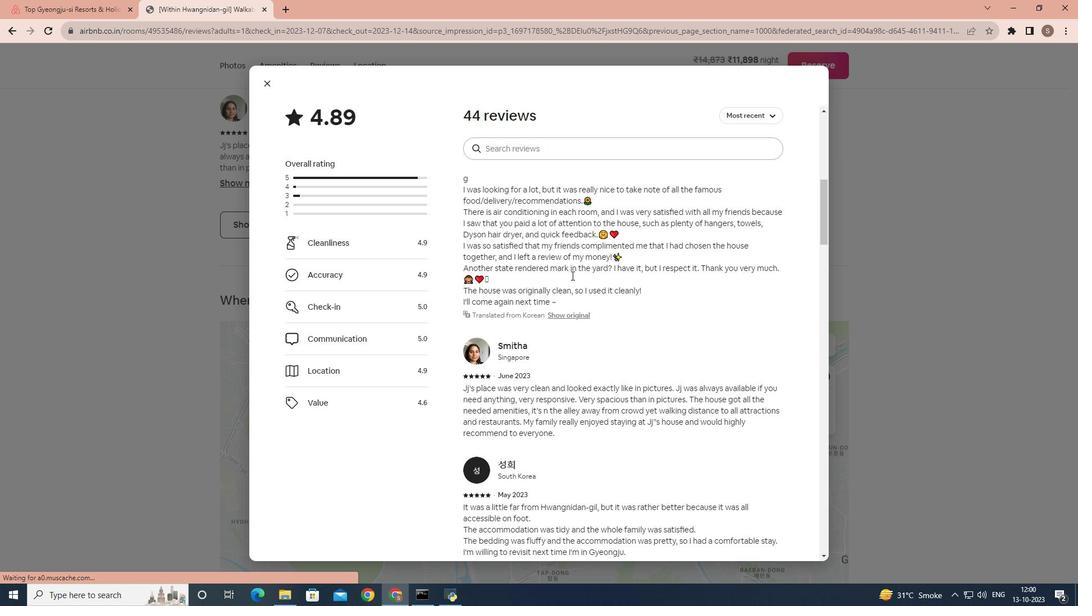 
Action: Mouse scrolled (571, 275) with delta (0, 0)
Screenshot: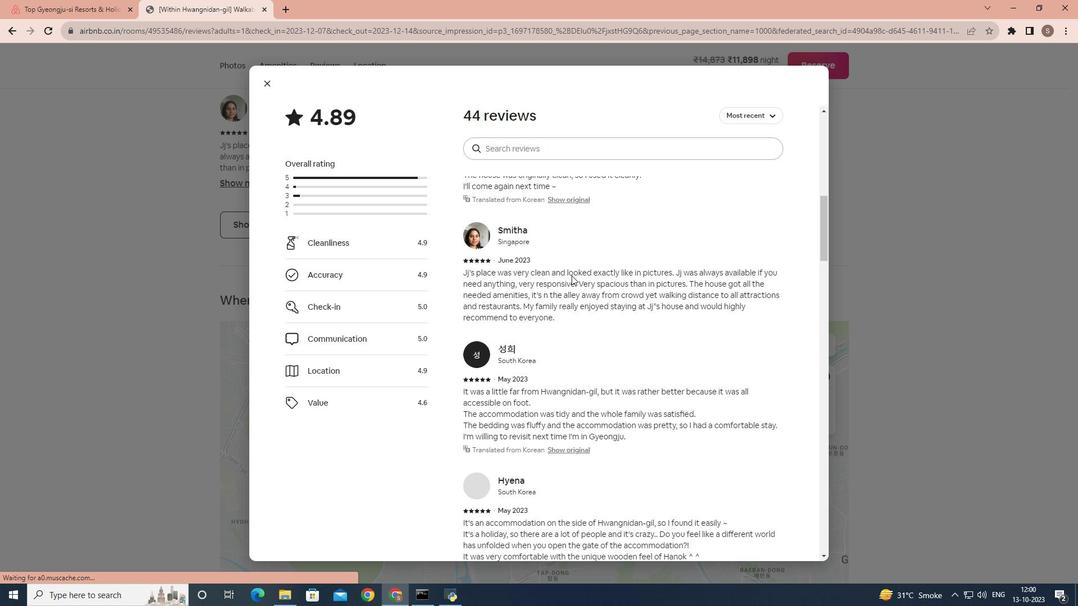 
Action: Mouse scrolled (571, 275) with delta (0, 0)
Screenshot: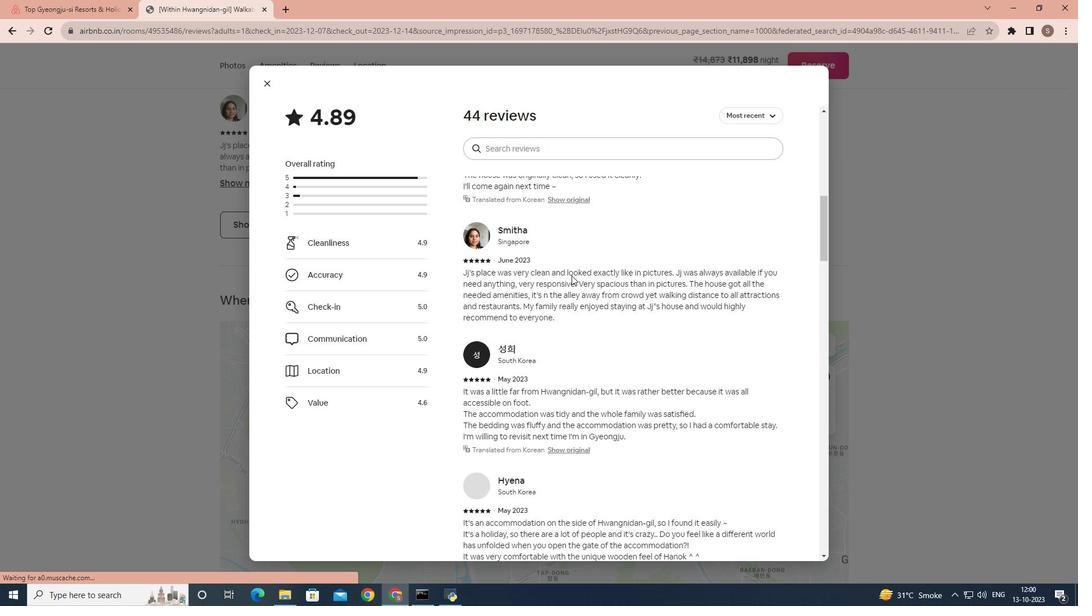 
Action: Mouse scrolled (571, 275) with delta (0, 0)
Screenshot: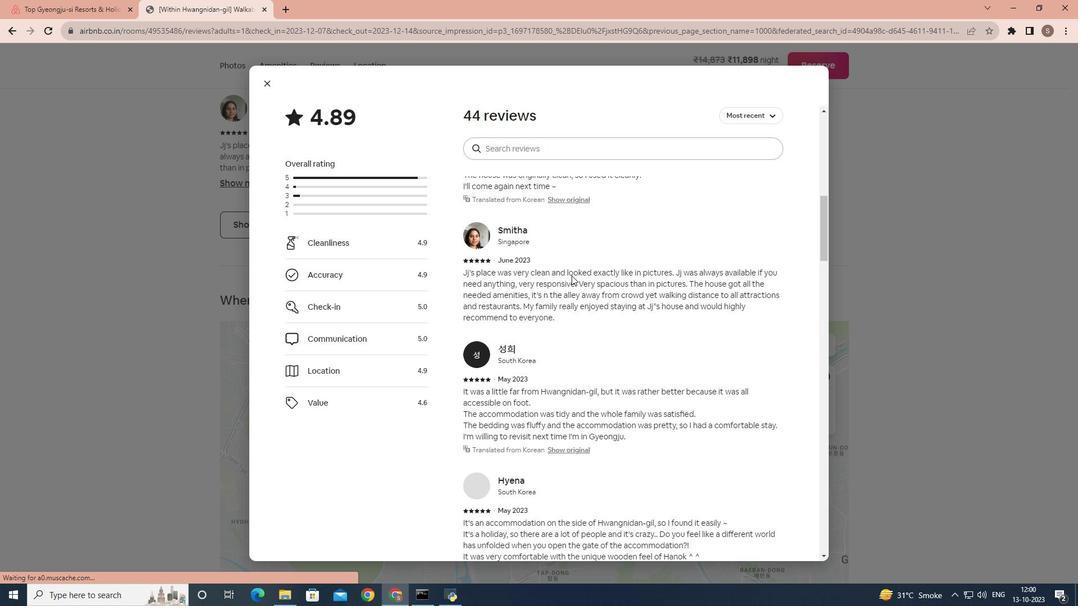 
Action: Mouse scrolled (571, 275) with delta (0, 0)
Screenshot: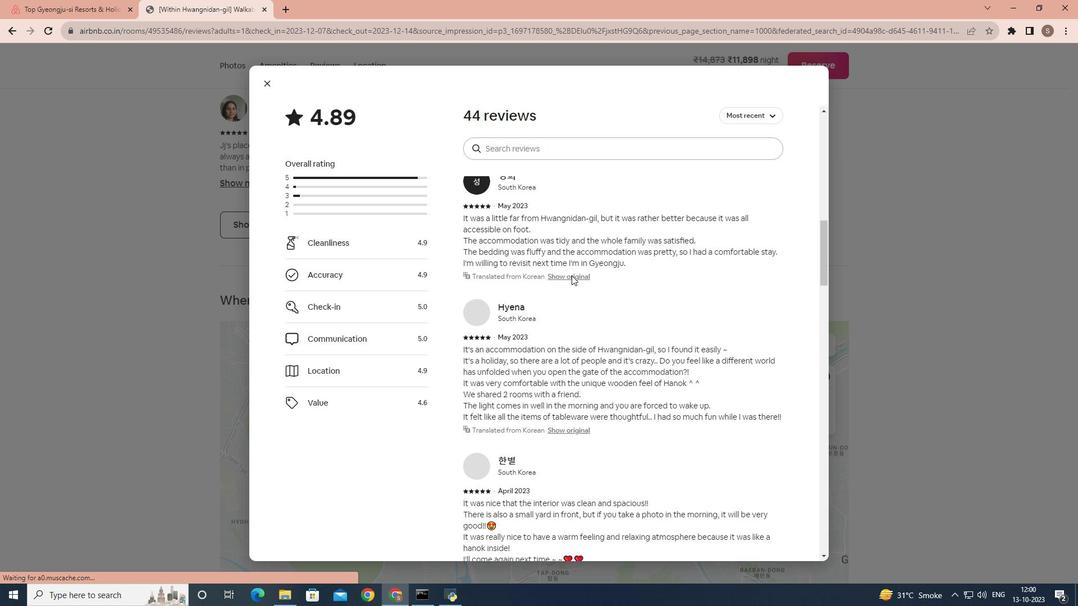 
Action: Mouse scrolled (571, 275) with delta (0, 0)
Screenshot: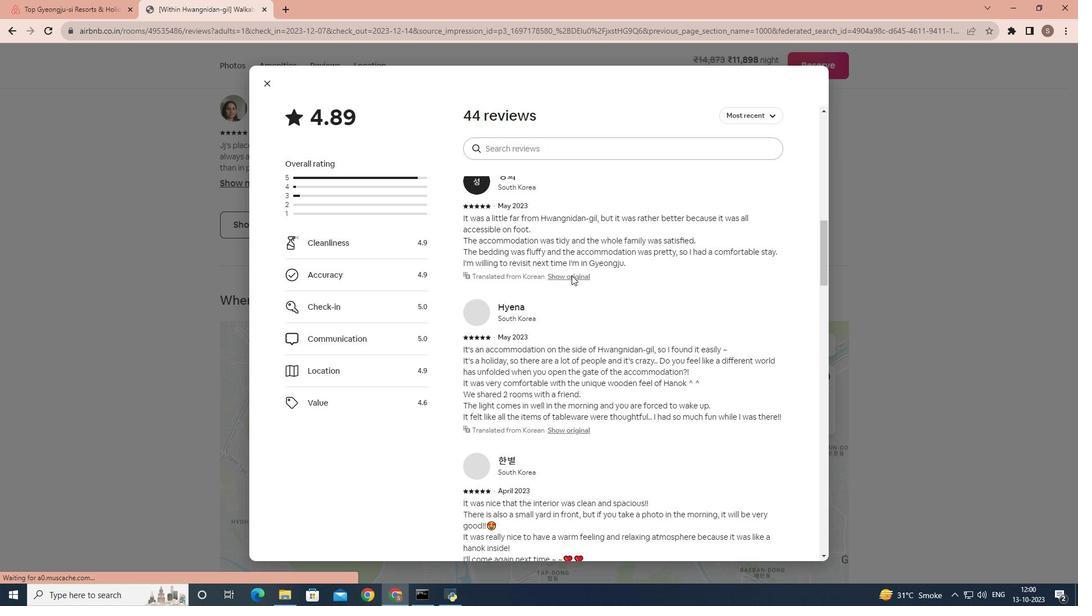 
Action: Mouse scrolled (571, 275) with delta (0, 0)
Screenshot: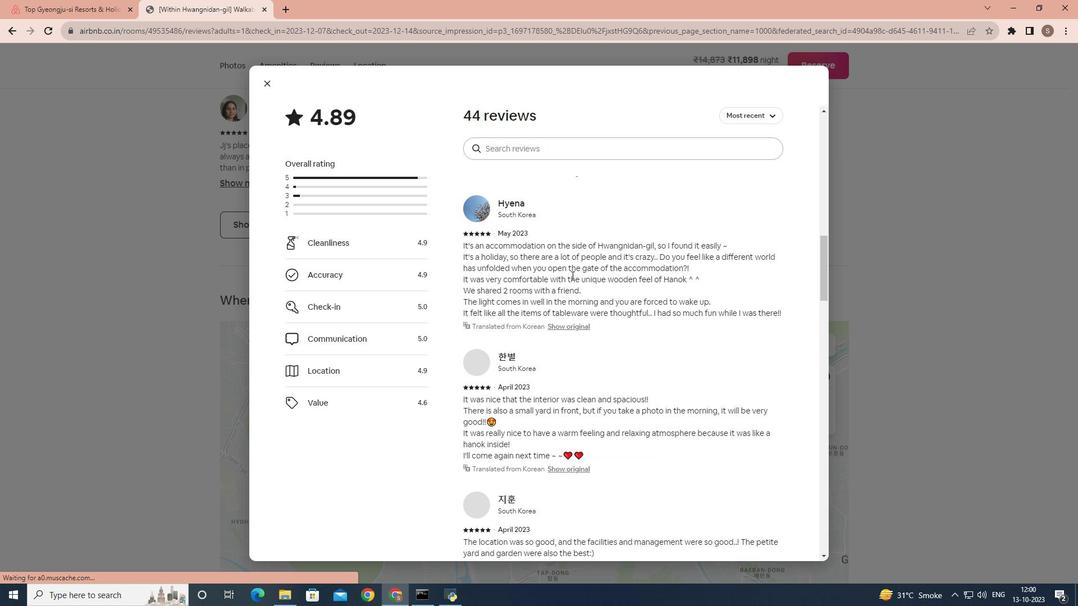 
Action: Mouse scrolled (571, 275) with delta (0, 0)
Screenshot: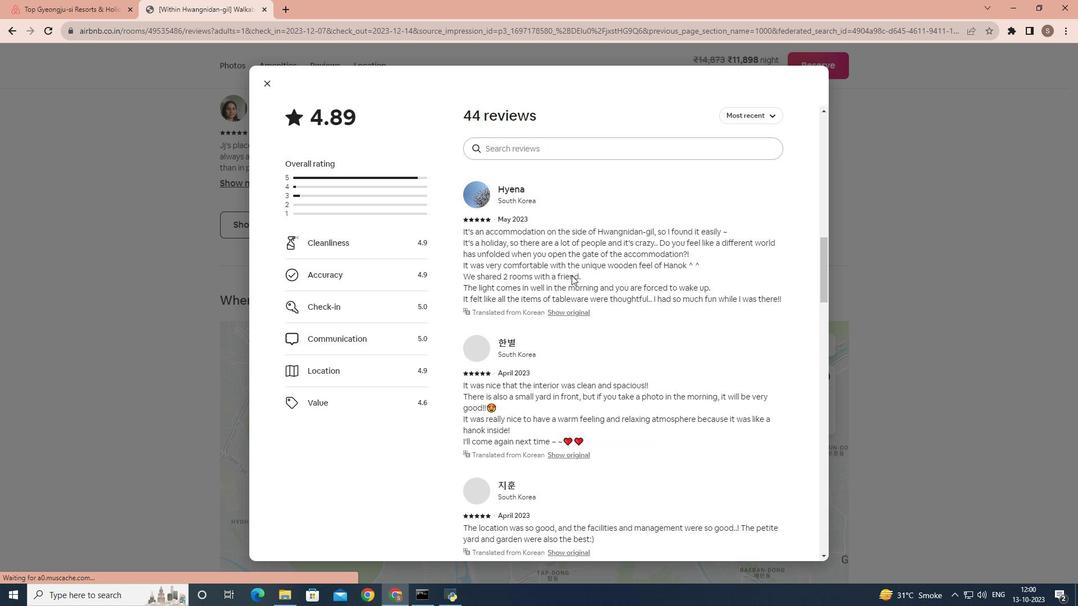 
Action: Mouse scrolled (571, 275) with delta (0, 0)
Screenshot: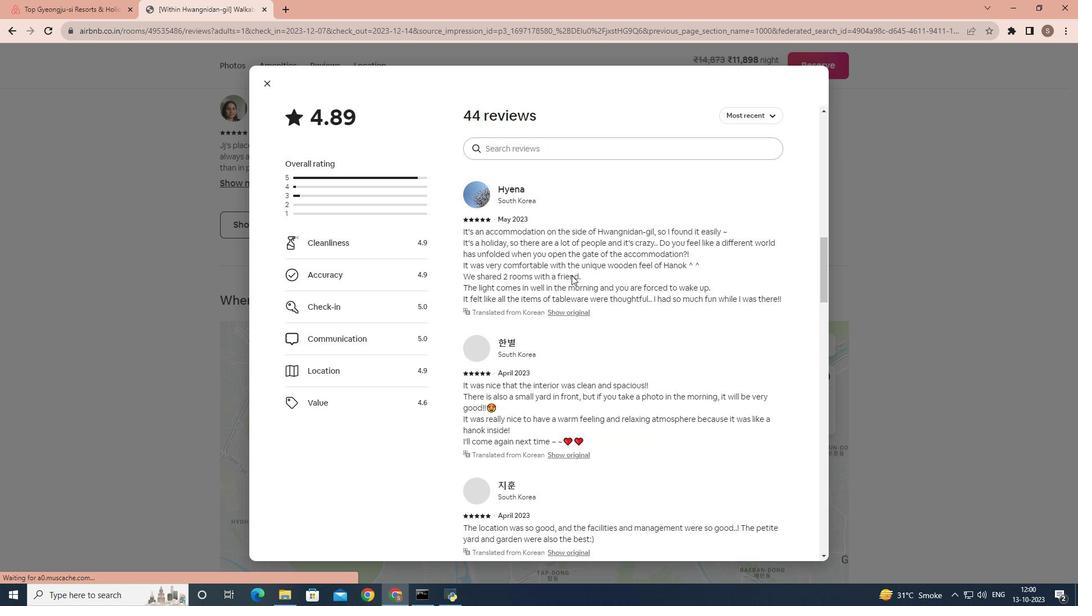
Action: Mouse scrolled (571, 275) with delta (0, 0)
Screenshot: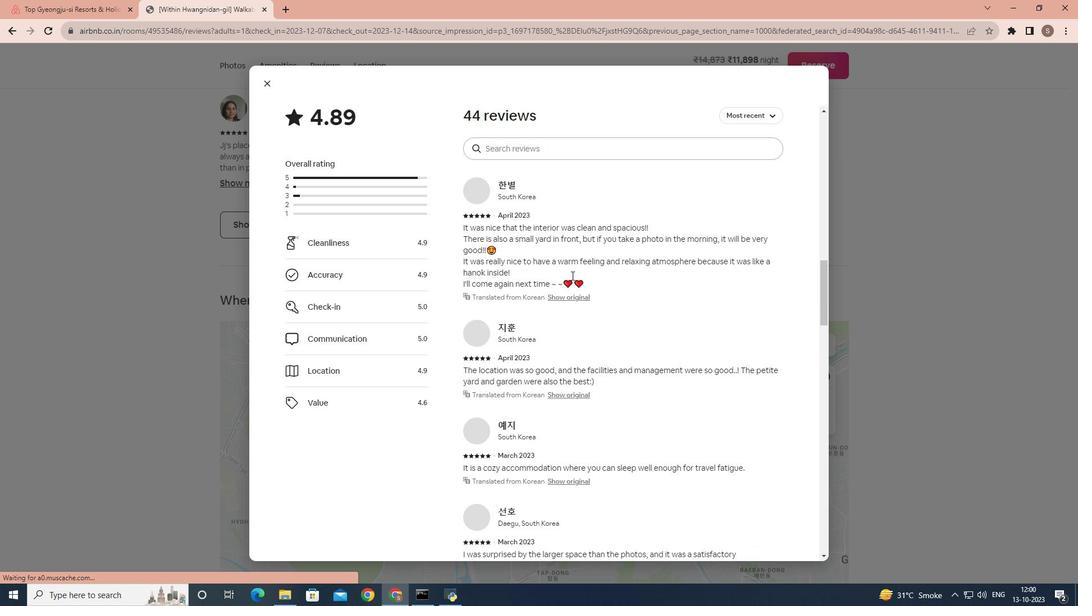 
Action: Mouse scrolled (571, 275) with delta (0, 0)
Screenshot: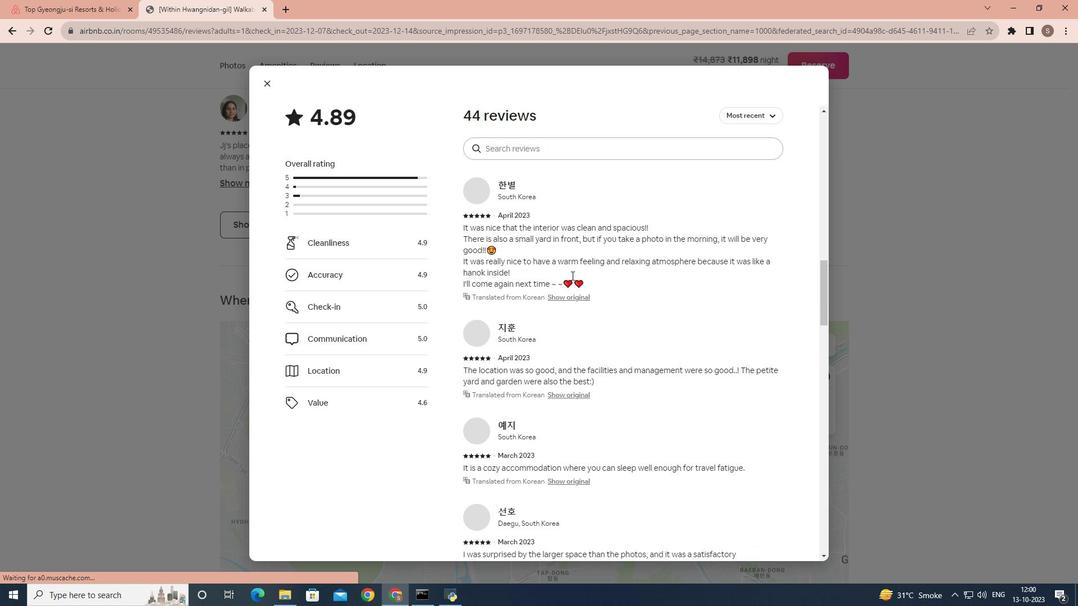
Action: Mouse scrolled (571, 275) with delta (0, 0)
Screenshot: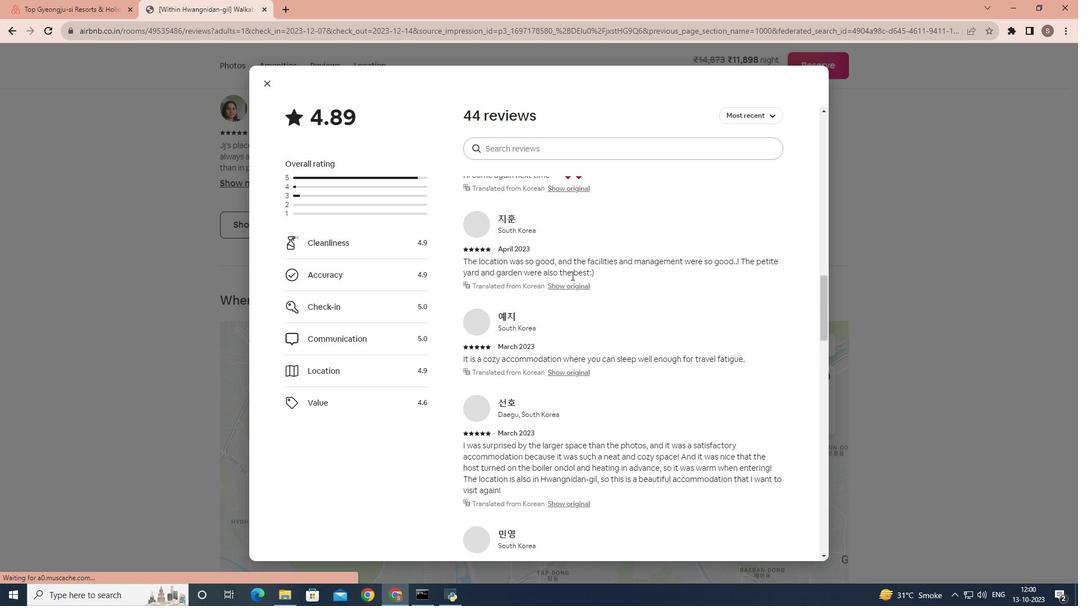 
Action: Mouse scrolled (571, 275) with delta (0, 0)
Screenshot: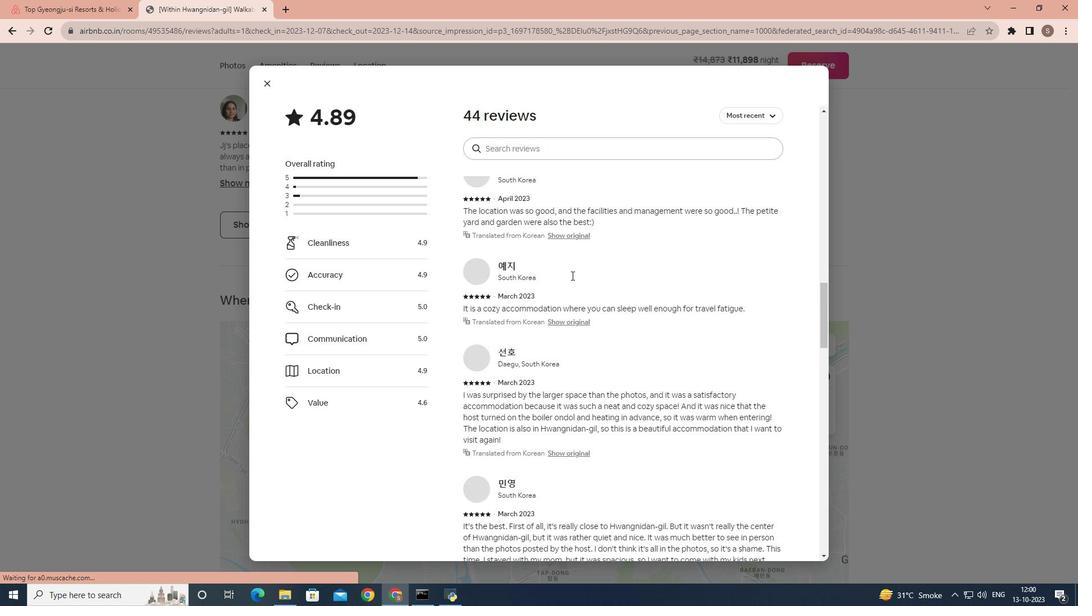 
Action: Mouse scrolled (571, 275) with delta (0, 0)
Screenshot: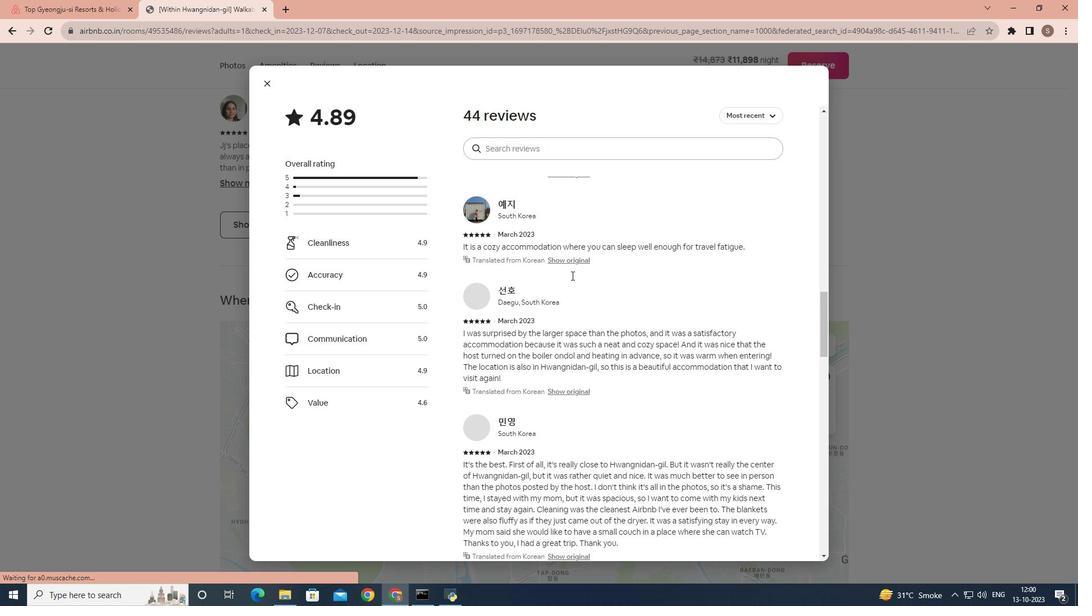 
Action: Mouse scrolled (571, 275) with delta (0, 0)
Screenshot: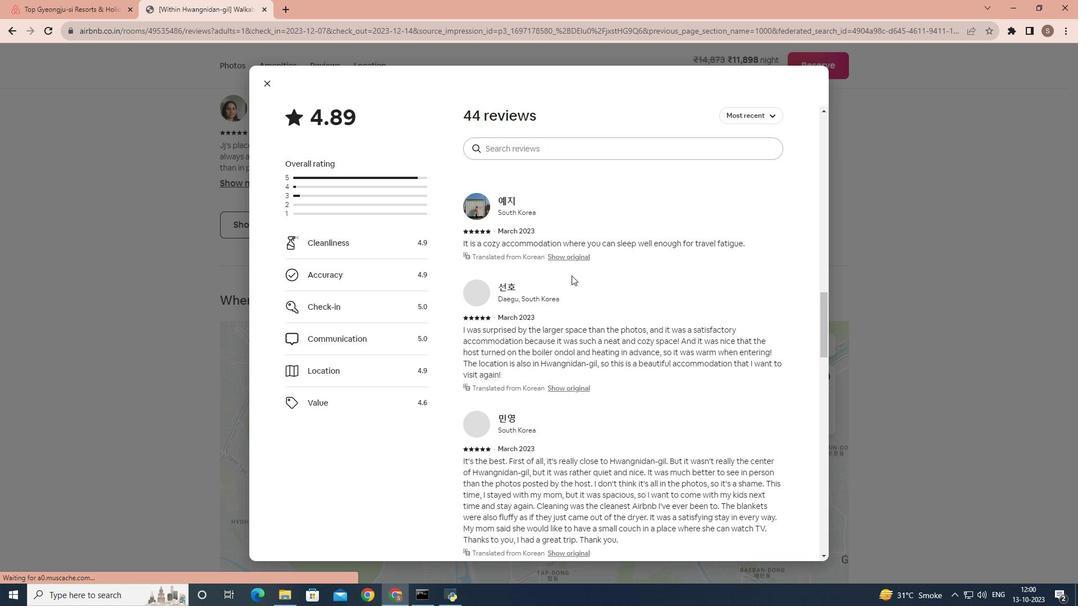 
Action: Mouse scrolled (571, 275) with delta (0, 0)
Screenshot: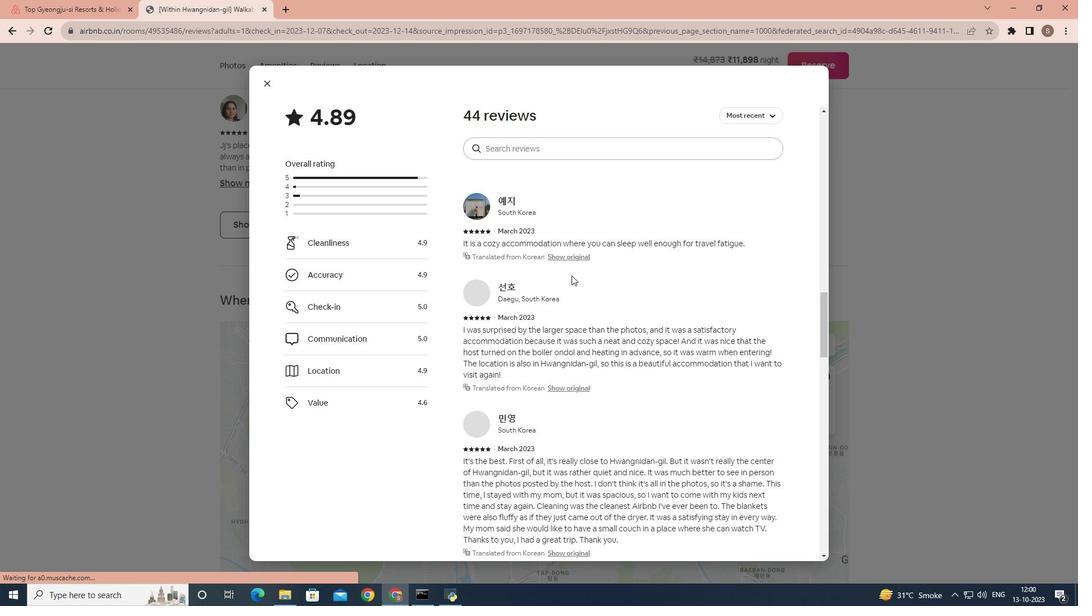
Action: Mouse scrolled (571, 275) with delta (0, 0)
Screenshot: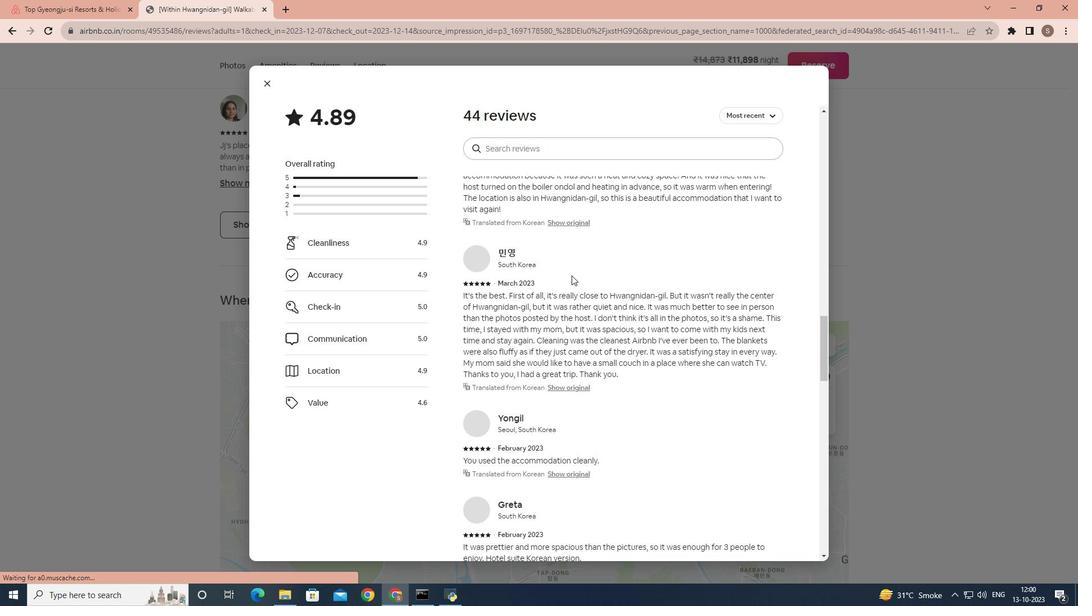 
Action: Mouse scrolled (571, 275) with delta (0, 0)
Screenshot: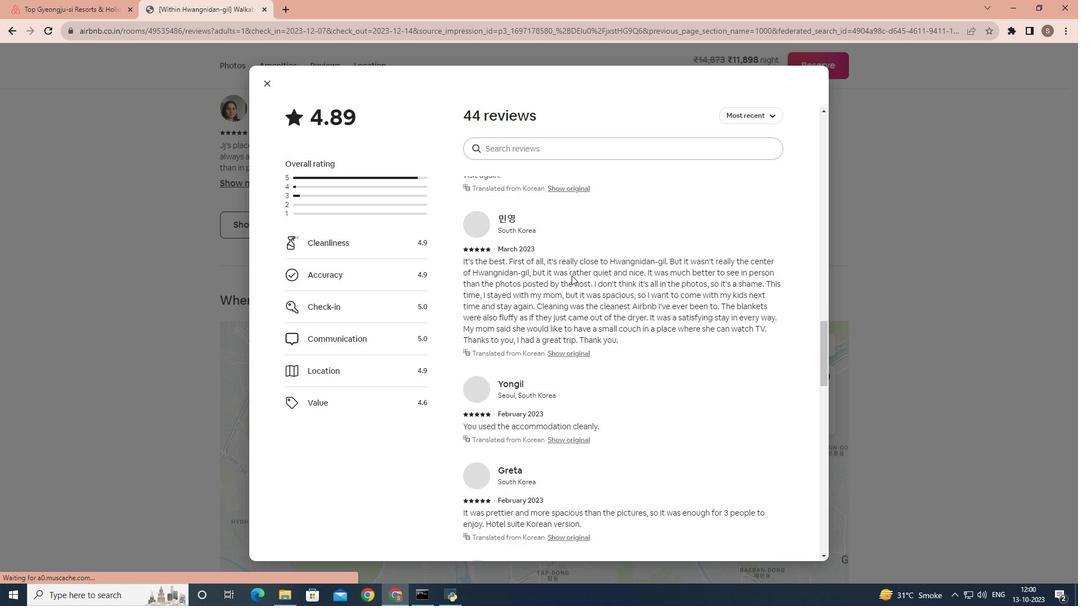 
Action: Mouse scrolled (571, 275) with delta (0, 0)
Screenshot: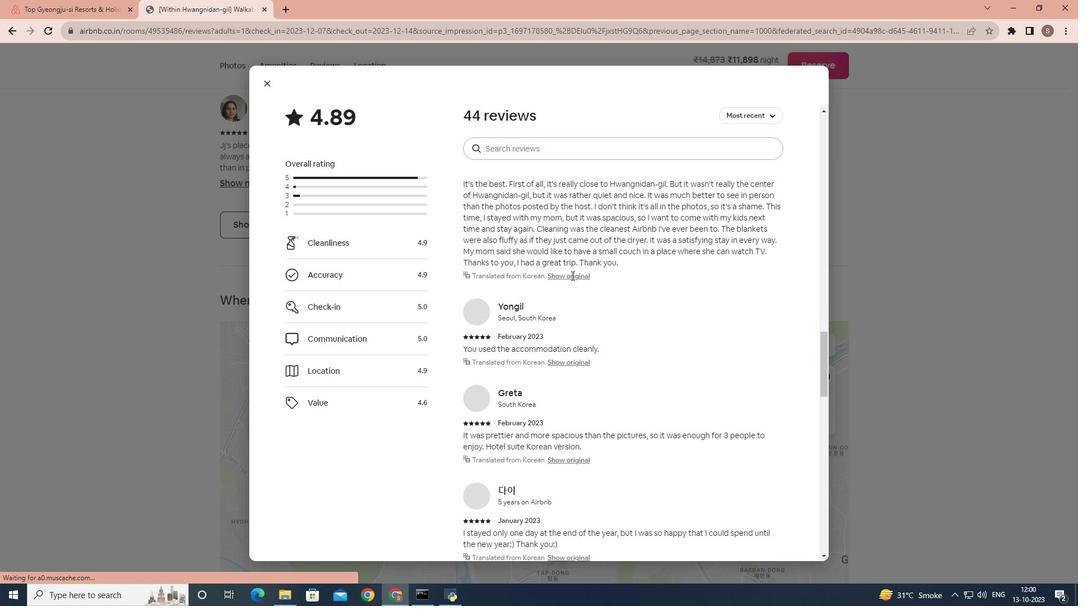
Action: Mouse scrolled (571, 275) with delta (0, 0)
Screenshot: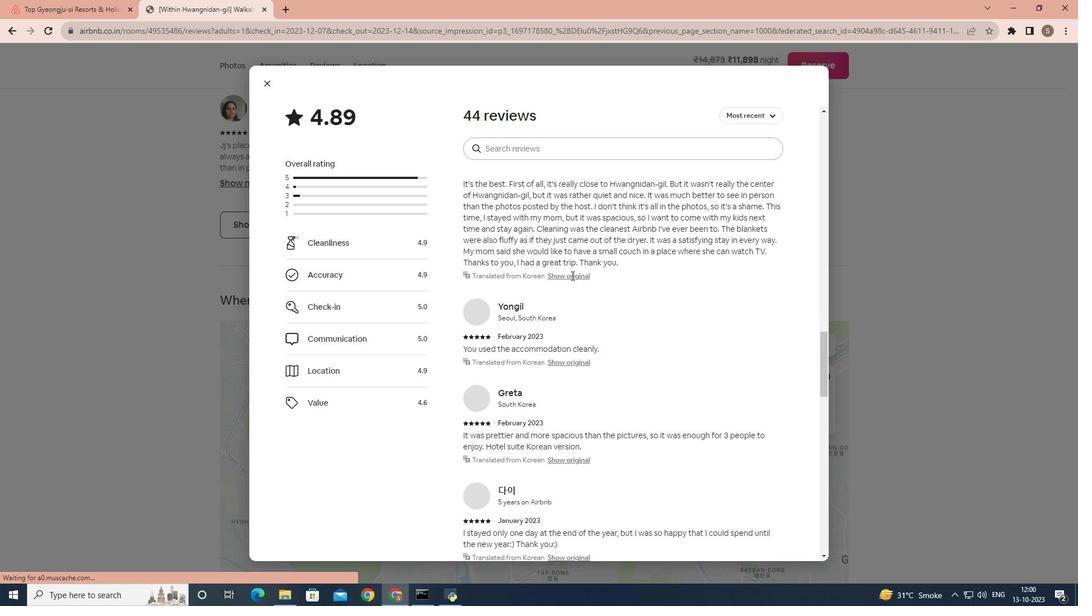 
Action: Mouse scrolled (571, 275) with delta (0, 0)
Screenshot: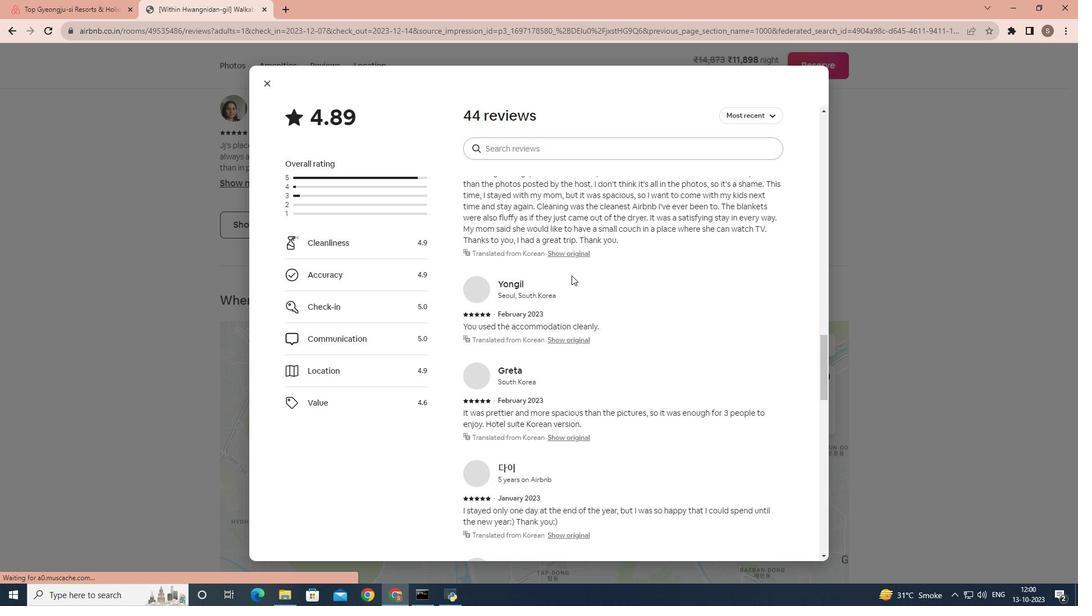 
Action: Mouse scrolled (571, 275) with delta (0, 0)
Screenshot: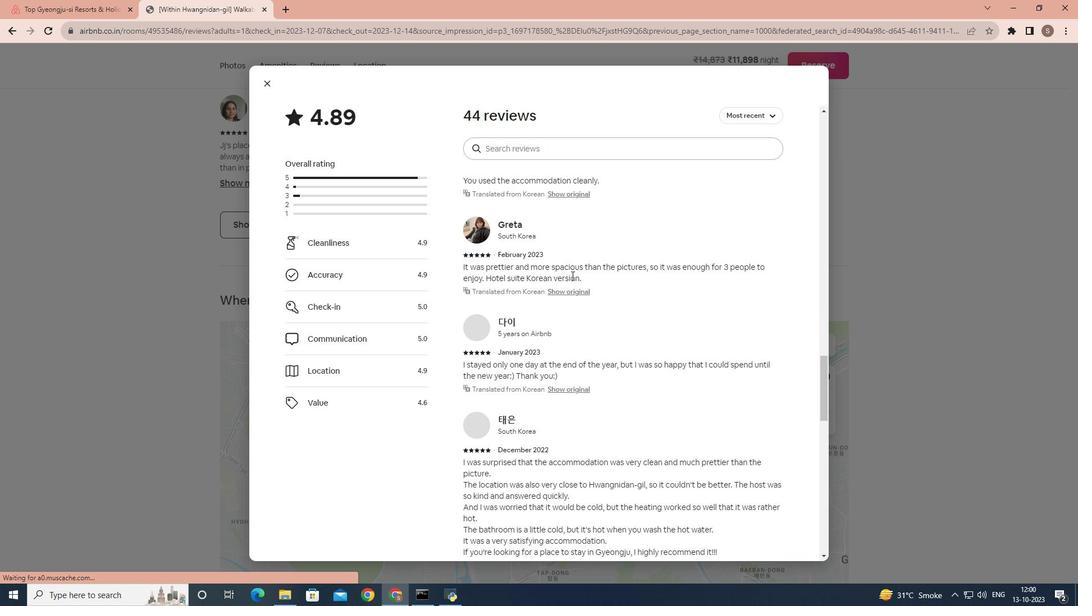 
Action: Mouse scrolled (571, 275) with delta (0, 0)
Screenshot: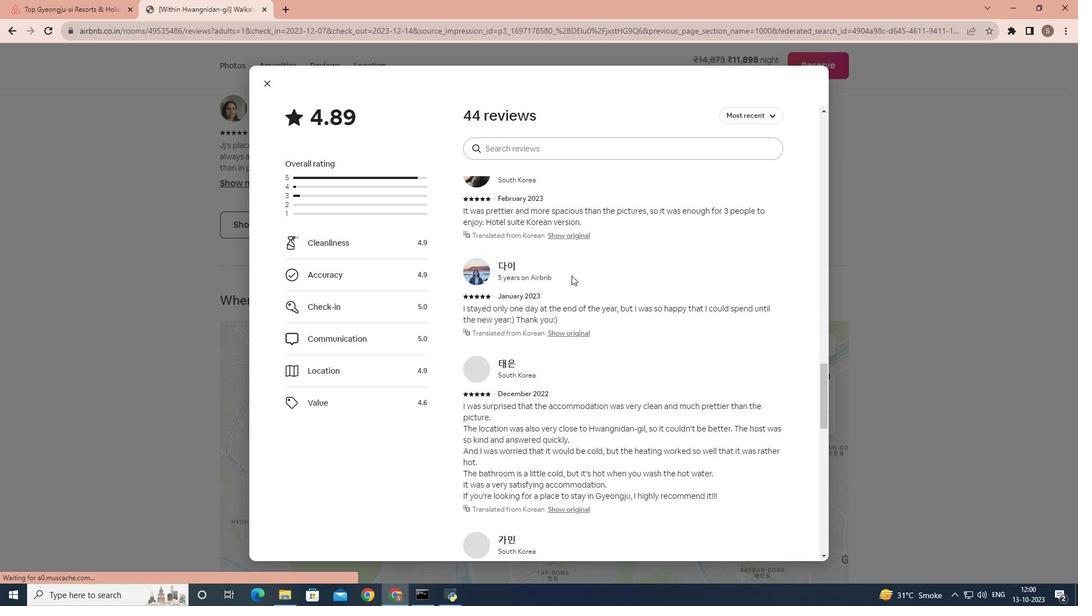 
Action: Mouse scrolled (571, 275) with delta (0, 0)
Screenshot: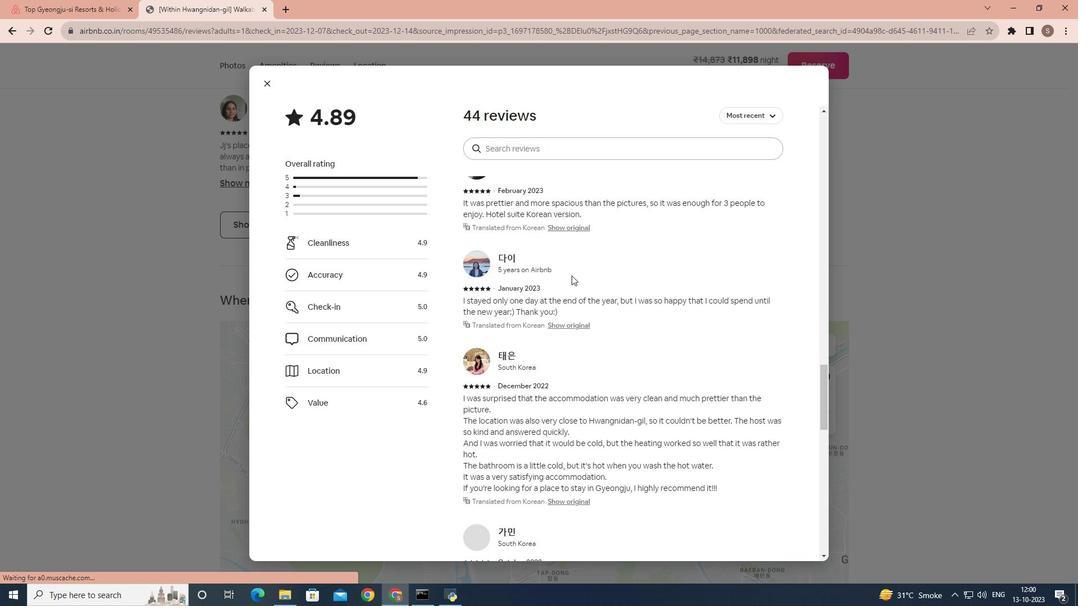 
Action: Mouse scrolled (571, 275) with delta (0, 0)
Screenshot: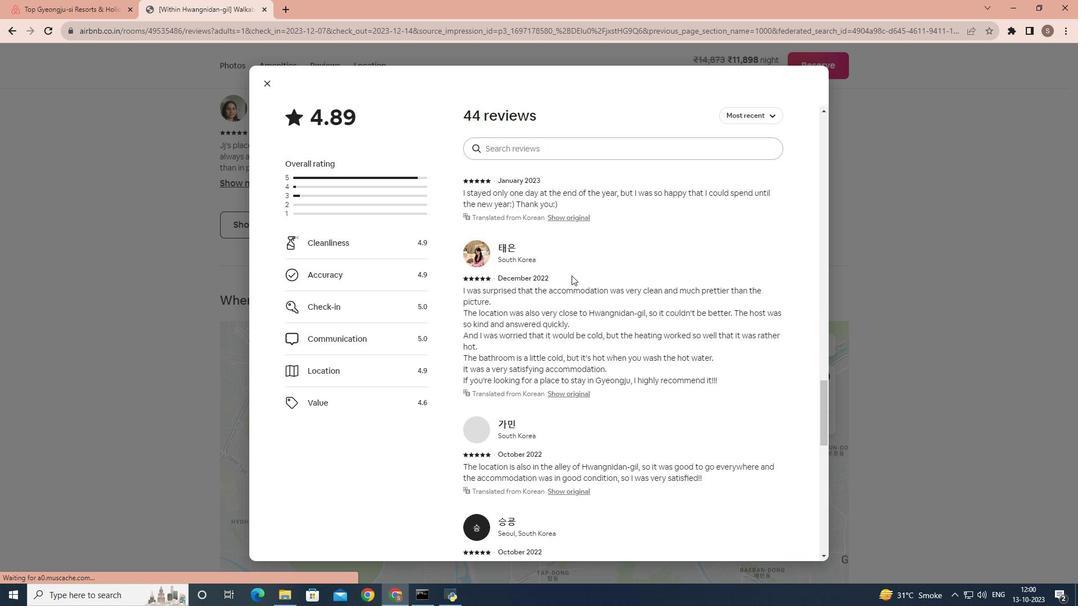 
Action: Mouse scrolled (571, 275) with delta (0, 0)
Screenshot: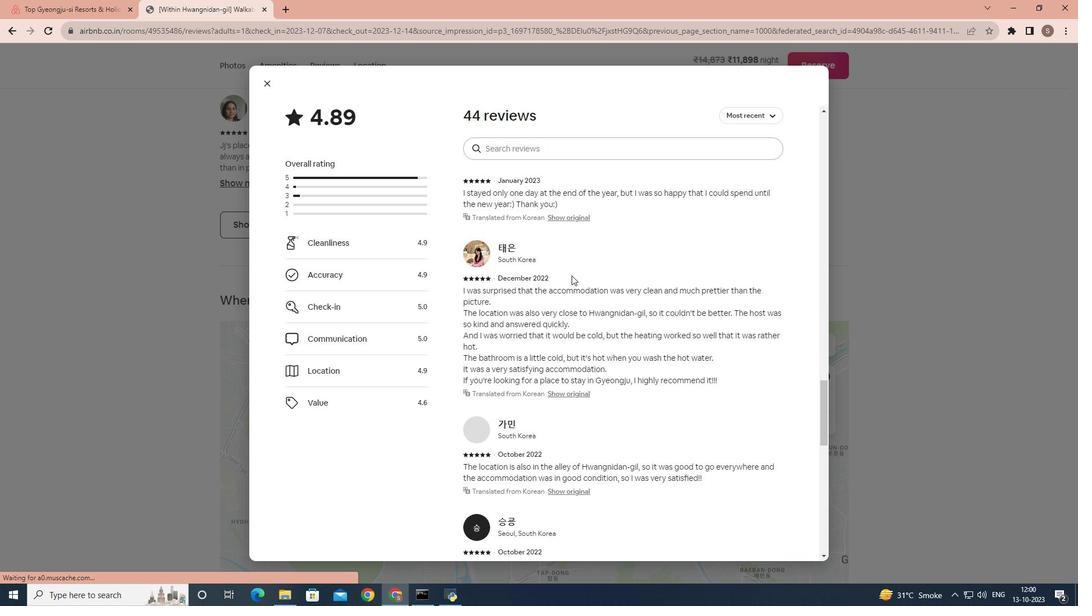 
Action: Mouse scrolled (571, 275) with delta (0, 0)
Screenshot: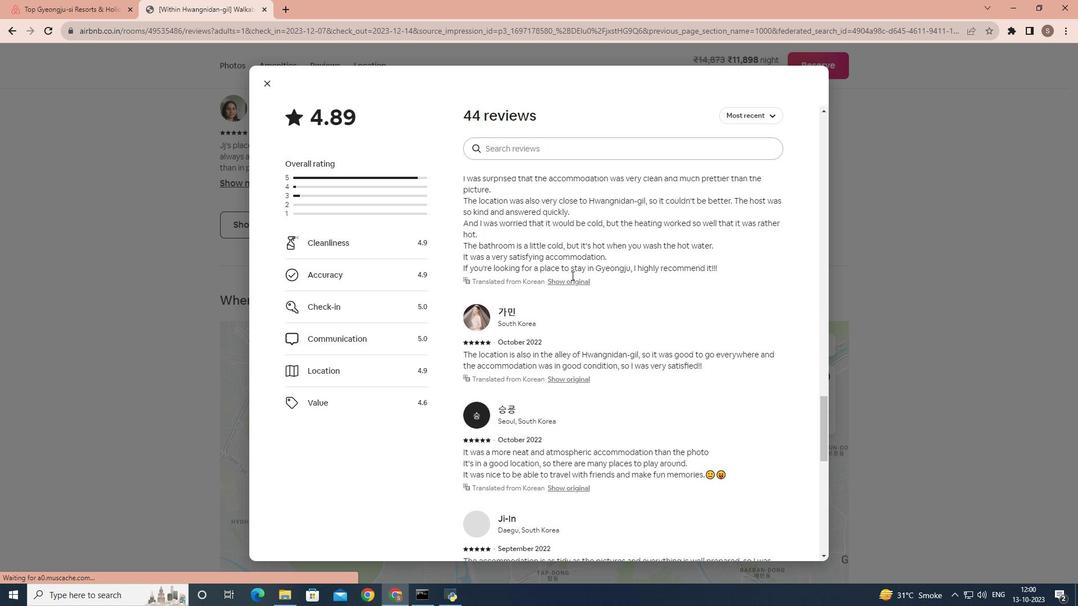 
Action: Mouse scrolled (571, 275) with delta (0, 0)
Screenshot: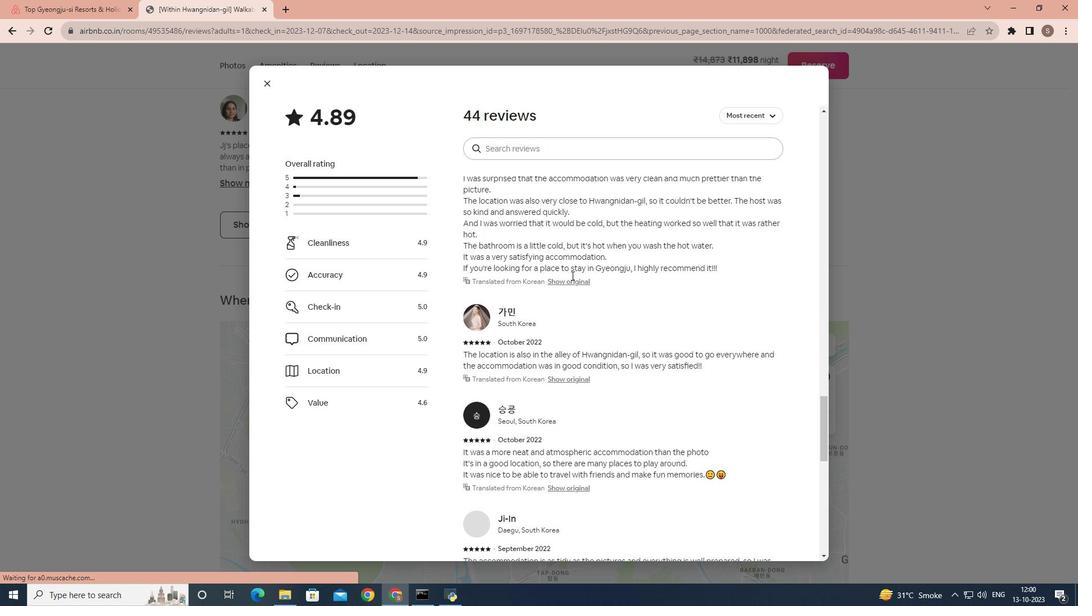 
Action: Mouse scrolled (571, 275) with delta (0, 0)
Screenshot: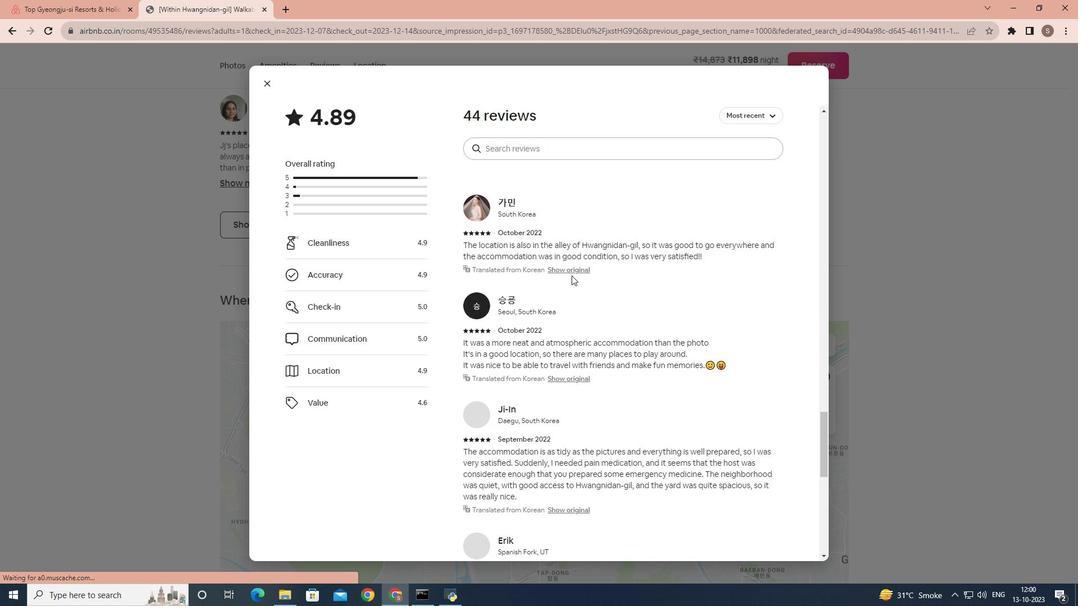 
Action: Mouse scrolled (571, 275) with delta (0, 0)
Screenshot: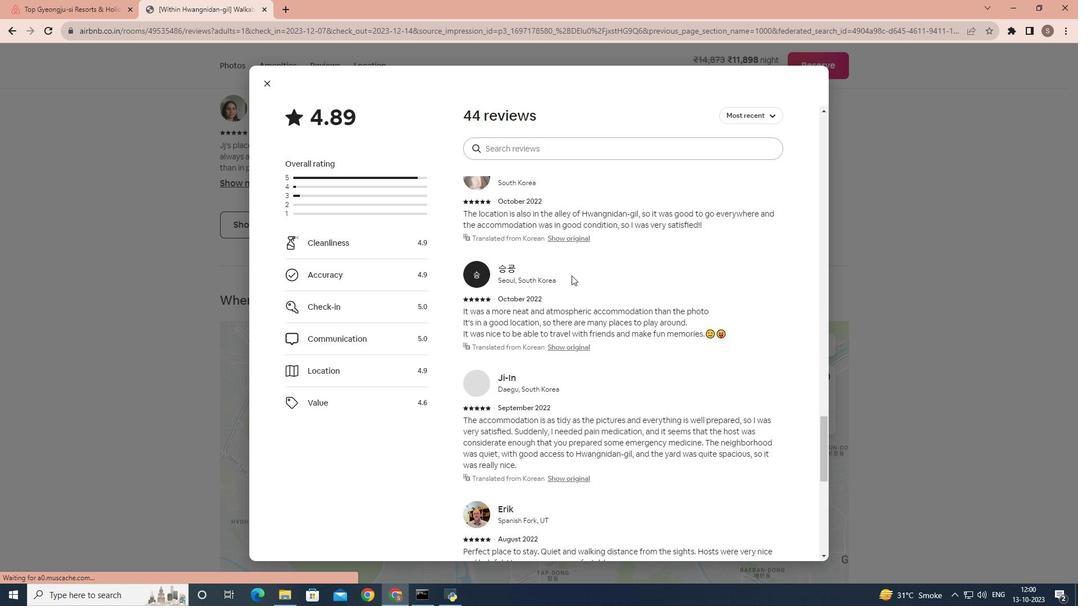 
Action: Mouse scrolled (571, 275) with delta (0, 0)
Screenshot: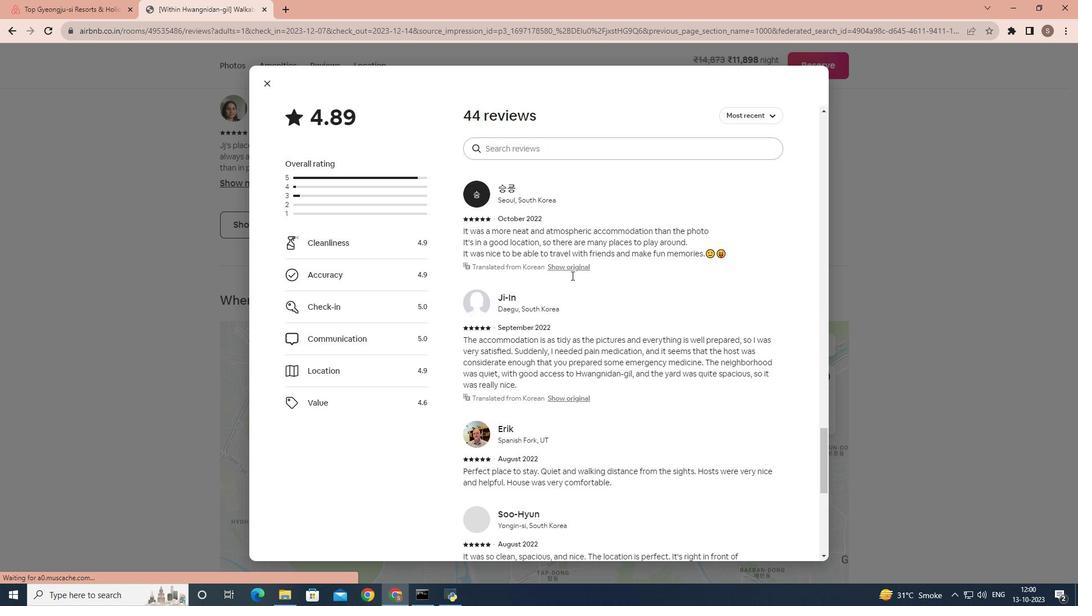 
Action: Mouse scrolled (571, 275) with delta (0, 0)
Screenshot: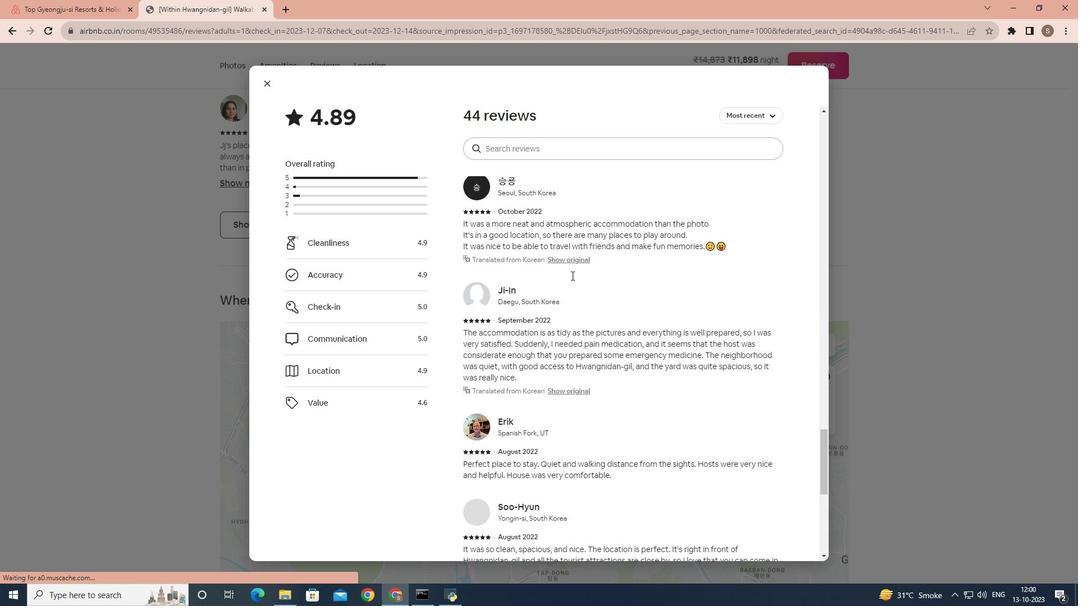 
Action: Mouse scrolled (571, 275) with delta (0, 0)
Screenshot: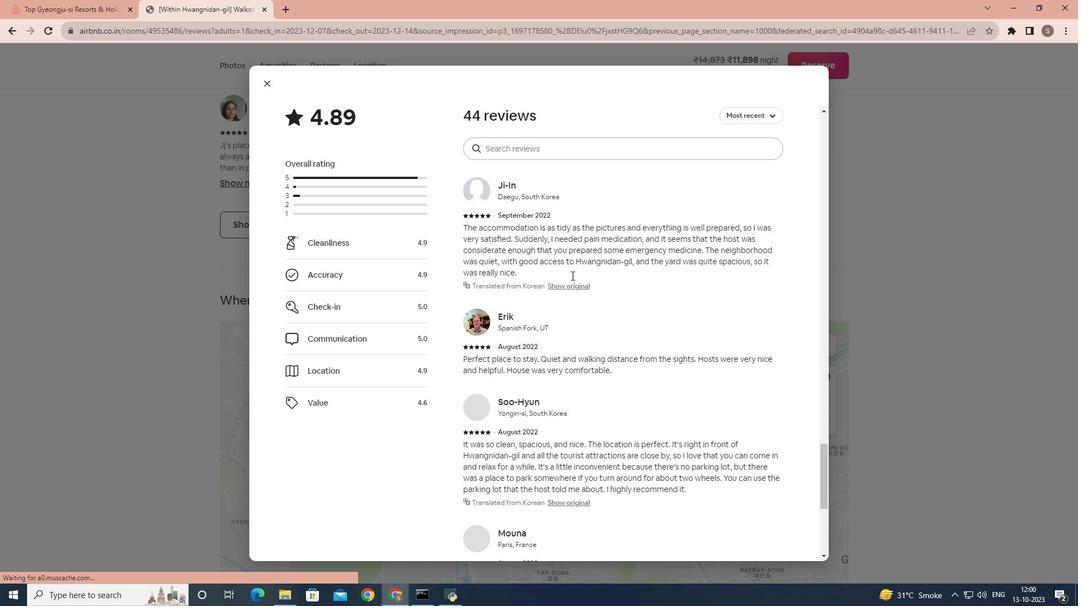 
Action: Mouse scrolled (571, 275) with delta (0, 0)
Screenshot: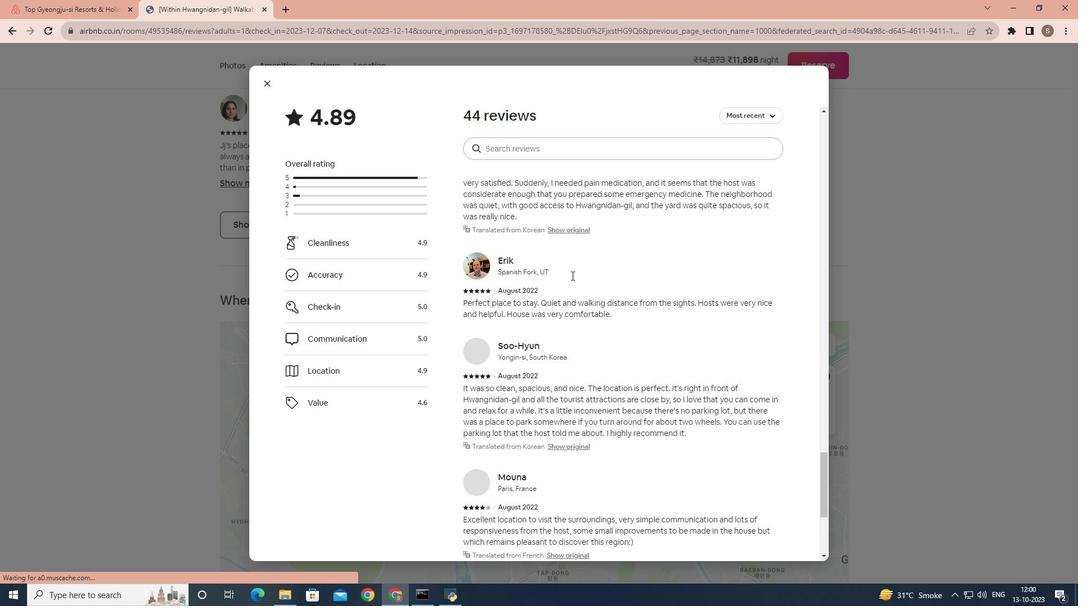 
Action: Mouse scrolled (571, 275) with delta (0, 0)
Screenshot: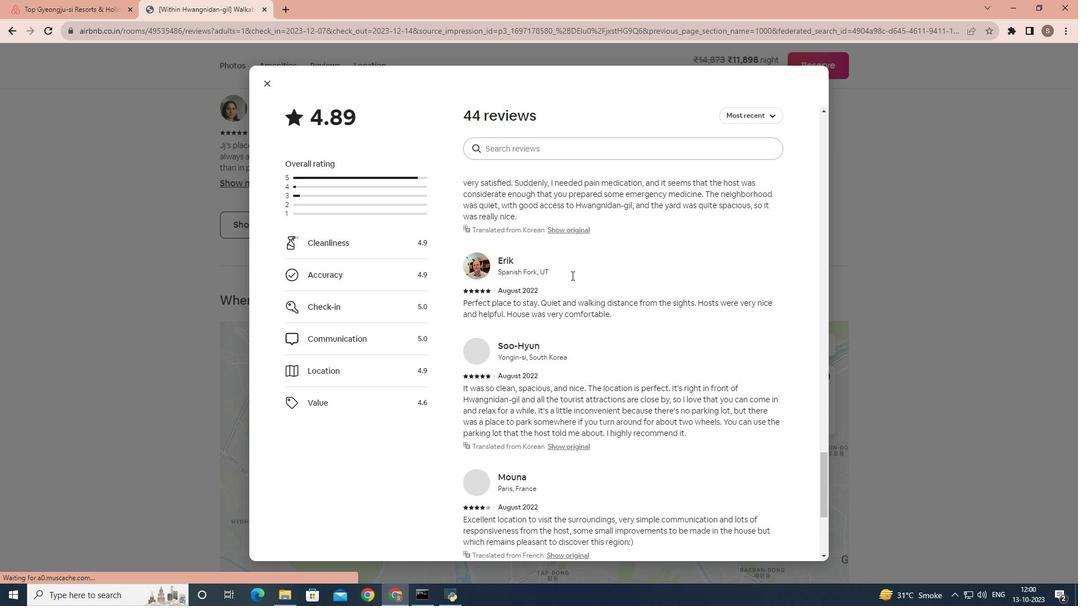 
Action: Mouse scrolled (571, 275) with delta (0, 0)
Screenshot: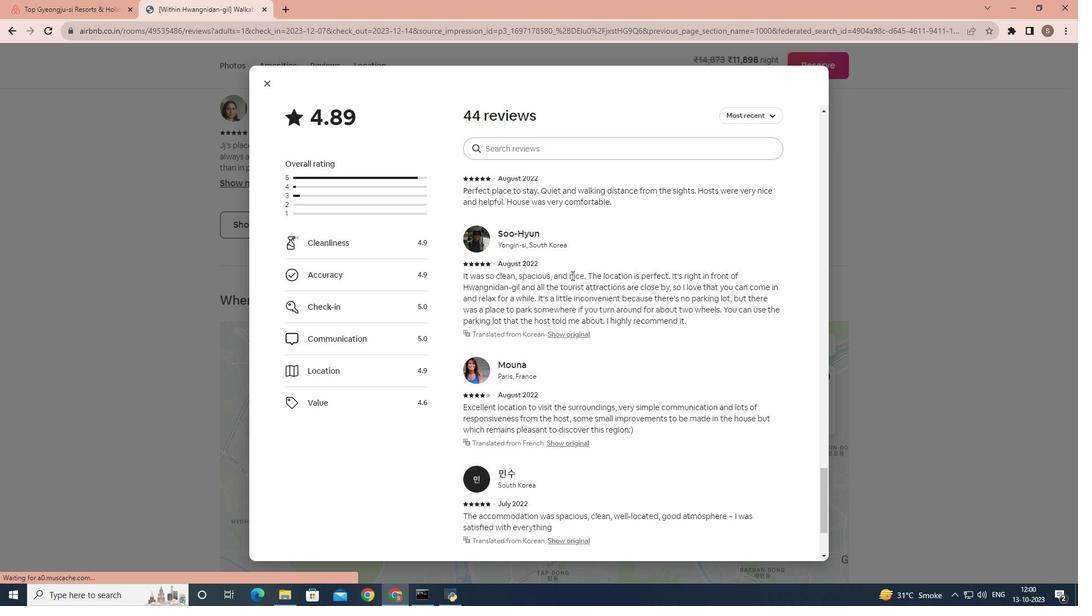 
Action: Mouse scrolled (571, 275) with delta (0, 0)
Screenshot: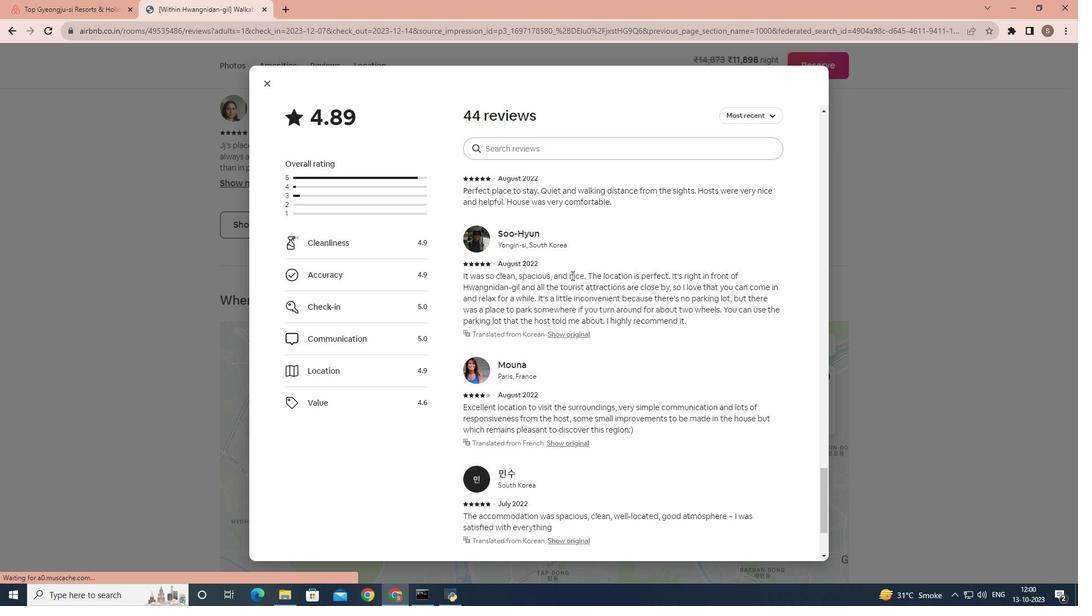 
Action: Mouse scrolled (571, 275) with delta (0, 0)
Screenshot: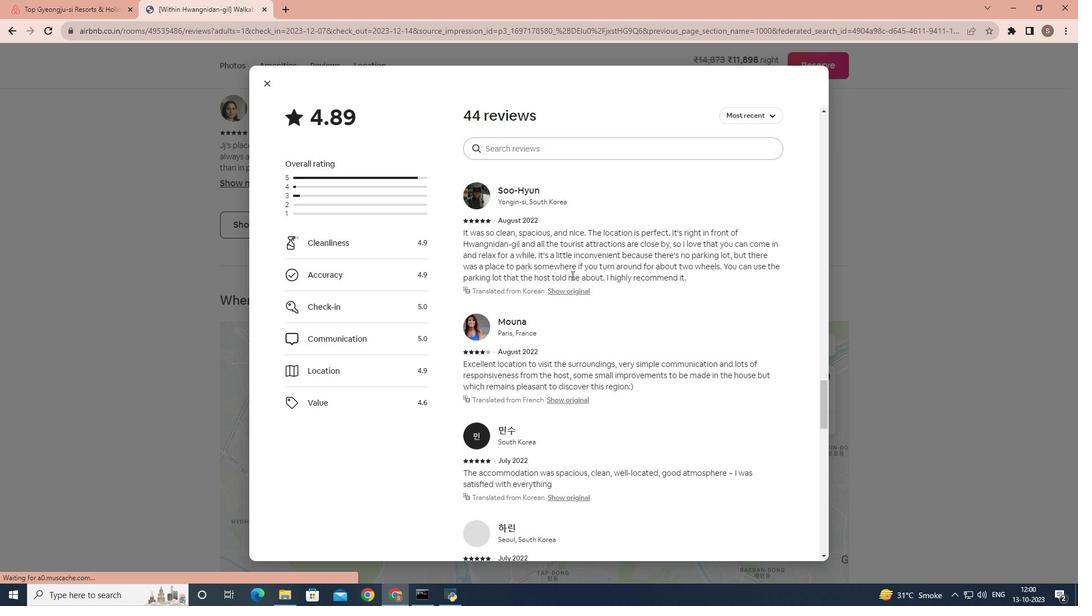 
Action: Mouse scrolled (571, 275) with delta (0, 0)
Screenshot: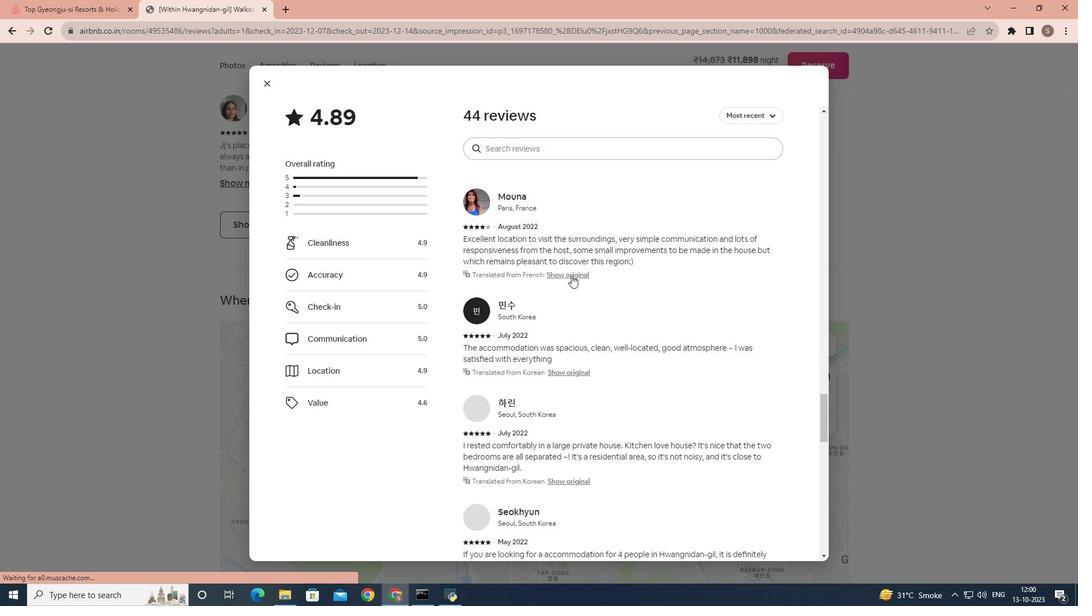 
Action: Mouse scrolled (571, 275) with delta (0, 0)
Screenshot: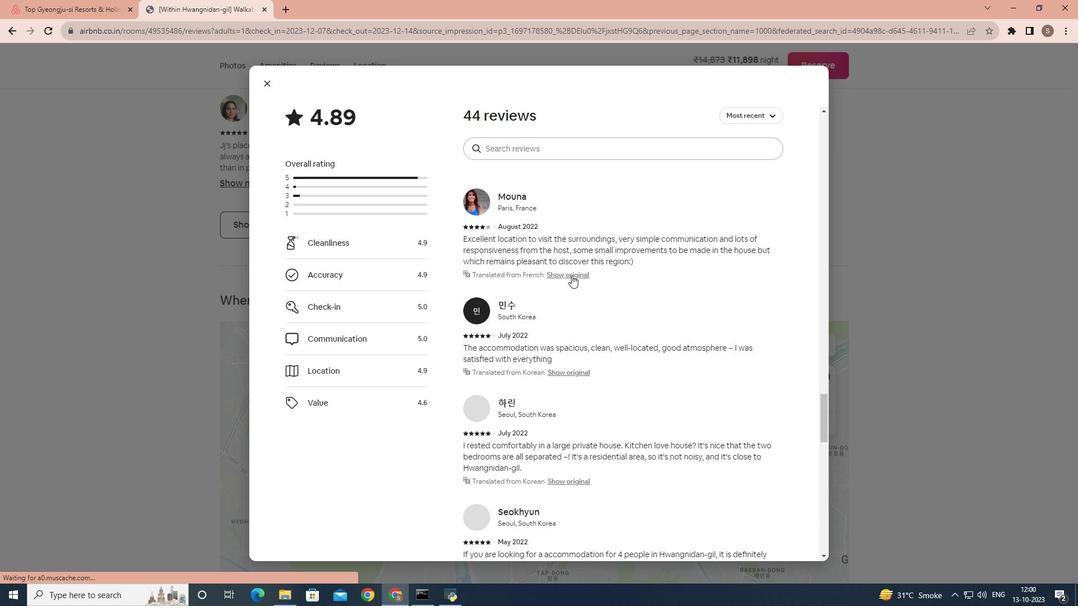 
Action: Mouse scrolled (571, 275) with delta (0, 0)
